 Task: Plan a trip to San Isidro, Costa Rica from 6th December, 2023 to 10th December, 2023 for 6 adults, 2 children.6 bedrooms having 6 beds and 6 bathrooms. Property type can be house. Amenities needed are: wifi, TV, free parkinig on premises, gym, breakfast. Look for 3 properties as per requirement.
Action: Mouse moved to (443, 143)
Screenshot: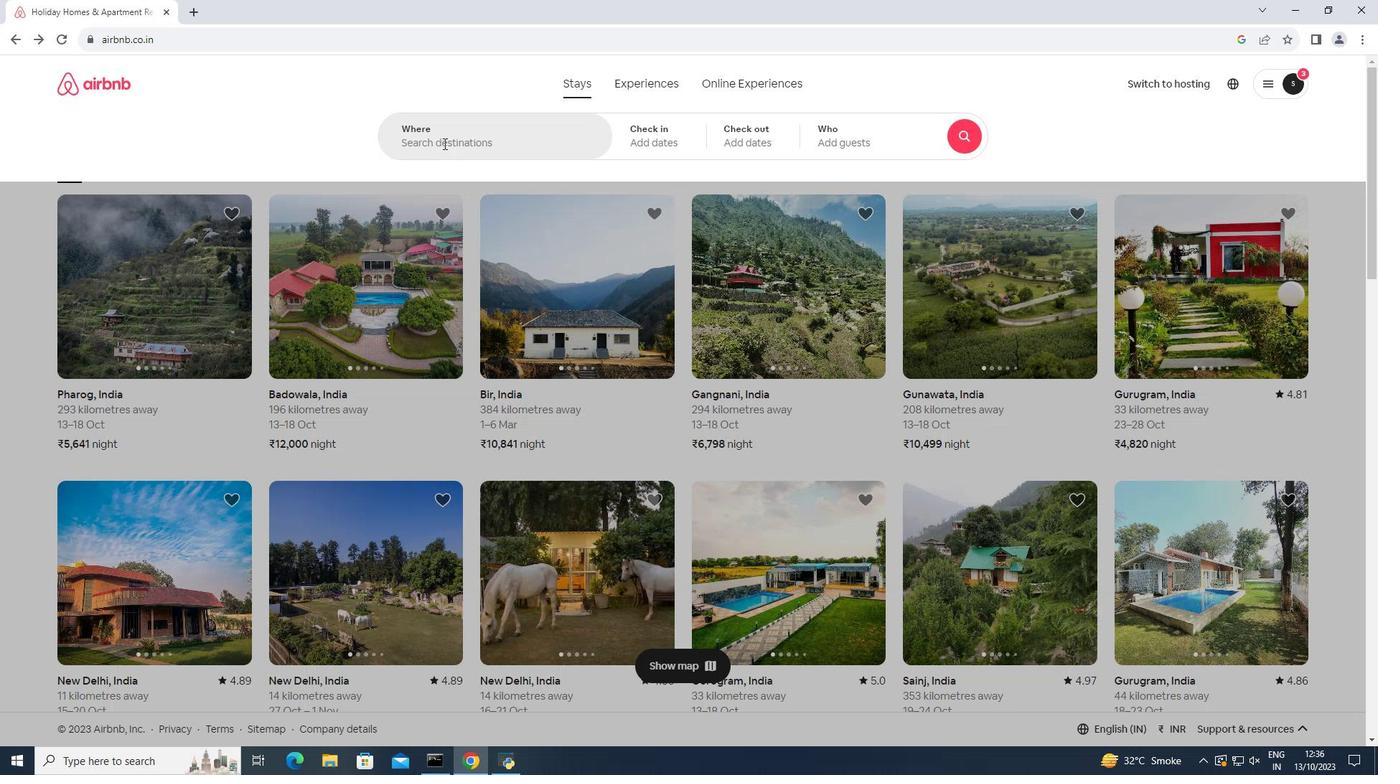 
Action: Mouse pressed left at (443, 143)
Screenshot: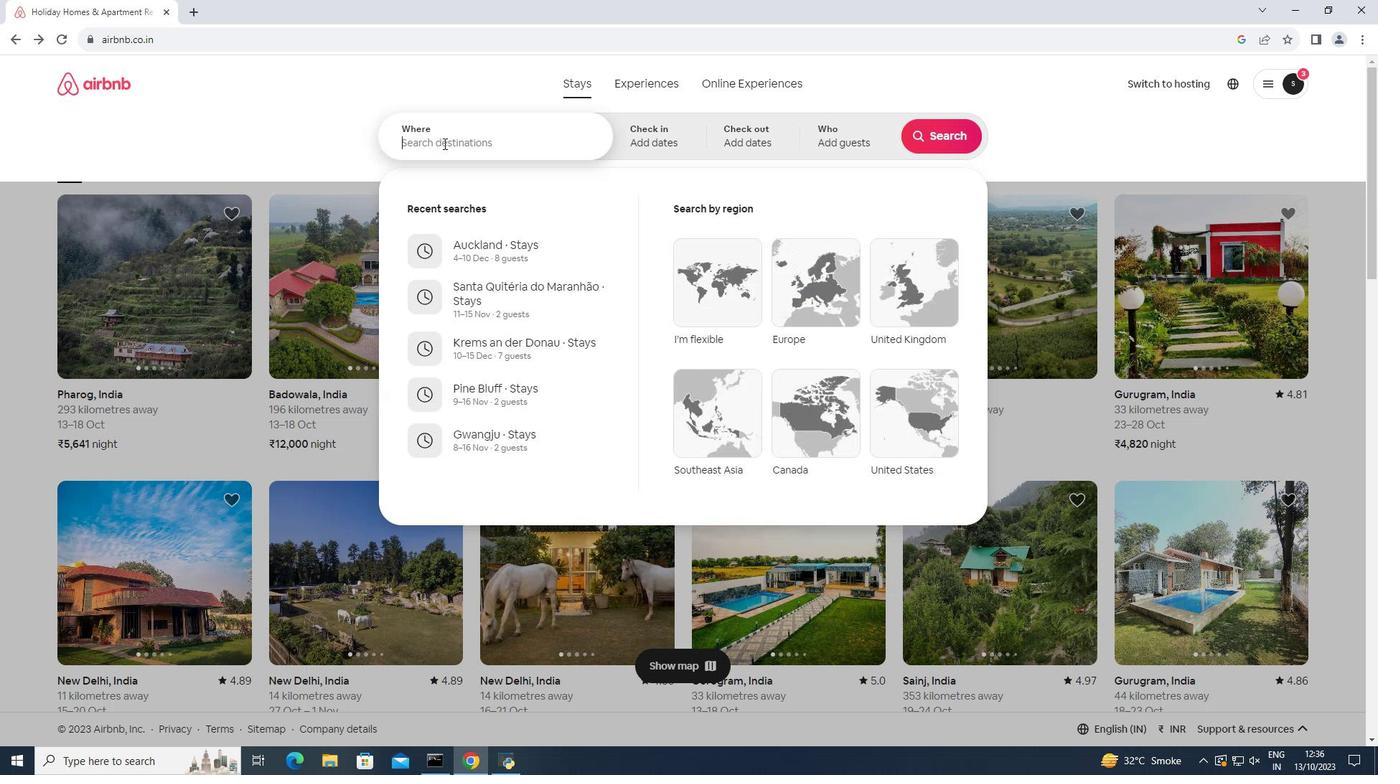 
Action: Mouse moved to (437, 135)
Screenshot: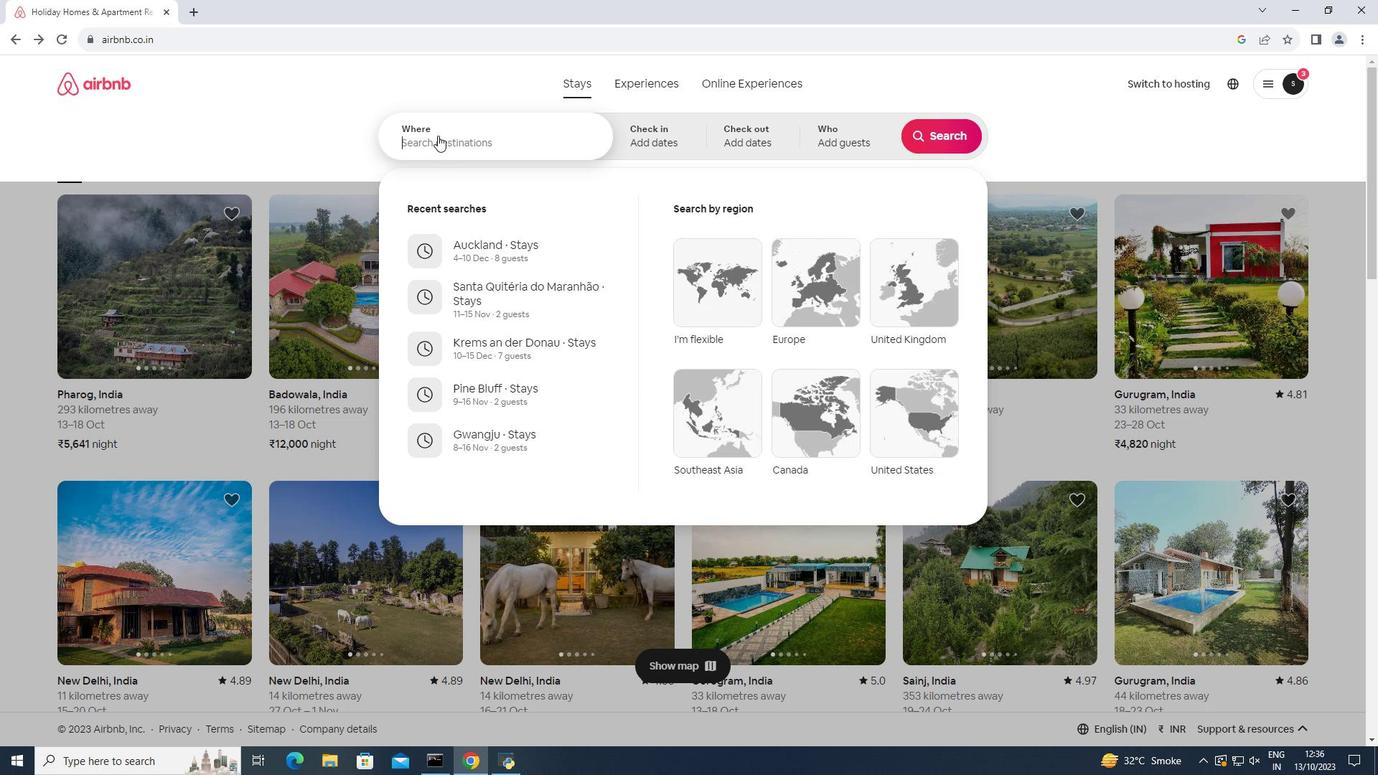 
Action: Key pressed <Key.shift>San<Key.space><Key.shift>Isidra<Key.backspace>o,<Key.space><Key.shift>Costa<Key.space><Key.shift>Rica
Screenshot: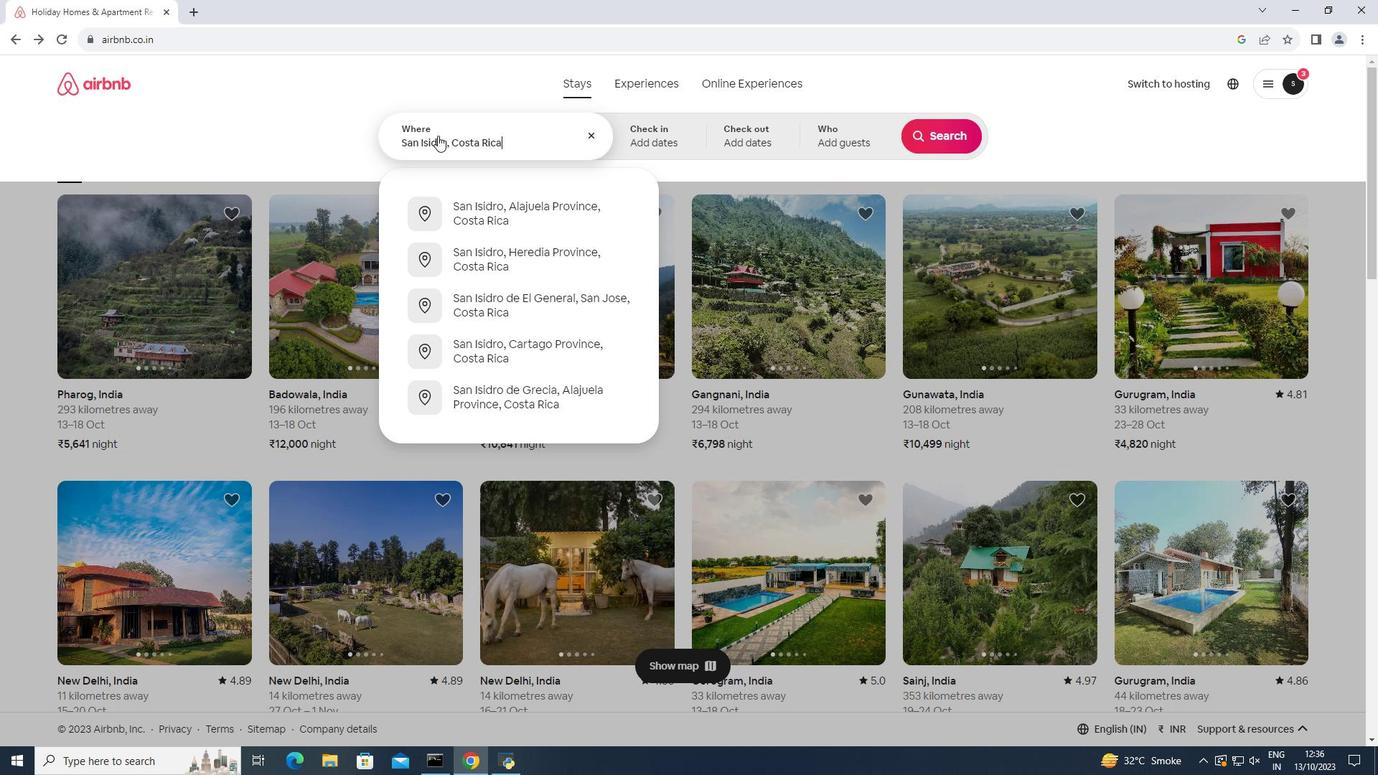 
Action: Mouse moved to (464, 204)
Screenshot: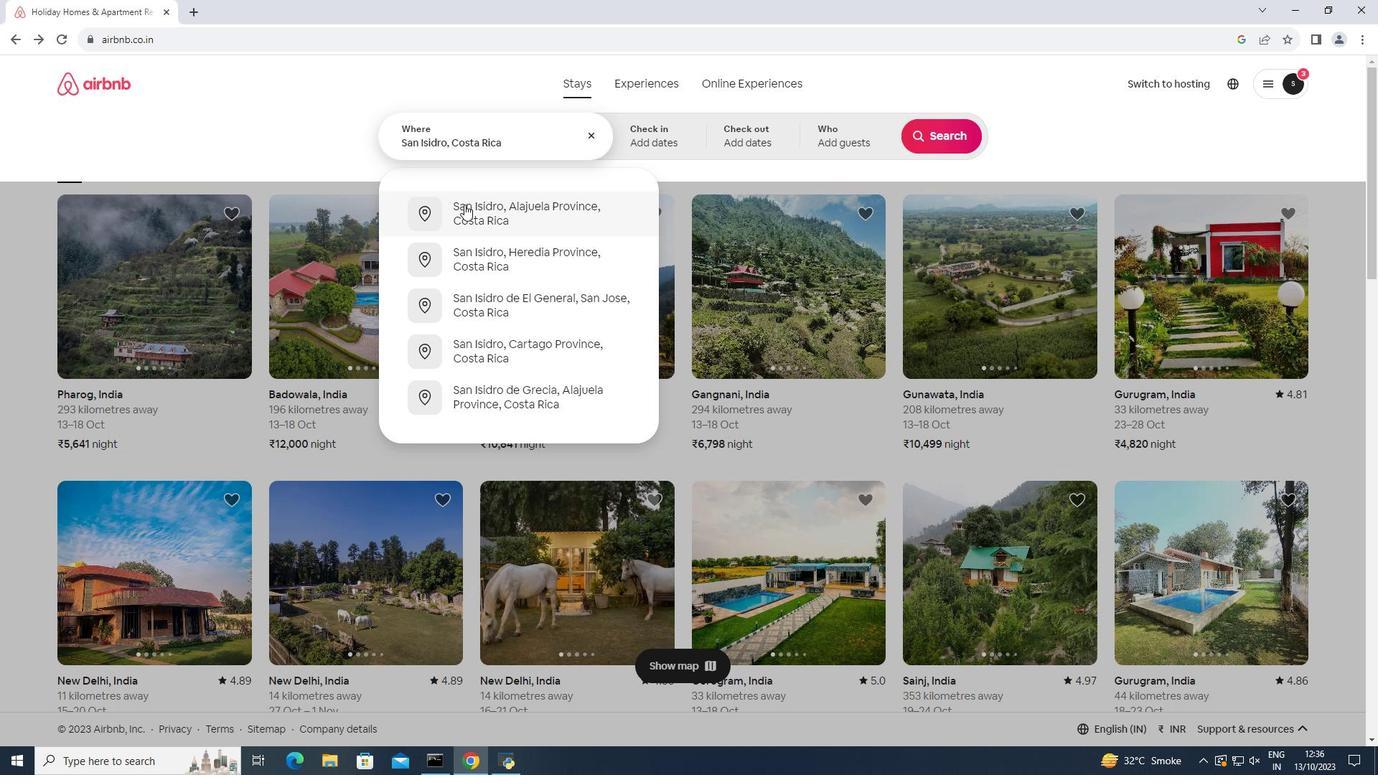 
Action: Mouse pressed left at (464, 204)
Screenshot: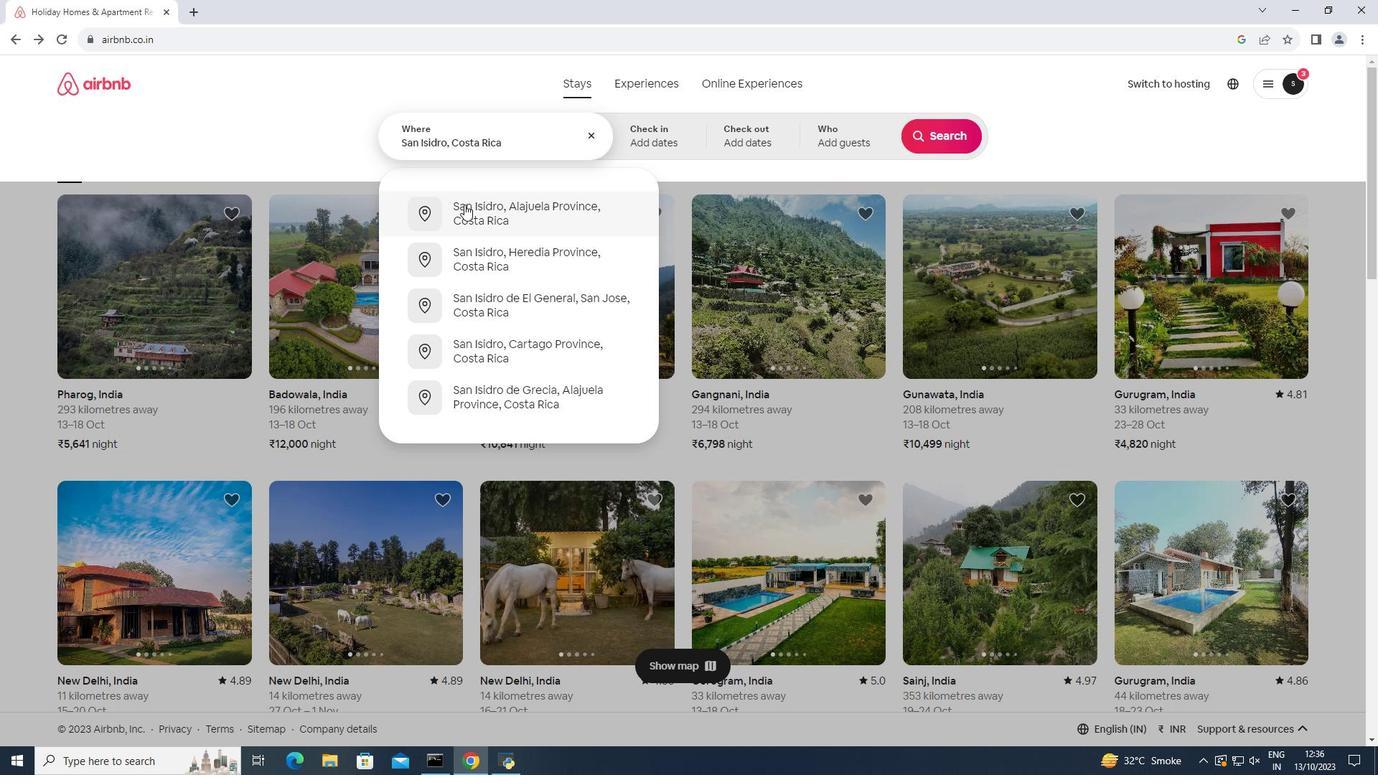 
Action: Mouse moved to (939, 251)
Screenshot: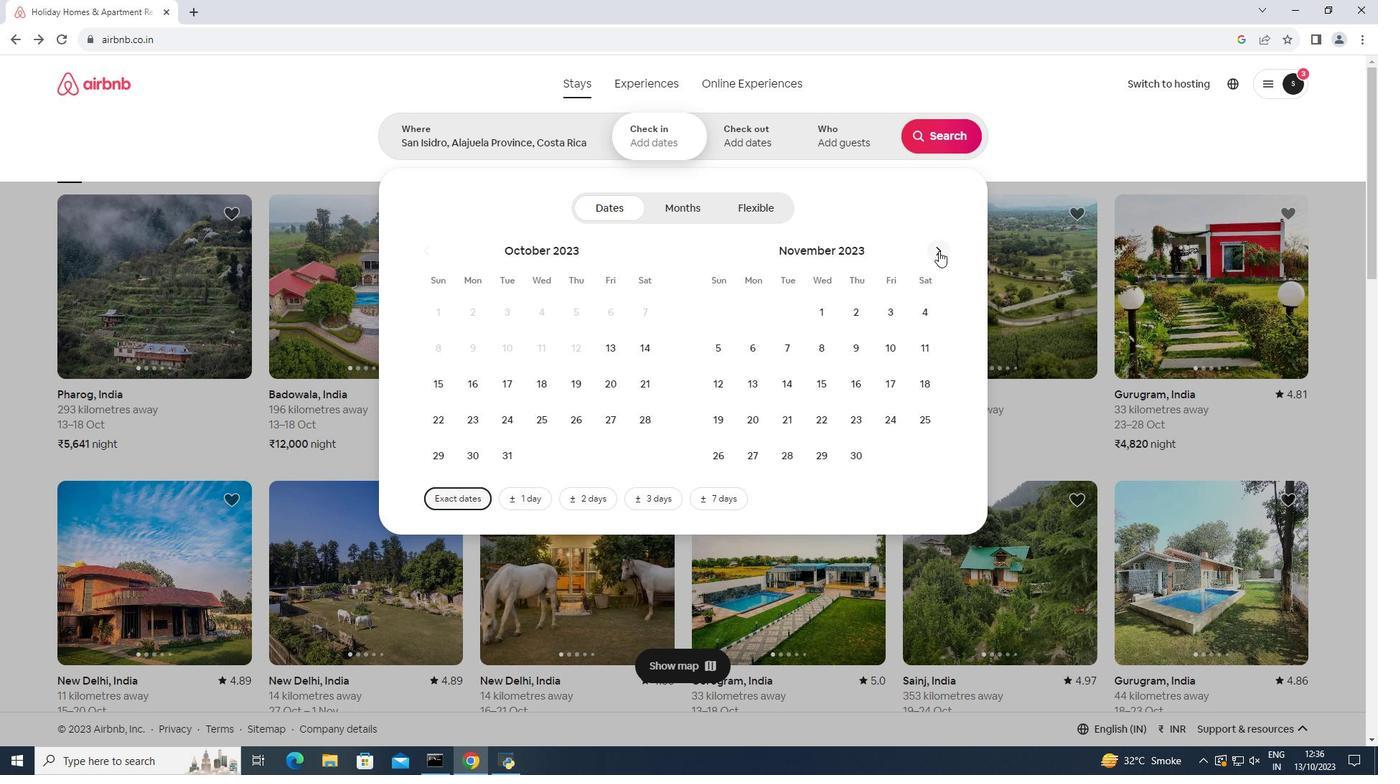 
Action: Mouse pressed left at (939, 251)
Screenshot: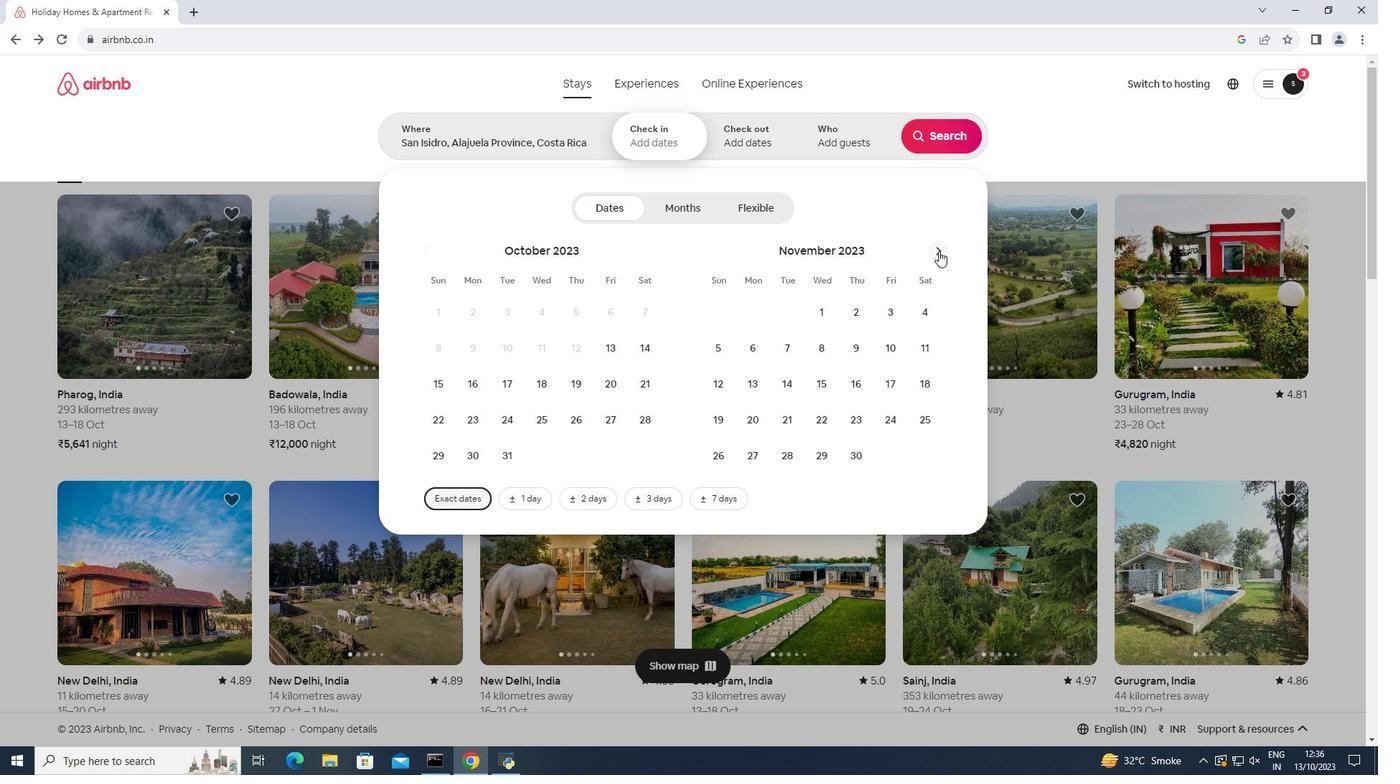 
Action: Mouse moved to (829, 348)
Screenshot: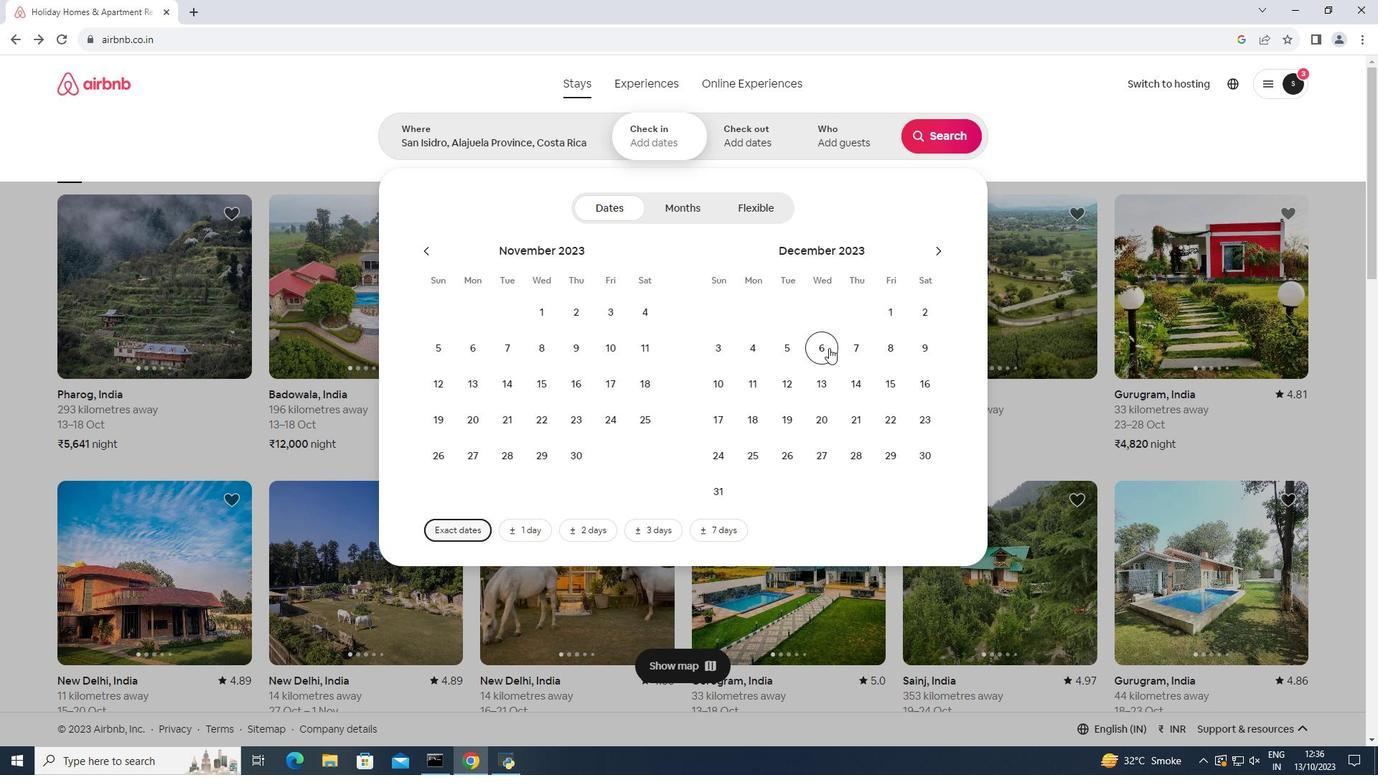 
Action: Mouse pressed left at (829, 348)
Screenshot: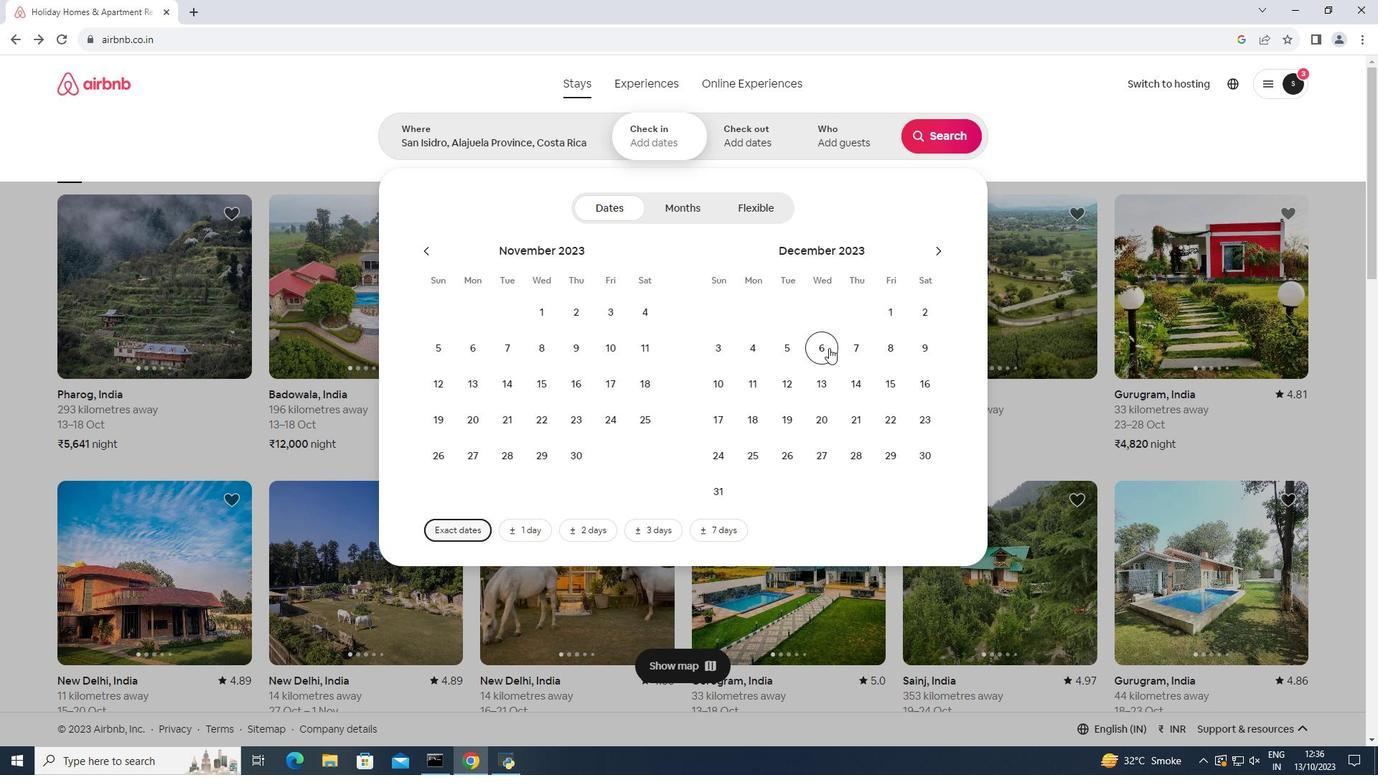 
Action: Mouse moved to (709, 383)
Screenshot: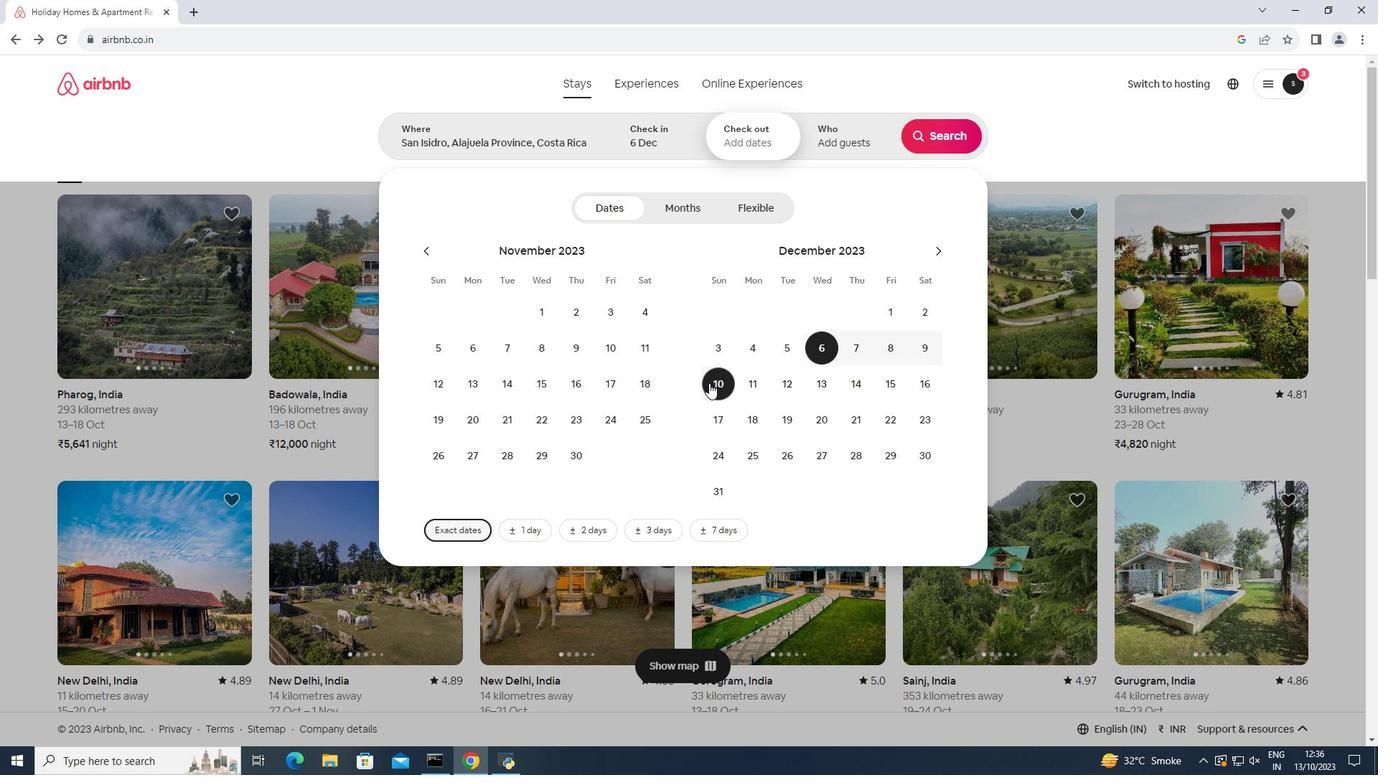 
Action: Mouse pressed left at (709, 383)
Screenshot: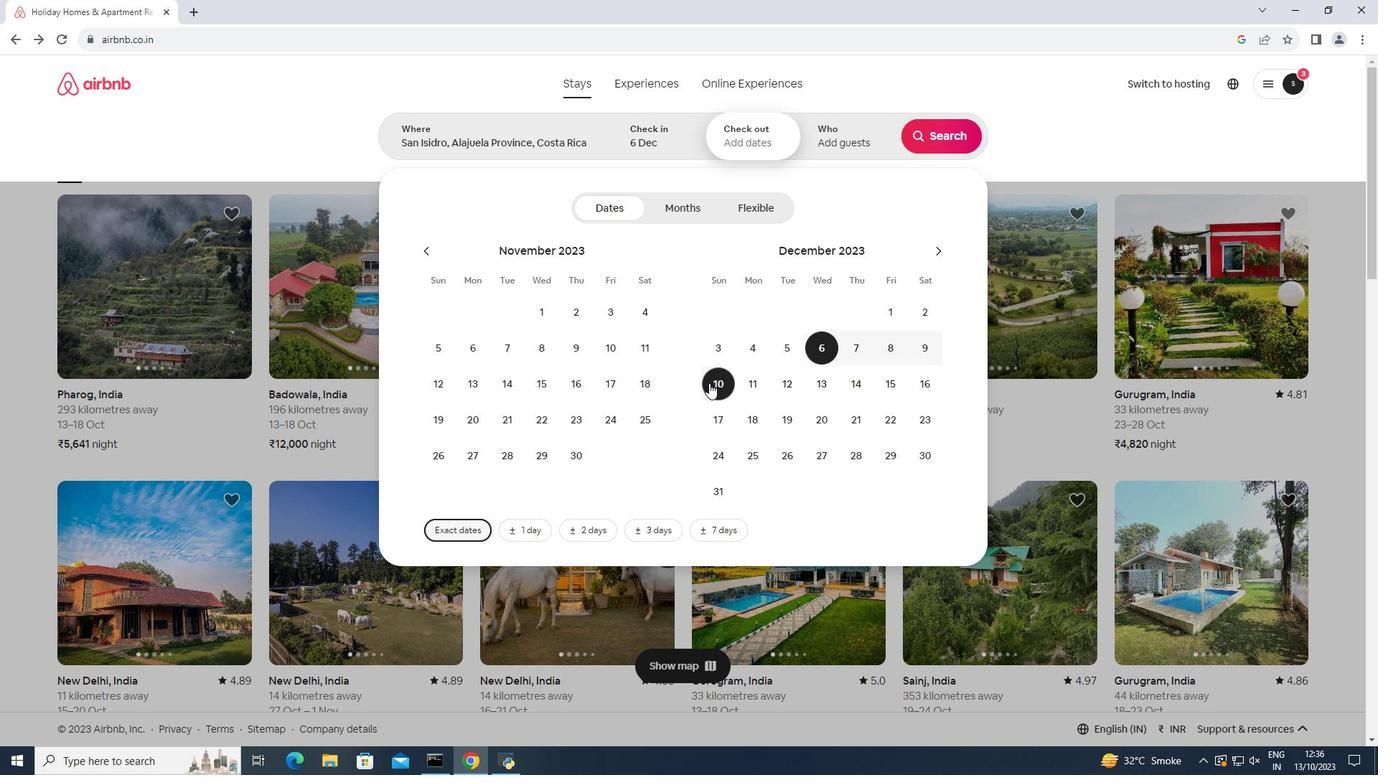 
Action: Mouse moved to (827, 145)
Screenshot: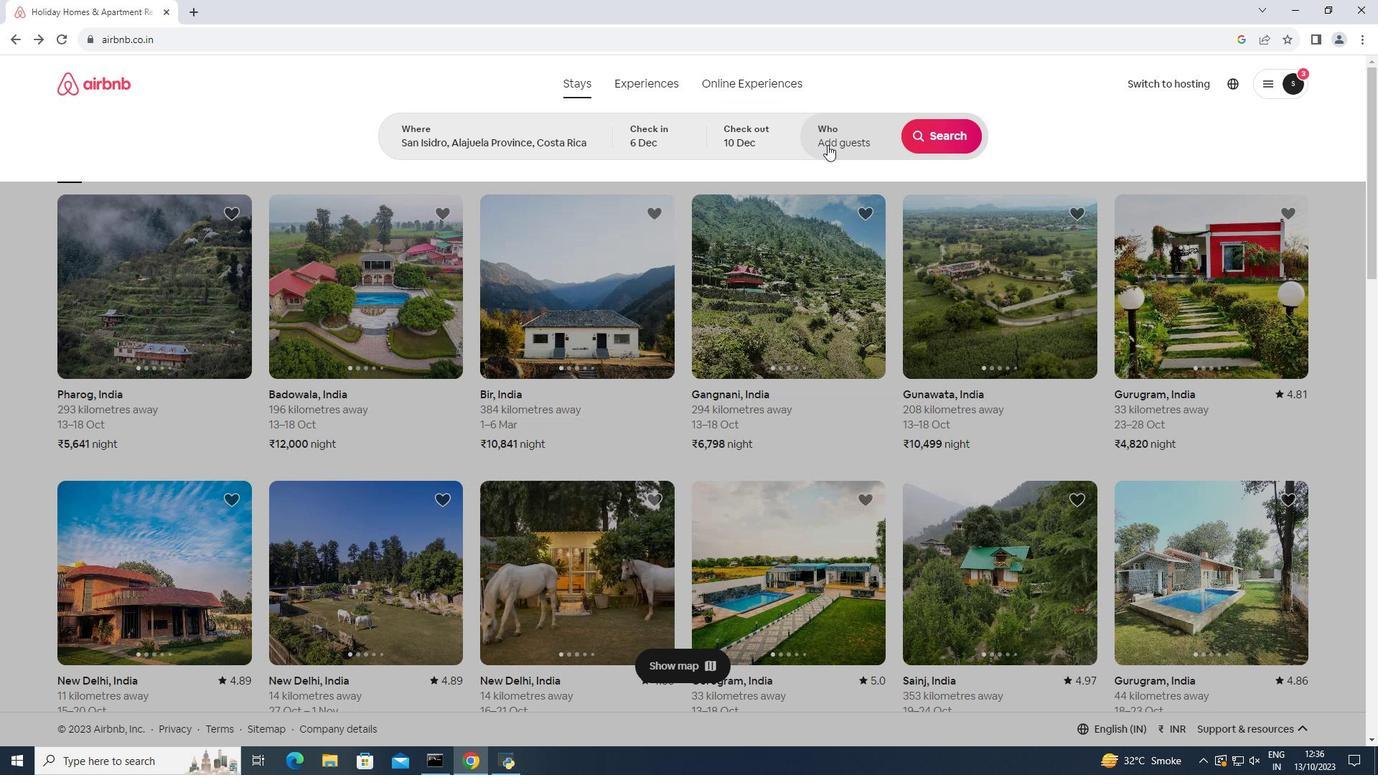
Action: Mouse pressed left at (827, 145)
Screenshot: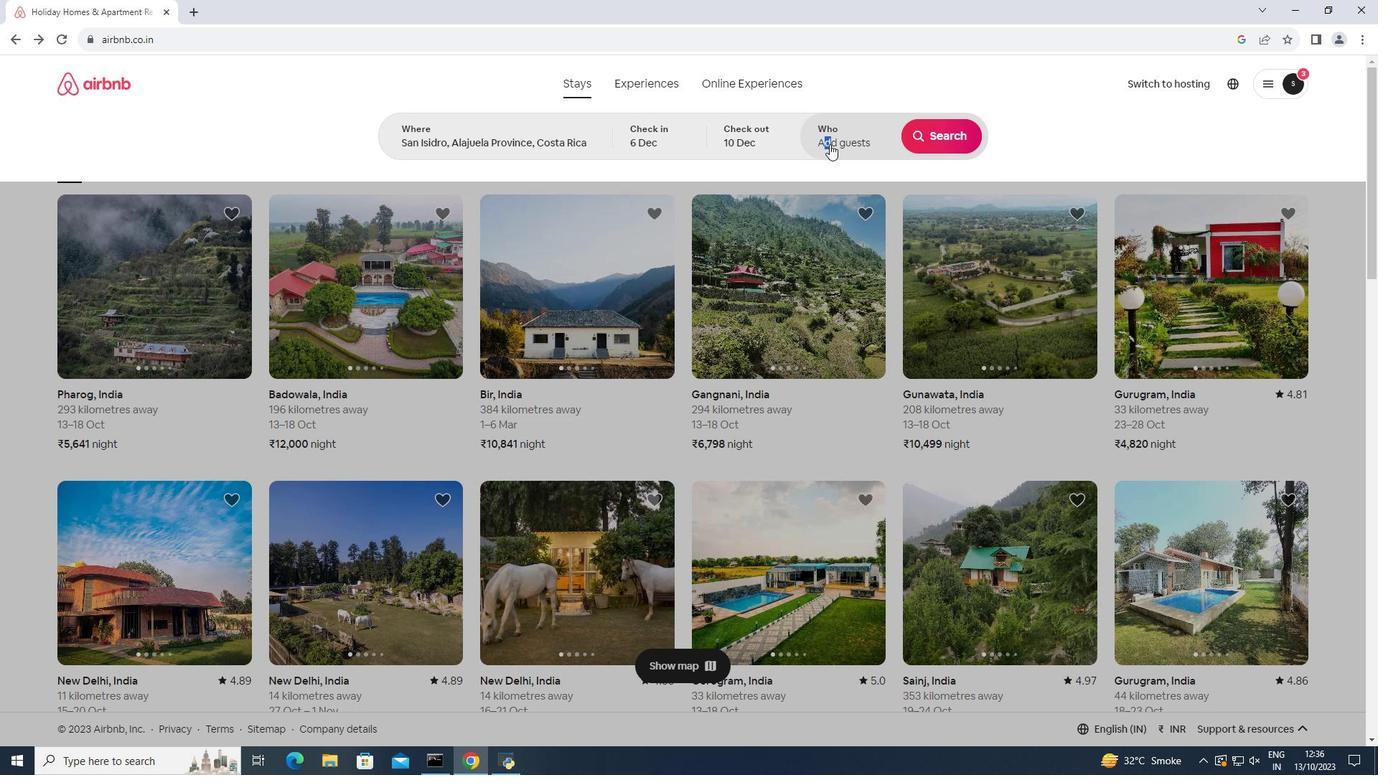 
Action: Mouse moved to (941, 205)
Screenshot: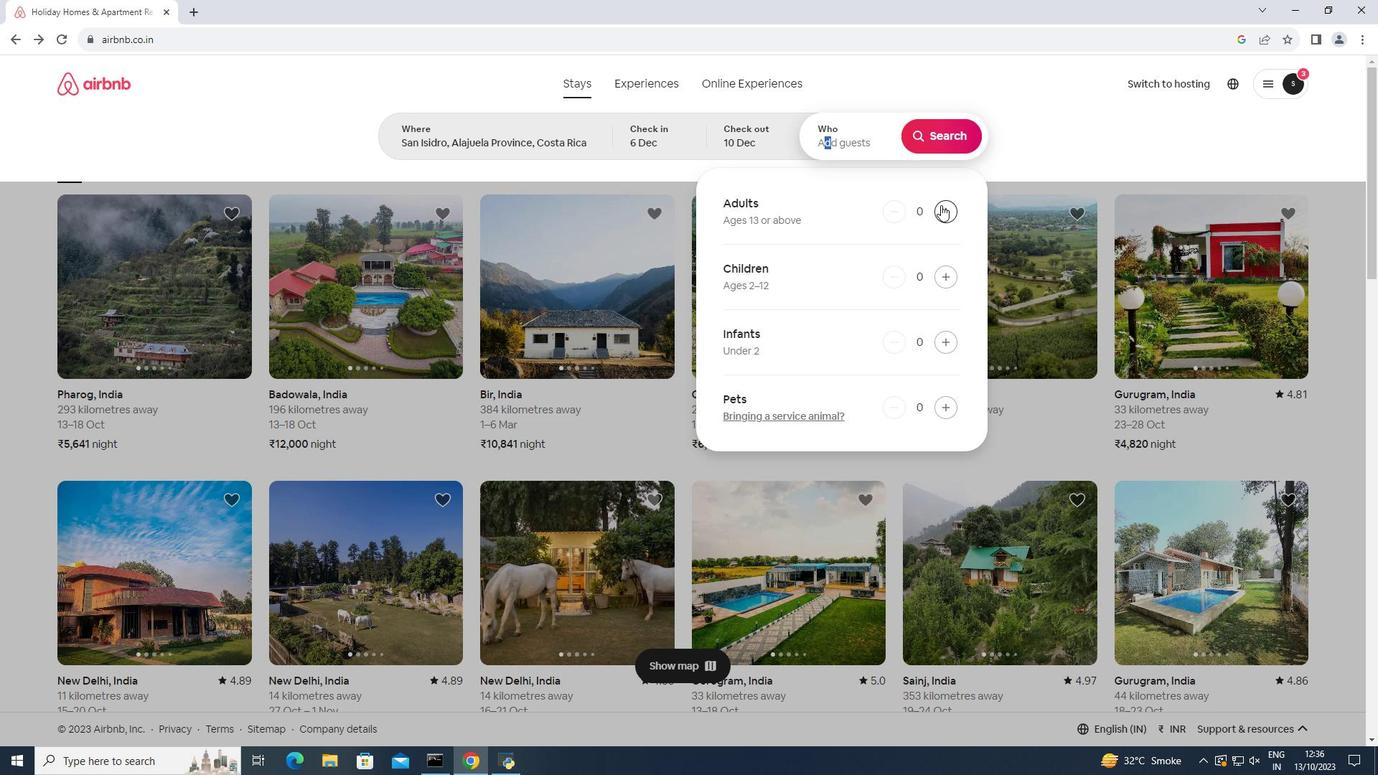 
Action: Mouse pressed left at (941, 205)
Screenshot: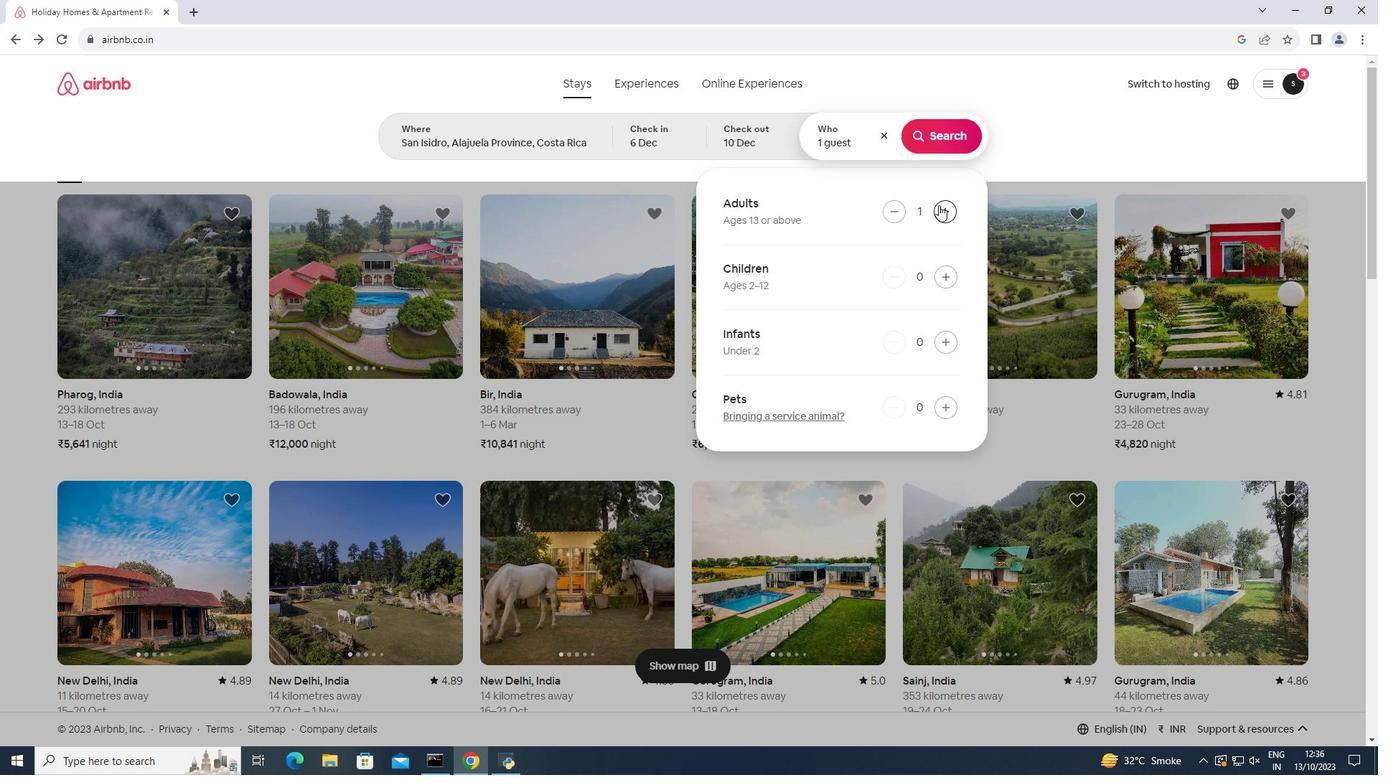
Action: Mouse moved to (937, 205)
Screenshot: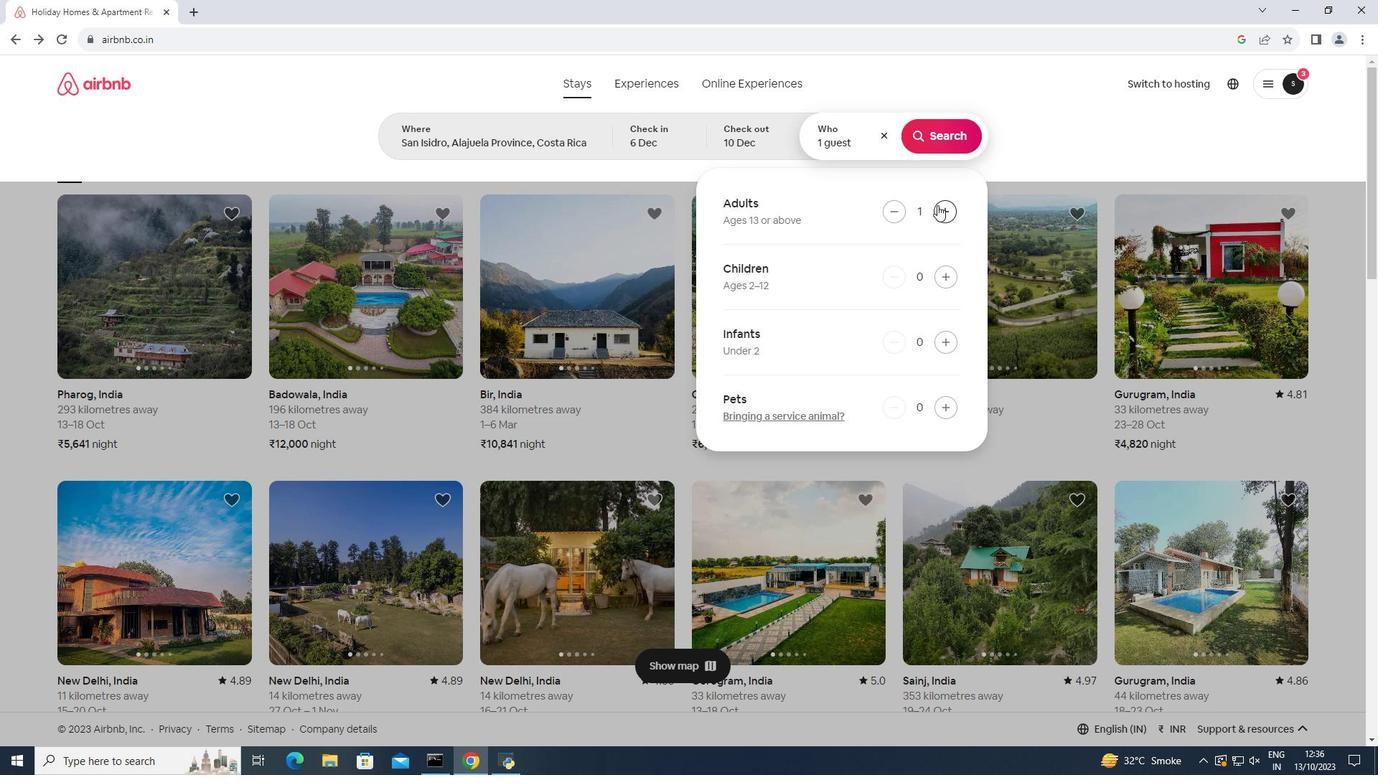 
Action: Mouse pressed left at (937, 205)
Screenshot: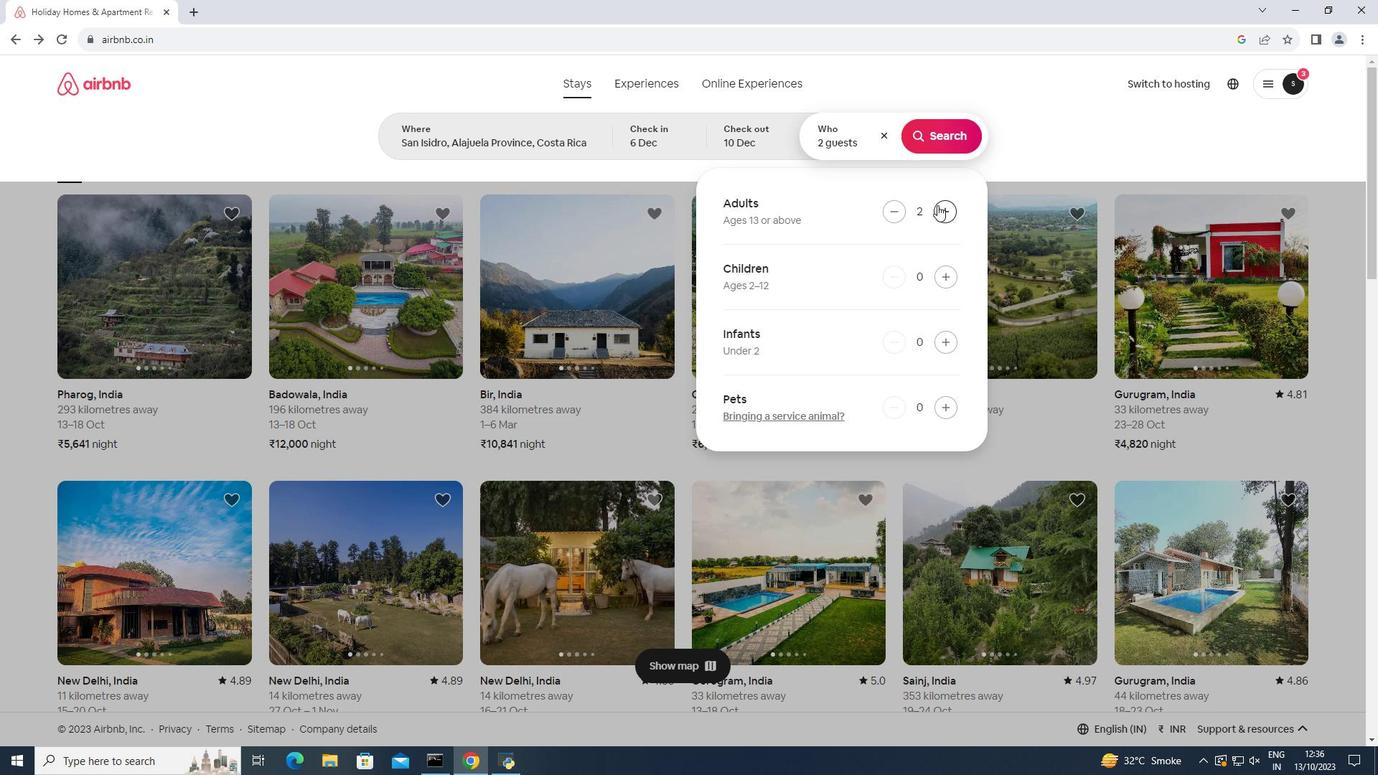 
Action: Mouse moved to (937, 205)
Screenshot: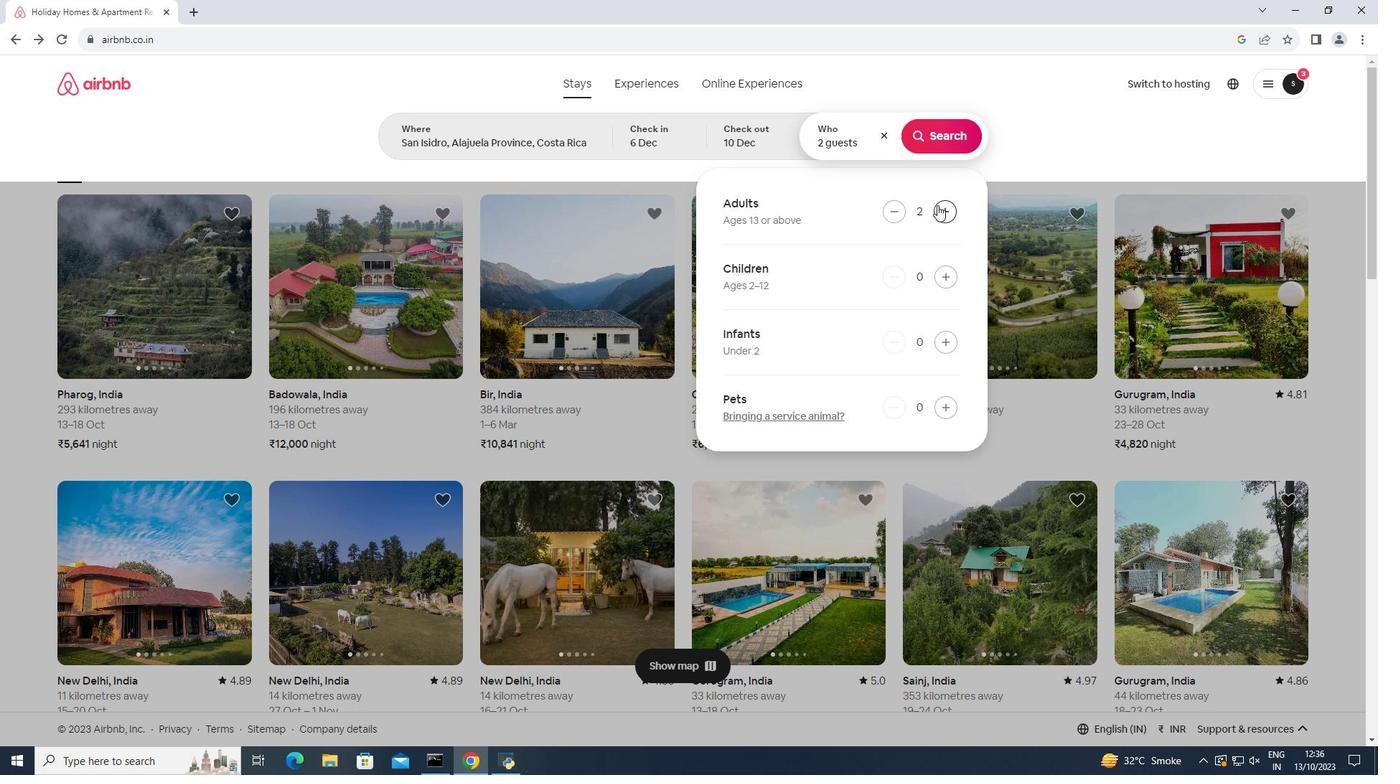 
Action: Mouse pressed left at (937, 205)
Screenshot: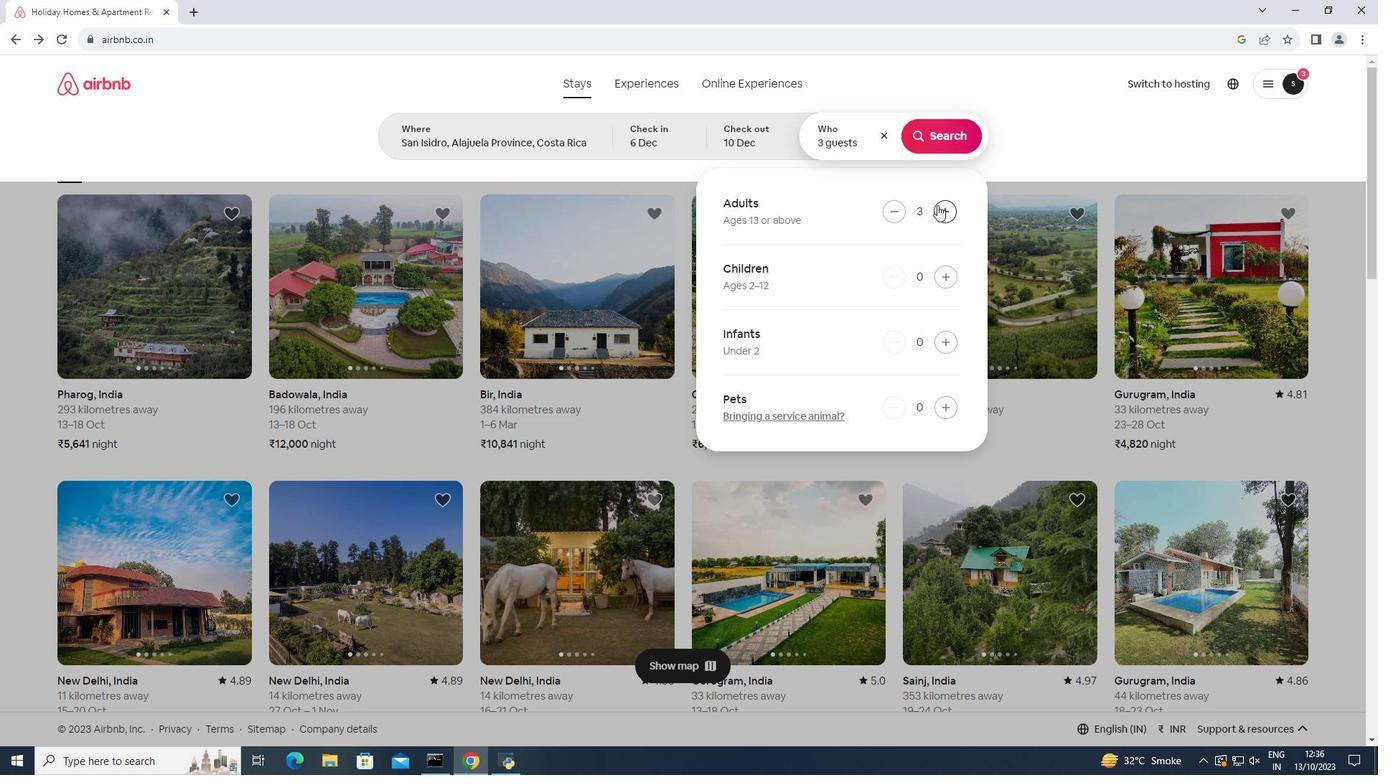 
Action: Mouse pressed left at (937, 205)
Screenshot: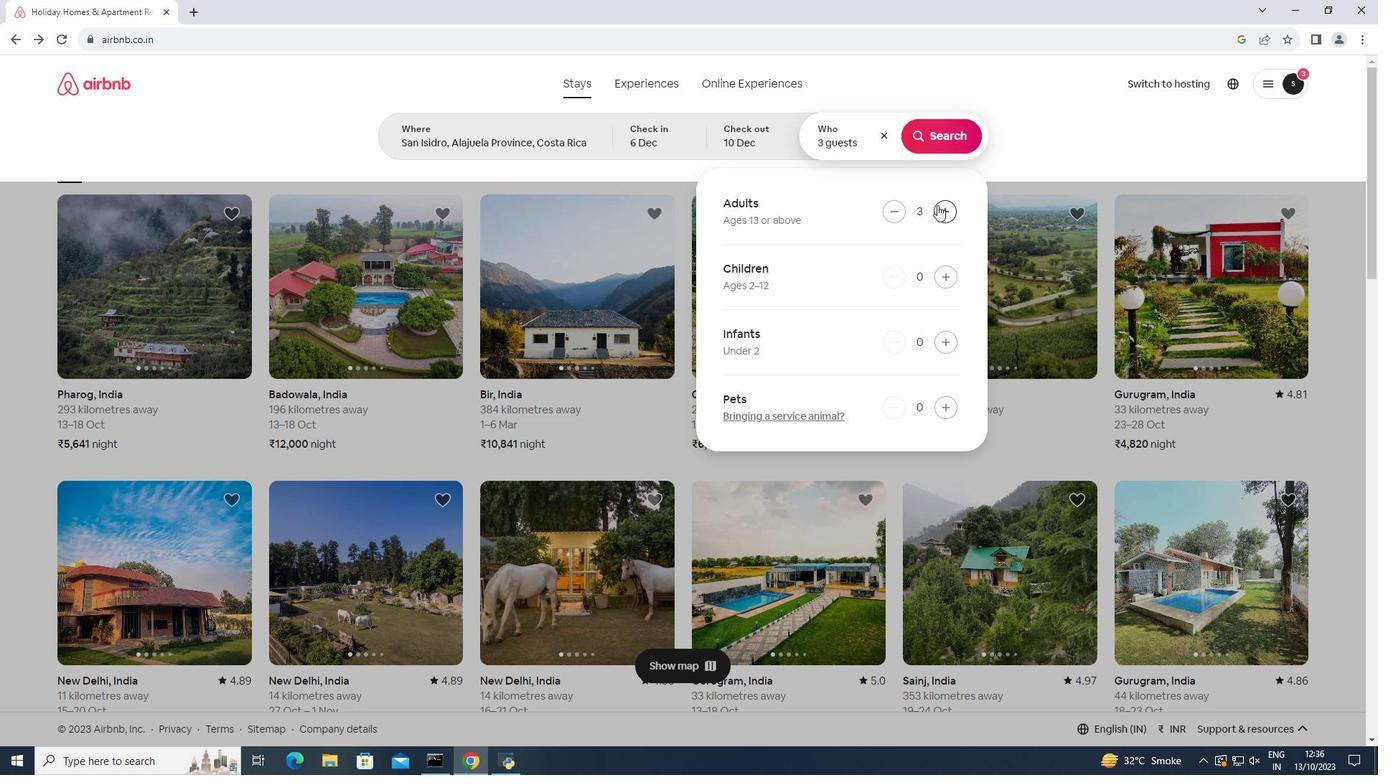 
Action: Mouse moved to (938, 205)
Screenshot: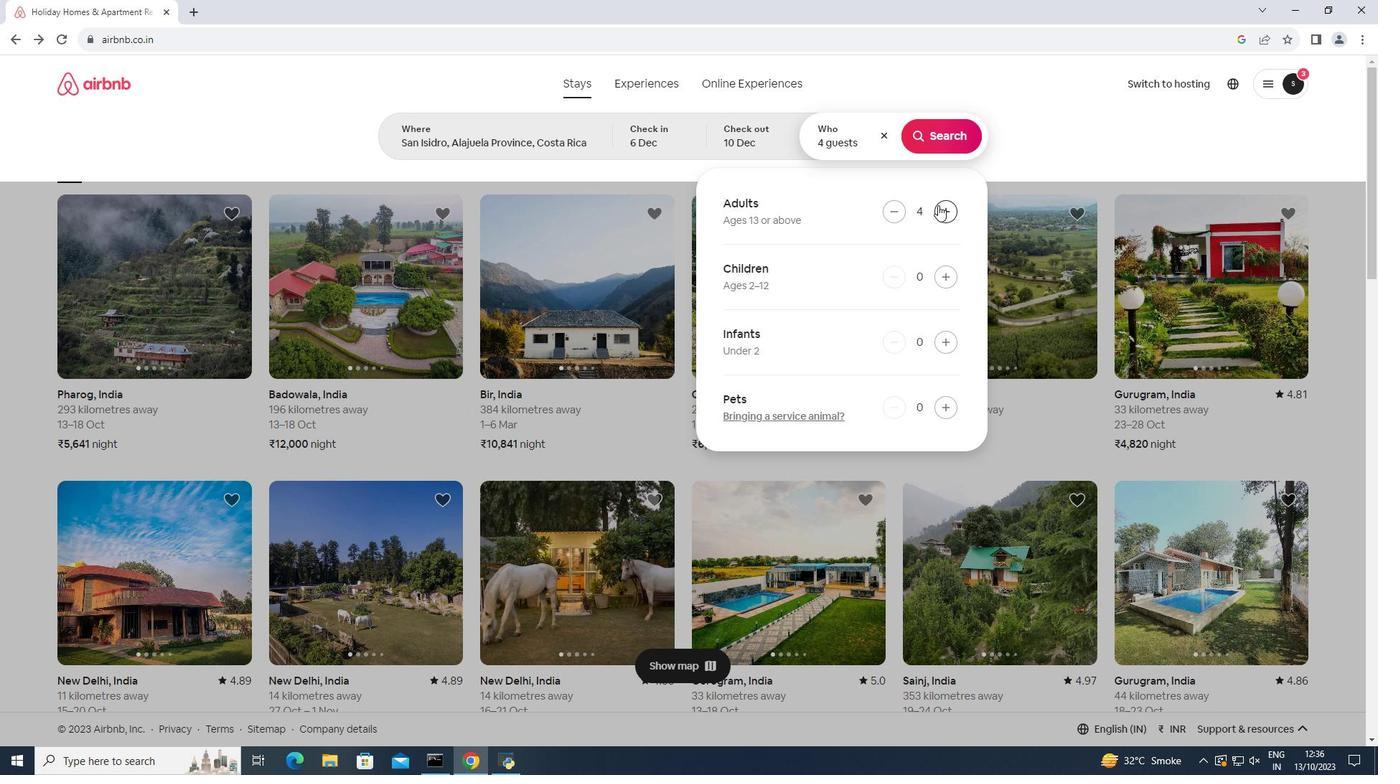 
Action: Mouse pressed left at (938, 205)
Screenshot: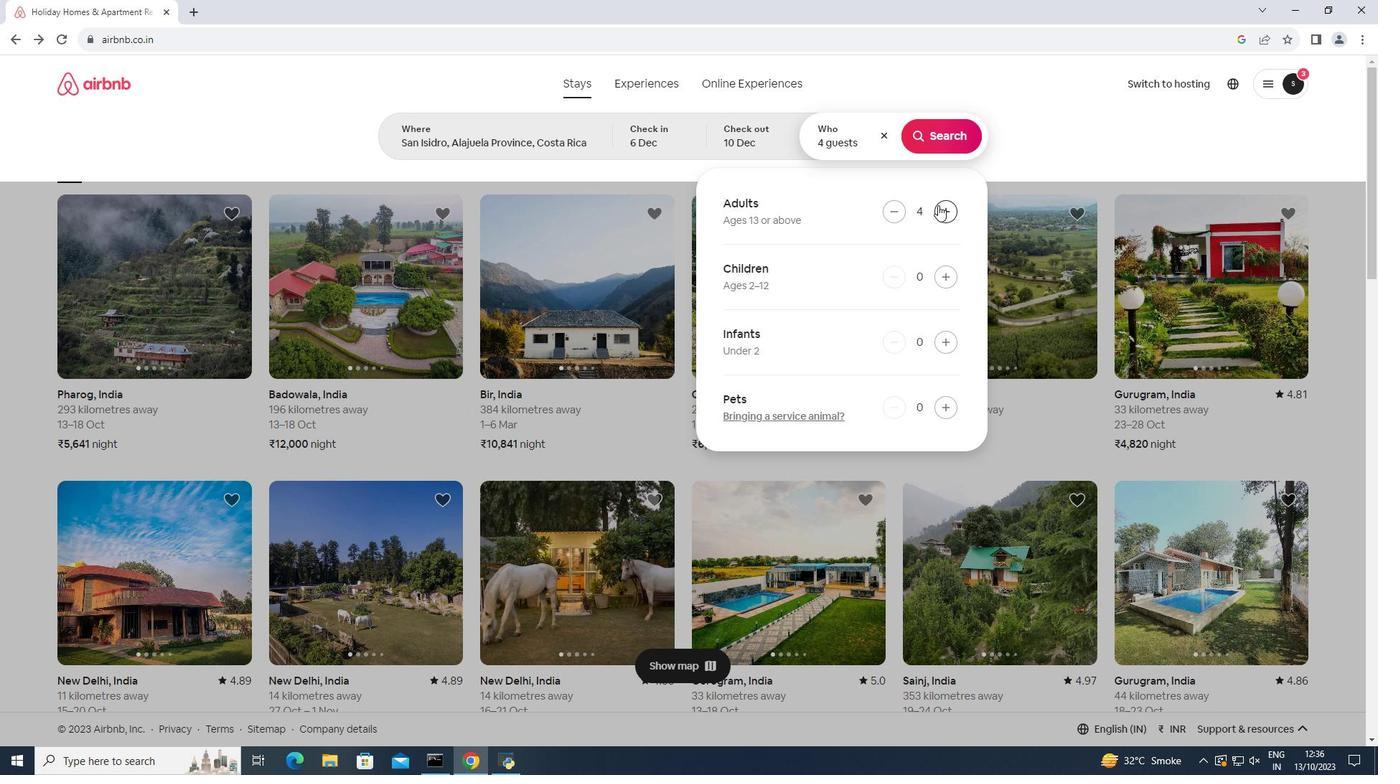 
Action: Mouse moved to (939, 205)
Screenshot: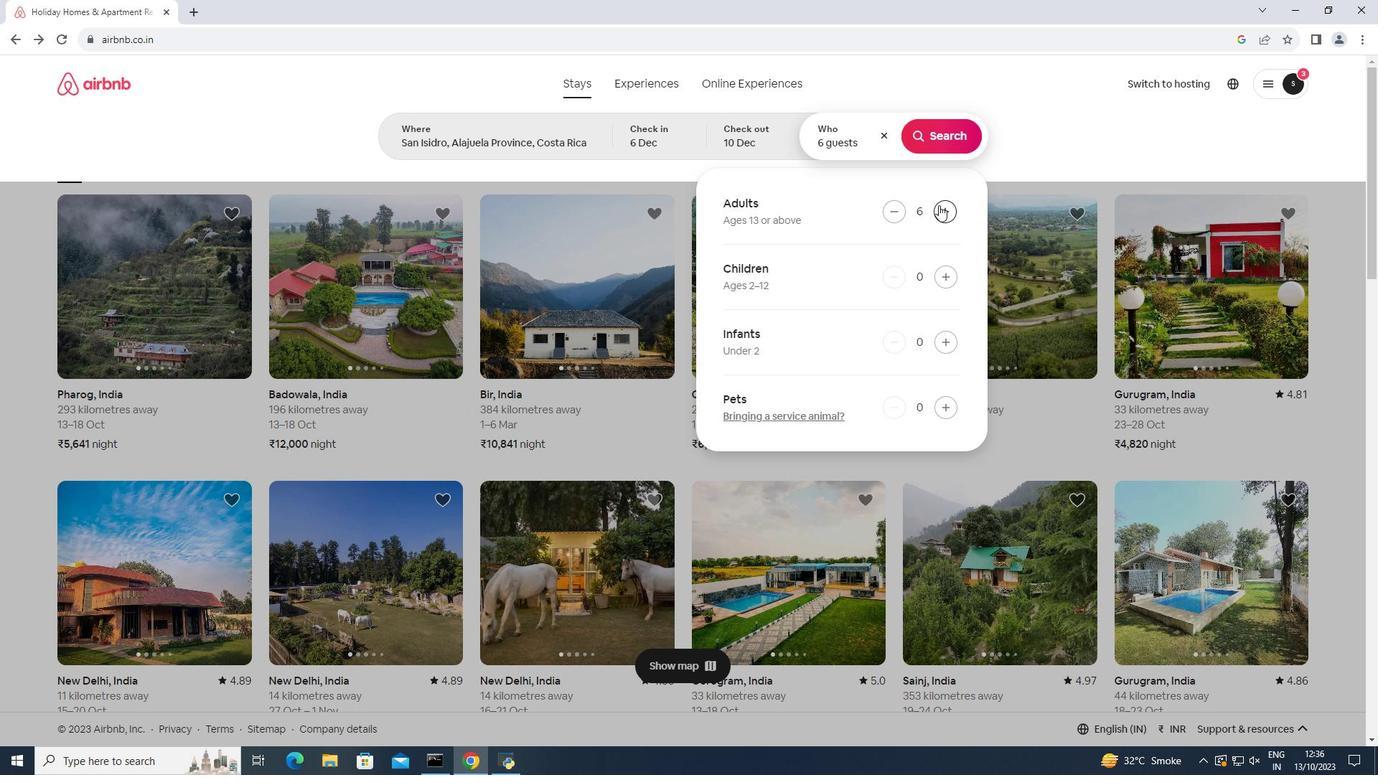 
Action: Mouse pressed left at (939, 205)
Screenshot: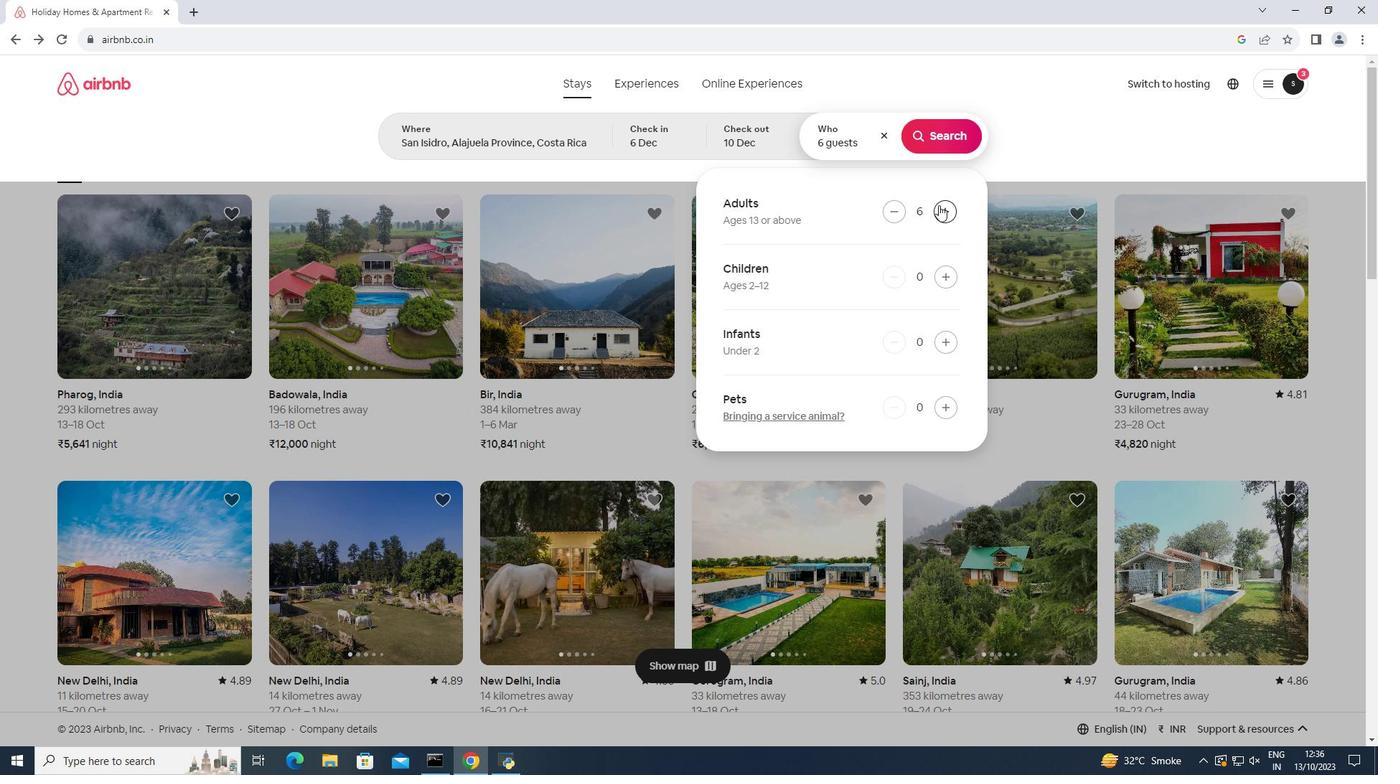 
Action: Mouse moved to (936, 136)
Screenshot: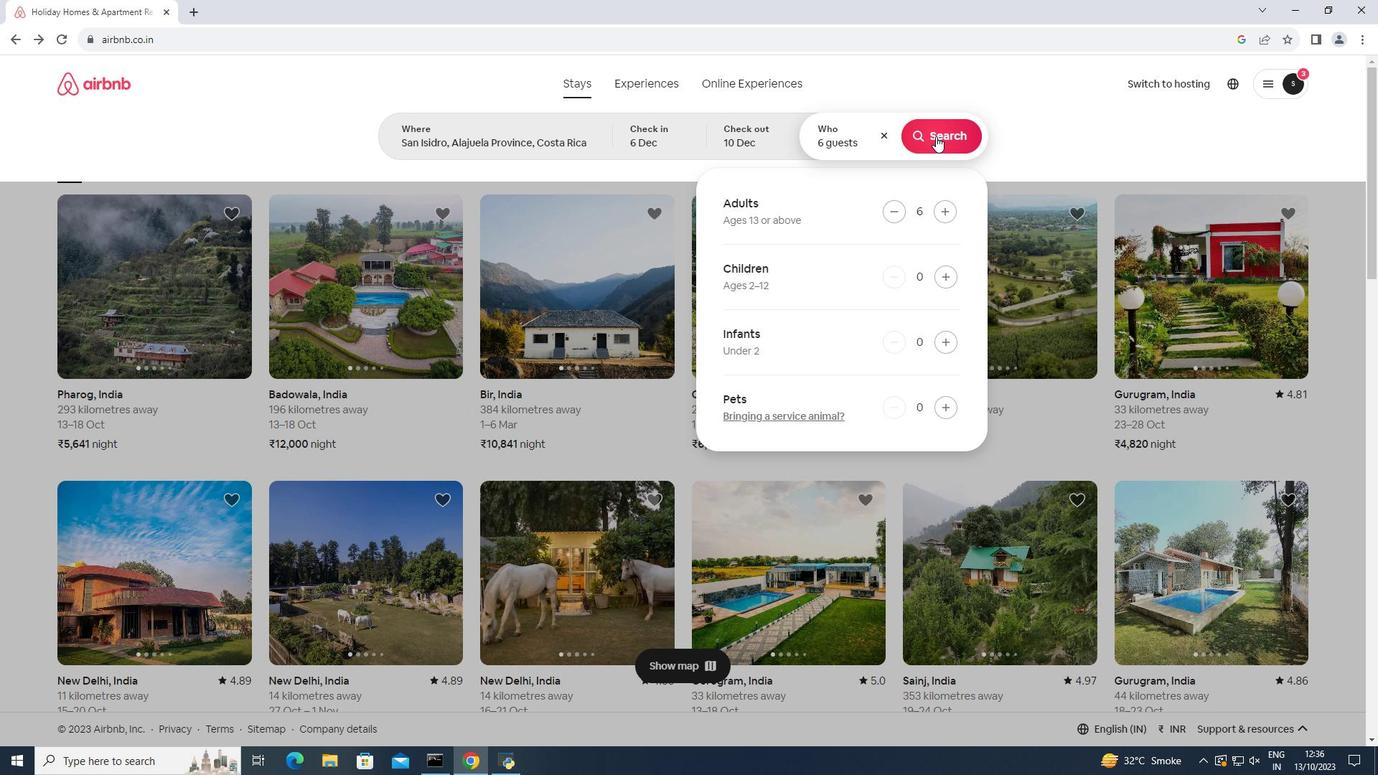 
Action: Mouse pressed left at (936, 136)
Screenshot: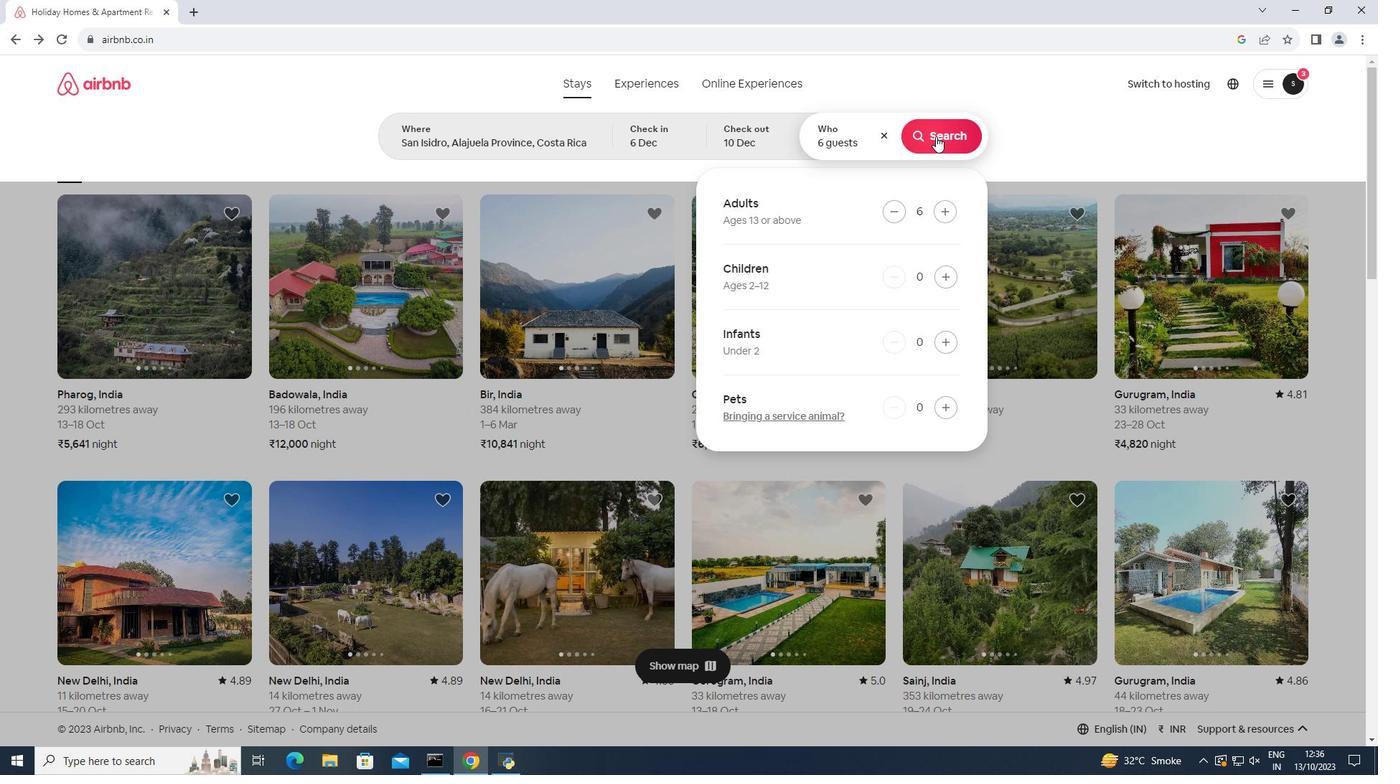 
Action: Mouse moved to (1135, 138)
Screenshot: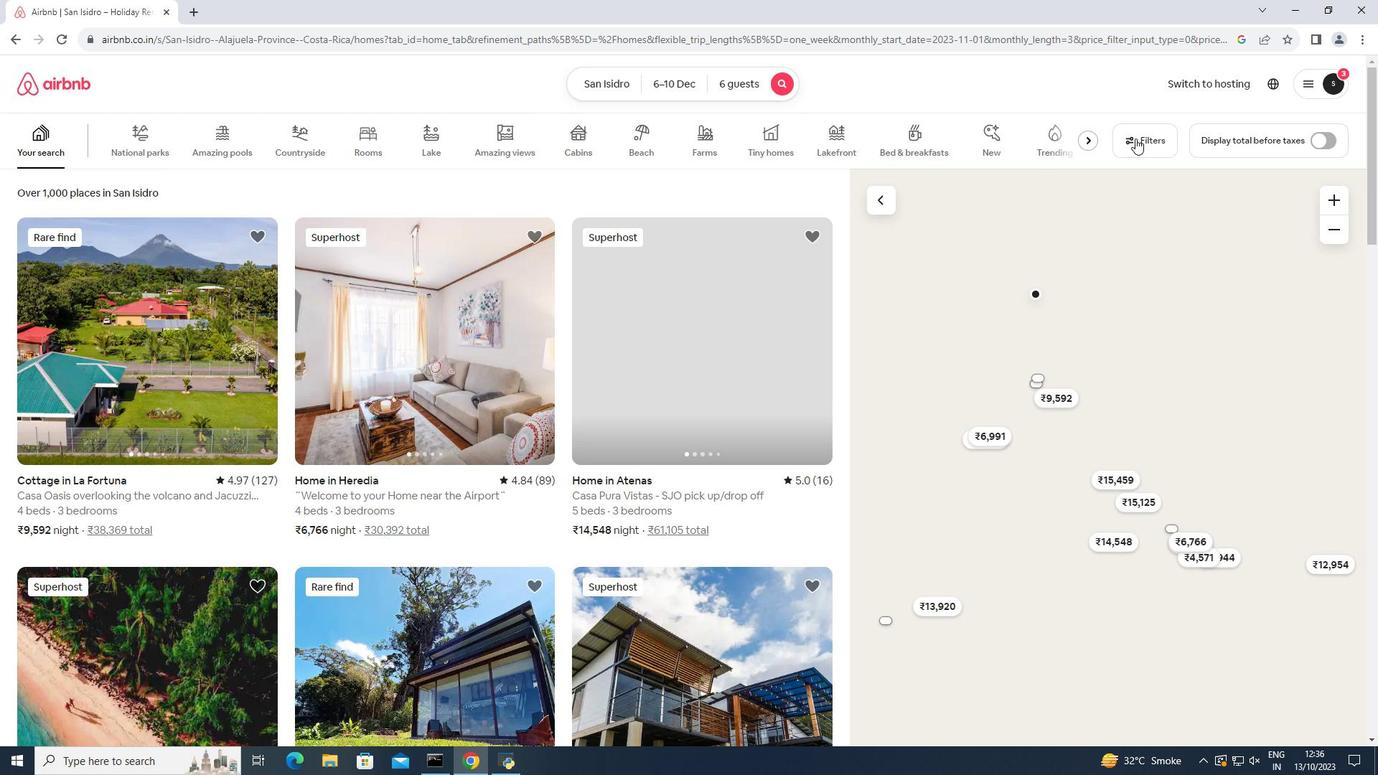 
Action: Mouse pressed left at (1135, 138)
Screenshot: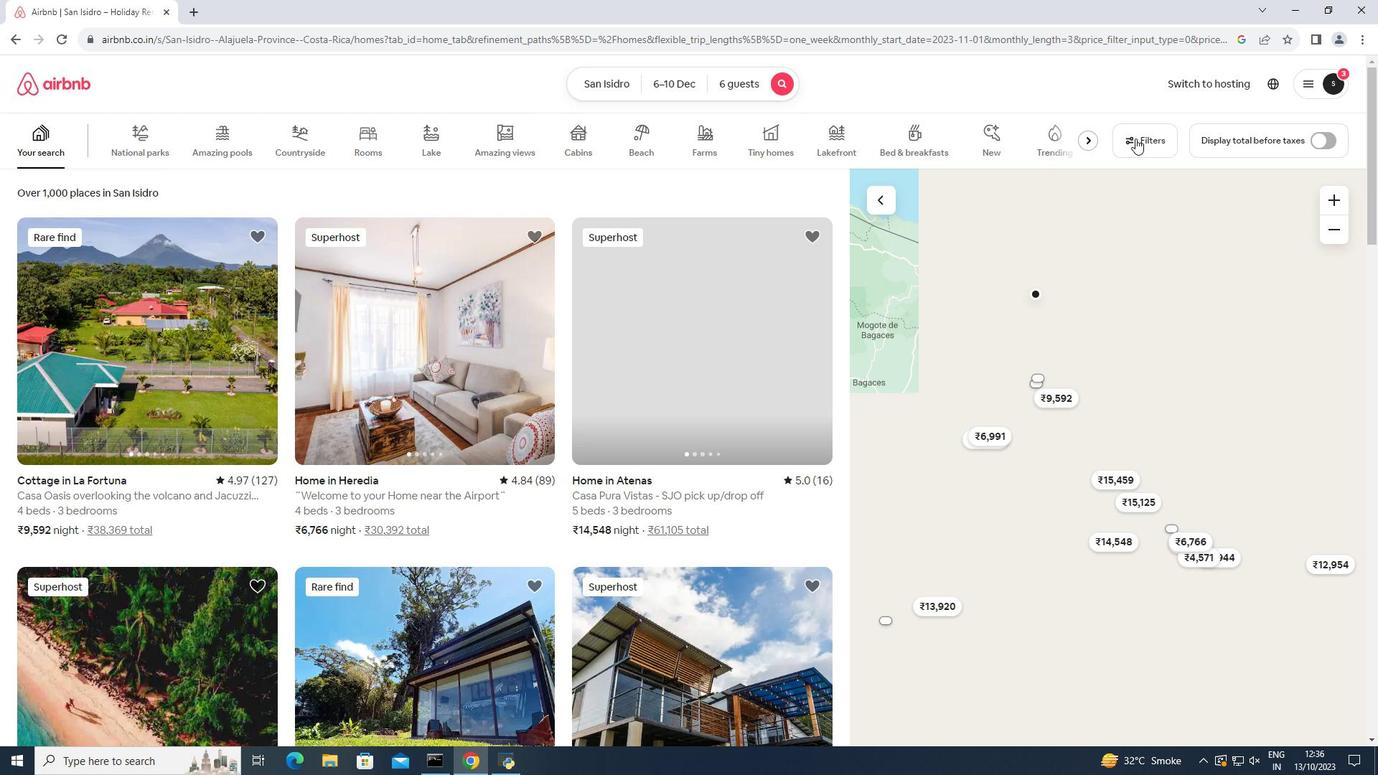 
Action: Mouse moved to (606, 300)
Screenshot: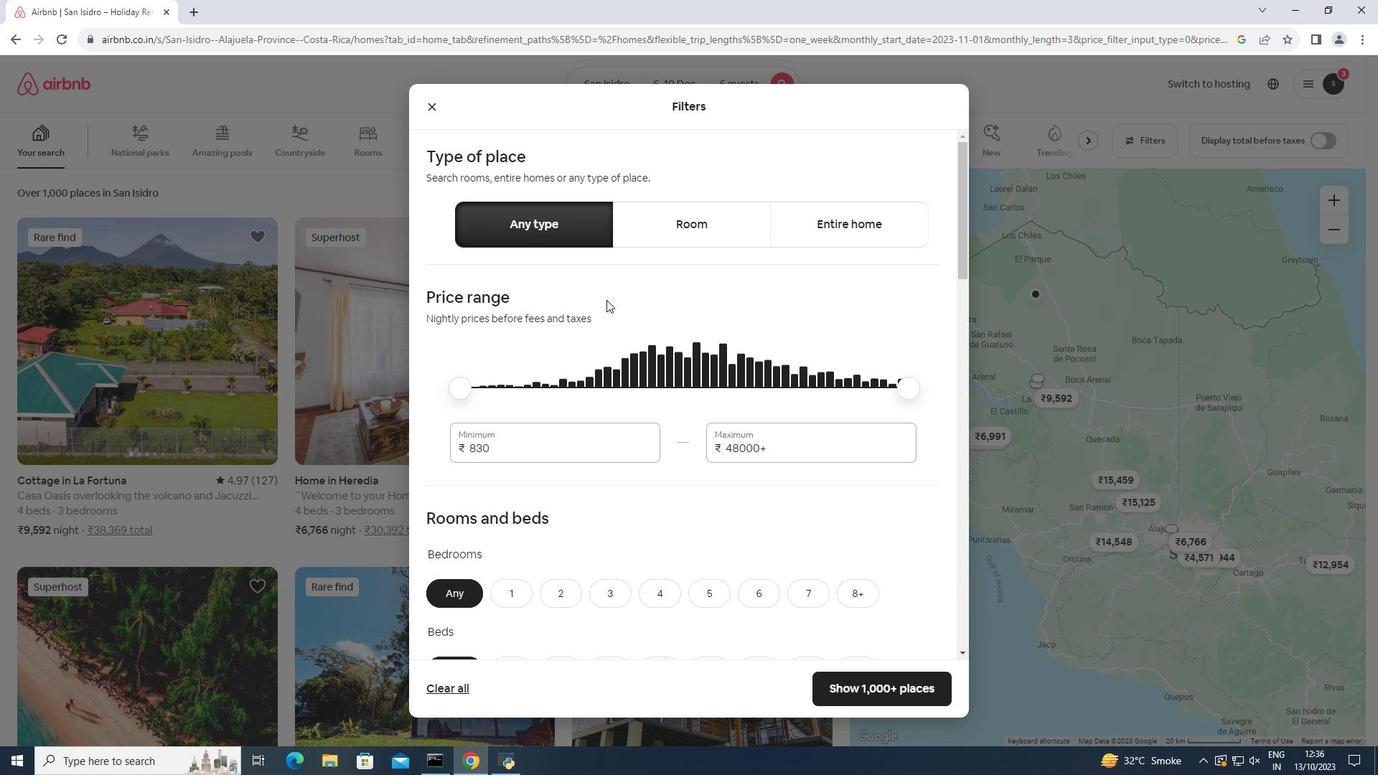
Action: Mouse scrolled (606, 299) with delta (0, 0)
Screenshot: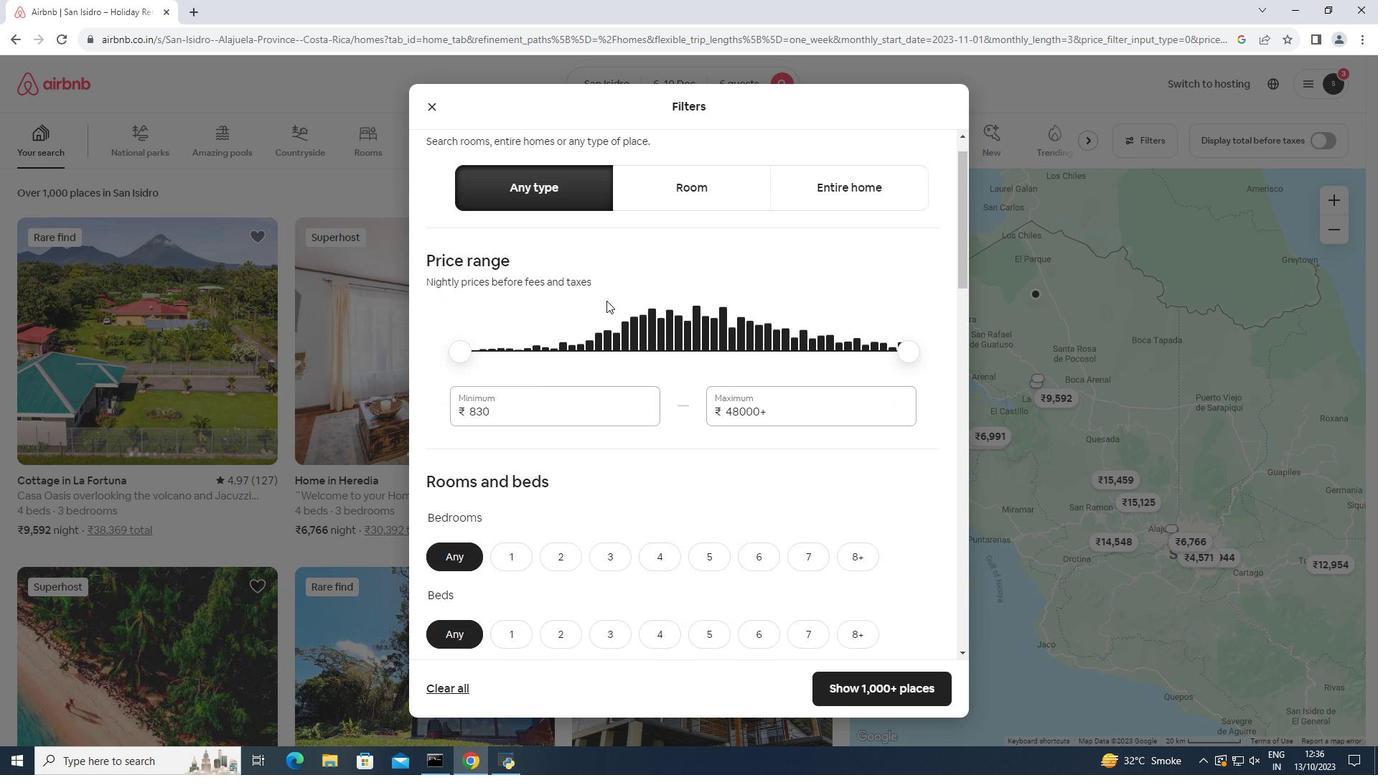 
Action: Mouse moved to (606, 300)
Screenshot: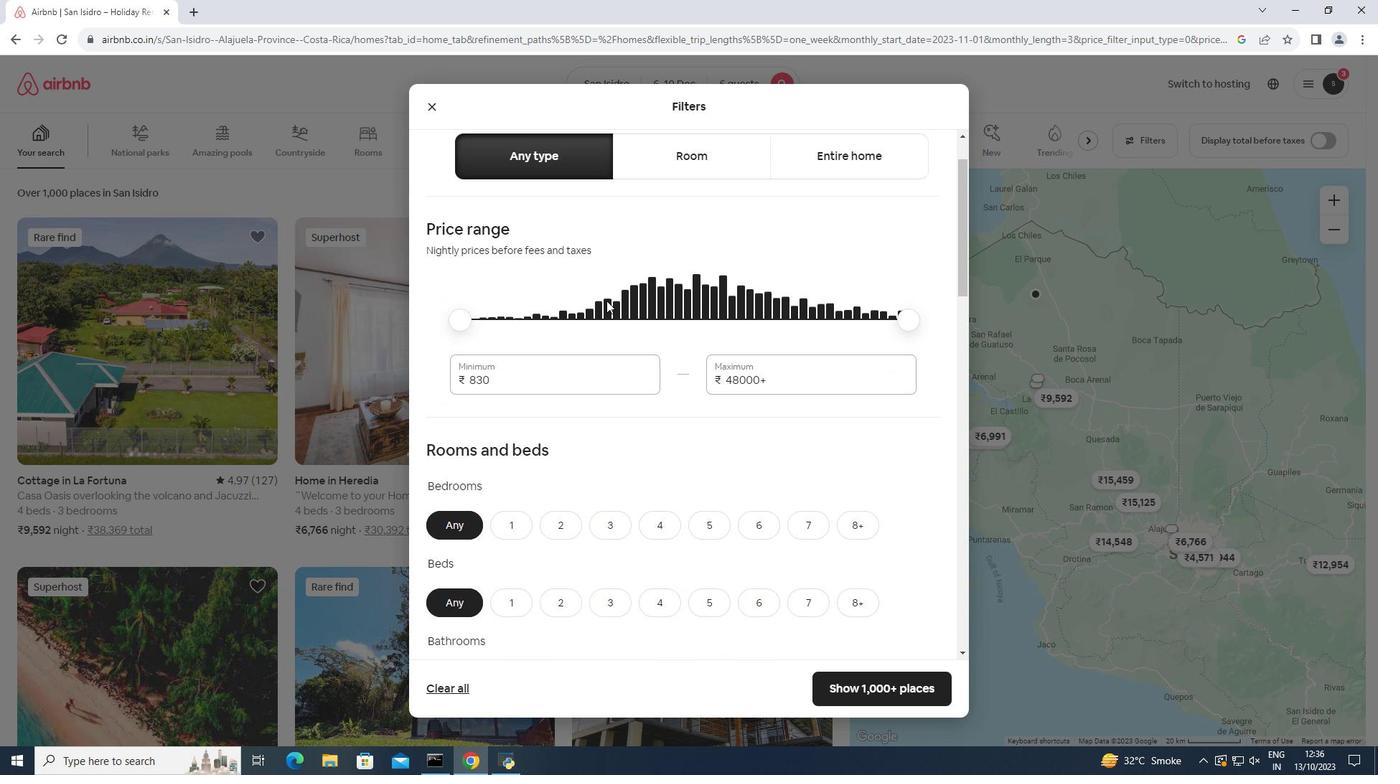 
Action: Mouse scrolled (606, 300) with delta (0, 0)
Screenshot: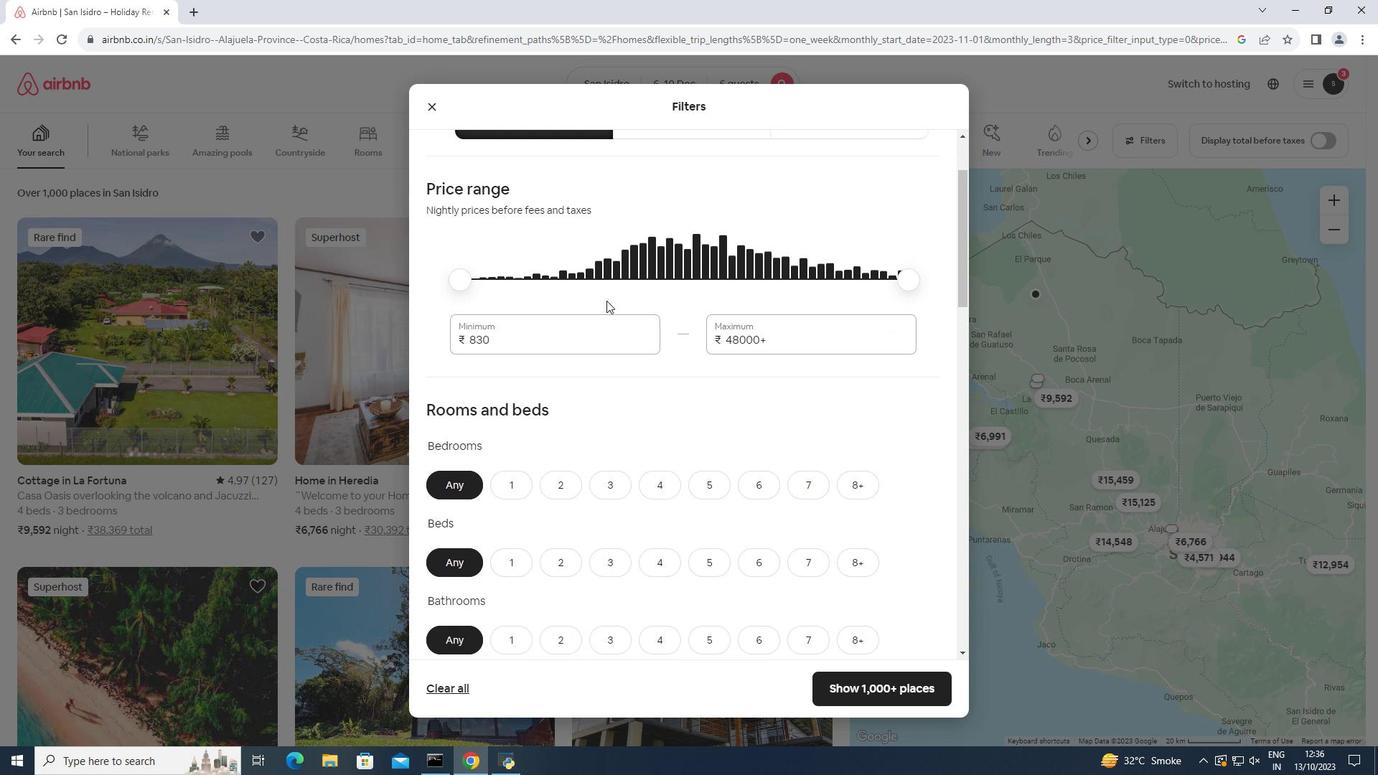 
Action: Mouse moved to (752, 449)
Screenshot: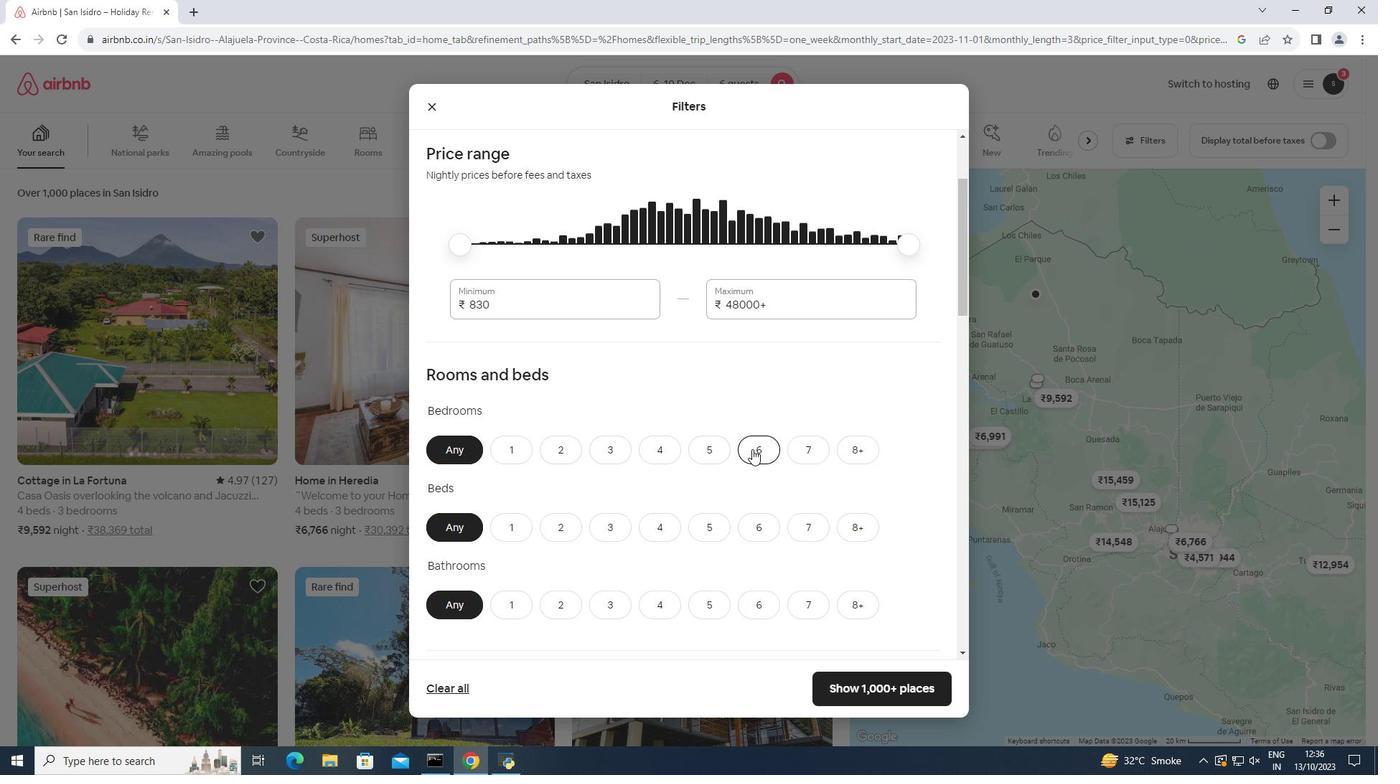 
Action: Mouse pressed left at (752, 449)
Screenshot: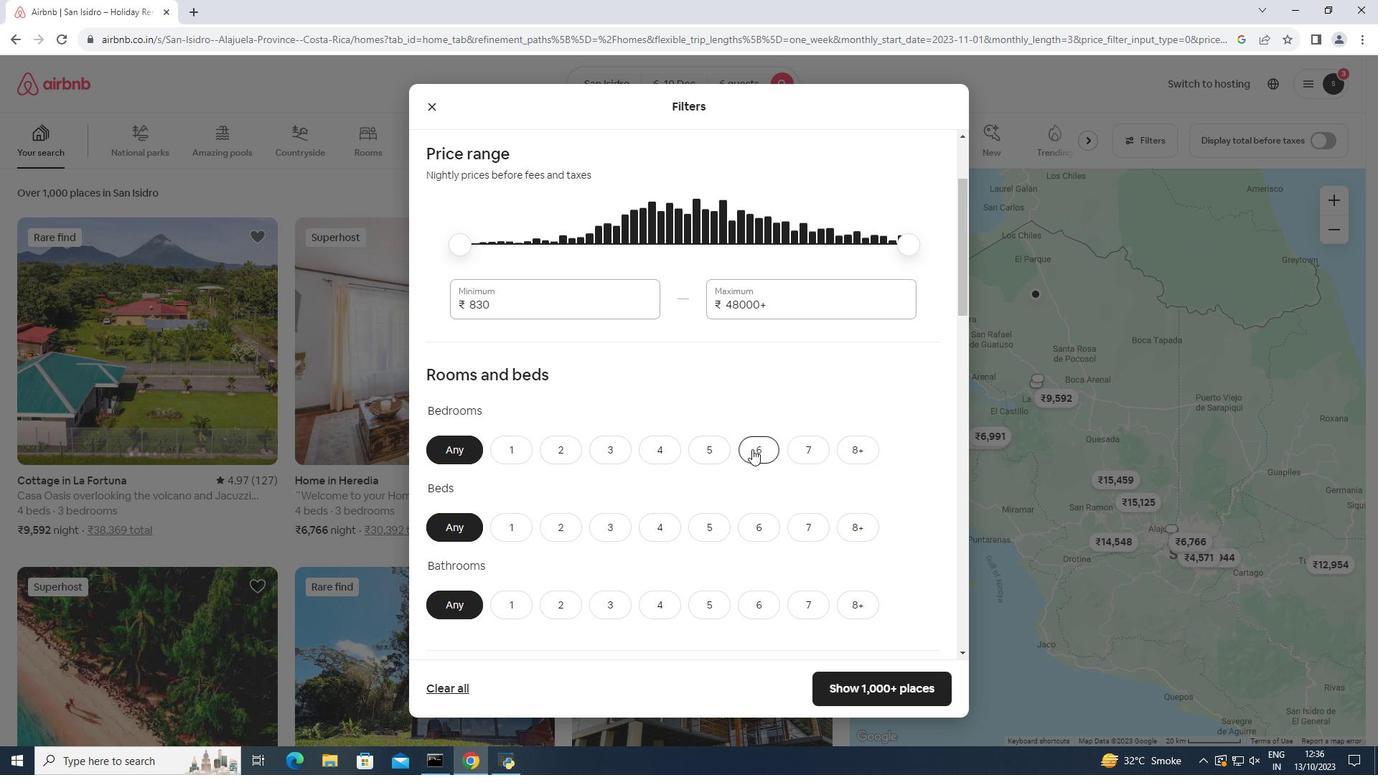 
Action: Mouse moved to (751, 521)
Screenshot: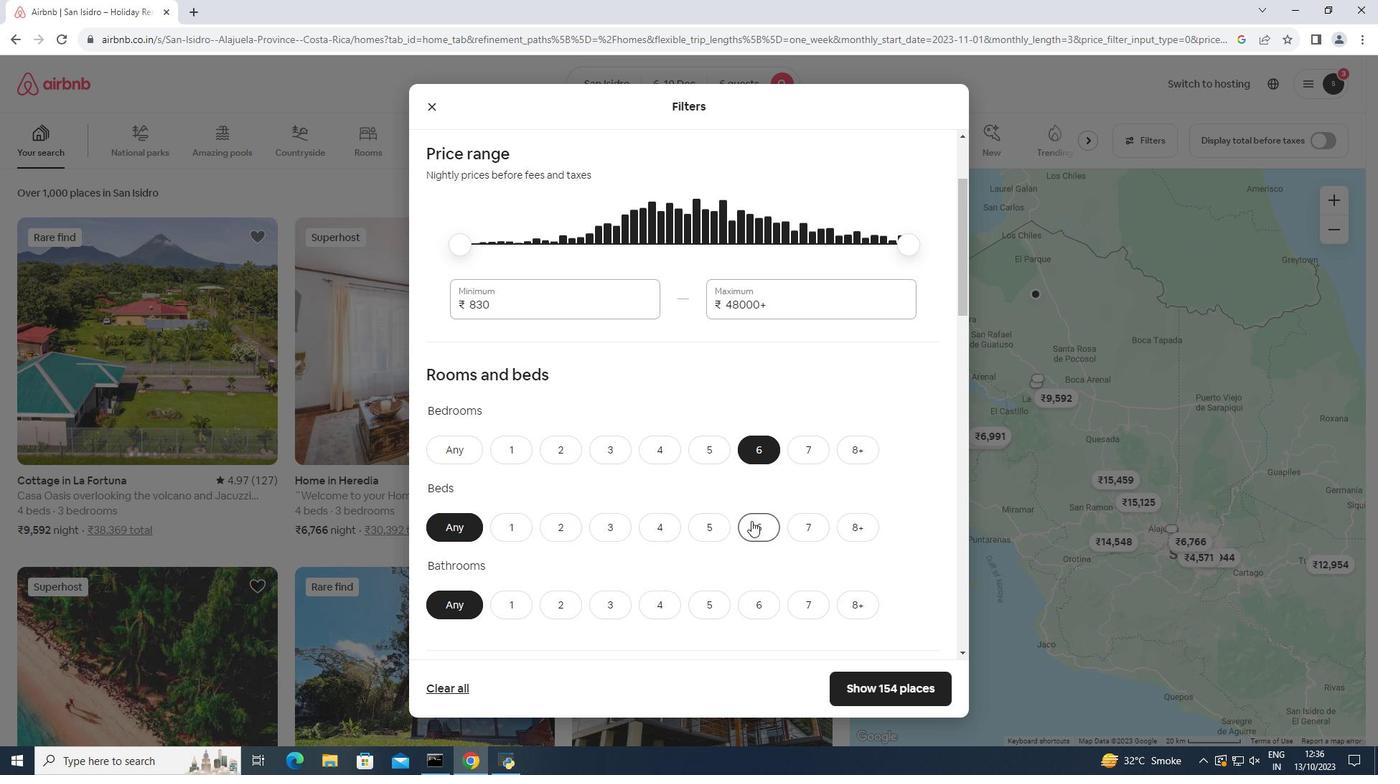 
Action: Mouse pressed left at (751, 521)
Screenshot: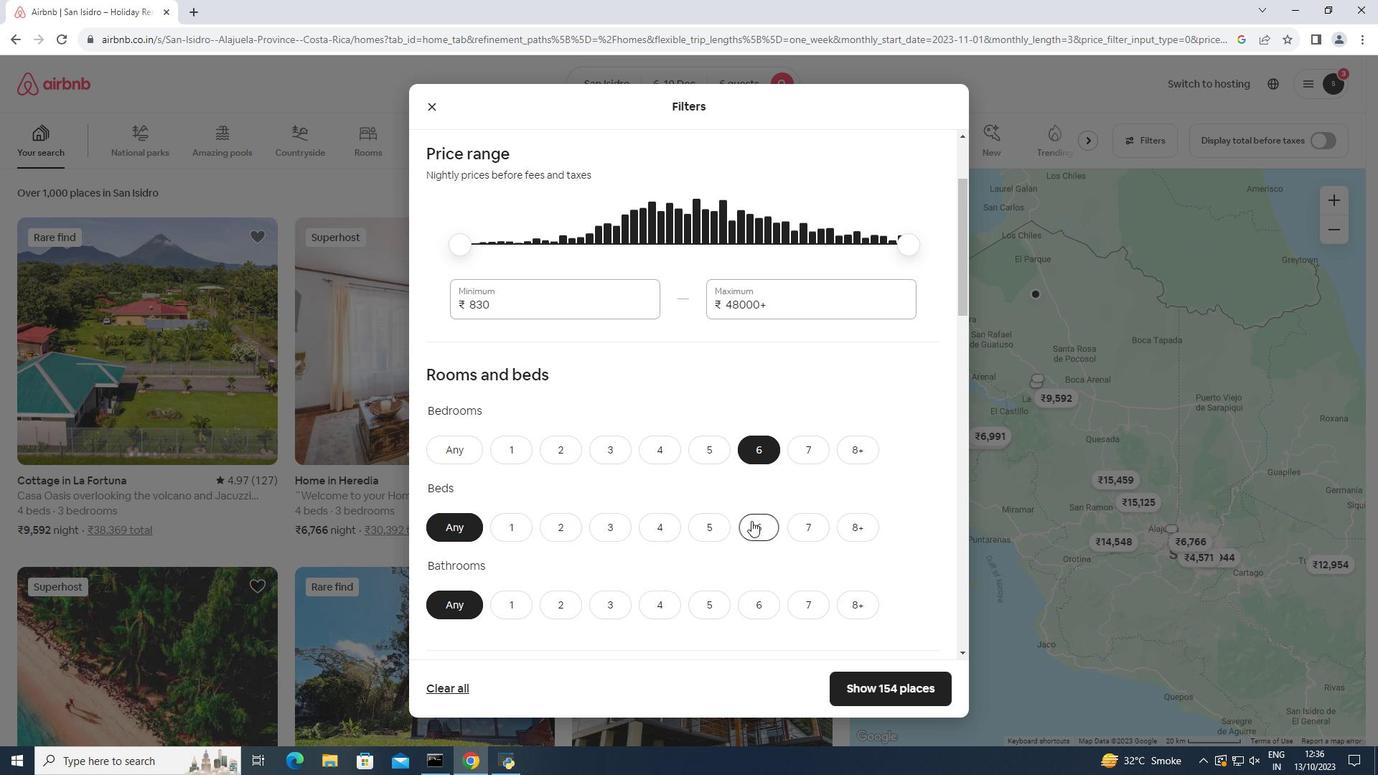 
Action: Mouse moved to (754, 600)
Screenshot: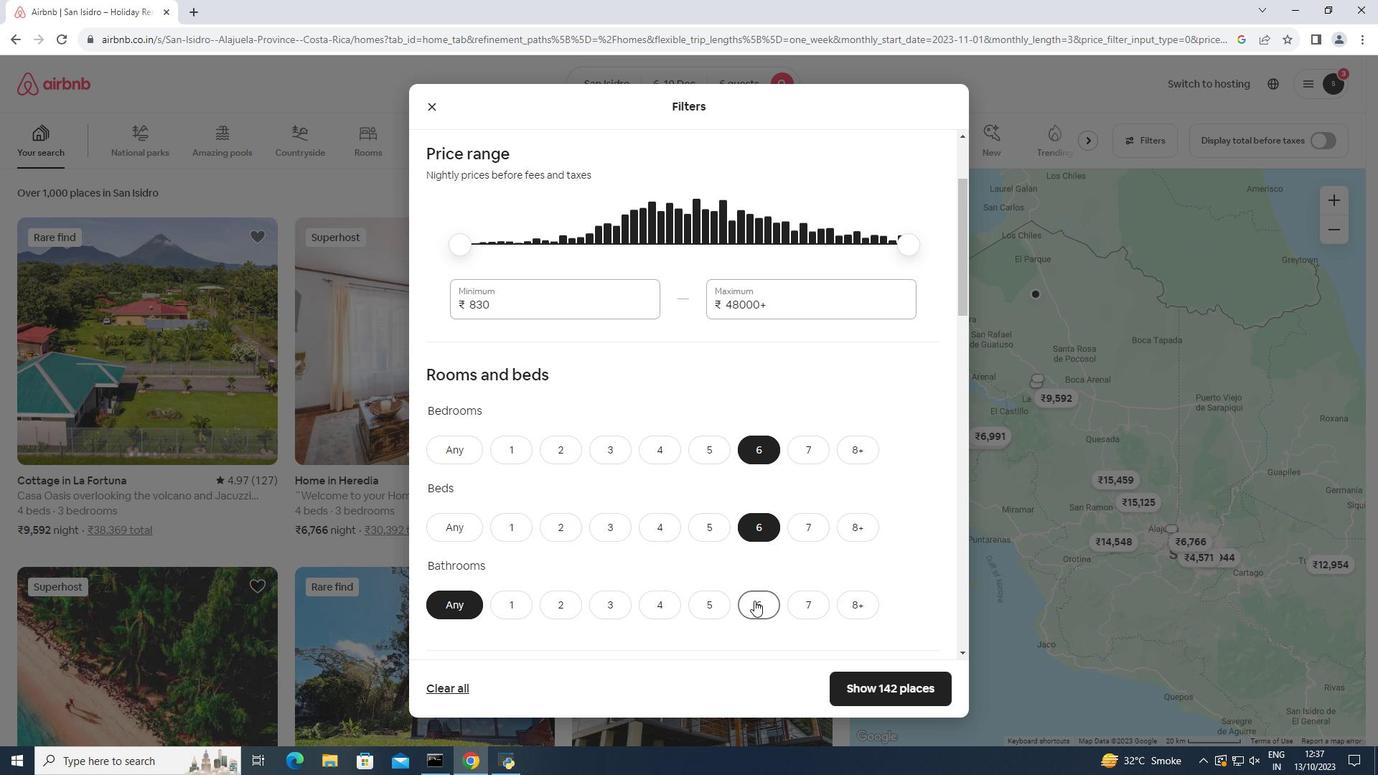 
Action: Mouse pressed left at (754, 600)
Screenshot: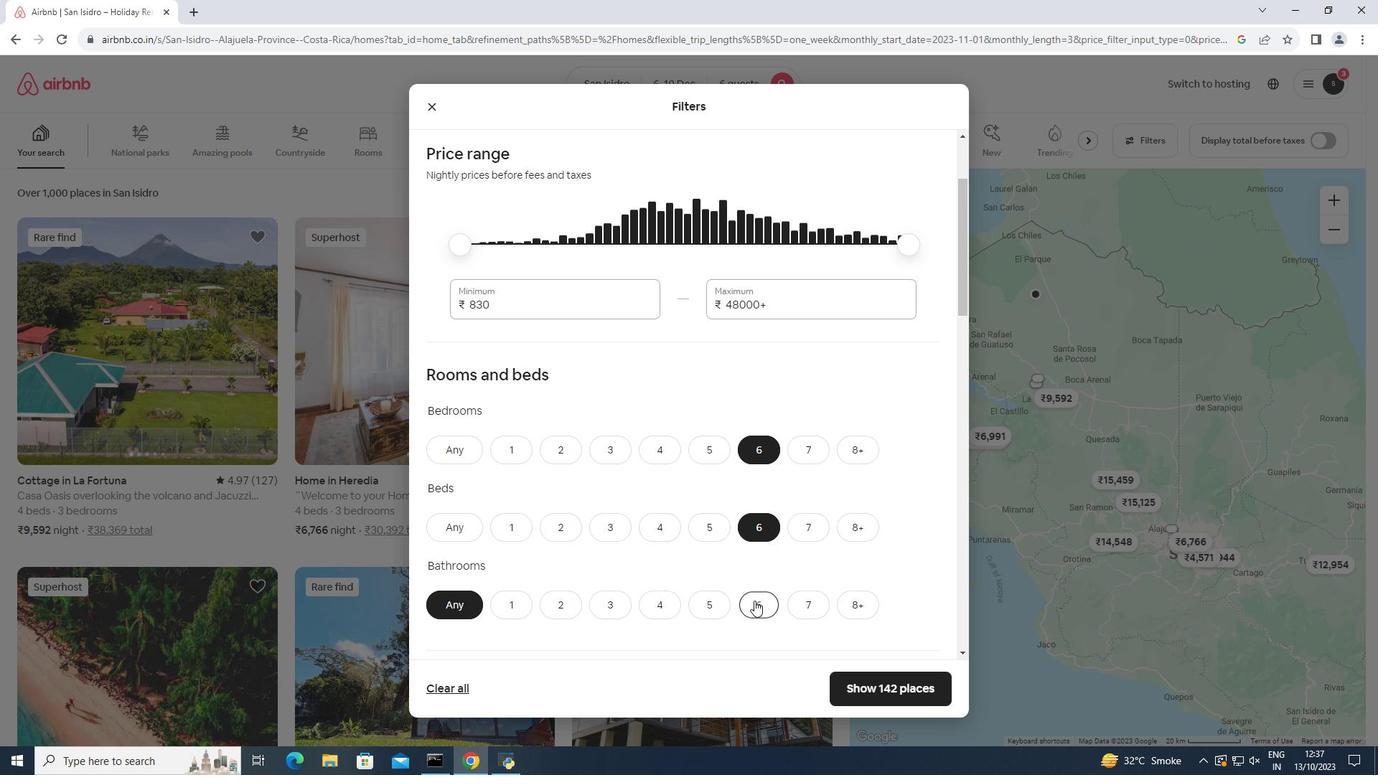 
Action: Mouse moved to (698, 552)
Screenshot: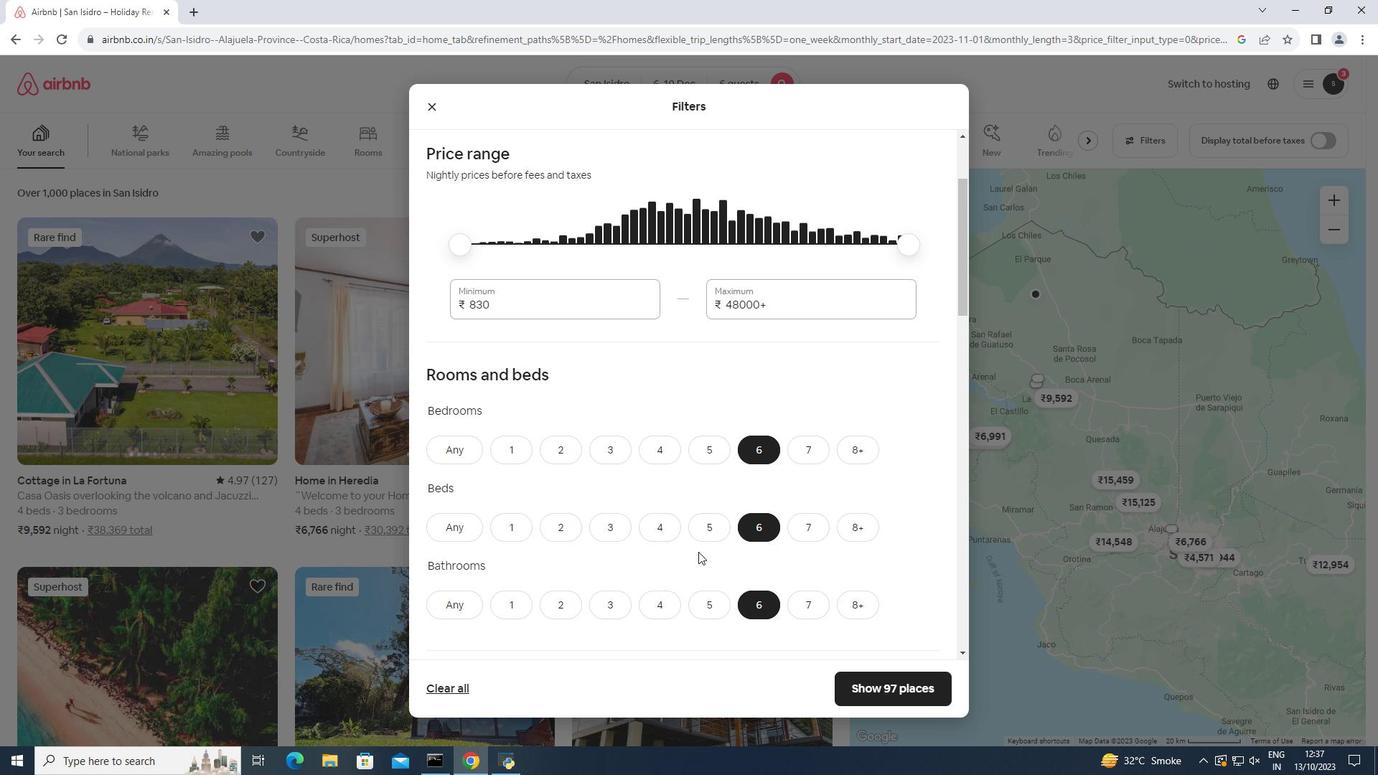 
Action: Mouse scrolled (698, 551) with delta (0, 0)
Screenshot: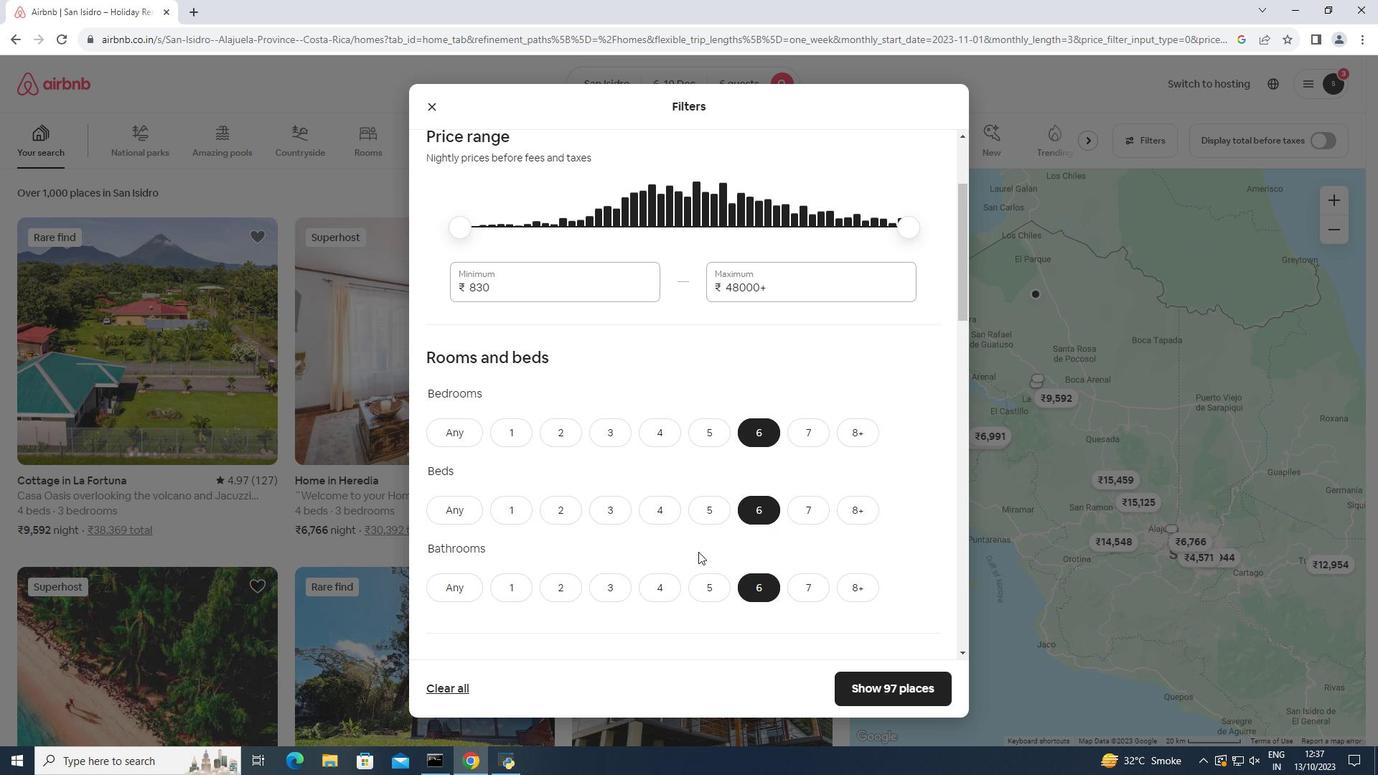 
Action: Mouse scrolled (698, 551) with delta (0, 0)
Screenshot: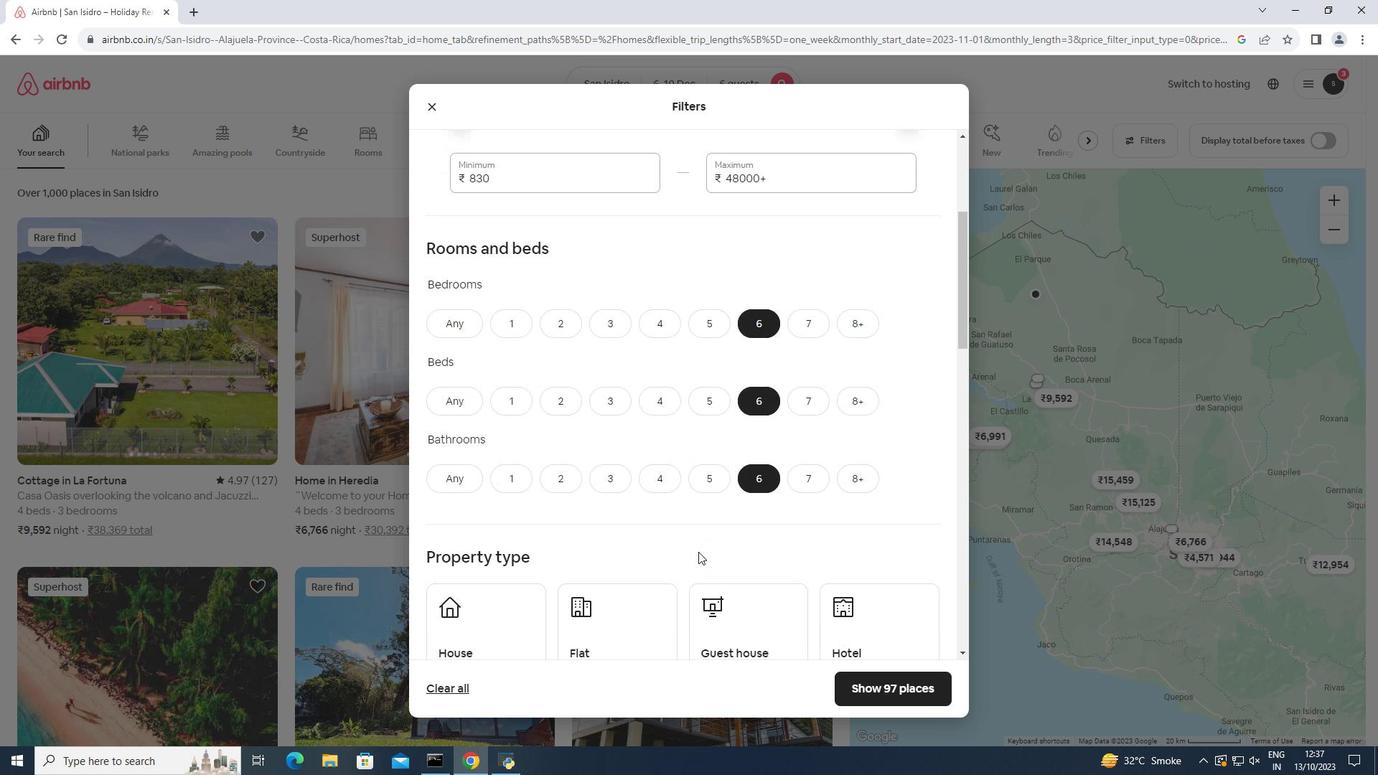 
Action: Mouse moved to (698, 552)
Screenshot: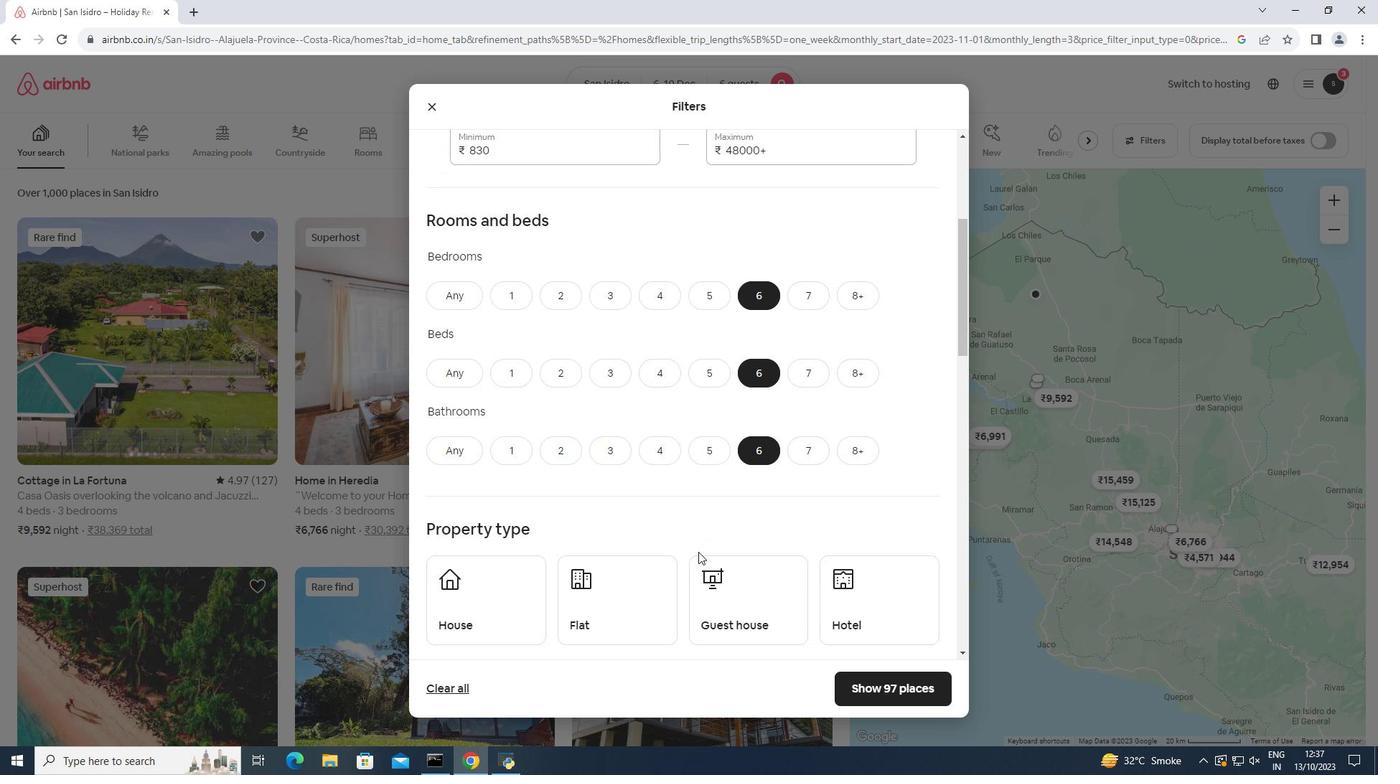 
Action: Mouse scrolled (698, 551) with delta (0, 0)
Screenshot: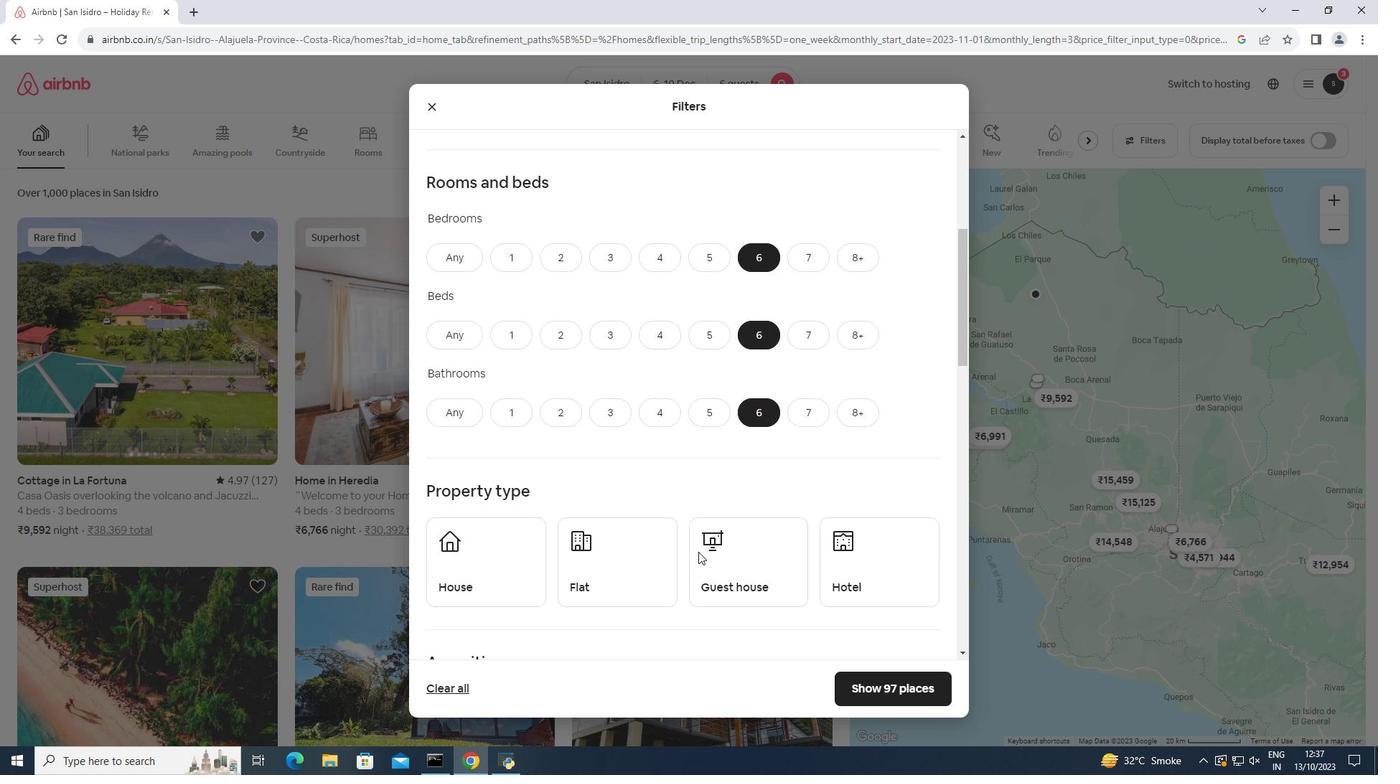 
Action: Mouse moved to (466, 551)
Screenshot: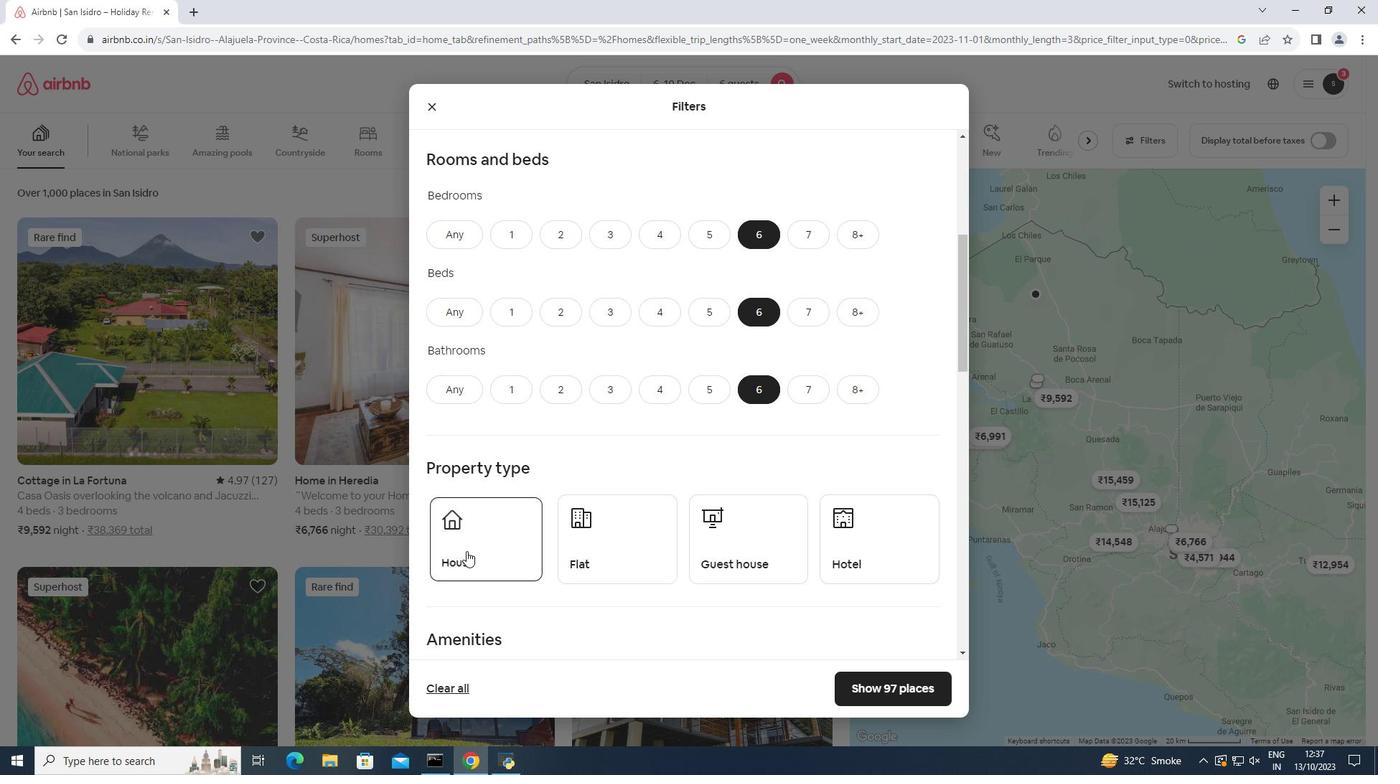 
Action: Mouse pressed left at (466, 551)
Screenshot: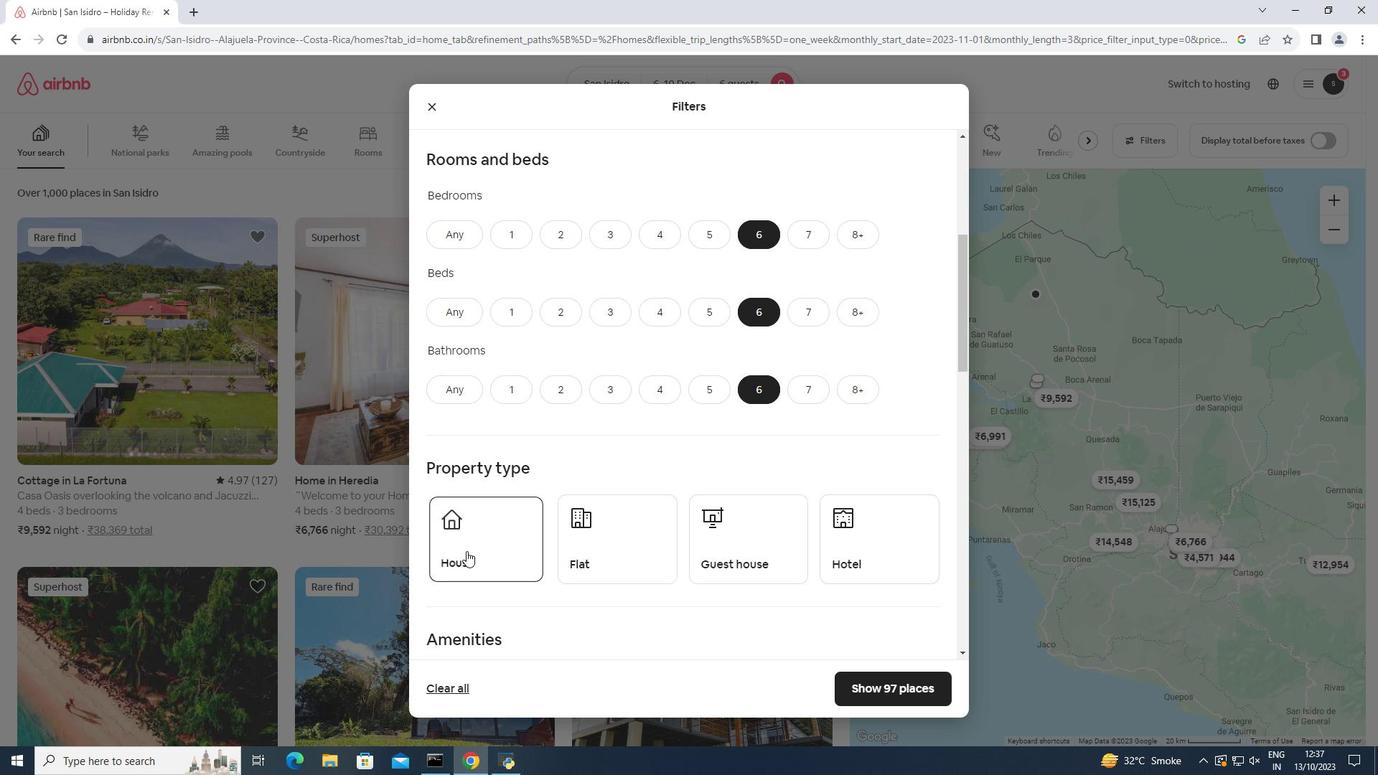 
Action: Mouse moved to (613, 529)
Screenshot: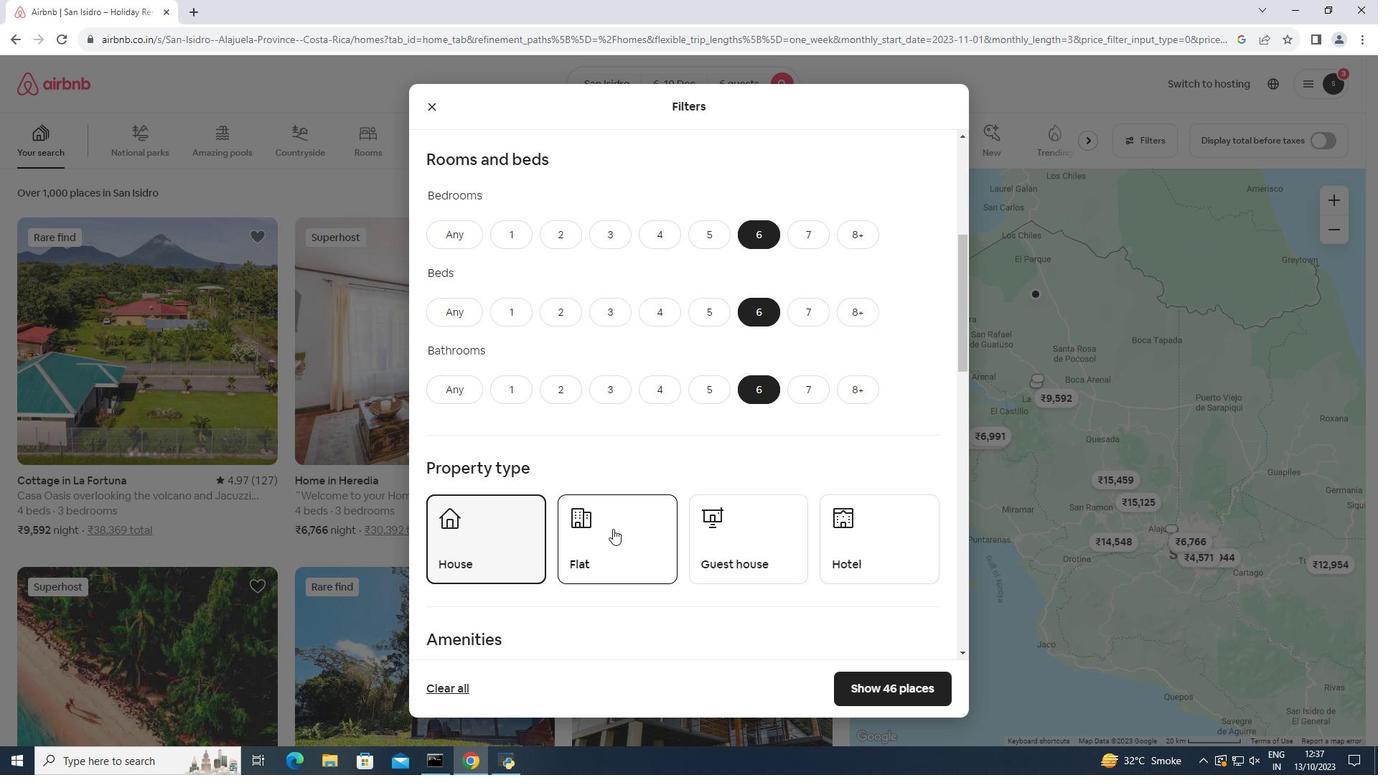 
Action: Mouse scrolled (613, 528) with delta (0, 0)
Screenshot: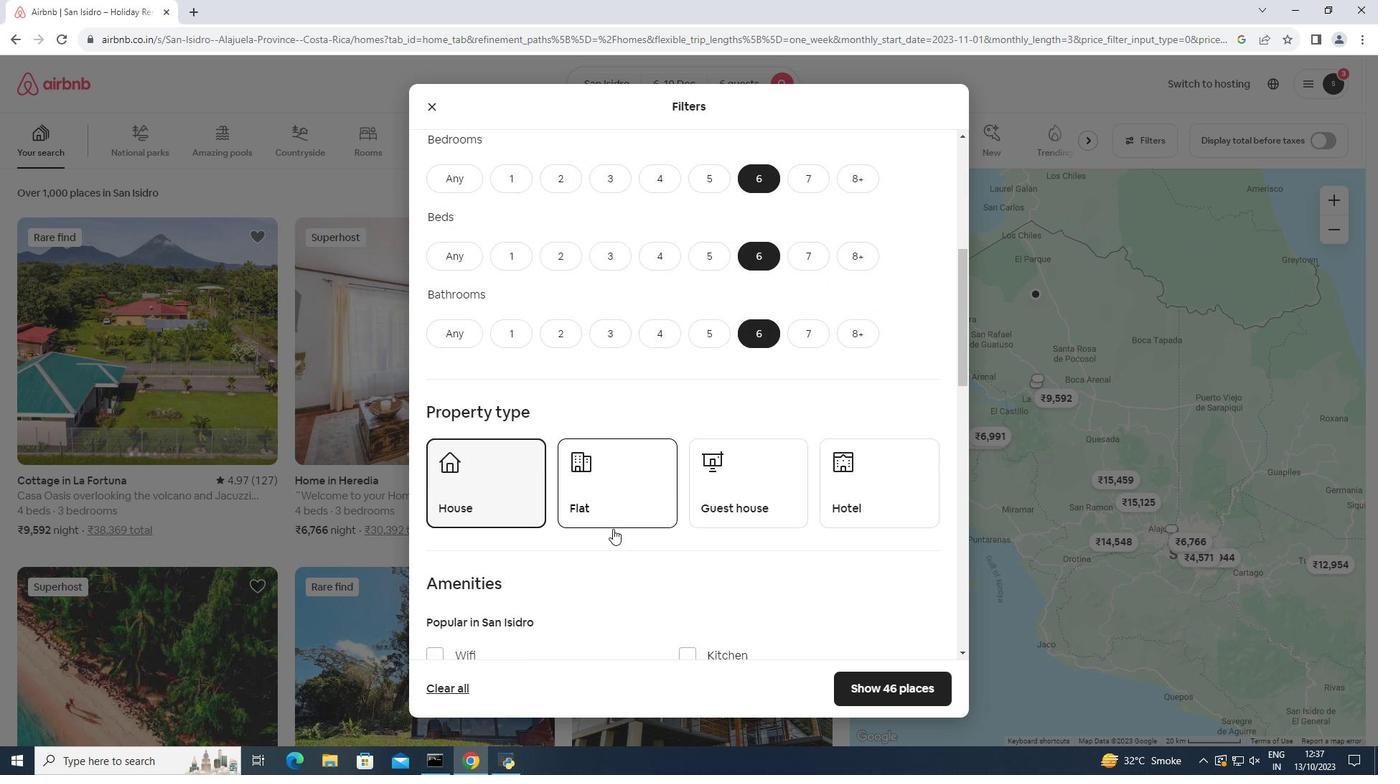 
Action: Mouse scrolled (613, 528) with delta (0, 0)
Screenshot: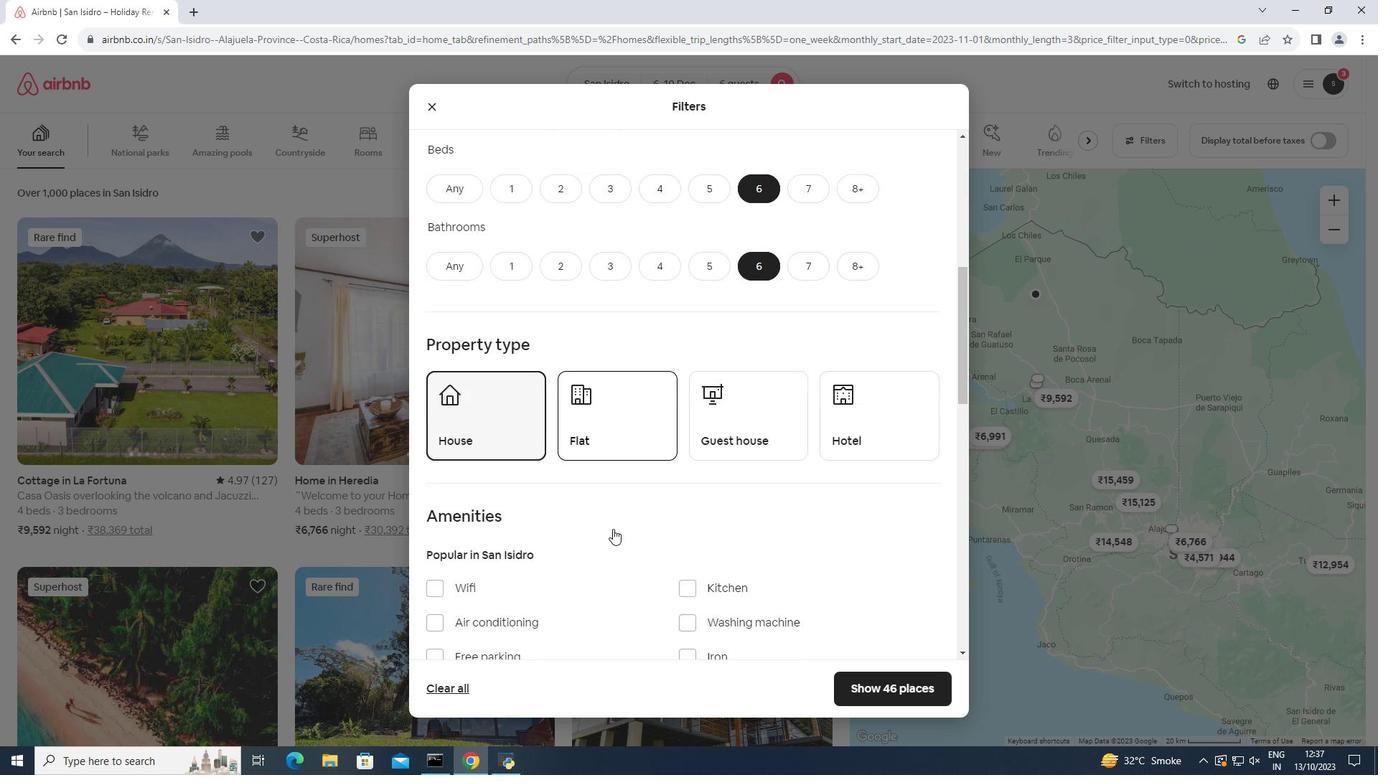 
Action: Mouse moved to (613, 529)
Screenshot: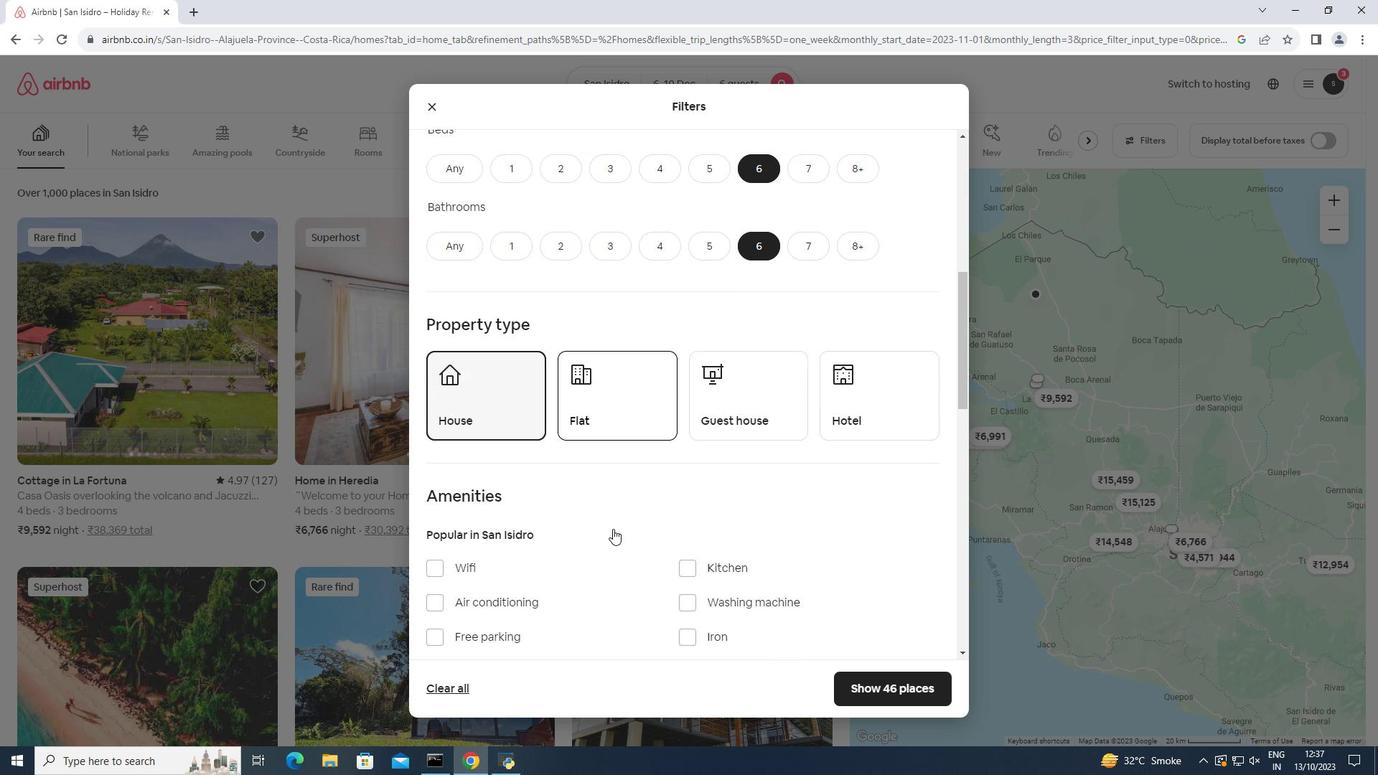 
Action: Mouse scrolled (613, 528) with delta (0, 0)
Screenshot: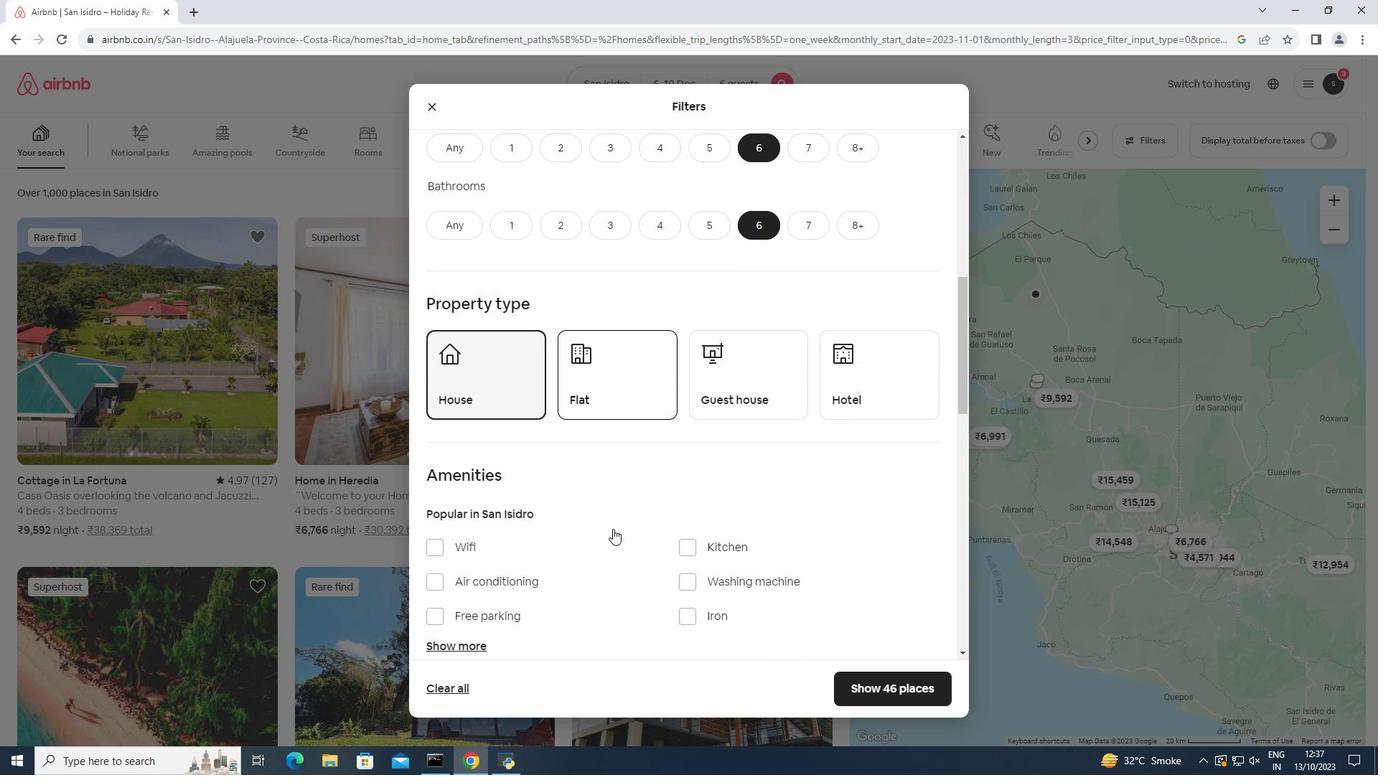 
Action: Mouse scrolled (613, 528) with delta (0, 0)
Screenshot: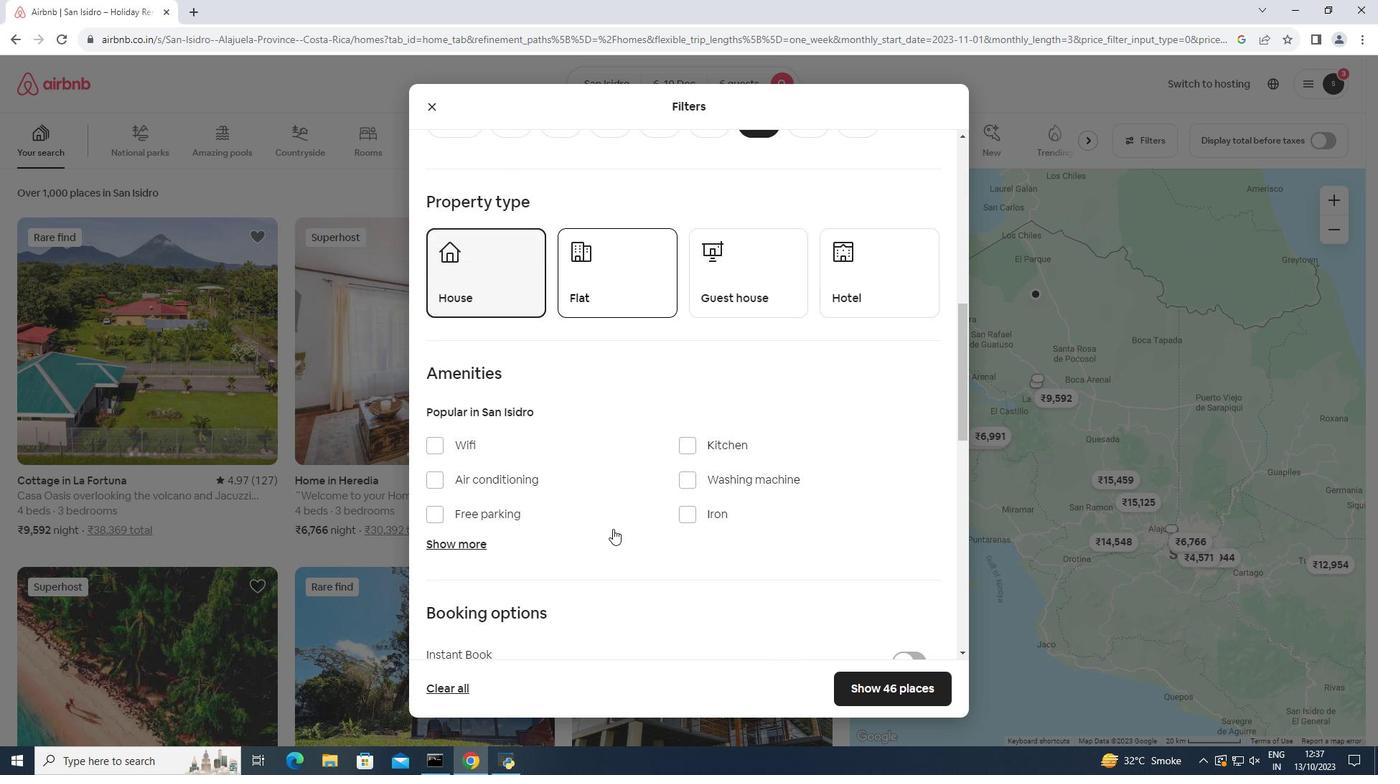 
Action: Mouse moved to (465, 520)
Screenshot: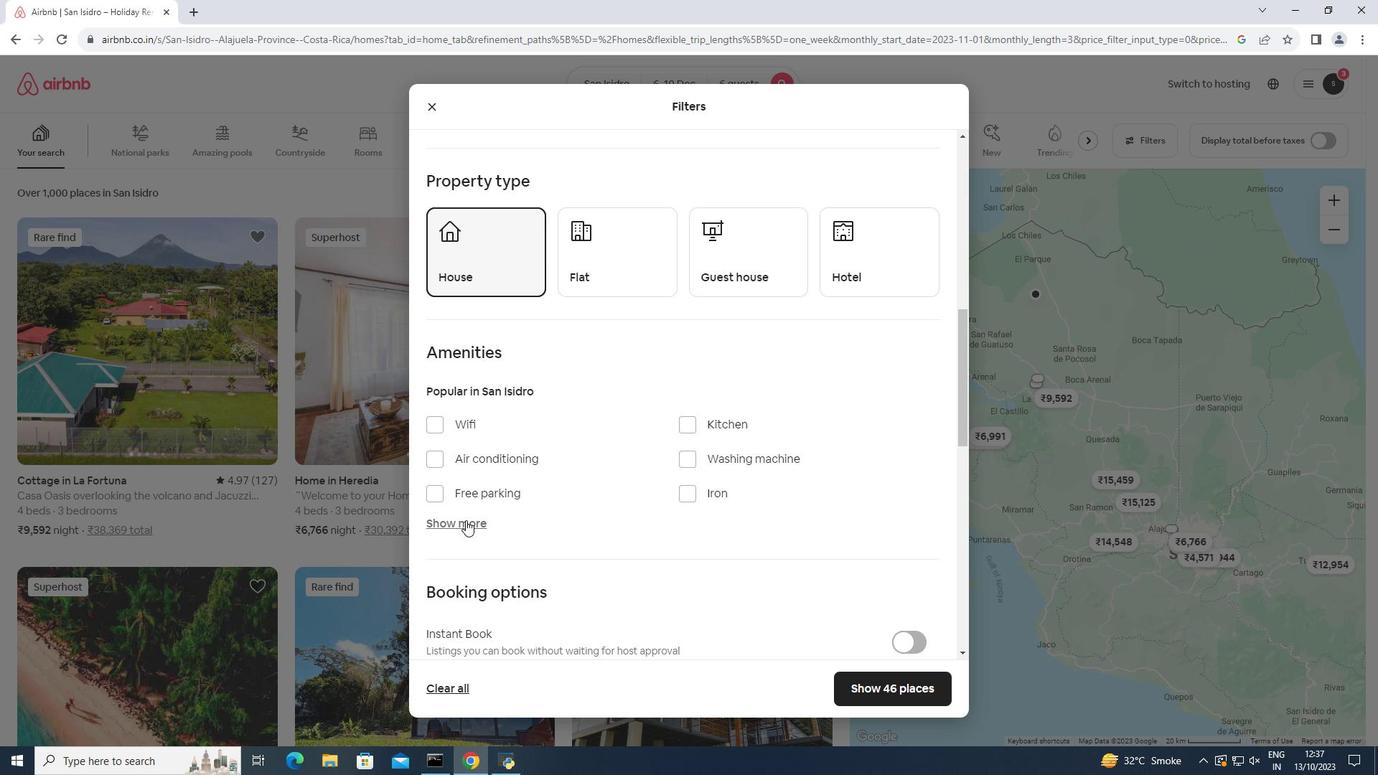 
Action: Mouse pressed left at (465, 520)
Screenshot: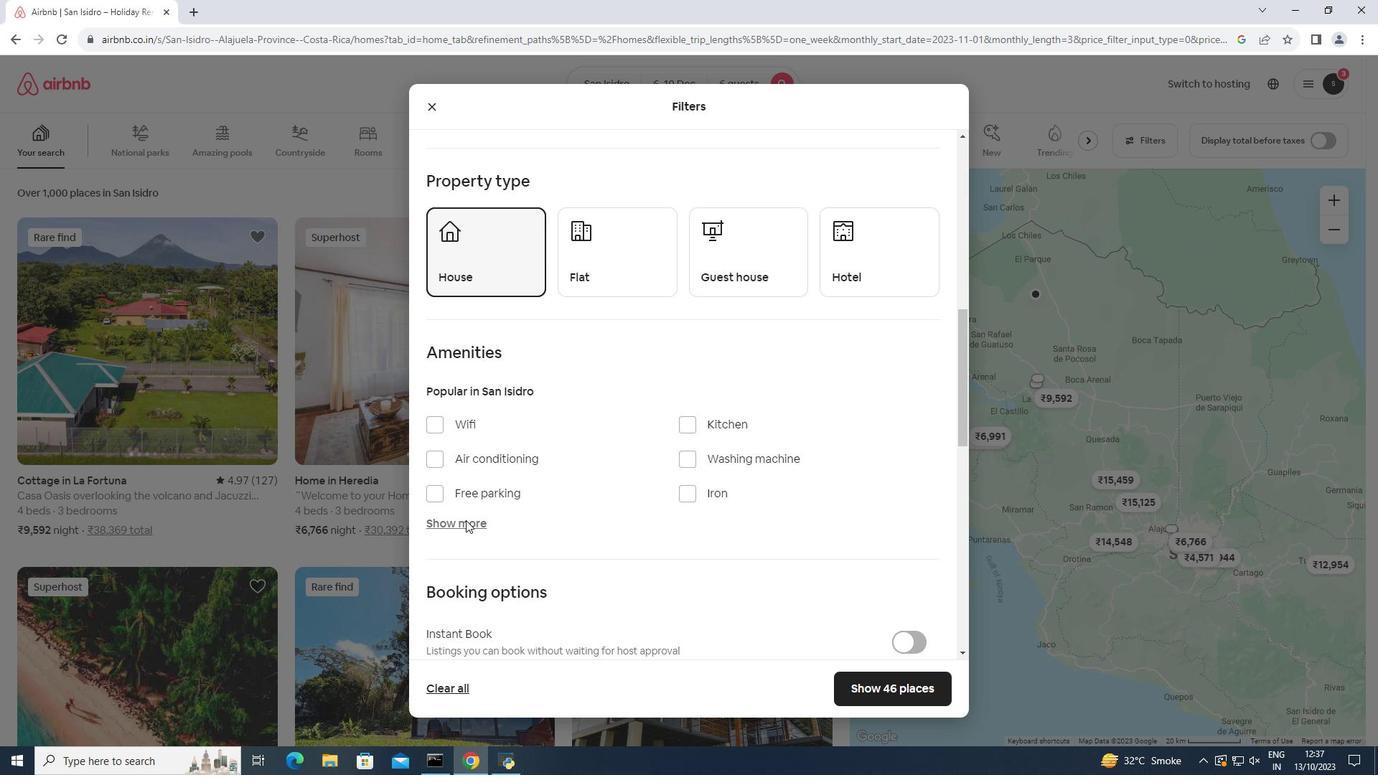 
Action: Mouse moved to (435, 424)
Screenshot: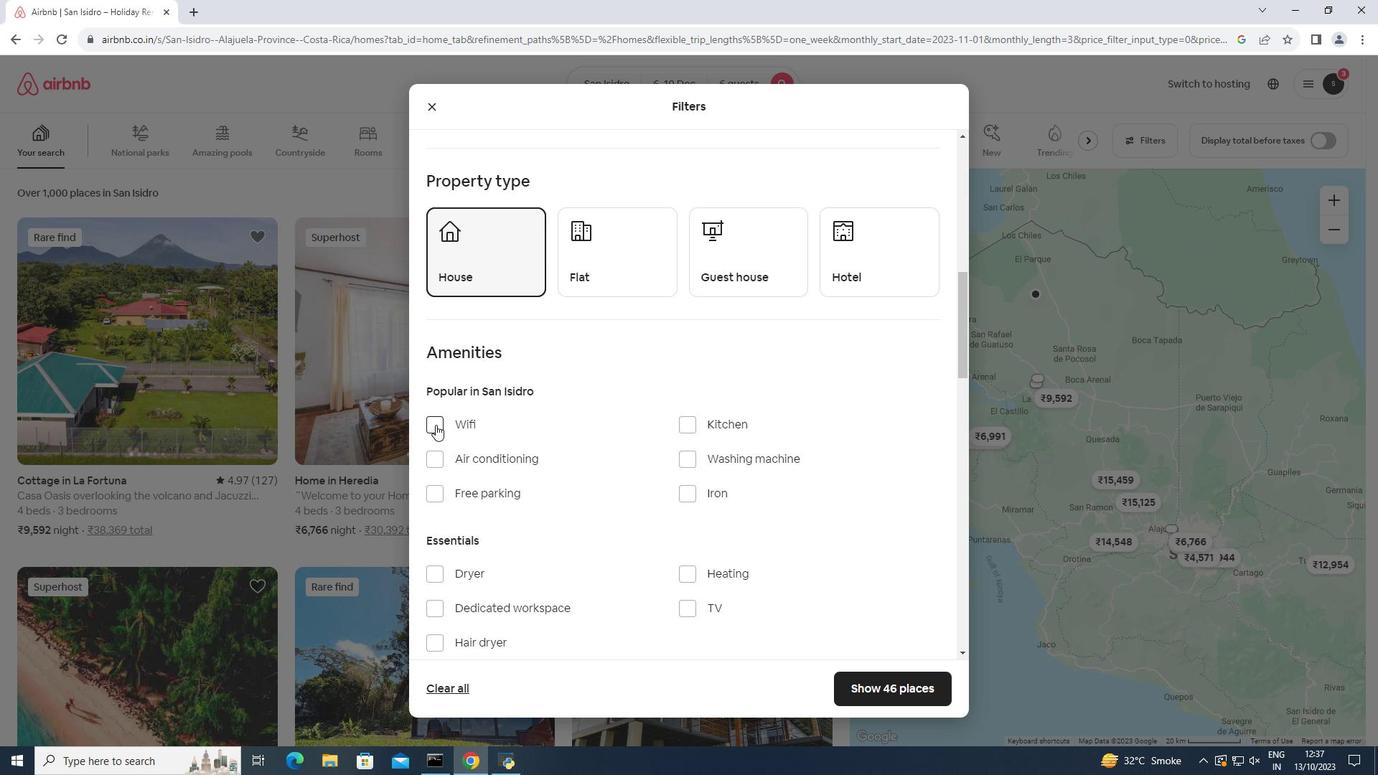 
Action: Mouse pressed left at (435, 424)
Screenshot: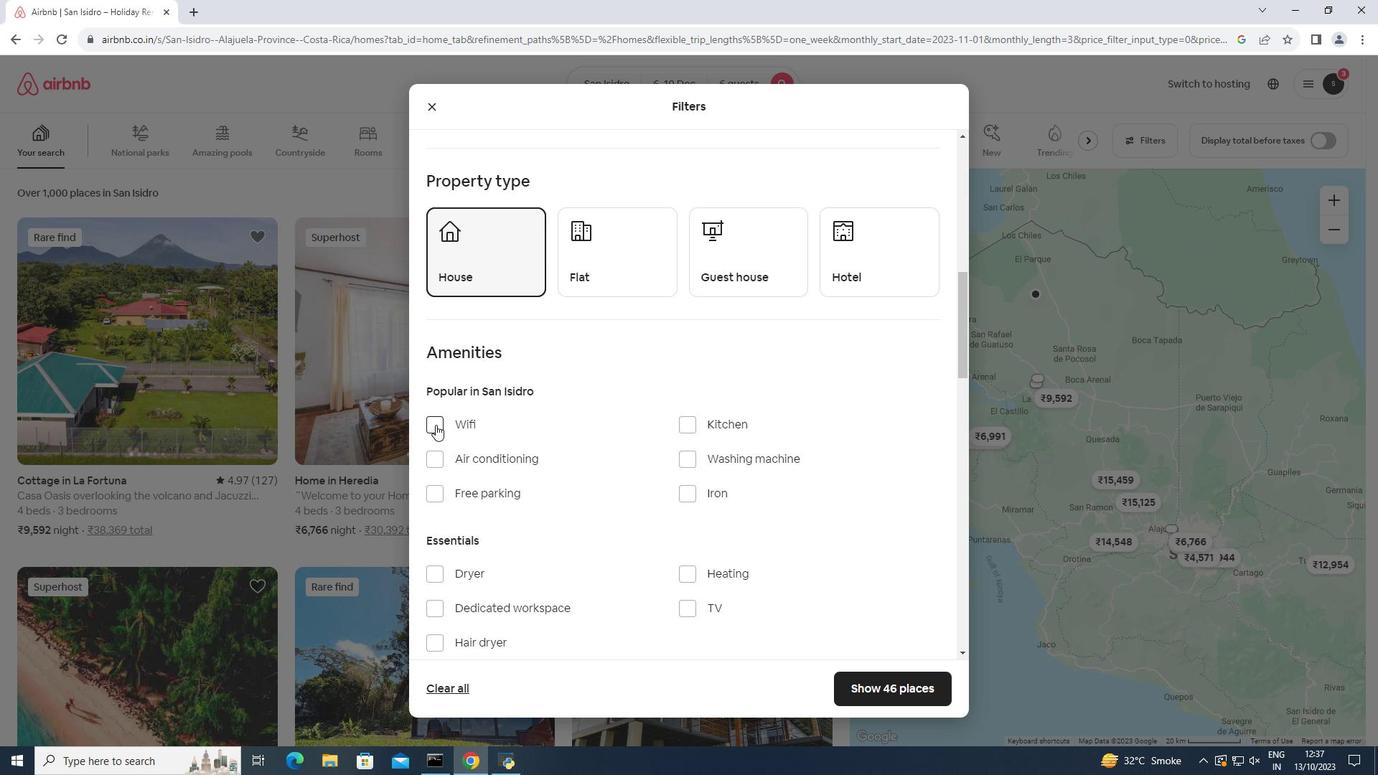 
Action: Mouse moved to (686, 611)
Screenshot: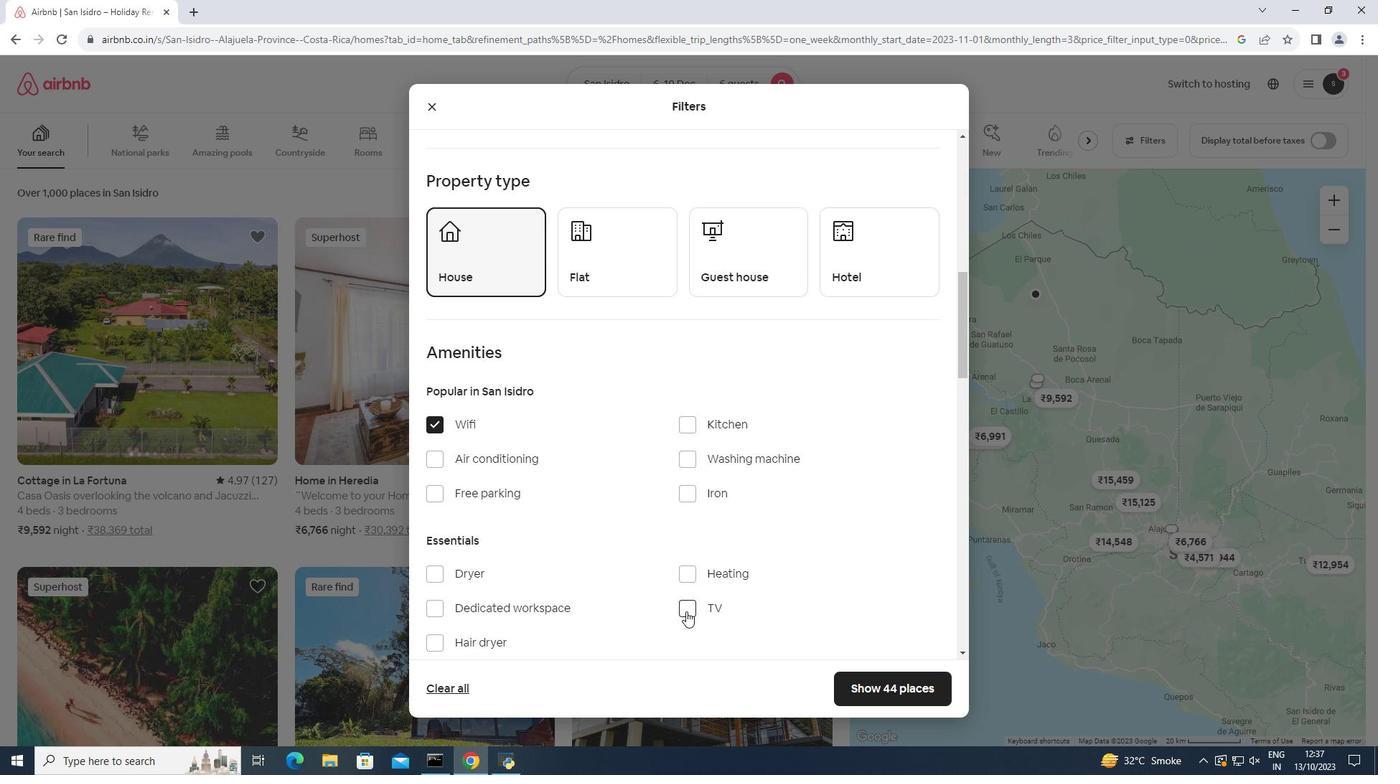 
Action: Mouse pressed left at (686, 611)
Screenshot: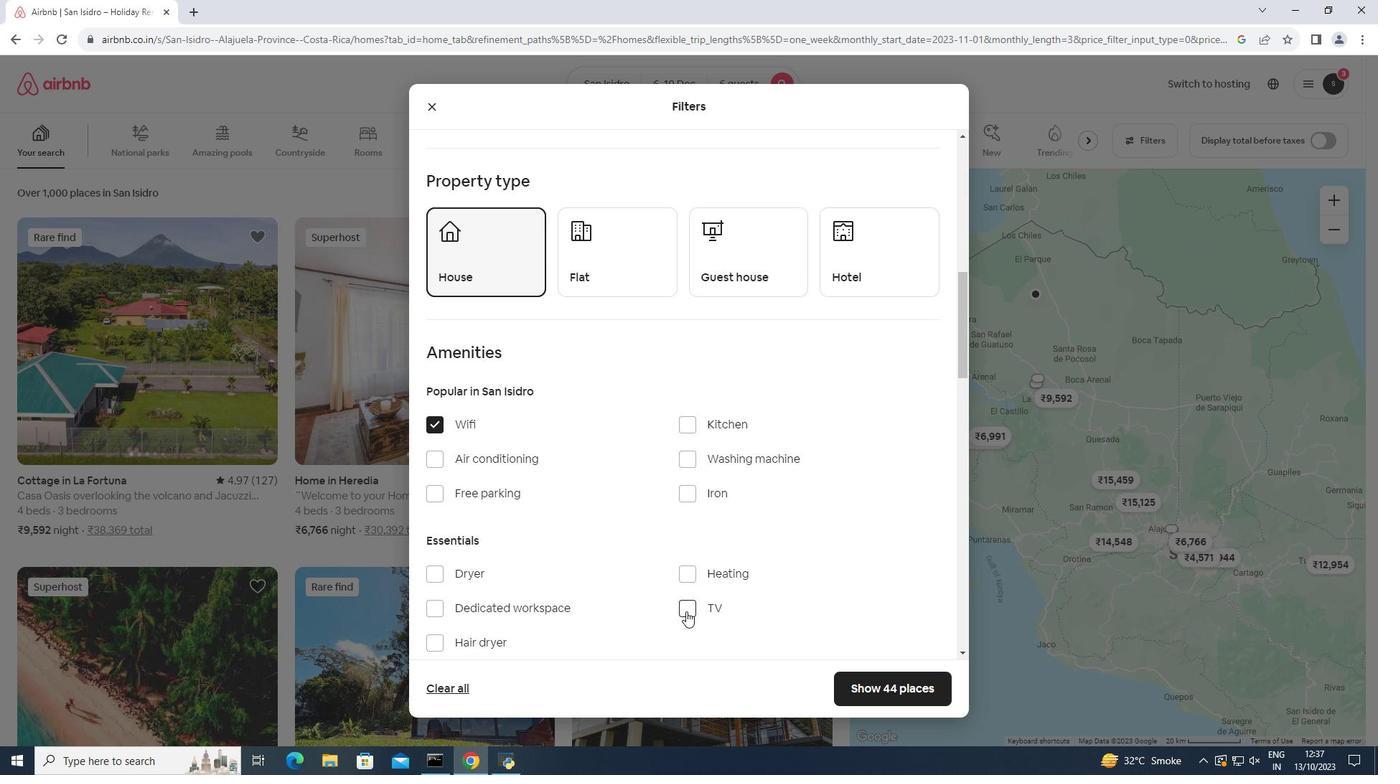 
Action: Mouse moved to (619, 502)
Screenshot: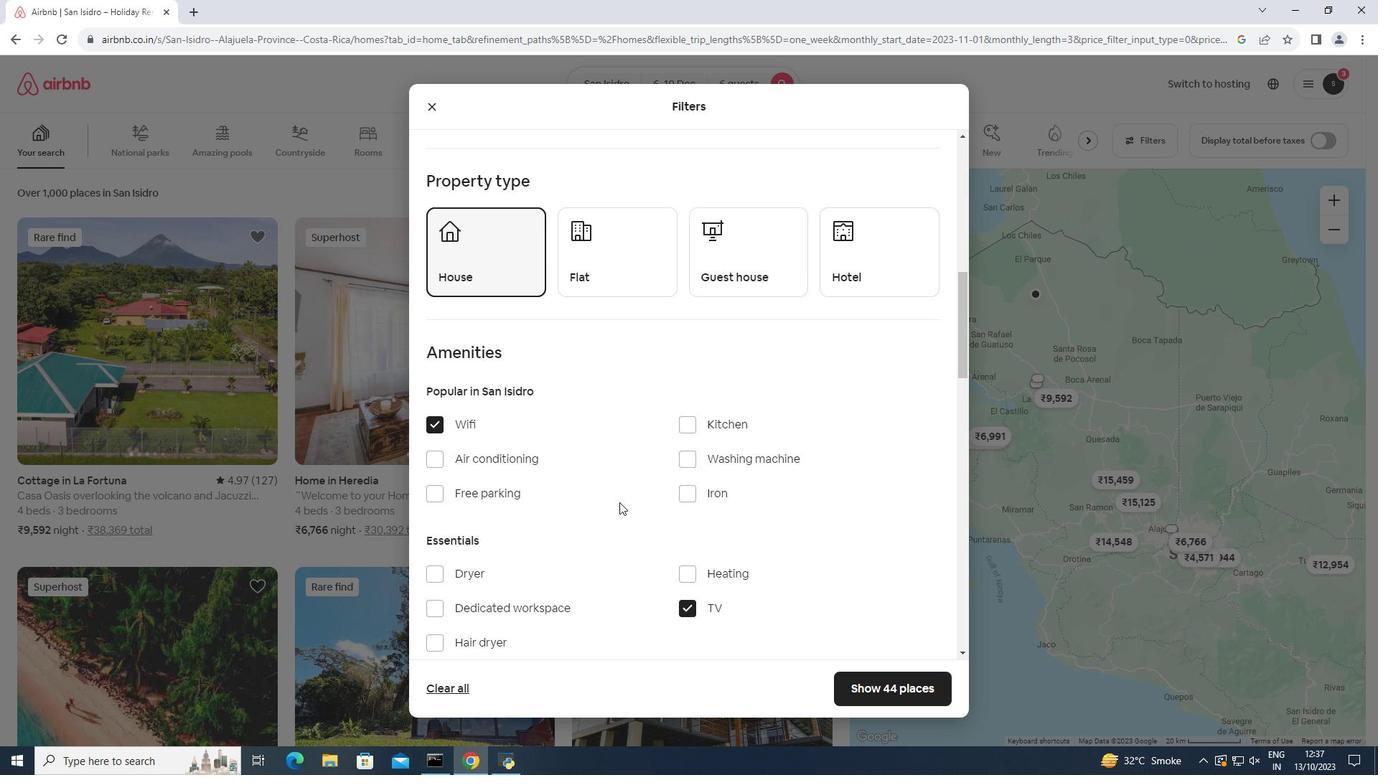 
Action: Mouse scrolled (619, 501) with delta (0, 0)
Screenshot: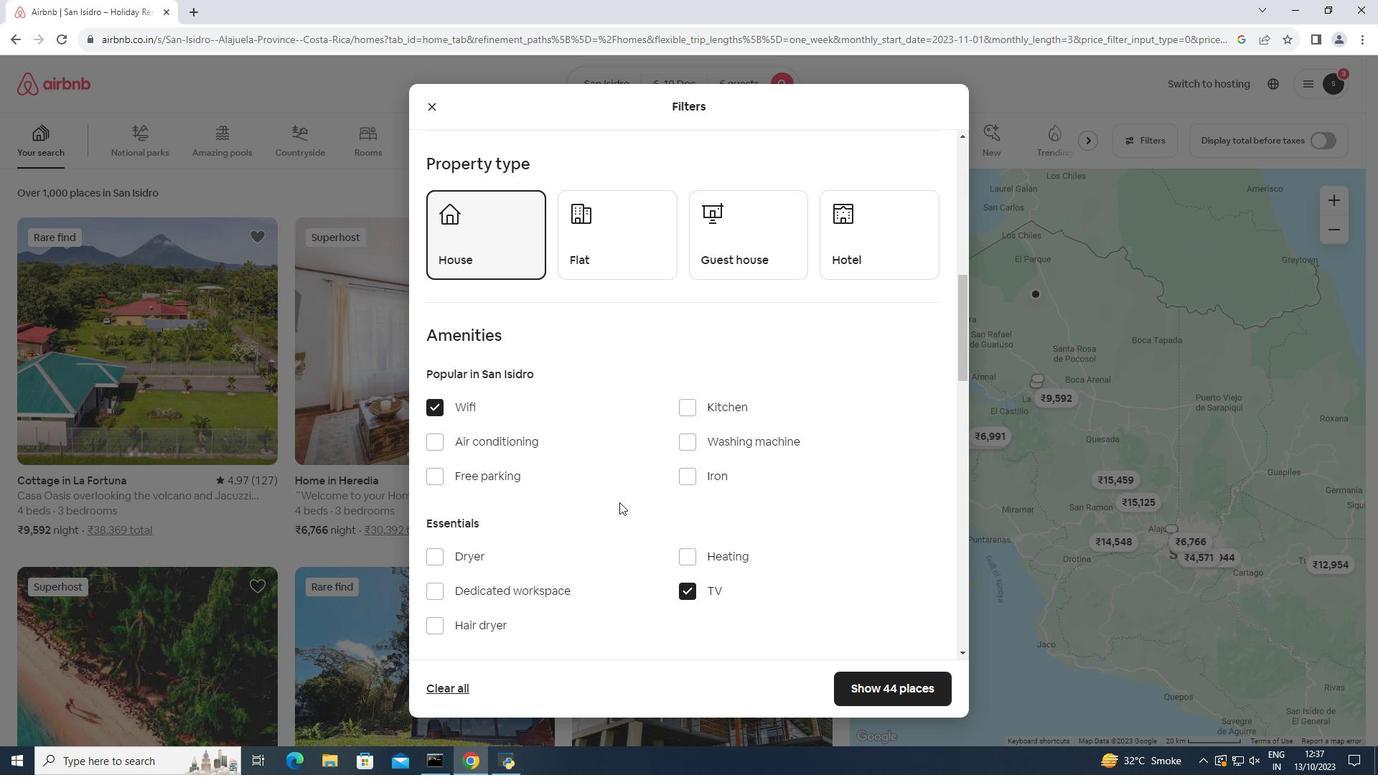 
Action: Mouse scrolled (619, 501) with delta (0, 0)
Screenshot: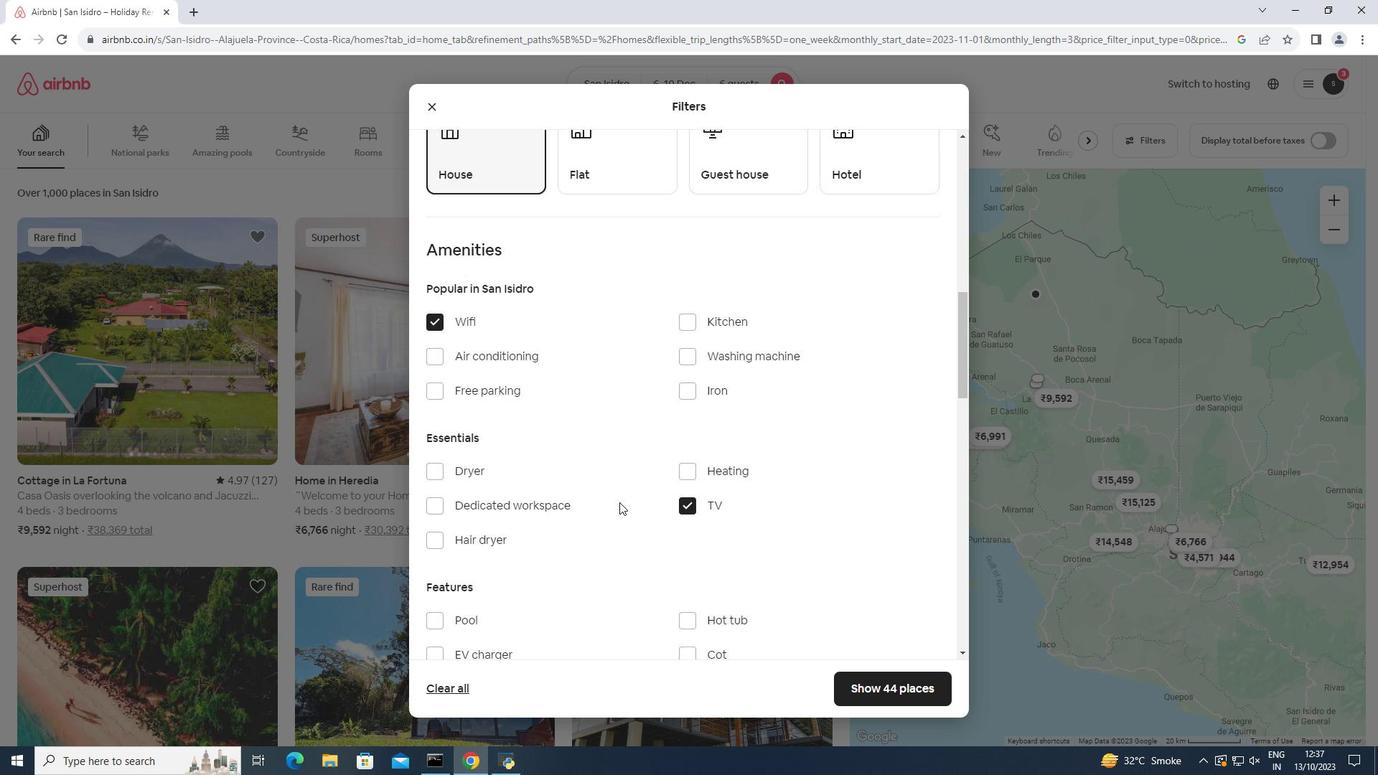 
Action: Mouse scrolled (619, 501) with delta (0, 0)
Screenshot: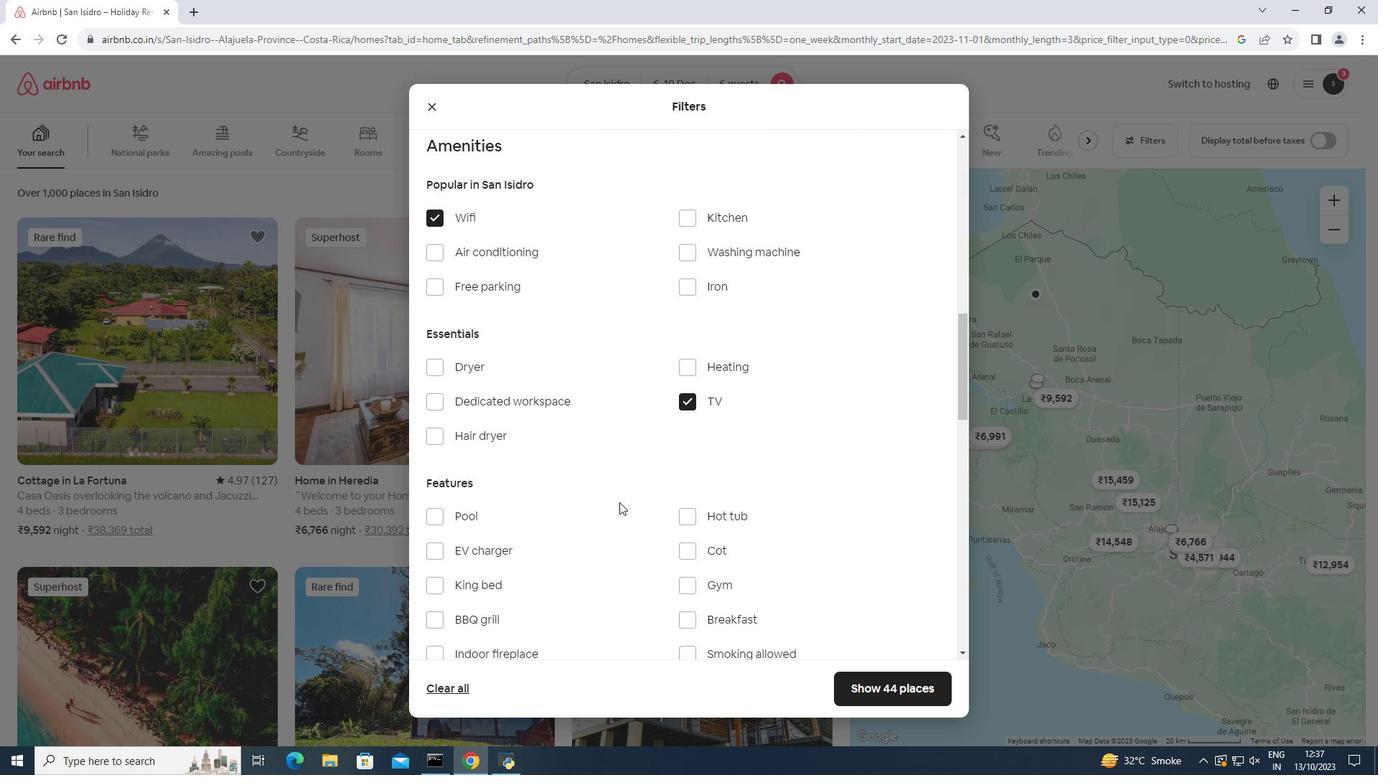 
Action: Mouse scrolled (619, 501) with delta (0, 0)
Screenshot: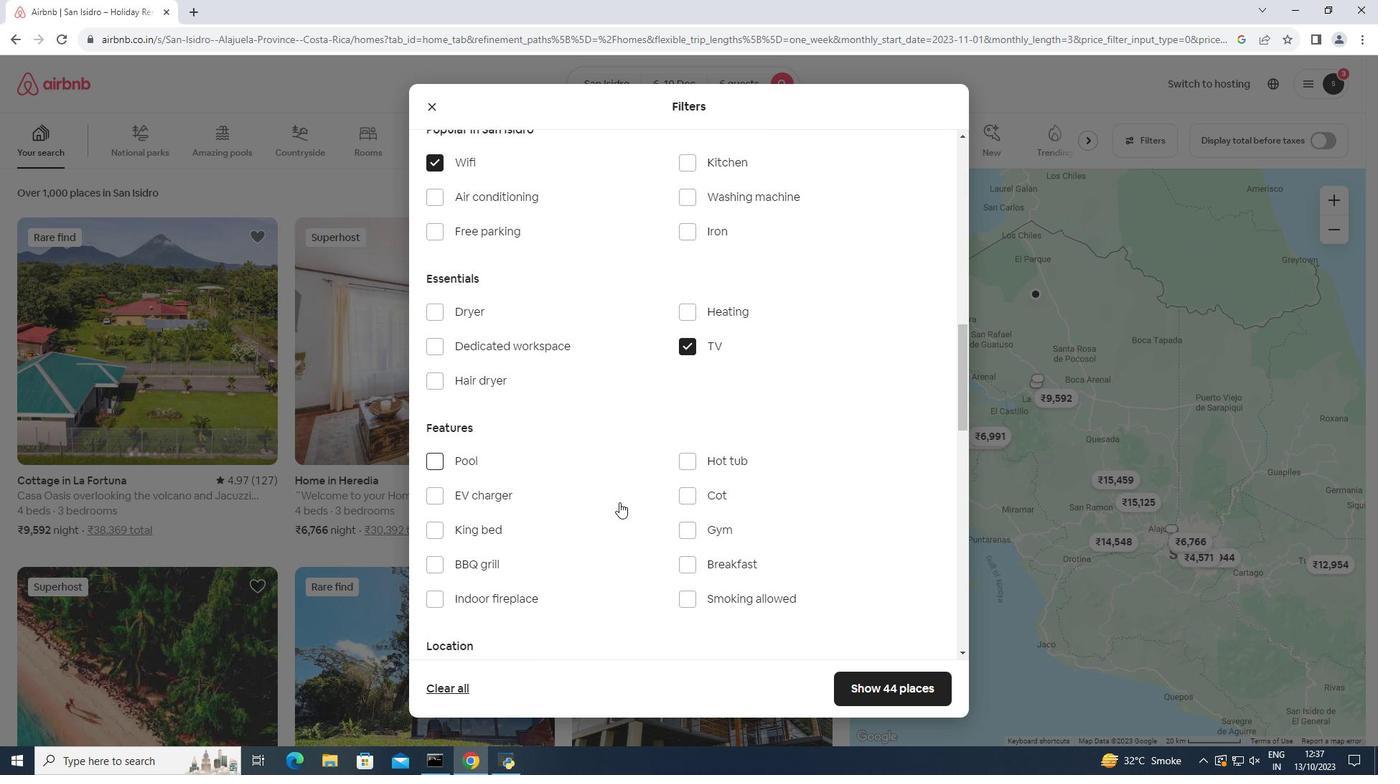 
Action: Mouse moved to (442, 209)
Screenshot: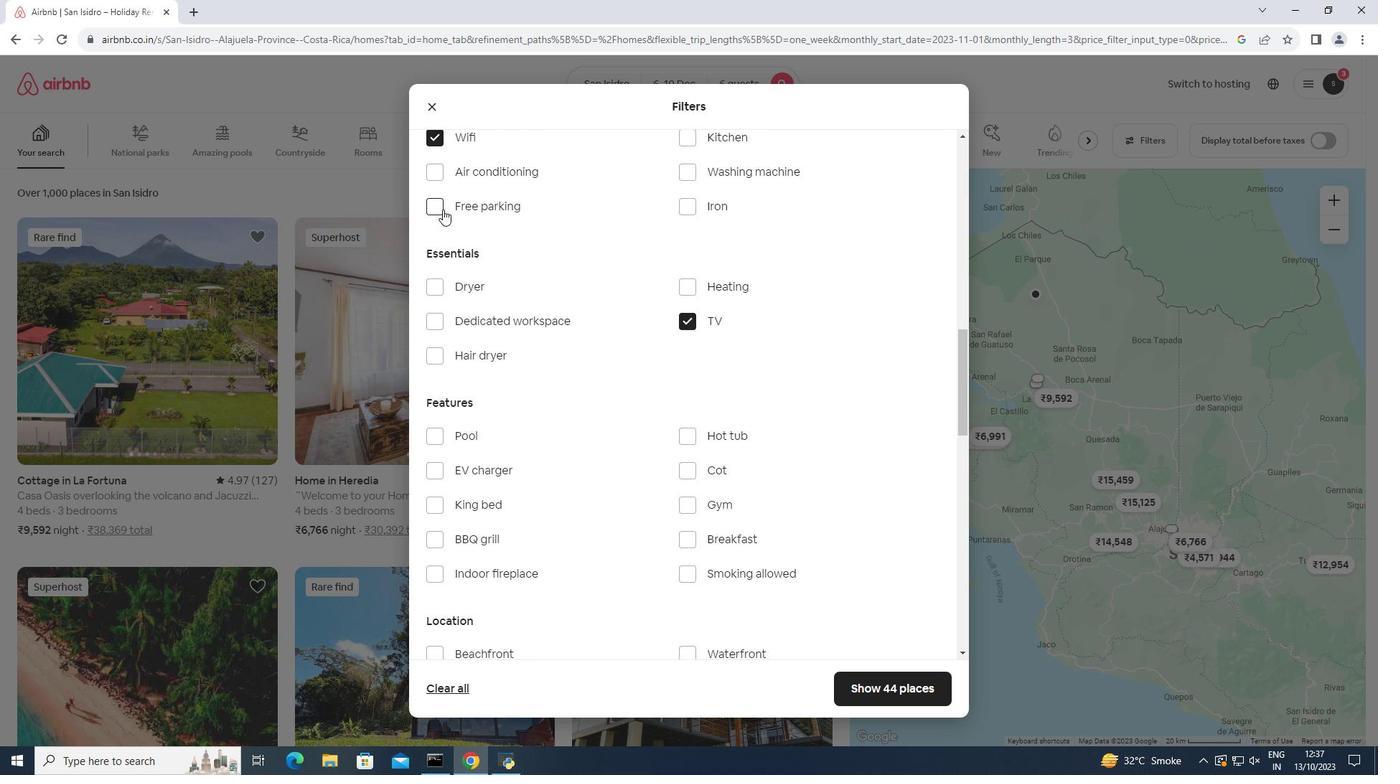 
Action: Mouse pressed left at (442, 209)
Screenshot: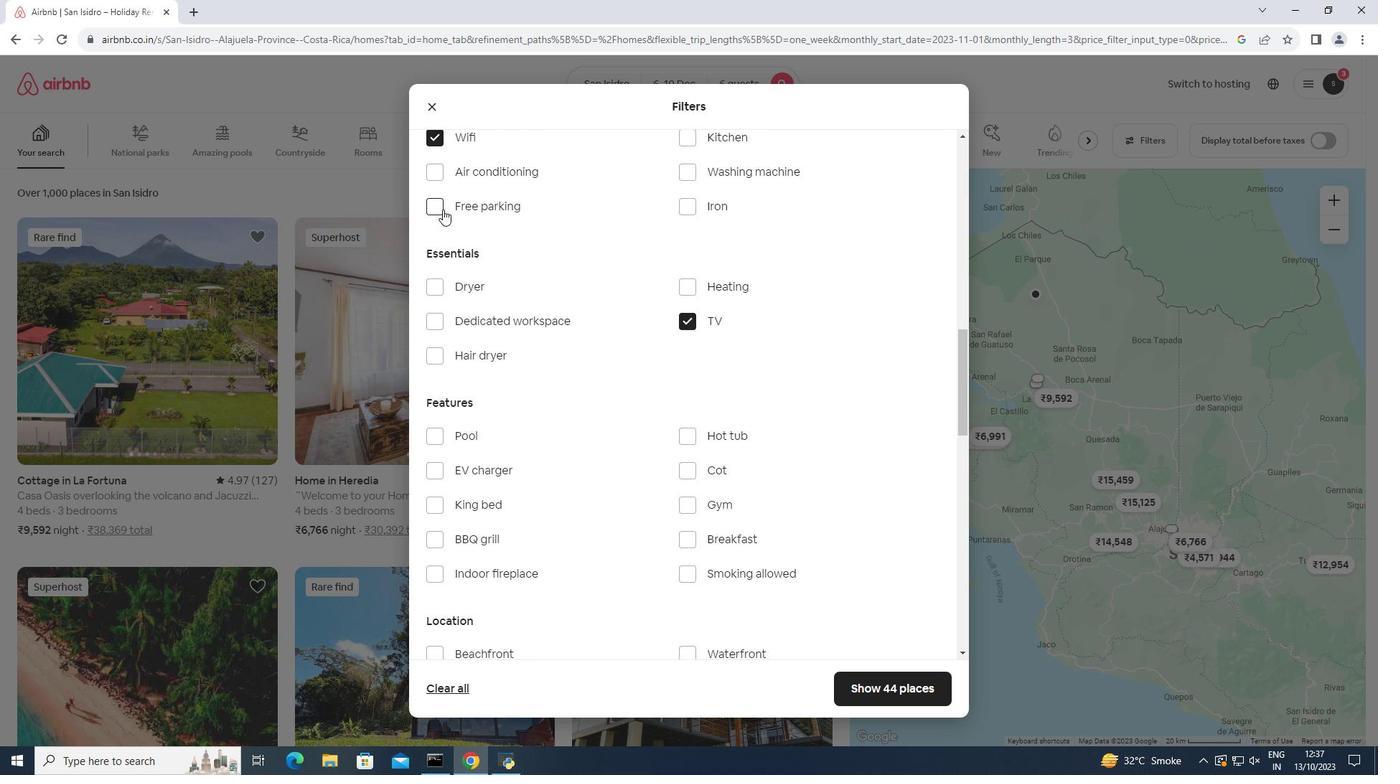 
Action: Mouse moved to (681, 496)
Screenshot: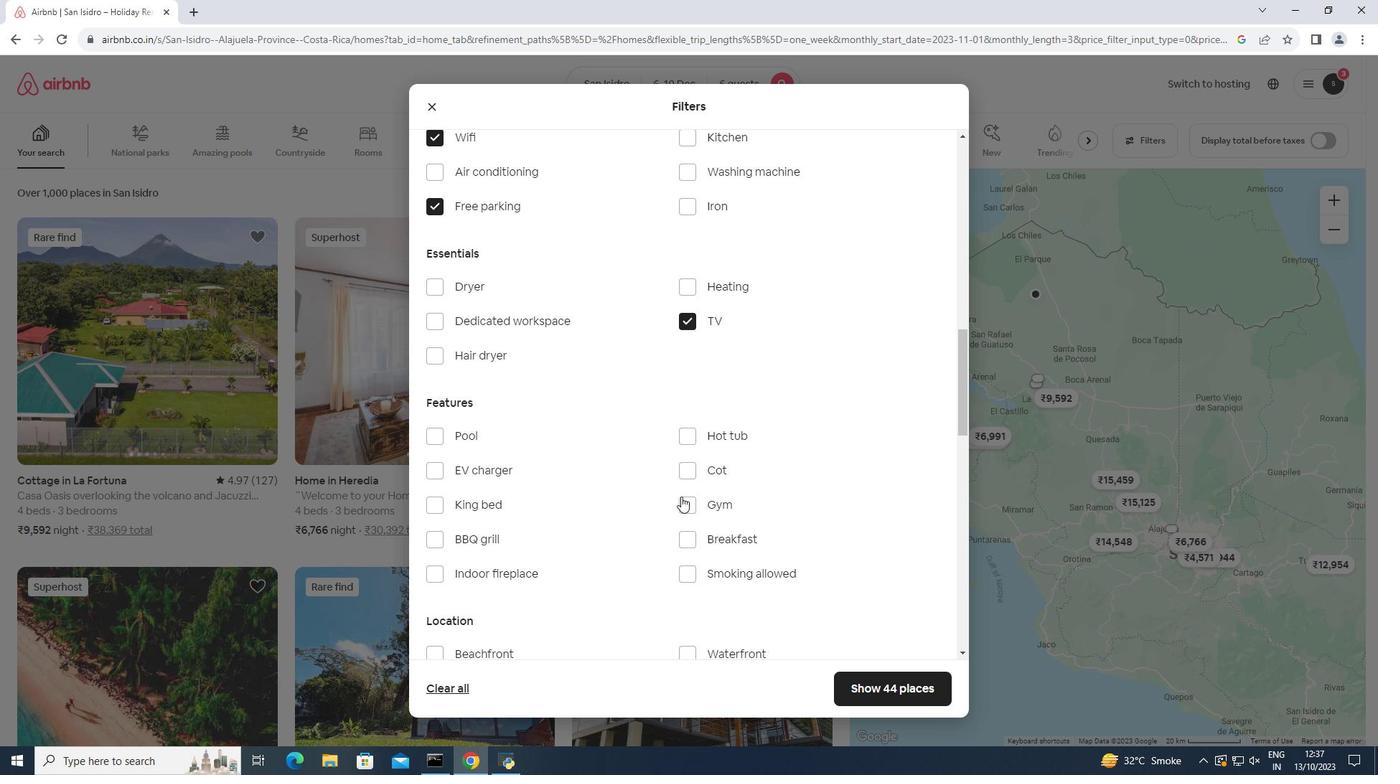
Action: Mouse pressed left at (681, 496)
Screenshot: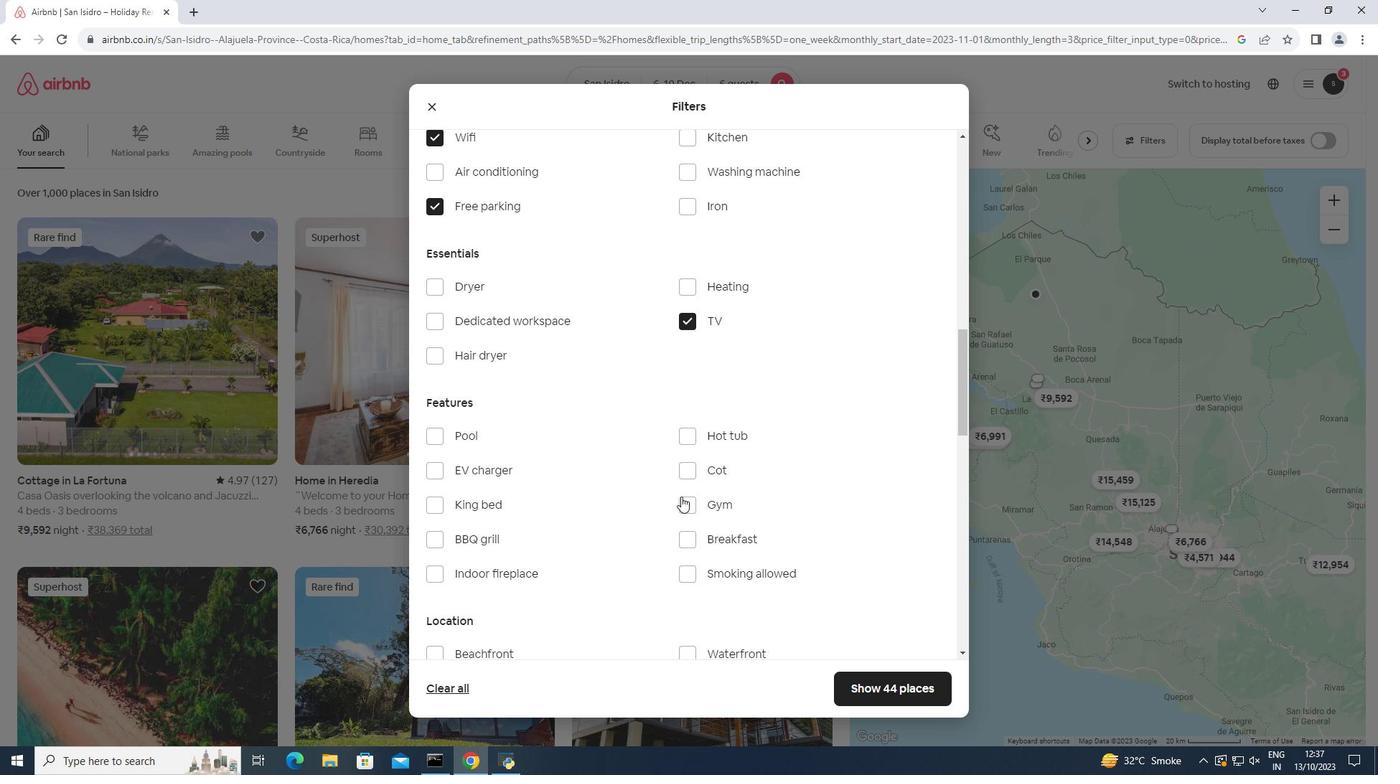 
Action: Mouse moved to (689, 541)
Screenshot: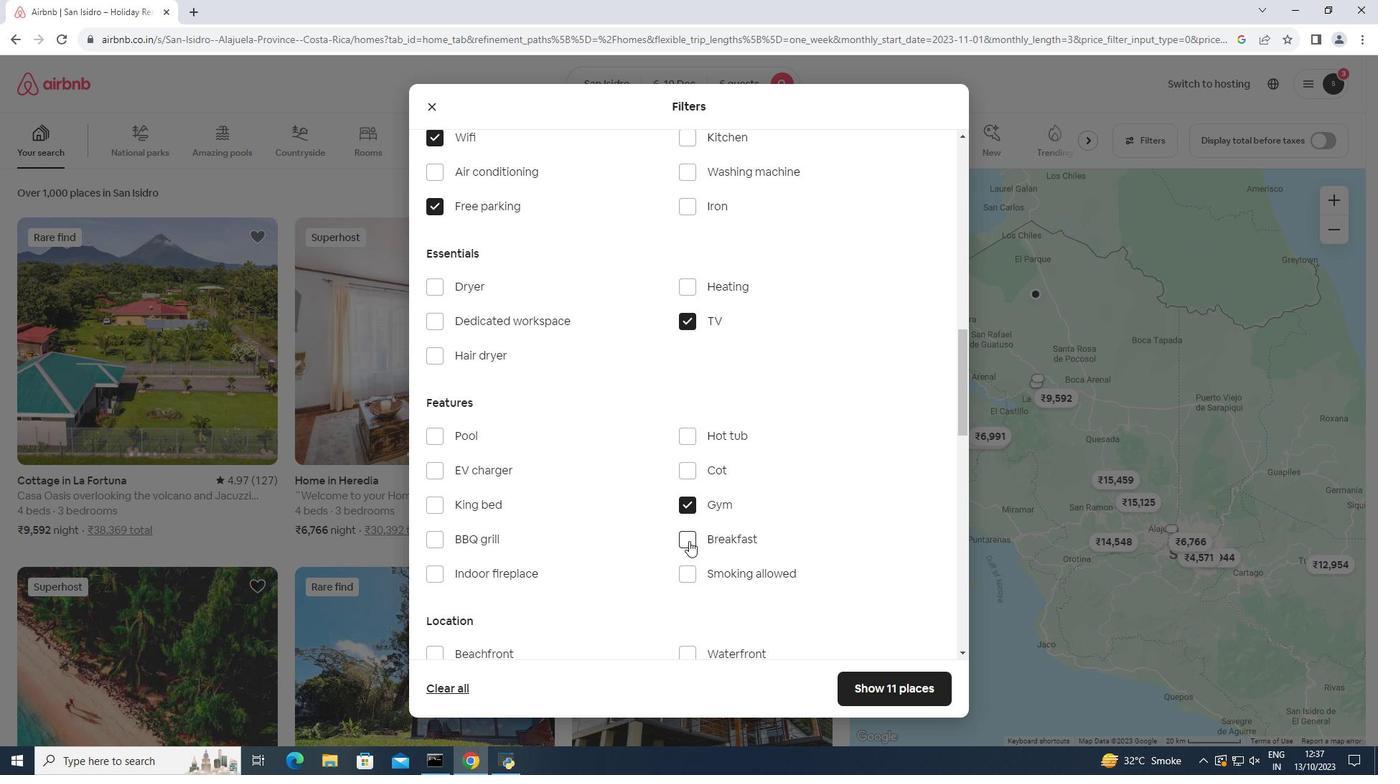 
Action: Mouse pressed left at (689, 541)
Screenshot: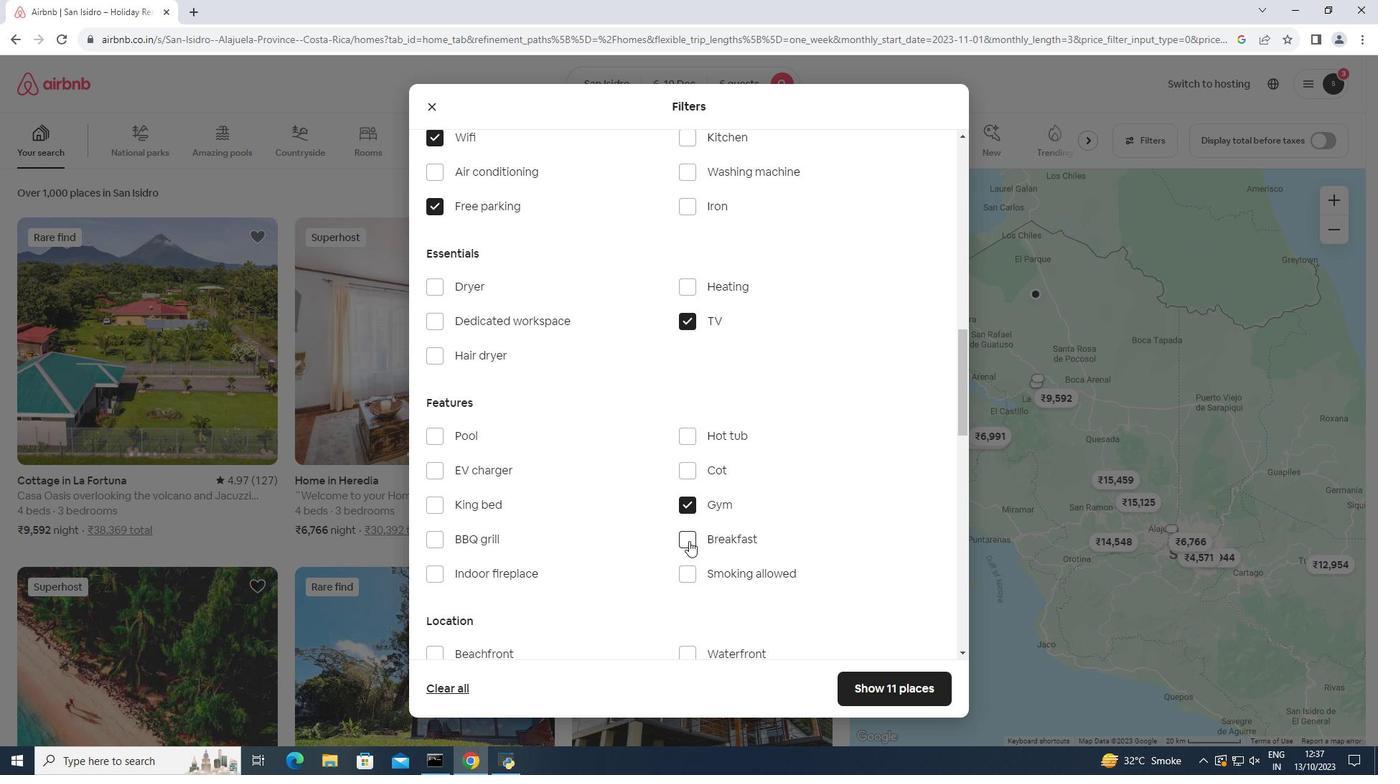 
Action: Mouse moved to (564, 460)
Screenshot: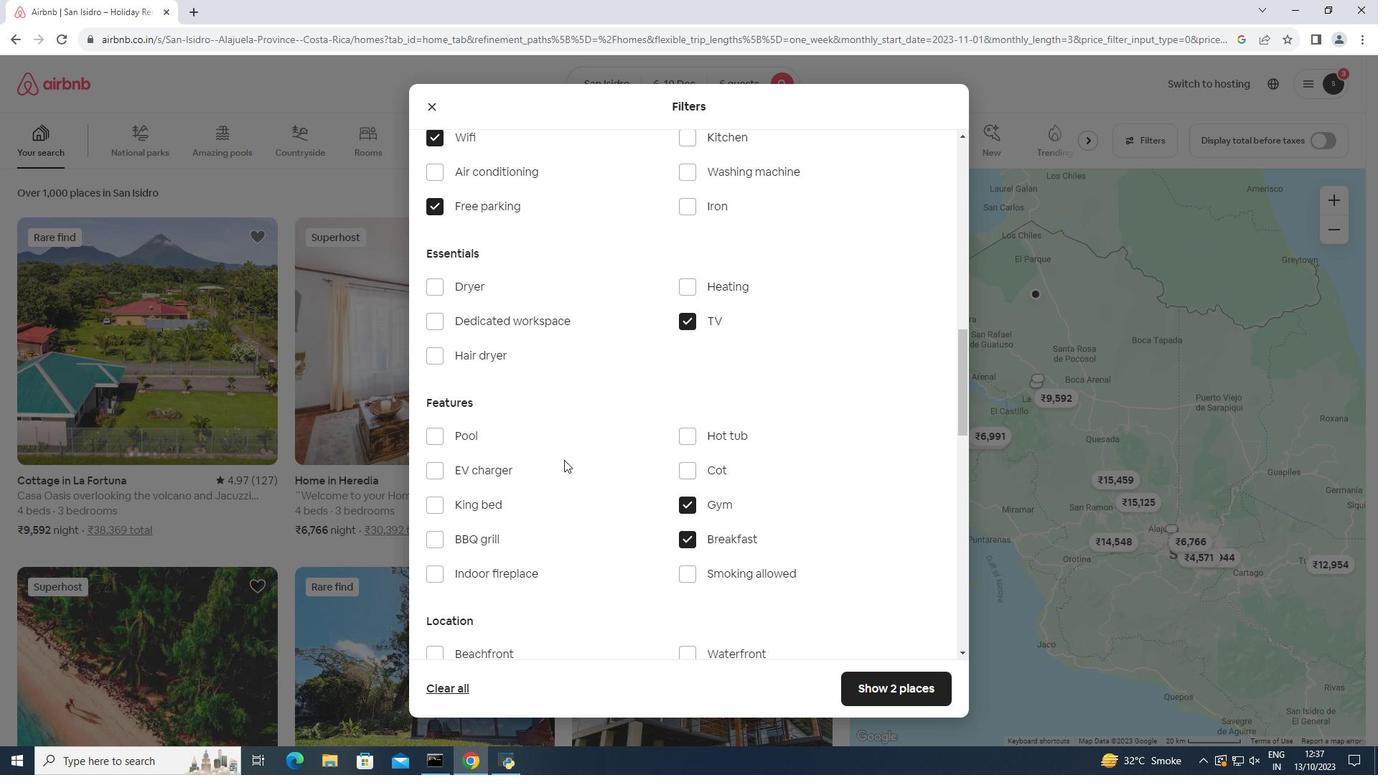 
Action: Mouse scrolled (564, 459) with delta (0, 0)
Screenshot: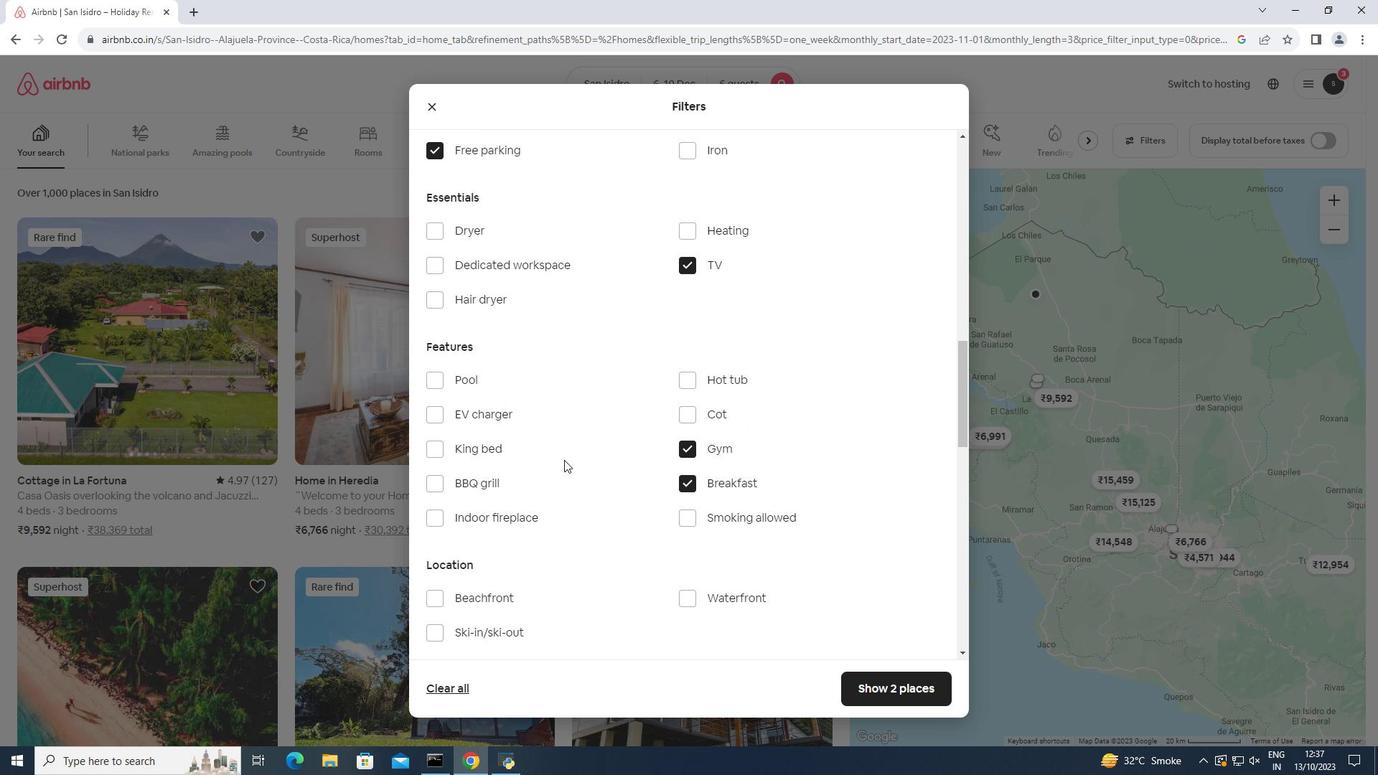 
Action: Mouse scrolled (564, 459) with delta (0, 0)
Screenshot: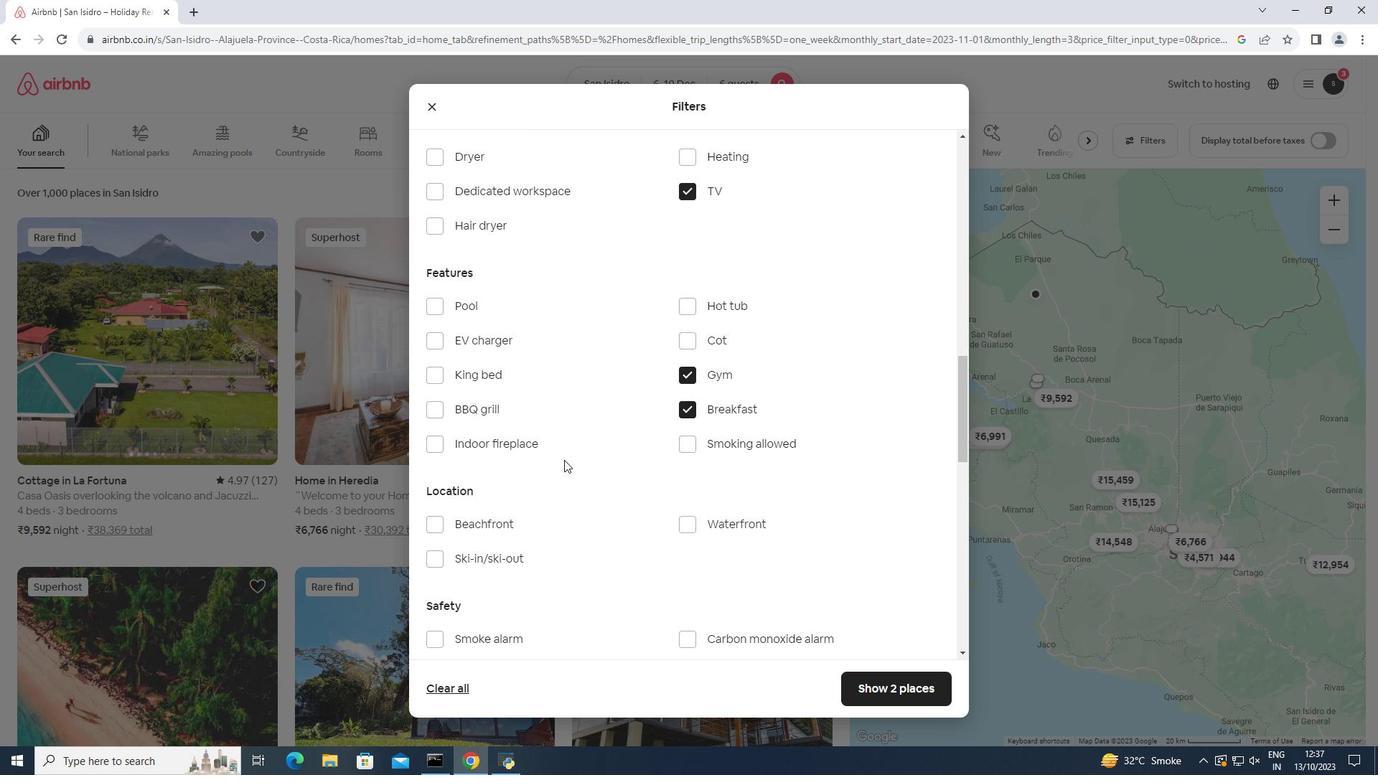 
Action: Mouse moved to (868, 685)
Screenshot: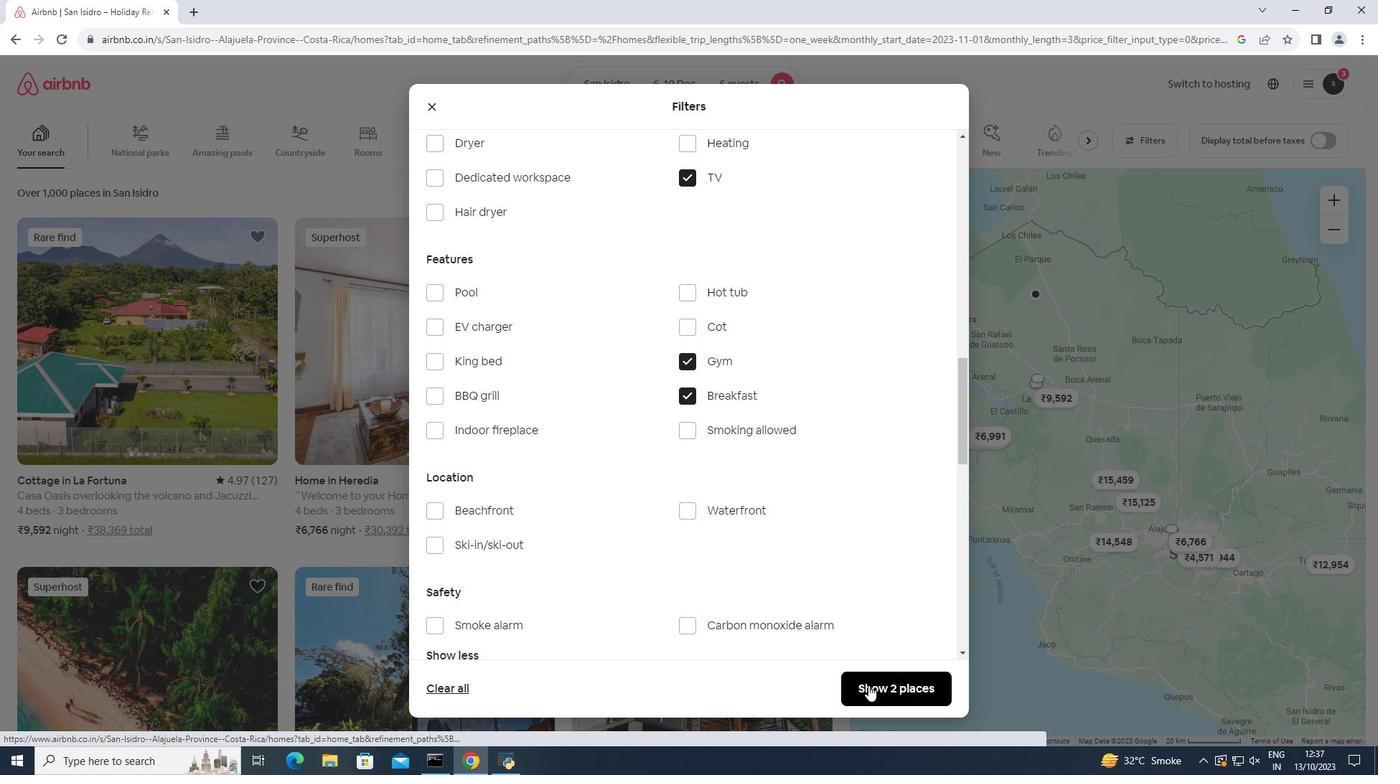 
Action: Mouse pressed left at (868, 685)
Screenshot: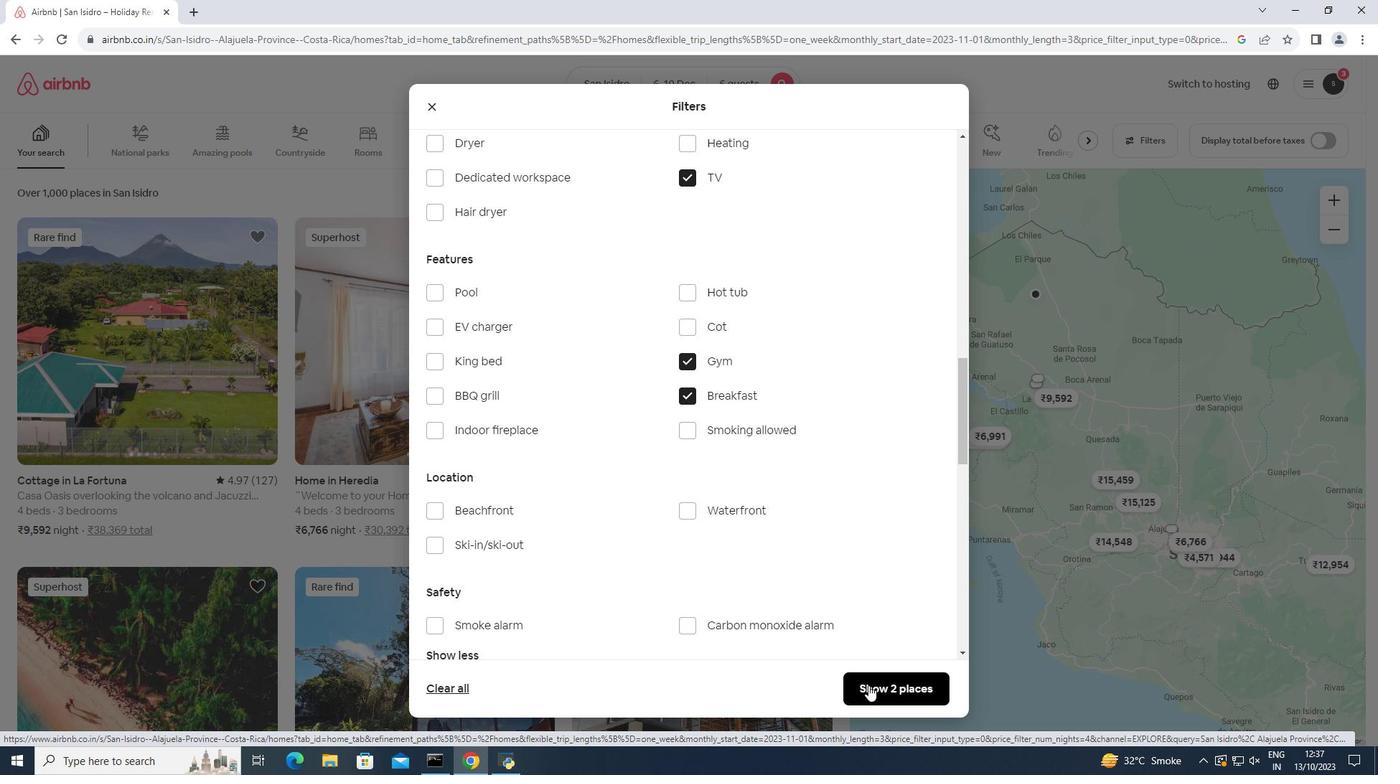 
Action: Mouse moved to (725, 85)
Screenshot: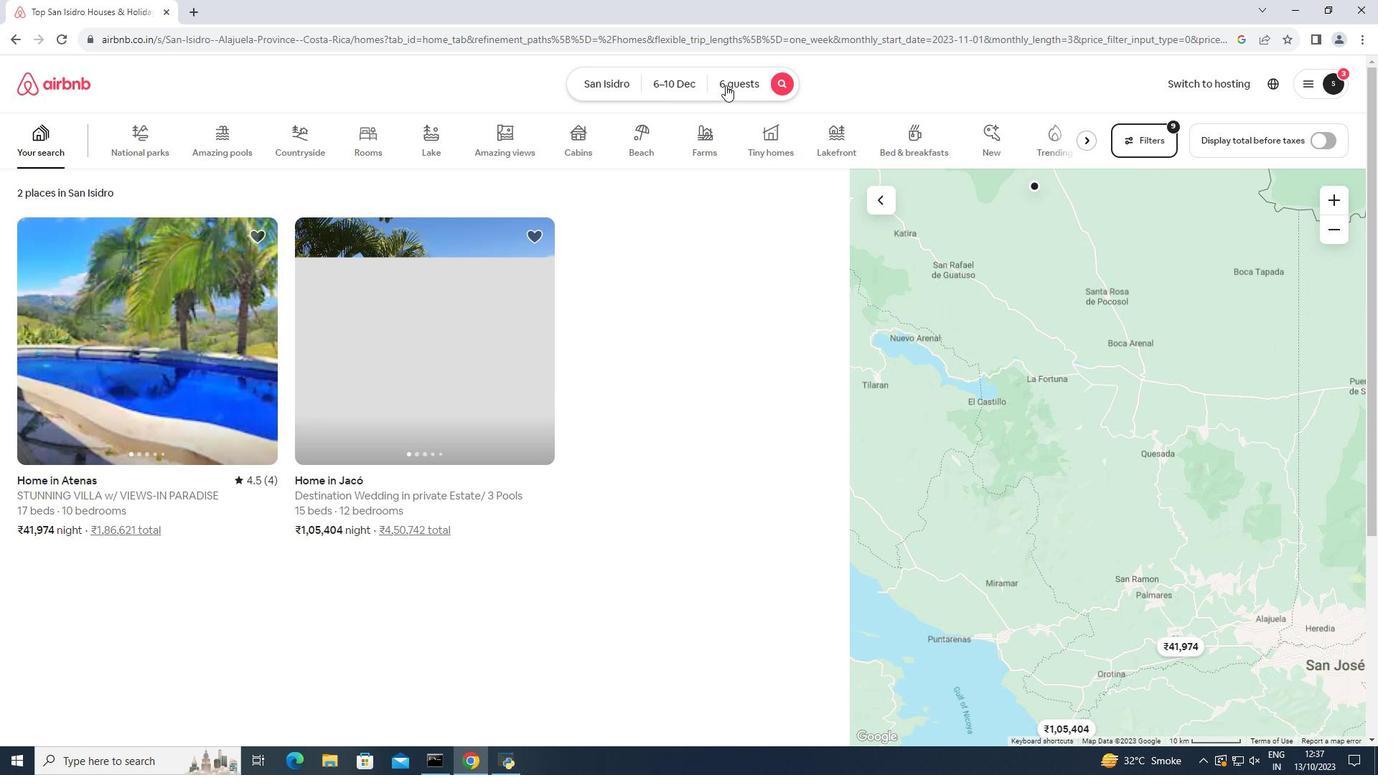 
Action: Mouse pressed left at (725, 85)
Screenshot: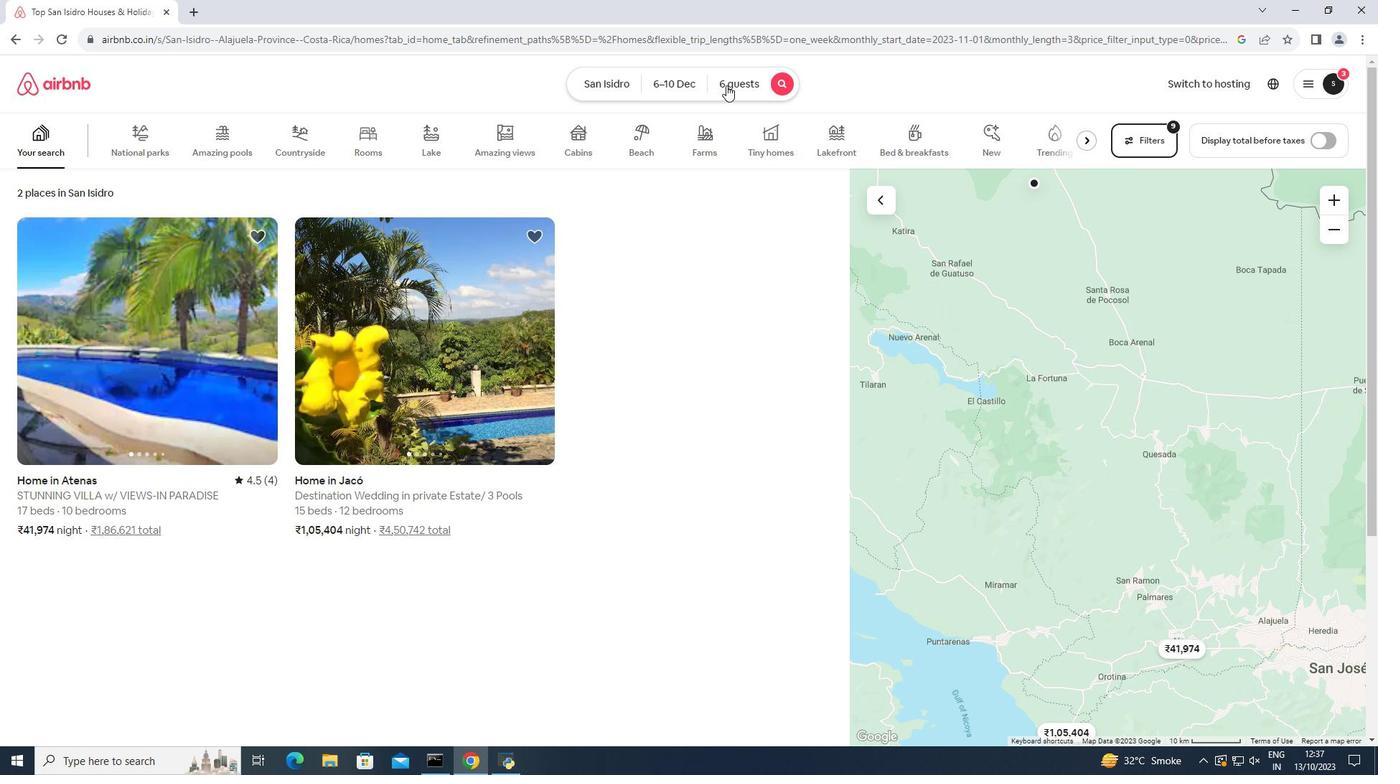 
Action: Mouse moved to (943, 275)
Screenshot: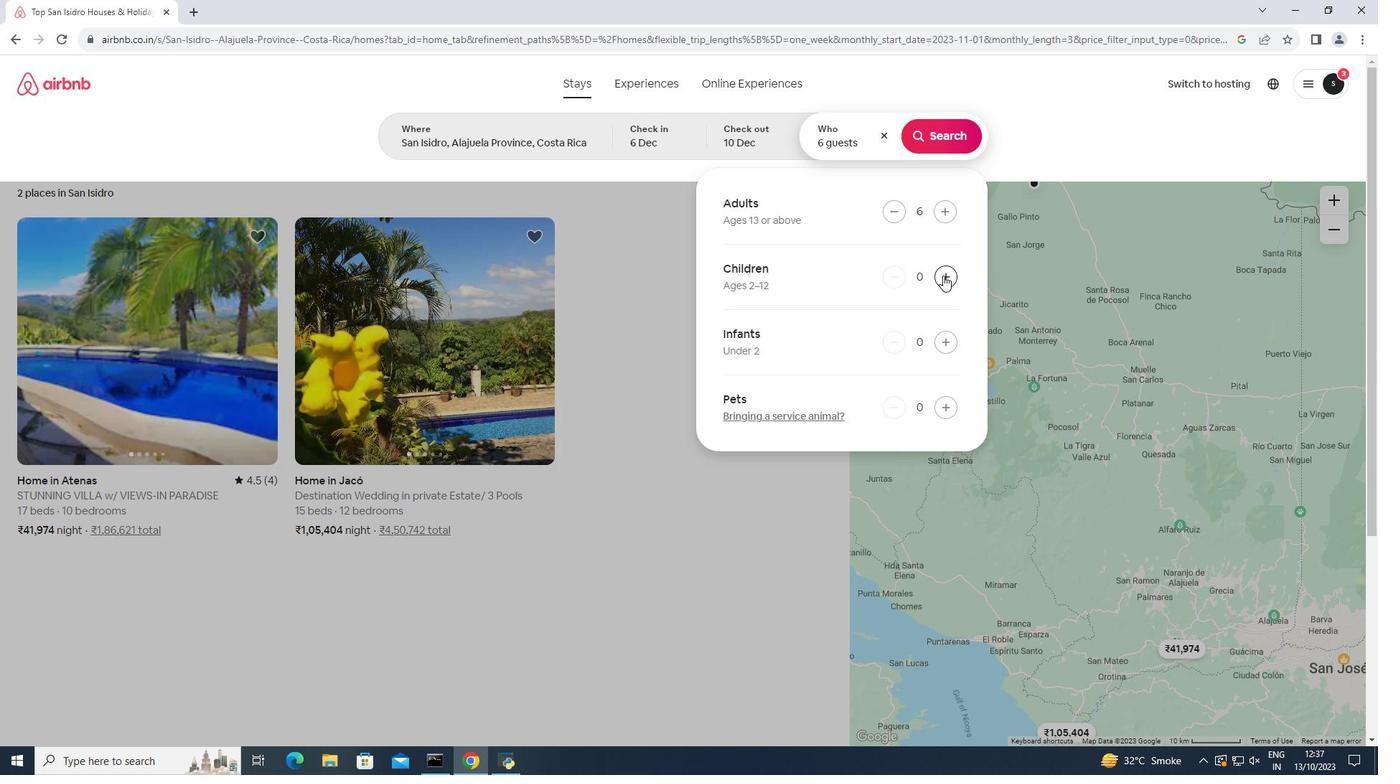
Action: Mouse pressed left at (943, 275)
Screenshot: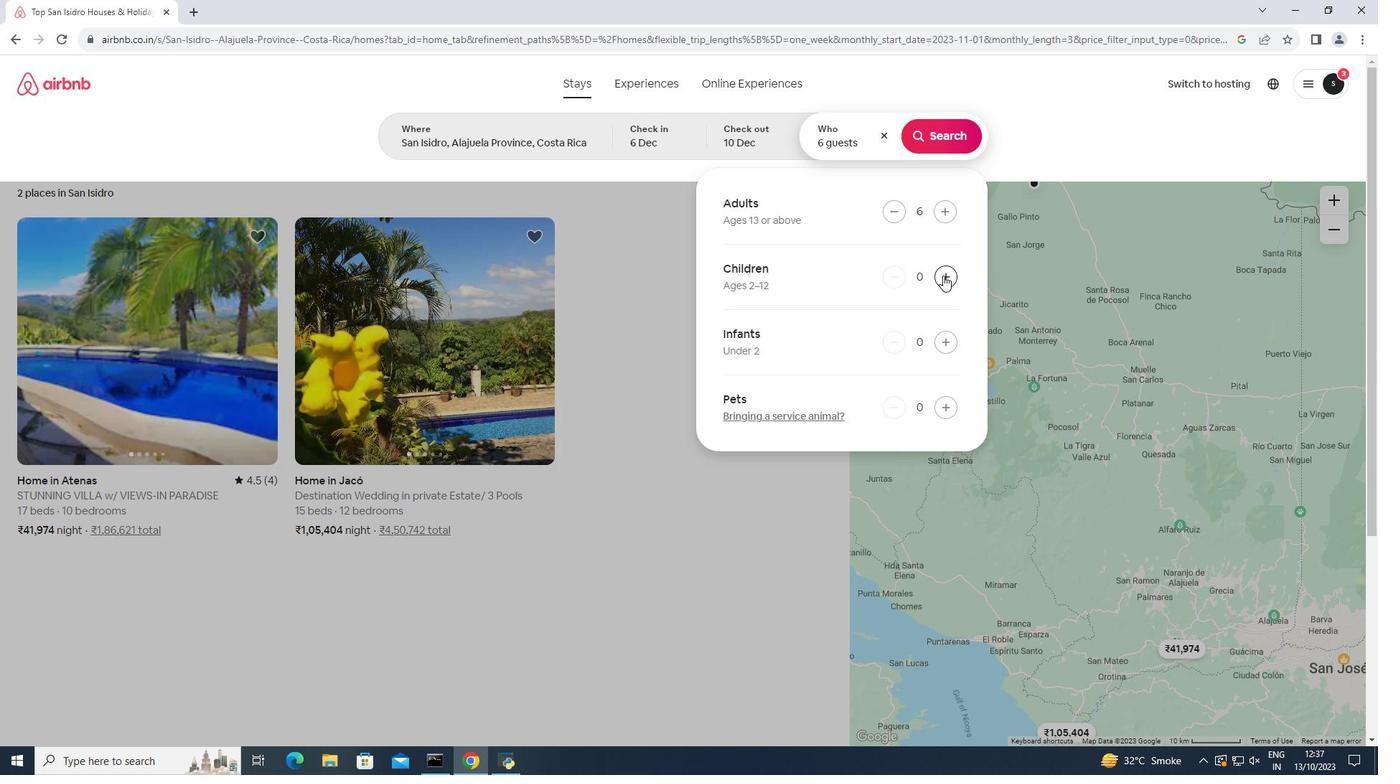 
Action: Mouse pressed left at (943, 275)
Screenshot: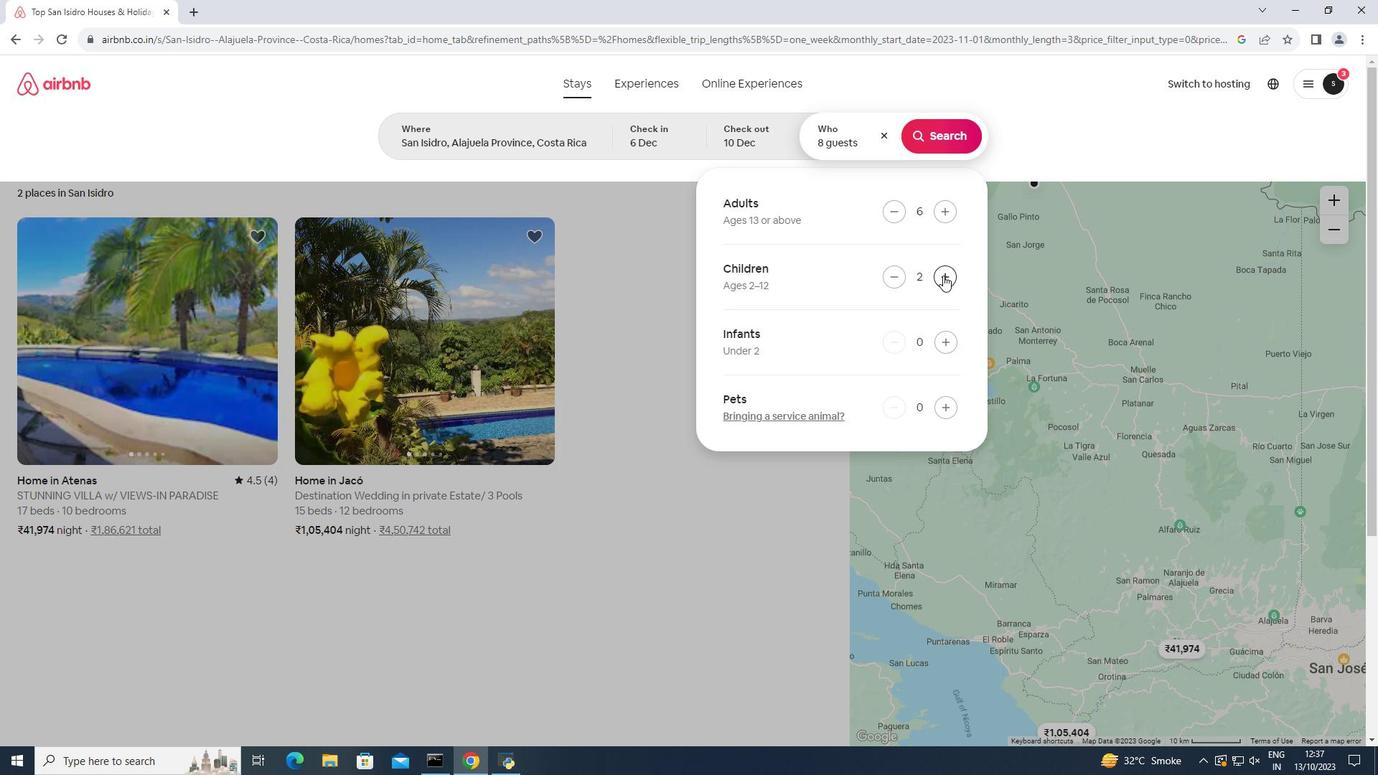 
Action: Mouse moved to (926, 138)
Screenshot: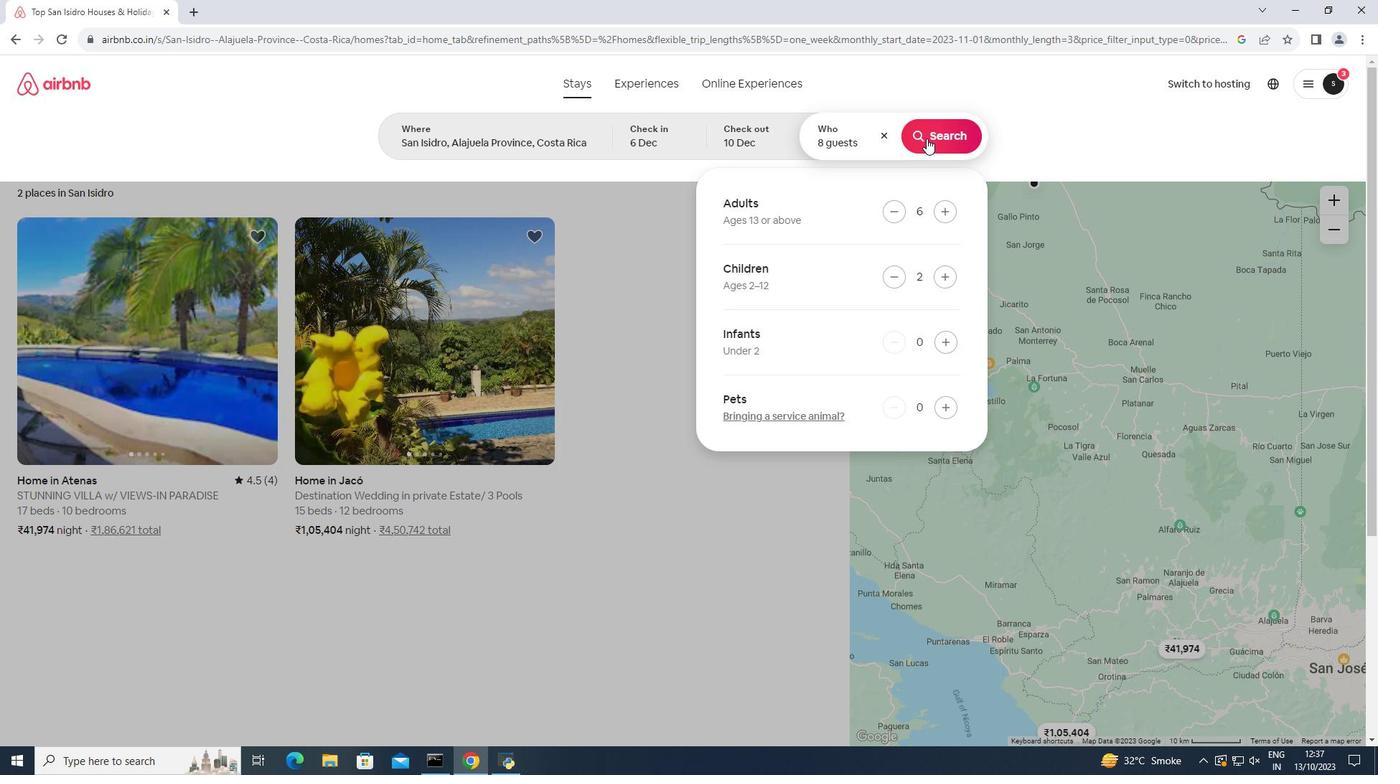 
Action: Mouse pressed left at (926, 138)
Screenshot: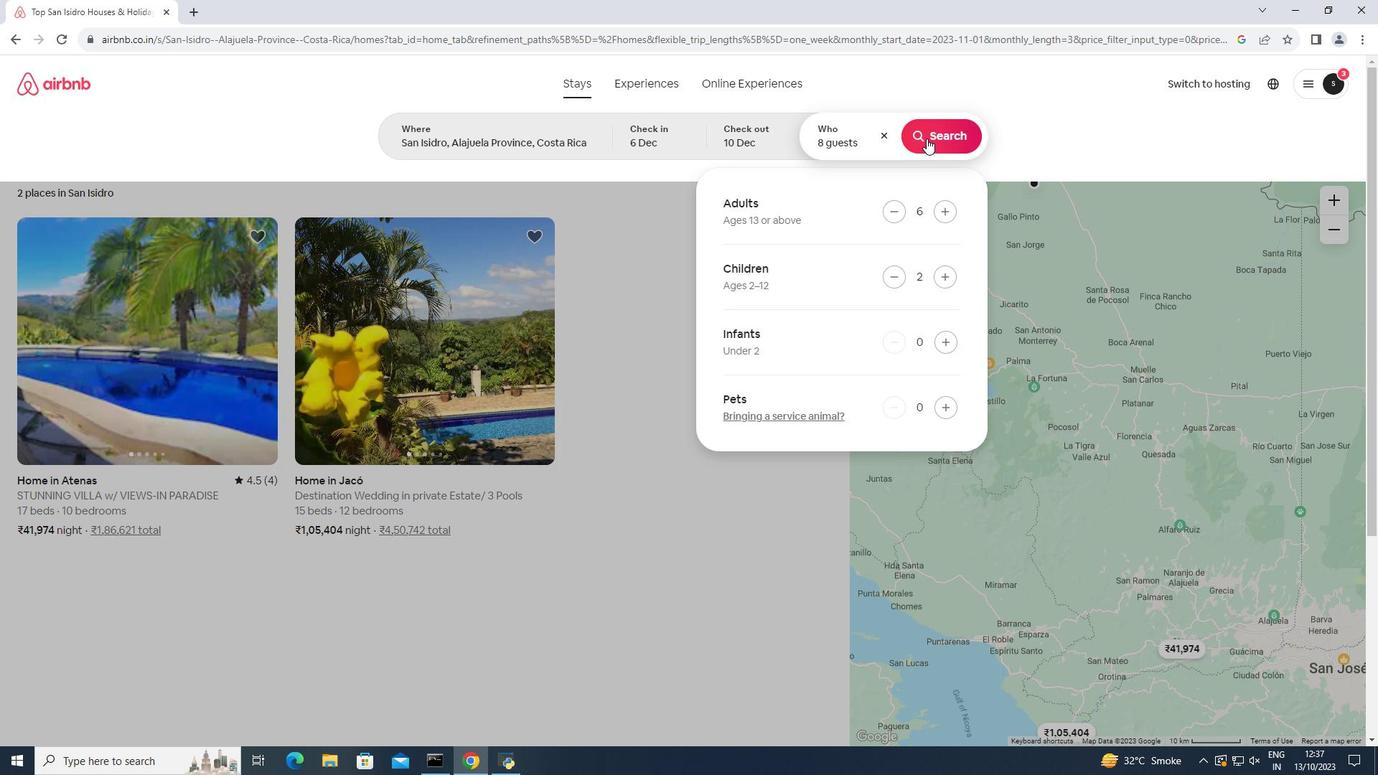 
Action: Mouse moved to (155, 331)
Screenshot: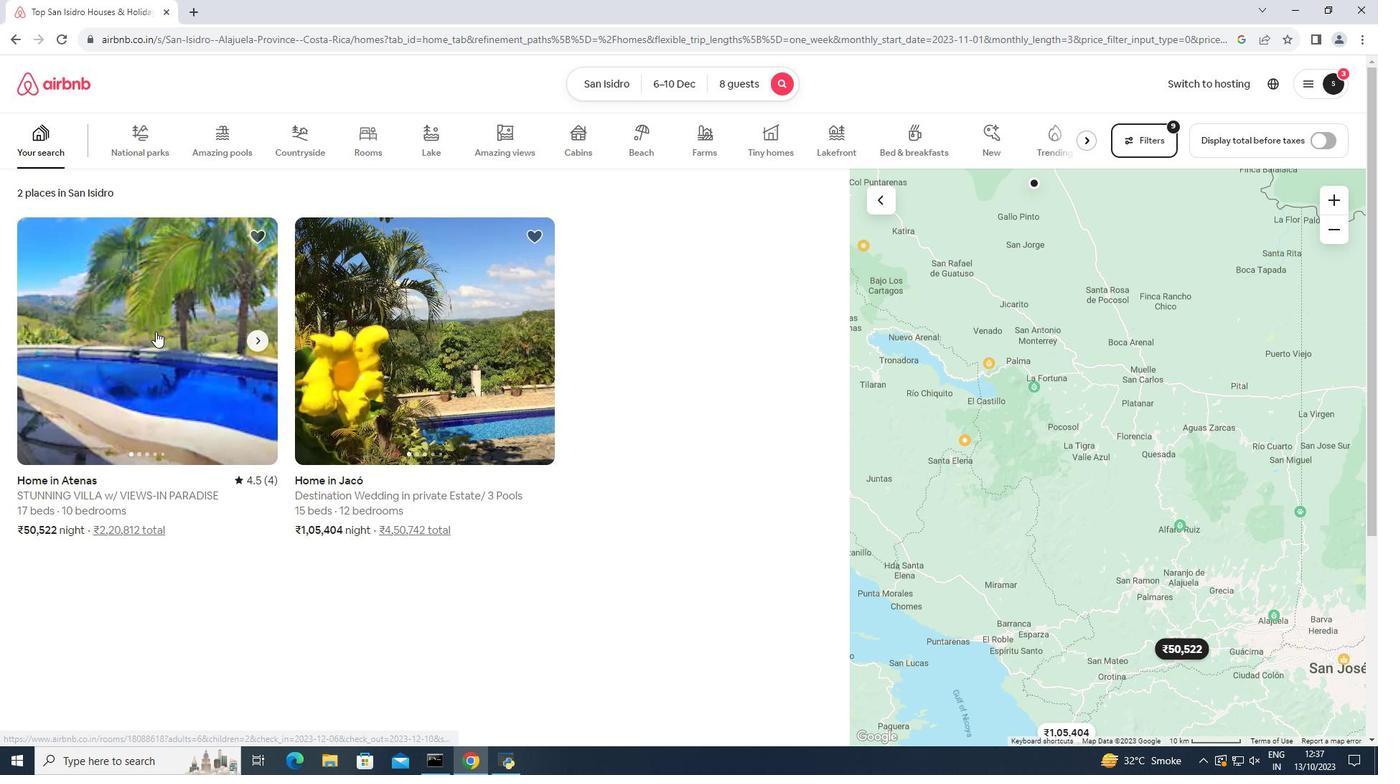 
Action: Mouse pressed left at (155, 331)
Screenshot: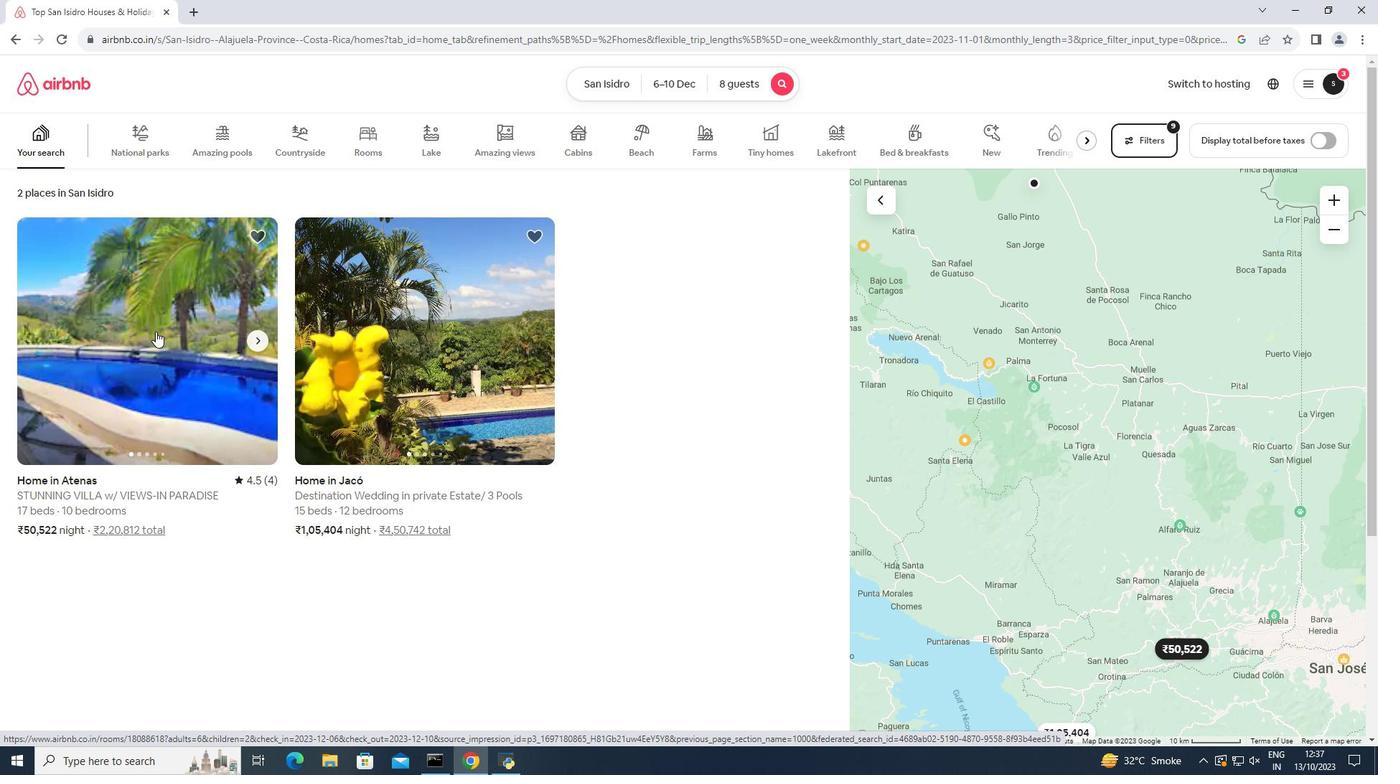 
Action: Mouse moved to (396, 351)
Screenshot: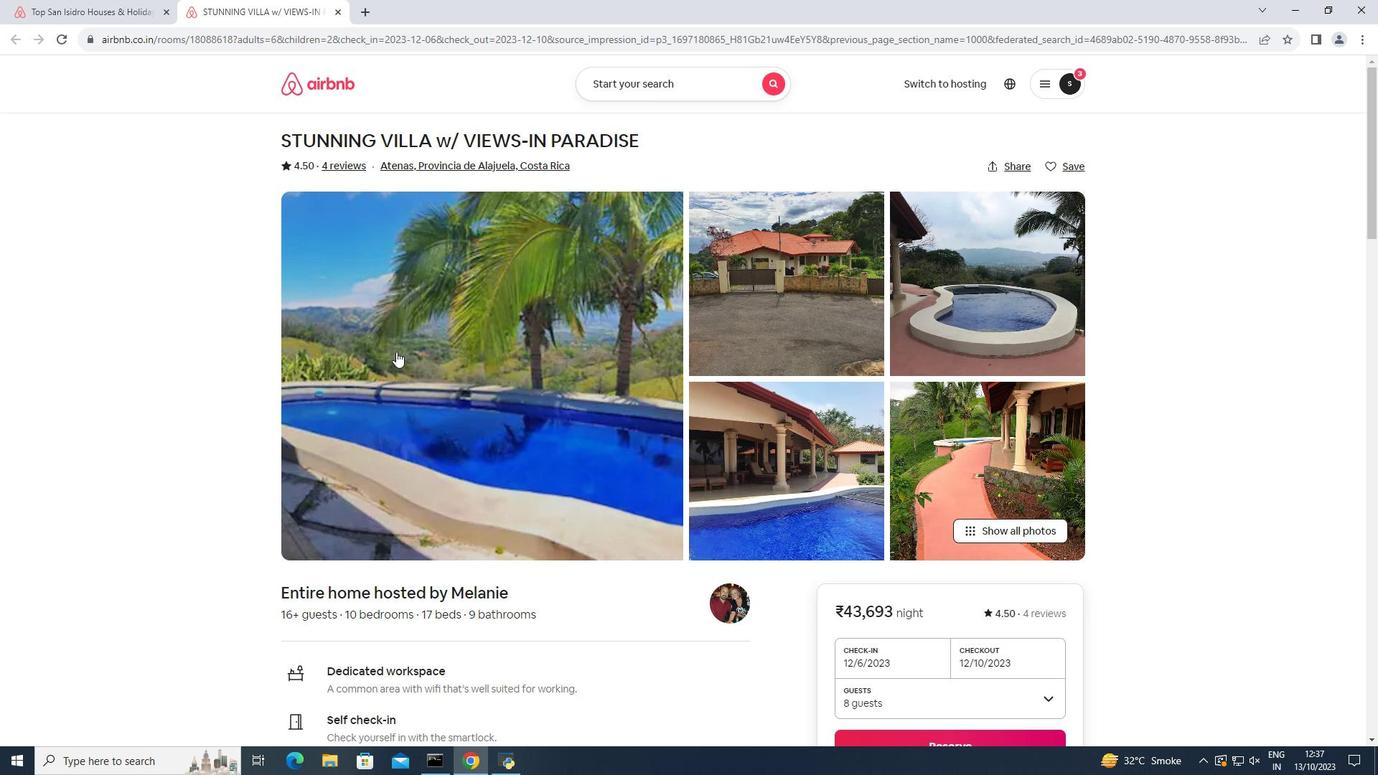 
Action: Mouse pressed left at (396, 351)
Screenshot: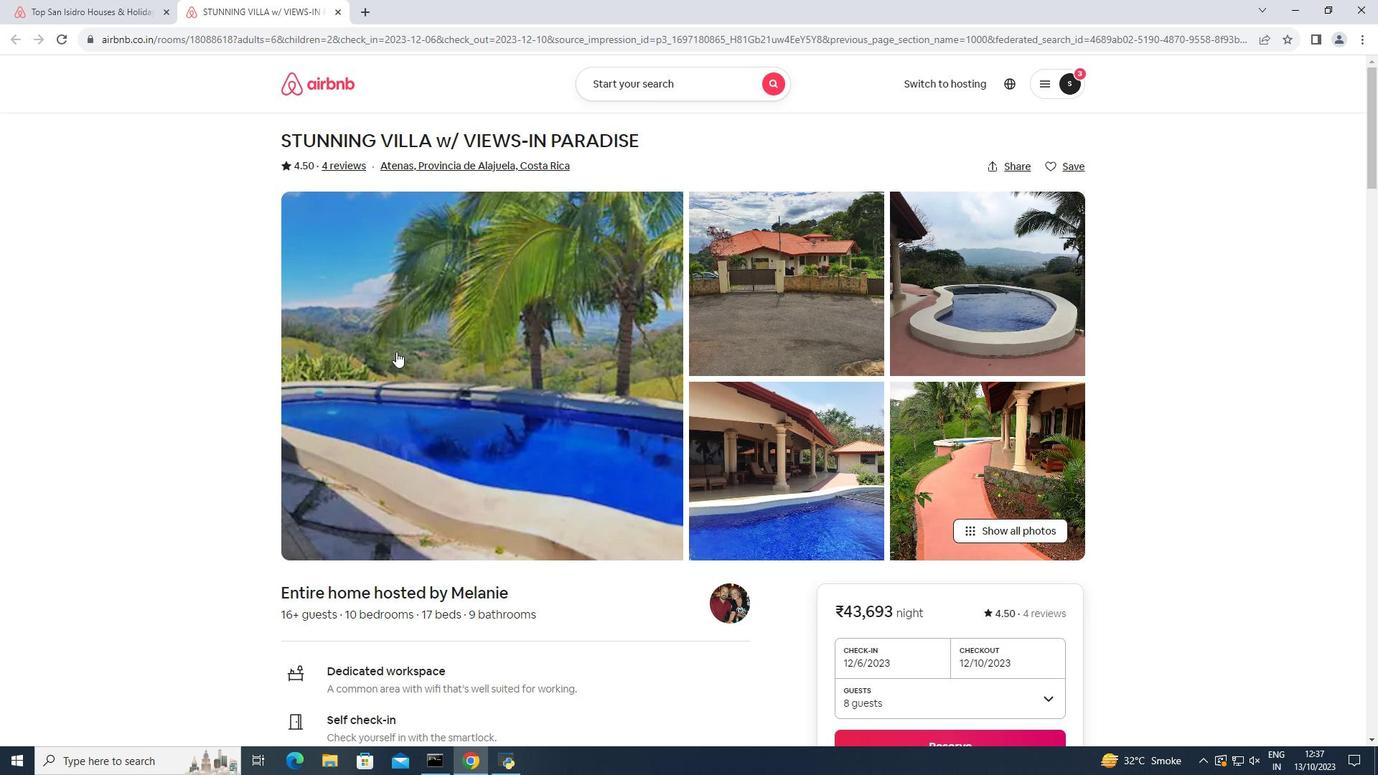 
Action: Mouse moved to (466, 350)
Screenshot: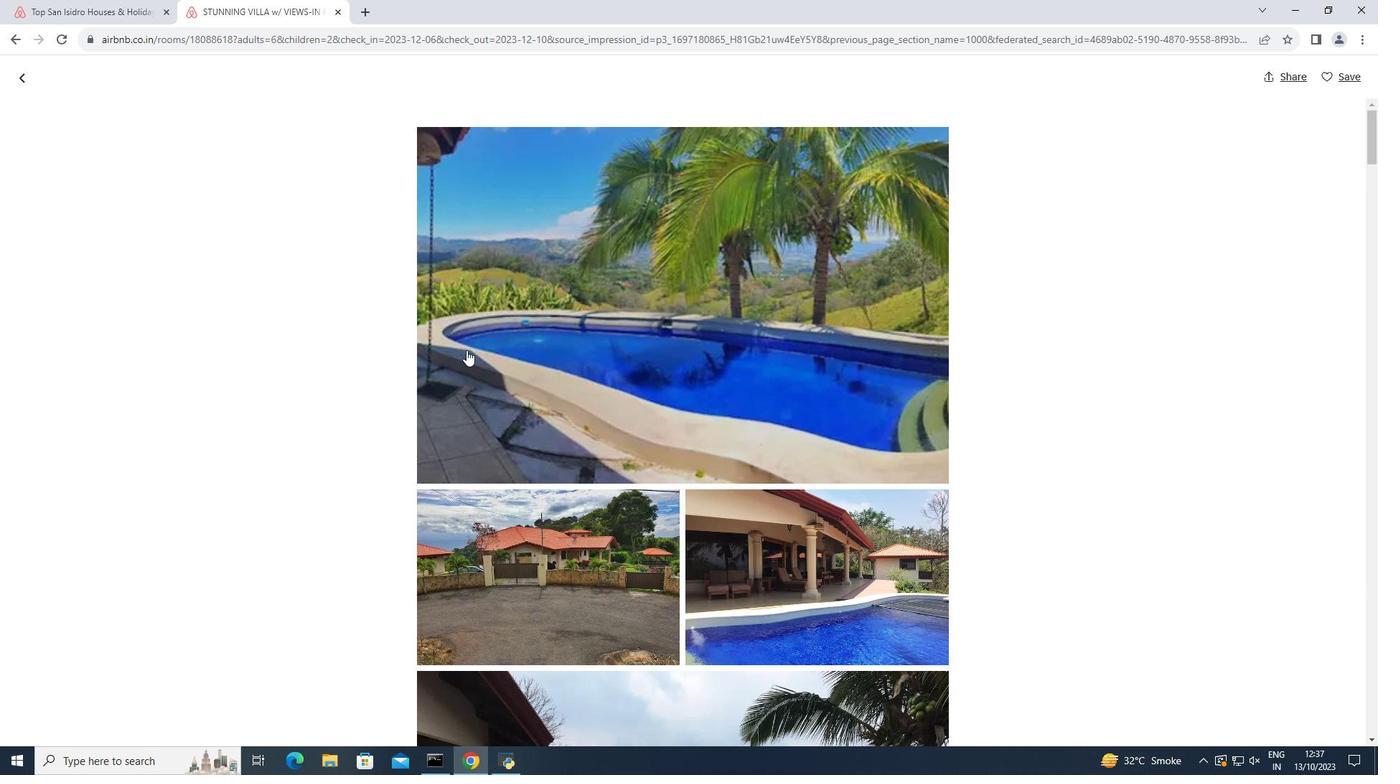 
Action: Mouse scrolled (466, 349) with delta (0, 0)
Screenshot: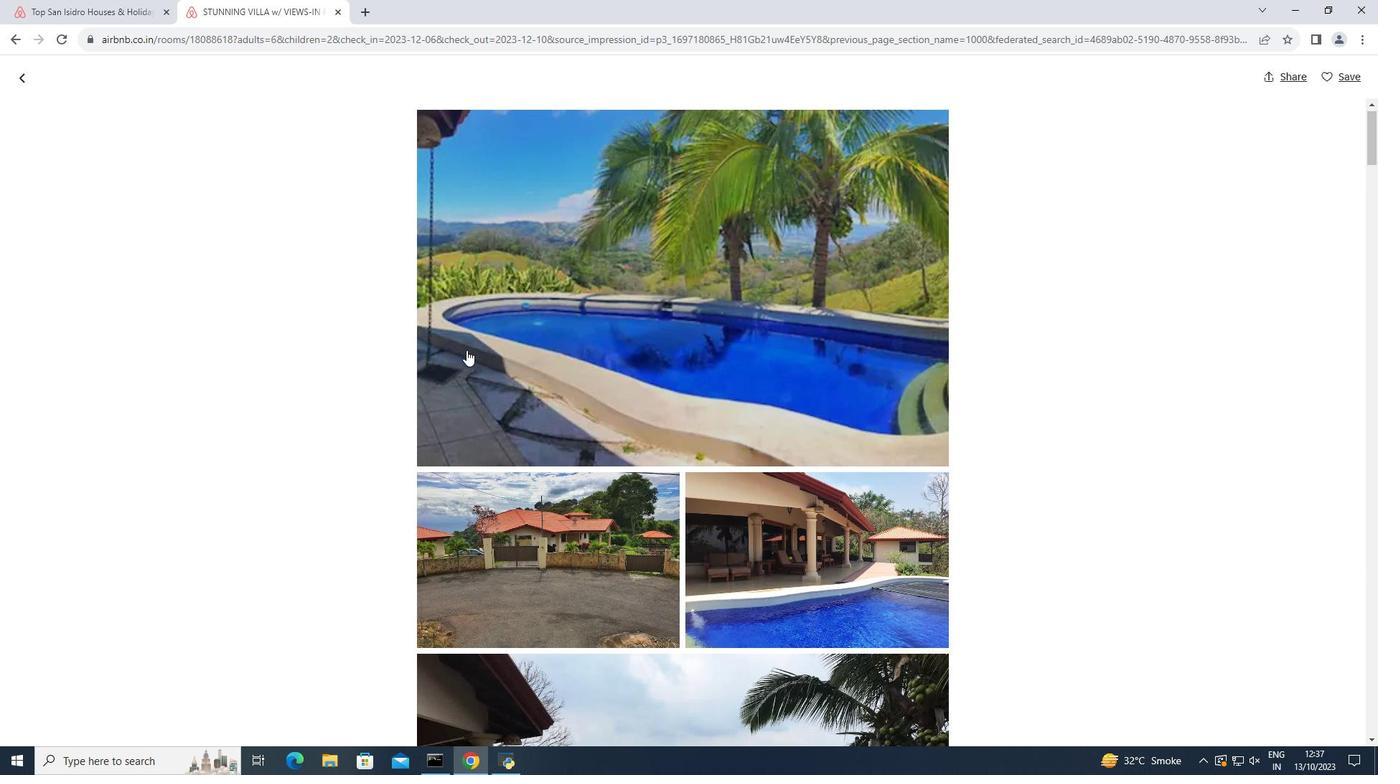 
Action: Mouse scrolled (466, 349) with delta (0, 0)
Screenshot: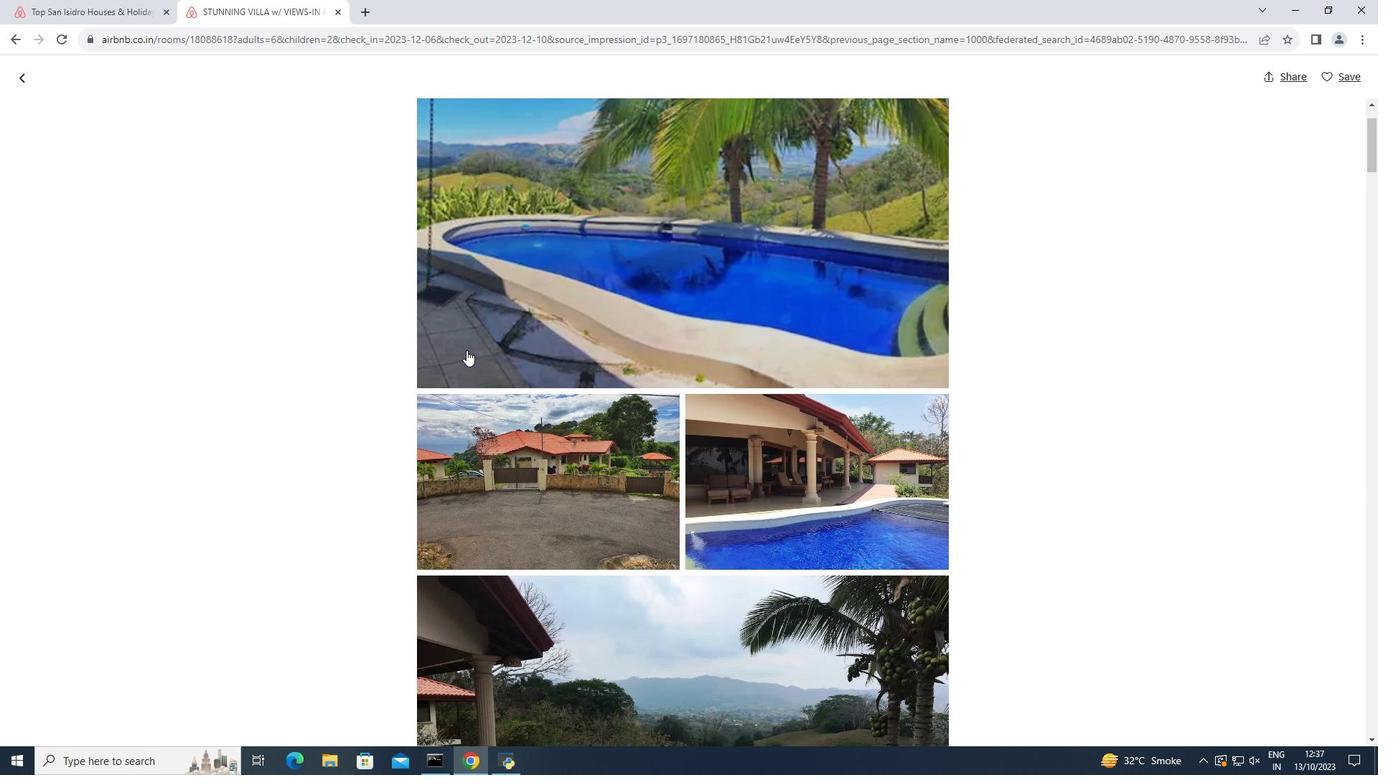 
Action: Mouse scrolled (466, 349) with delta (0, 0)
Screenshot: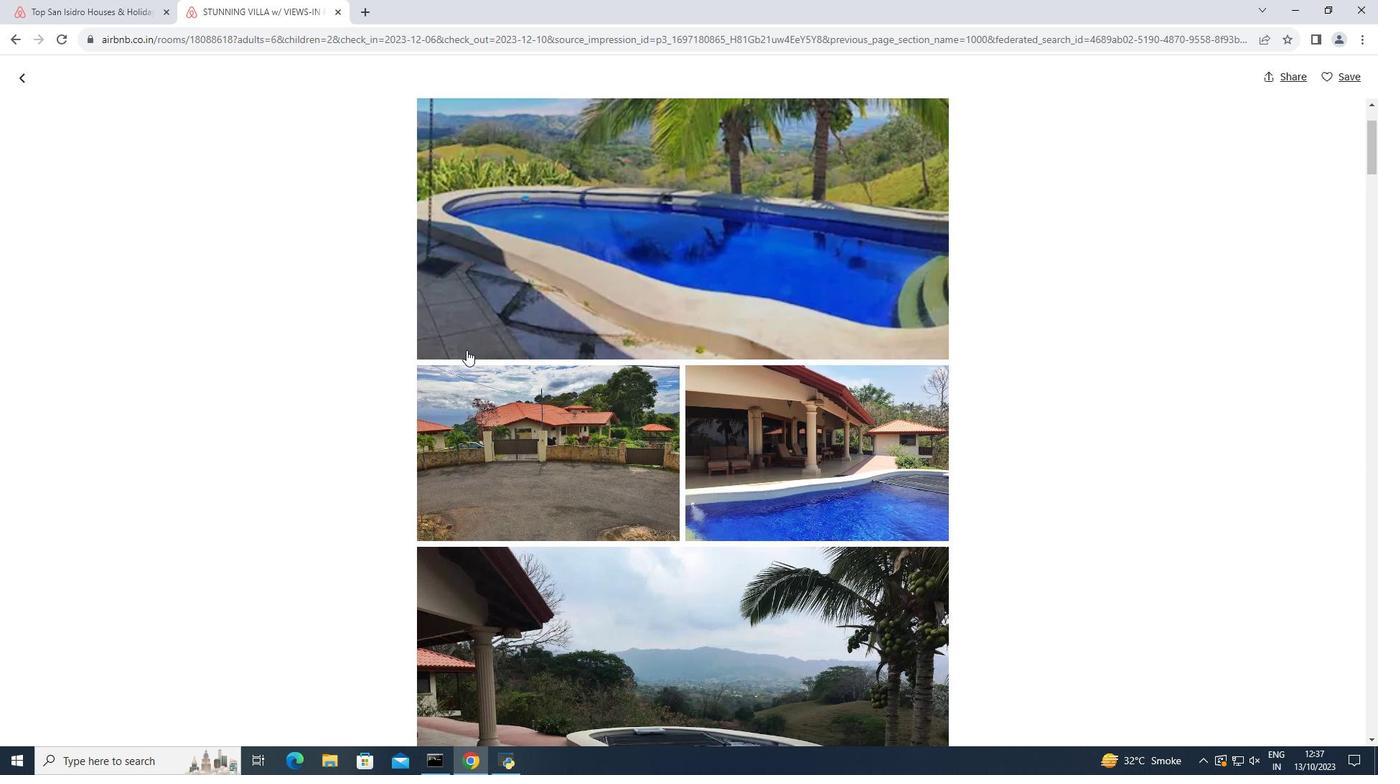 
Action: Mouse scrolled (466, 349) with delta (0, 0)
Screenshot: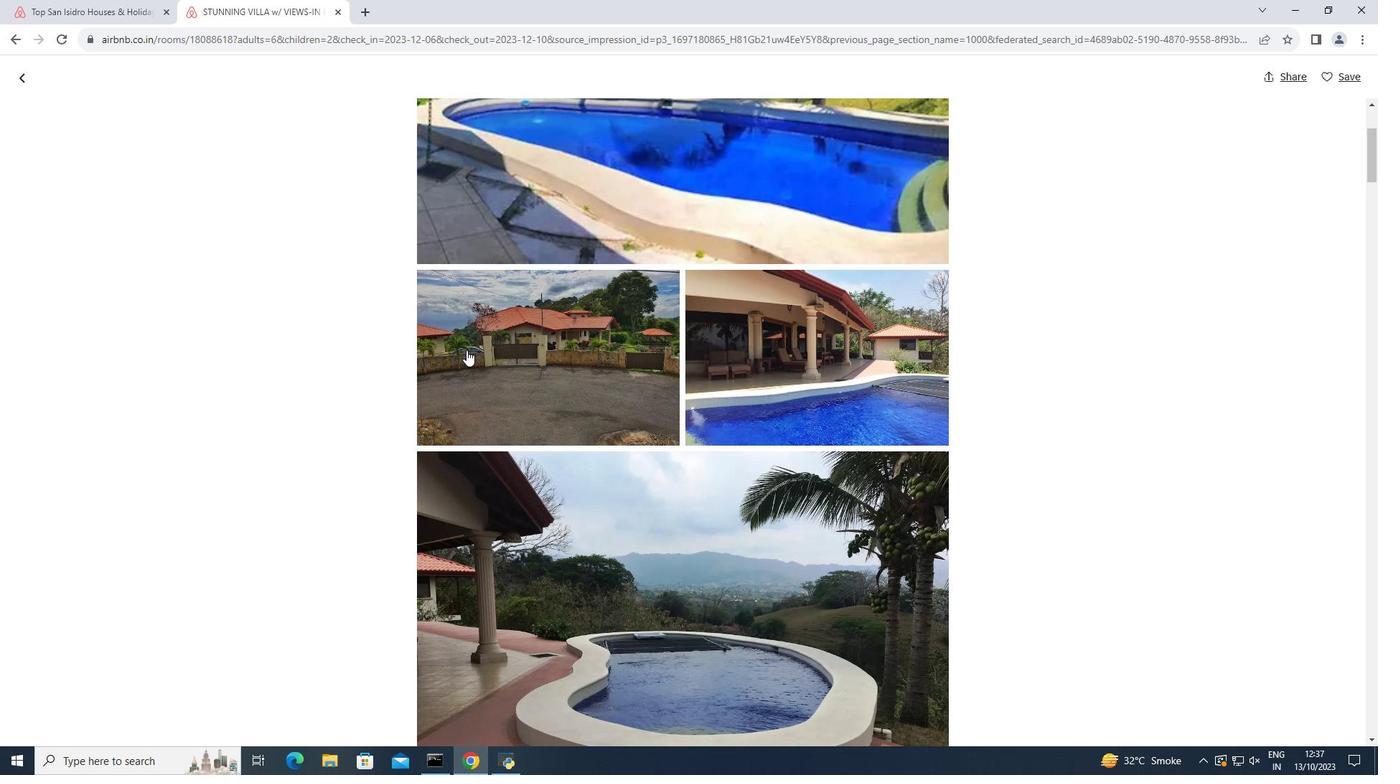 
Action: Mouse scrolled (466, 349) with delta (0, 0)
Screenshot: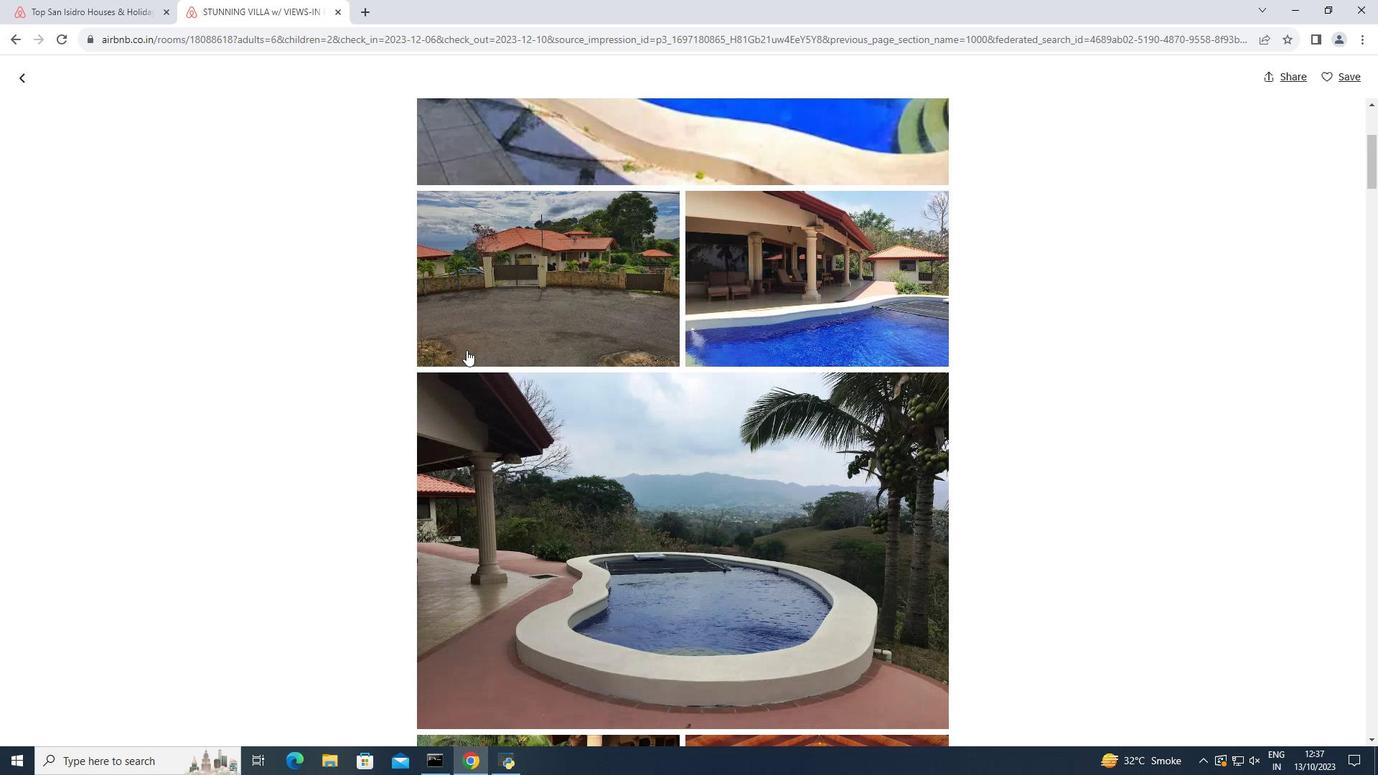 
Action: Mouse scrolled (466, 349) with delta (0, 0)
Screenshot: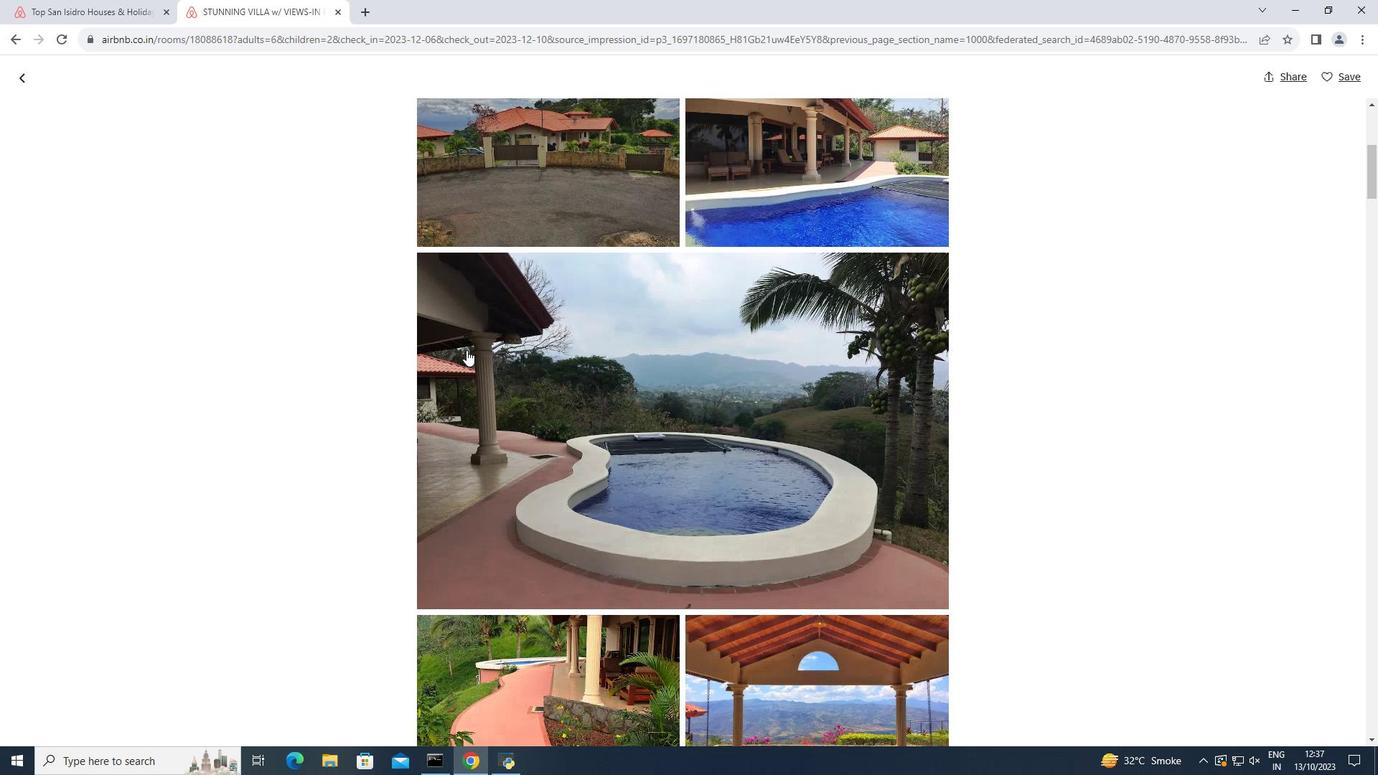 
Action: Mouse scrolled (466, 349) with delta (0, 0)
Screenshot: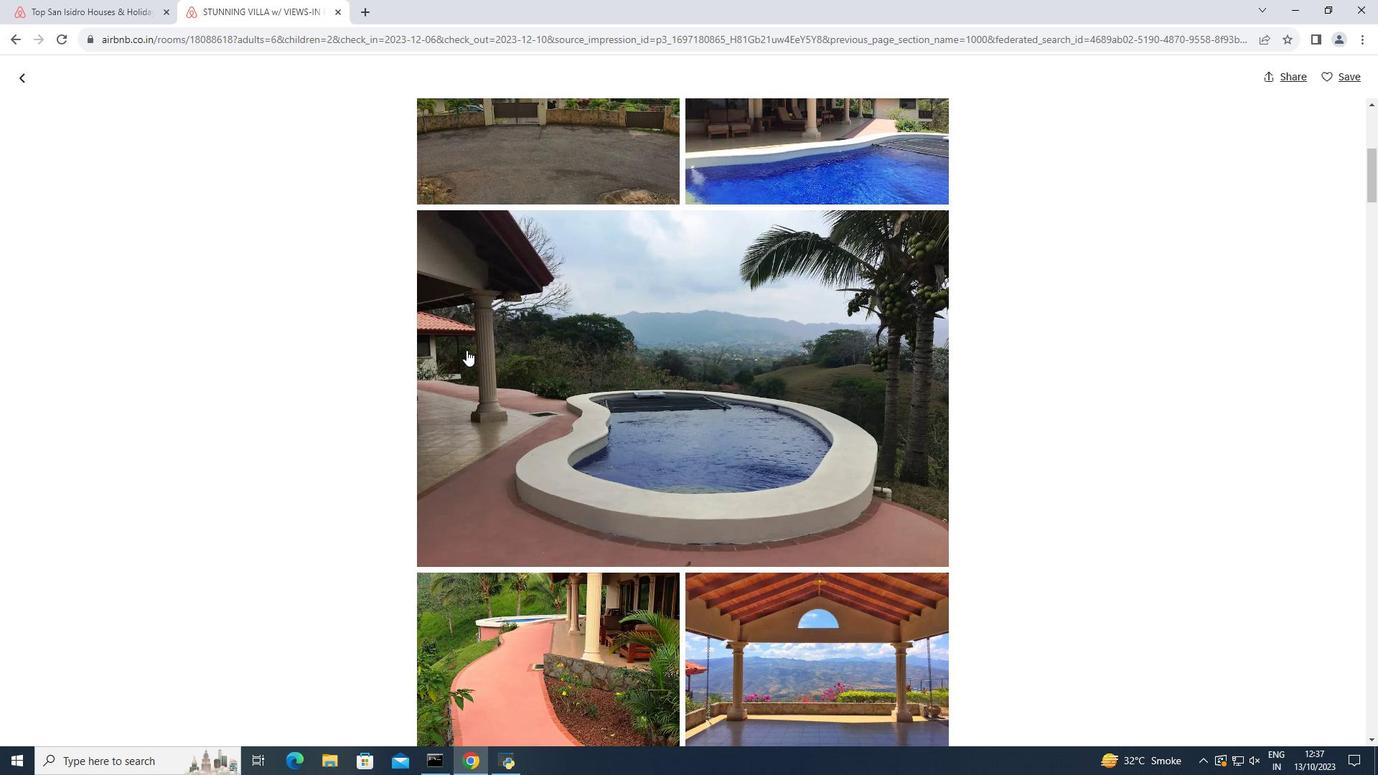 
Action: Mouse scrolled (466, 349) with delta (0, 0)
Screenshot: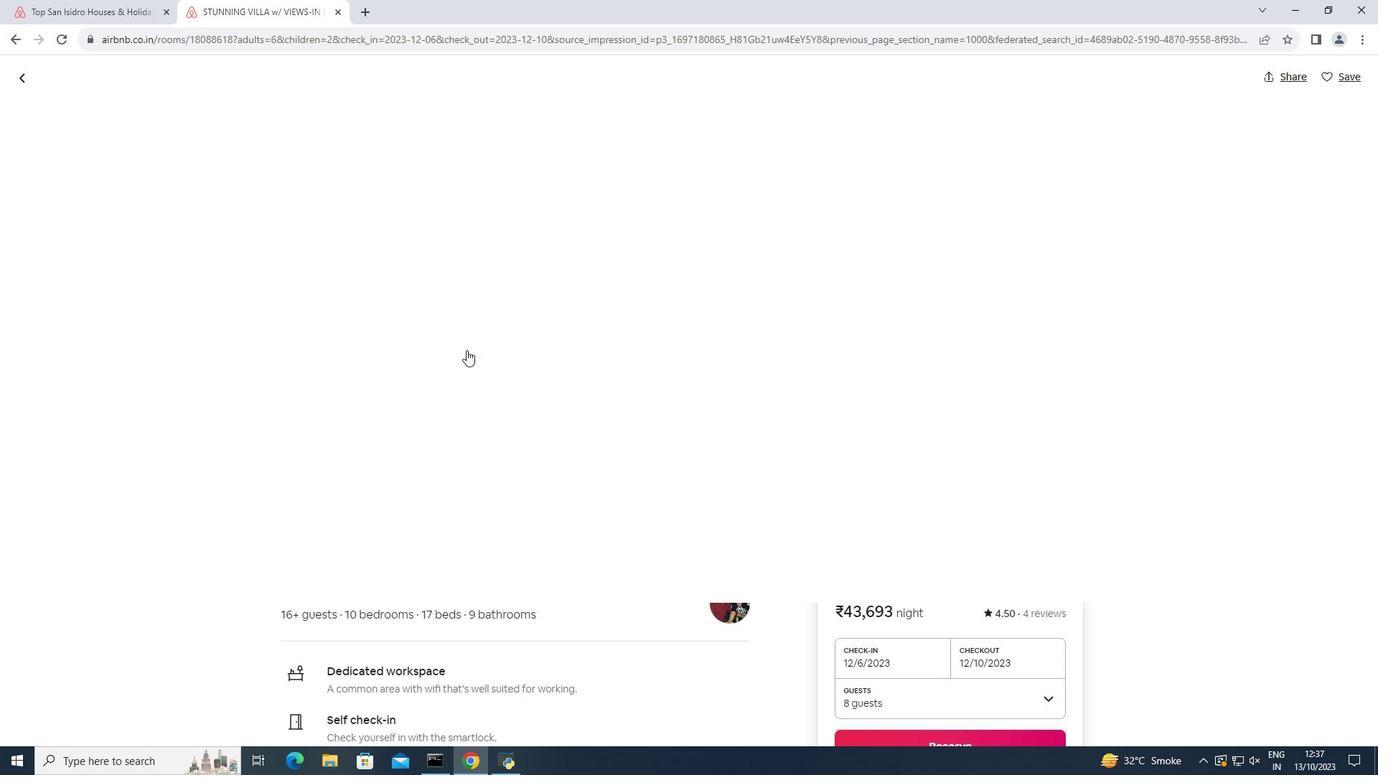 
Action: Mouse scrolled (466, 349) with delta (0, 0)
Screenshot: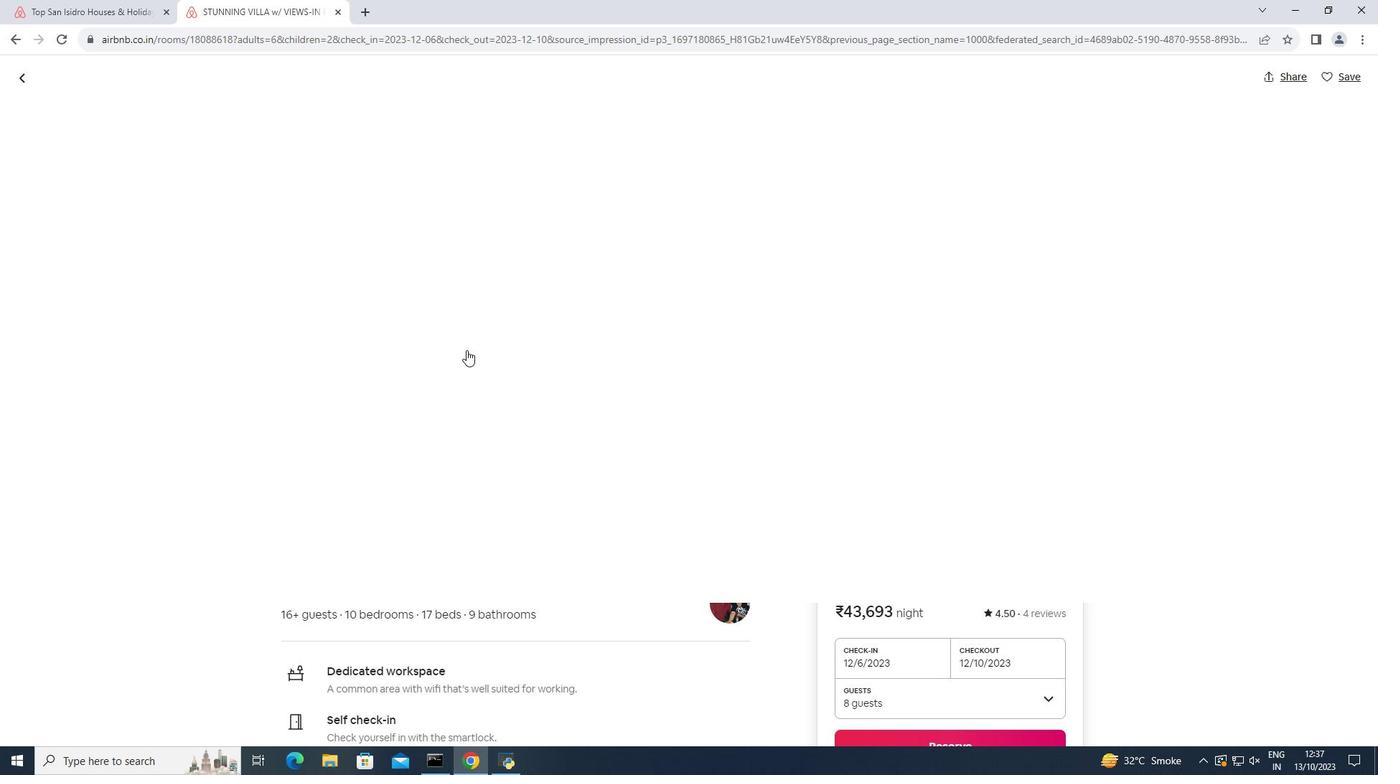 
Action: Mouse scrolled (466, 349) with delta (0, 0)
Screenshot: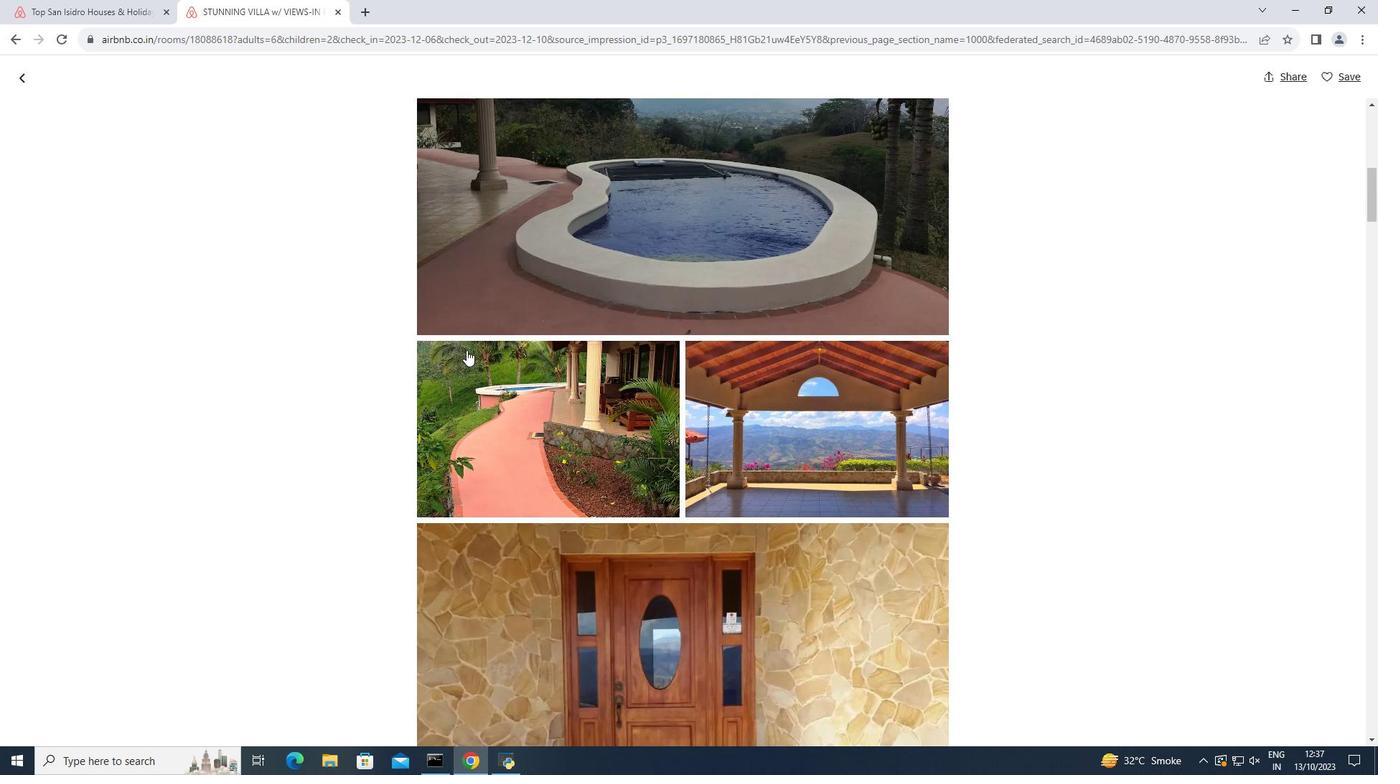 
Action: Mouse scrolled (466, 349) with delta (0, 0)
Screenshot: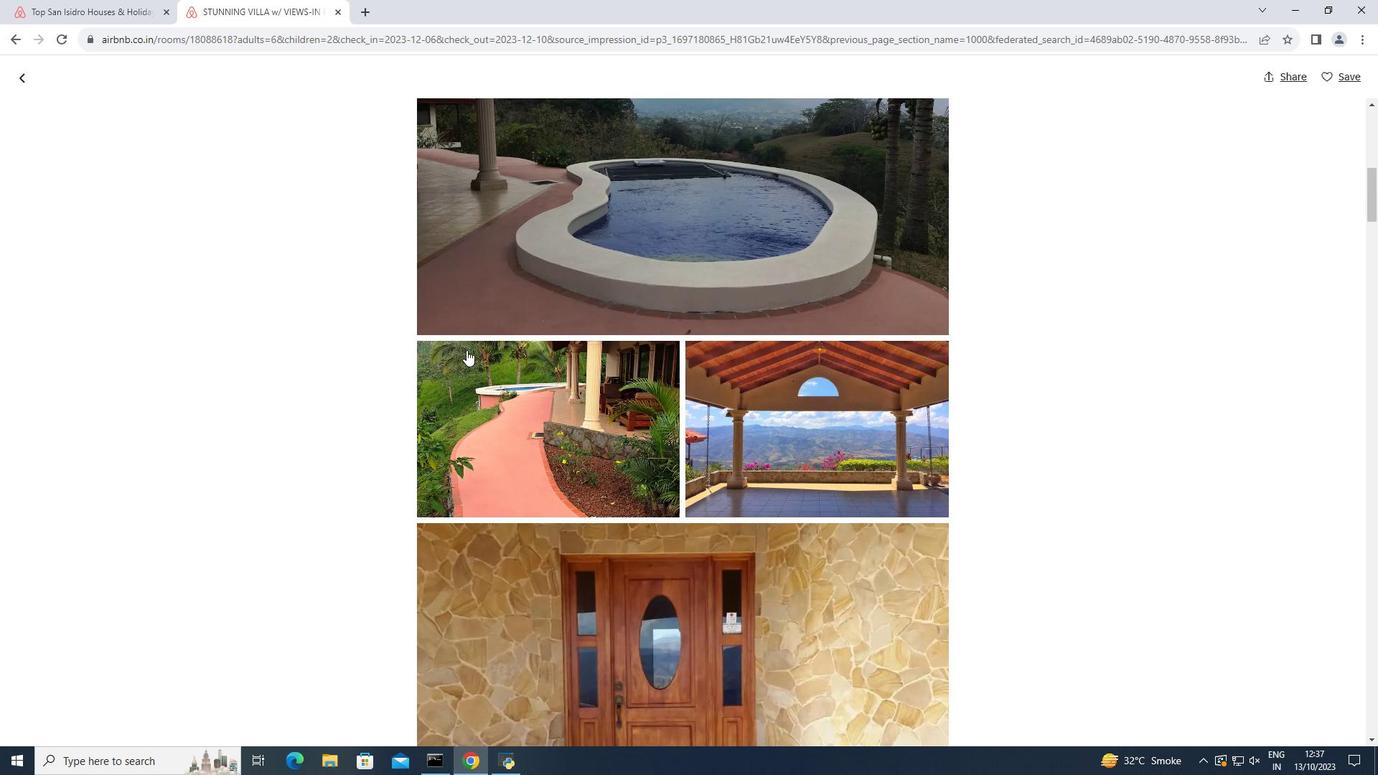 
Action: Mouse scrolled (466, 349) with delta (0, 0)
Screenshot: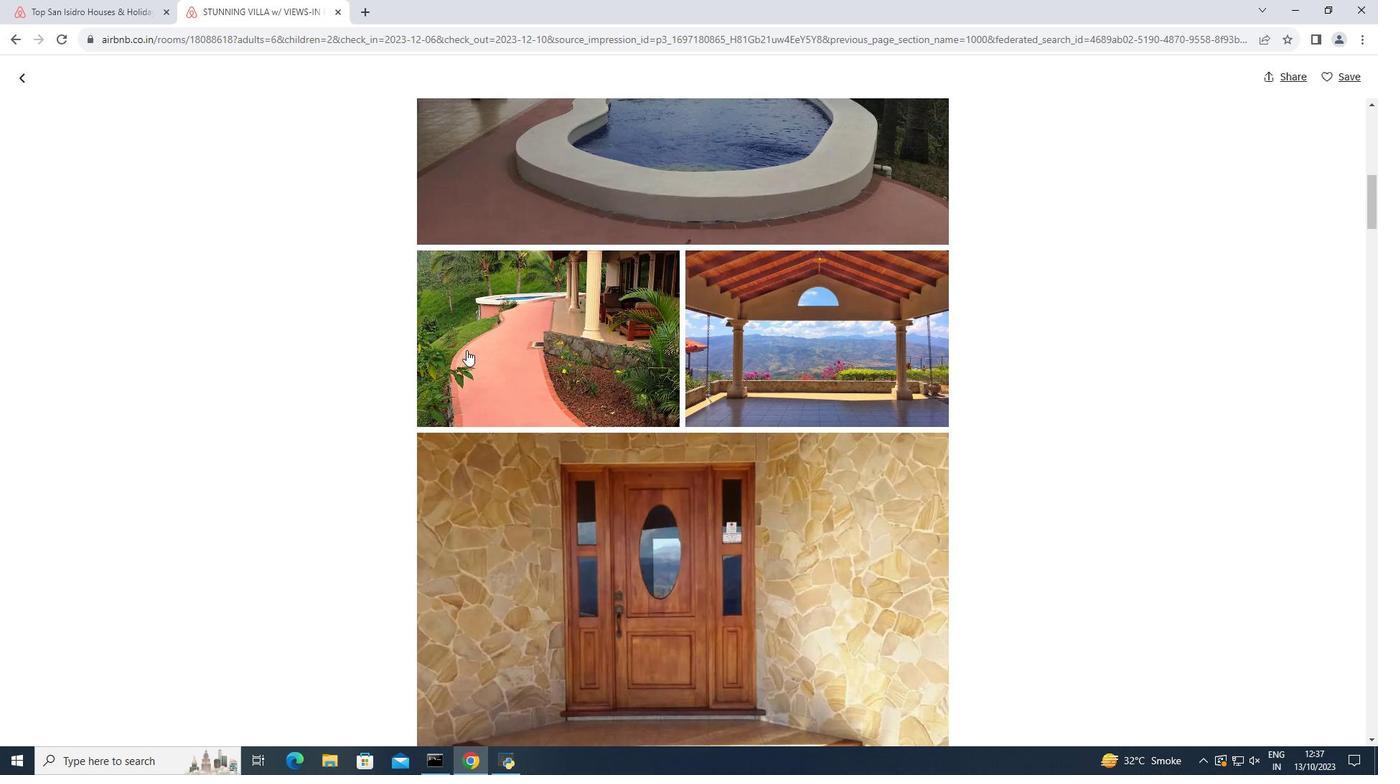 
Action: Mouse scrolled (466, 349) with delta (0, 0)
Screenshot: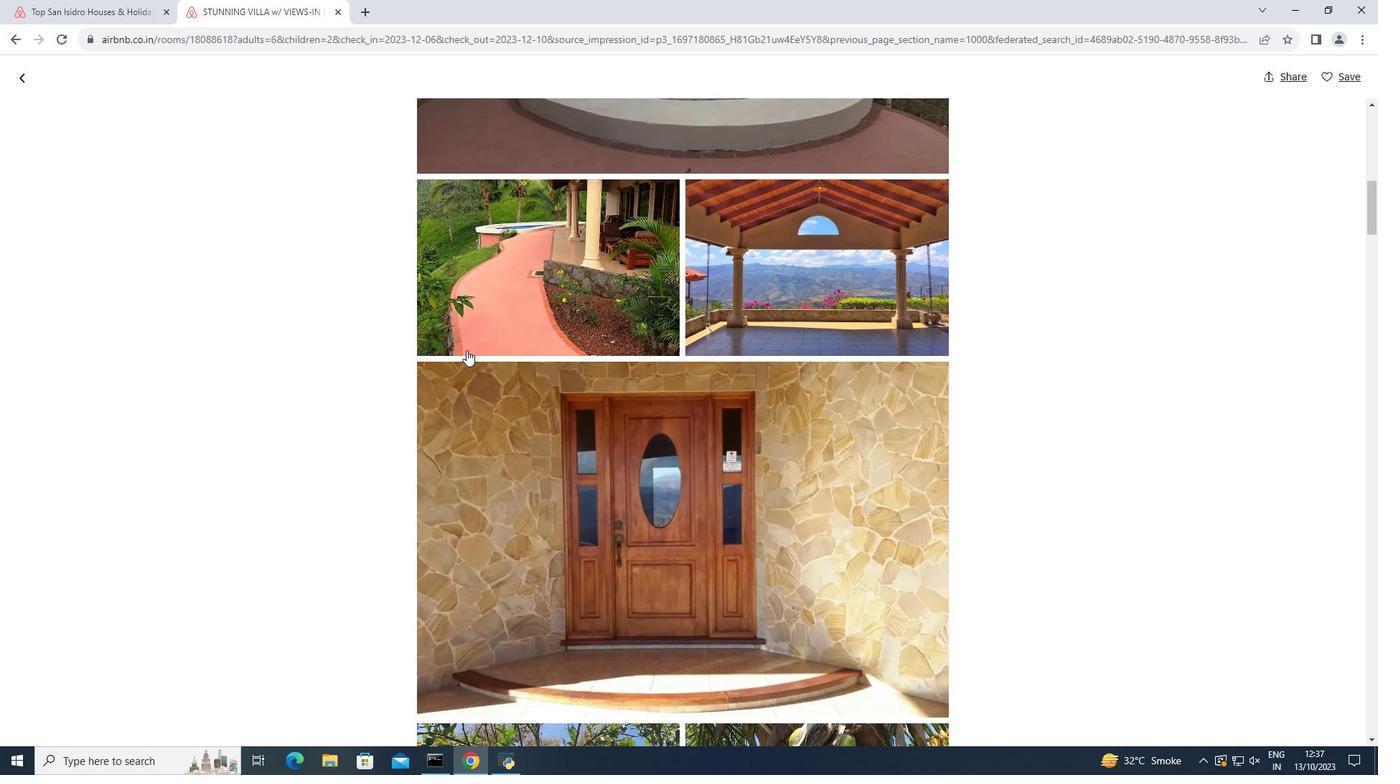 
Action: Mouse scrolled (466, 349) with delta (0, 0)
Screenshot: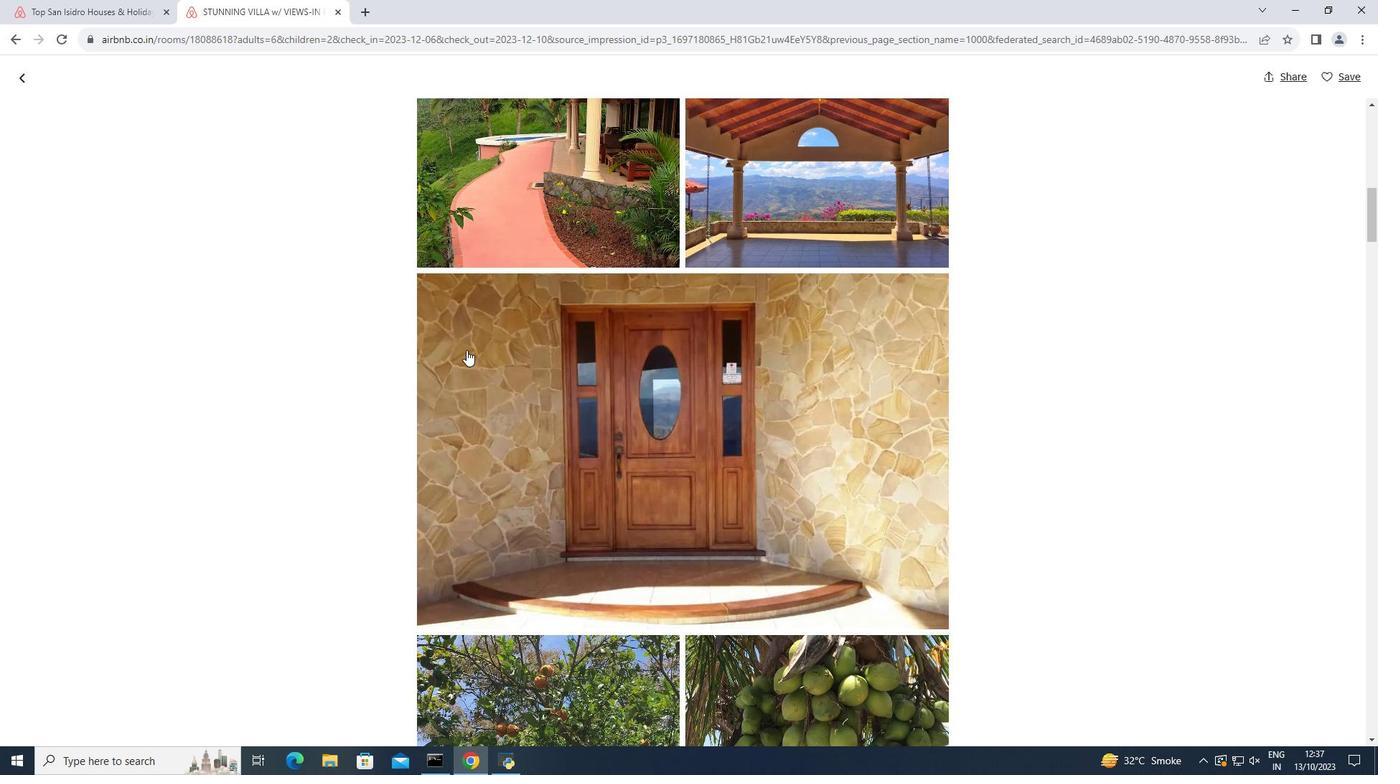 
Action: Mouse scrolled (466, 349) with delta (0, 0)
Screenshot: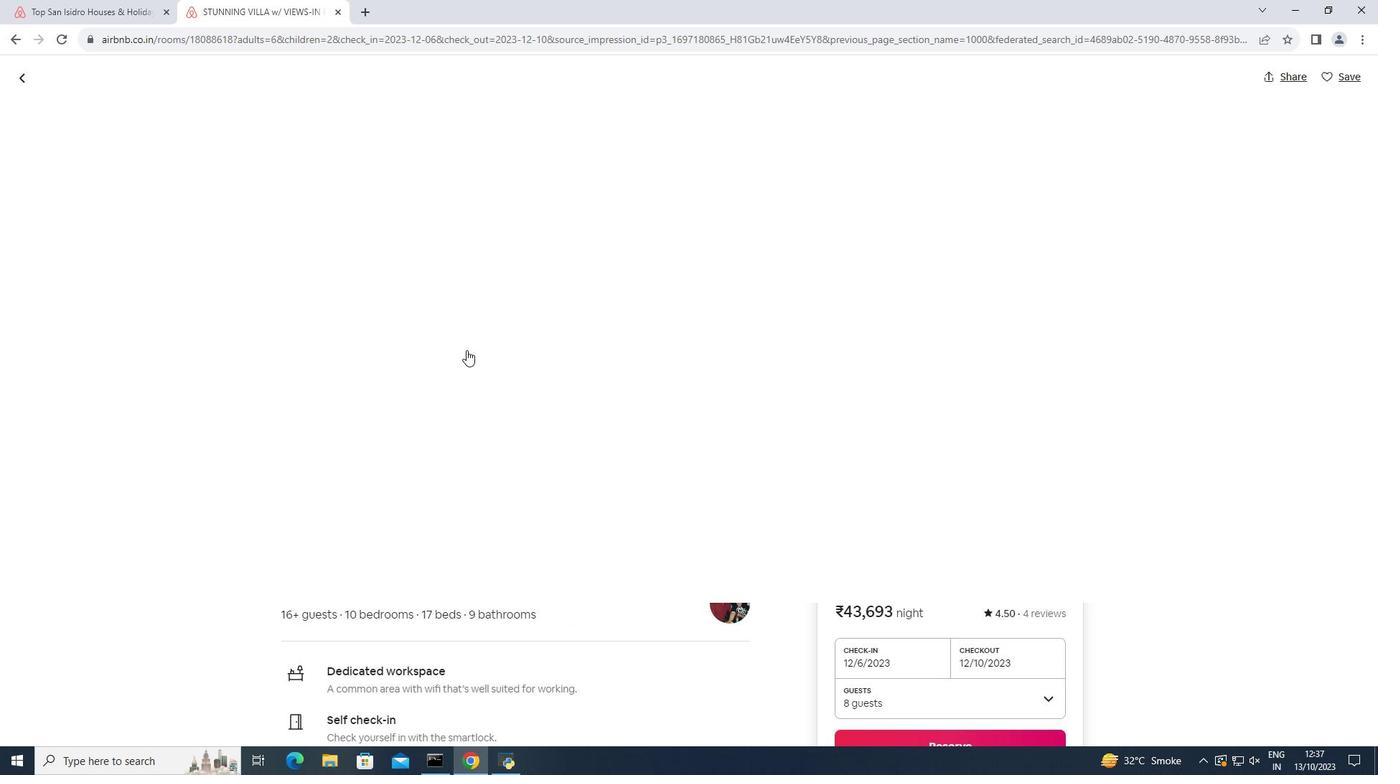 
Action: Mouse scrolled (466, 349) with delta (0, 0)
Screenshot: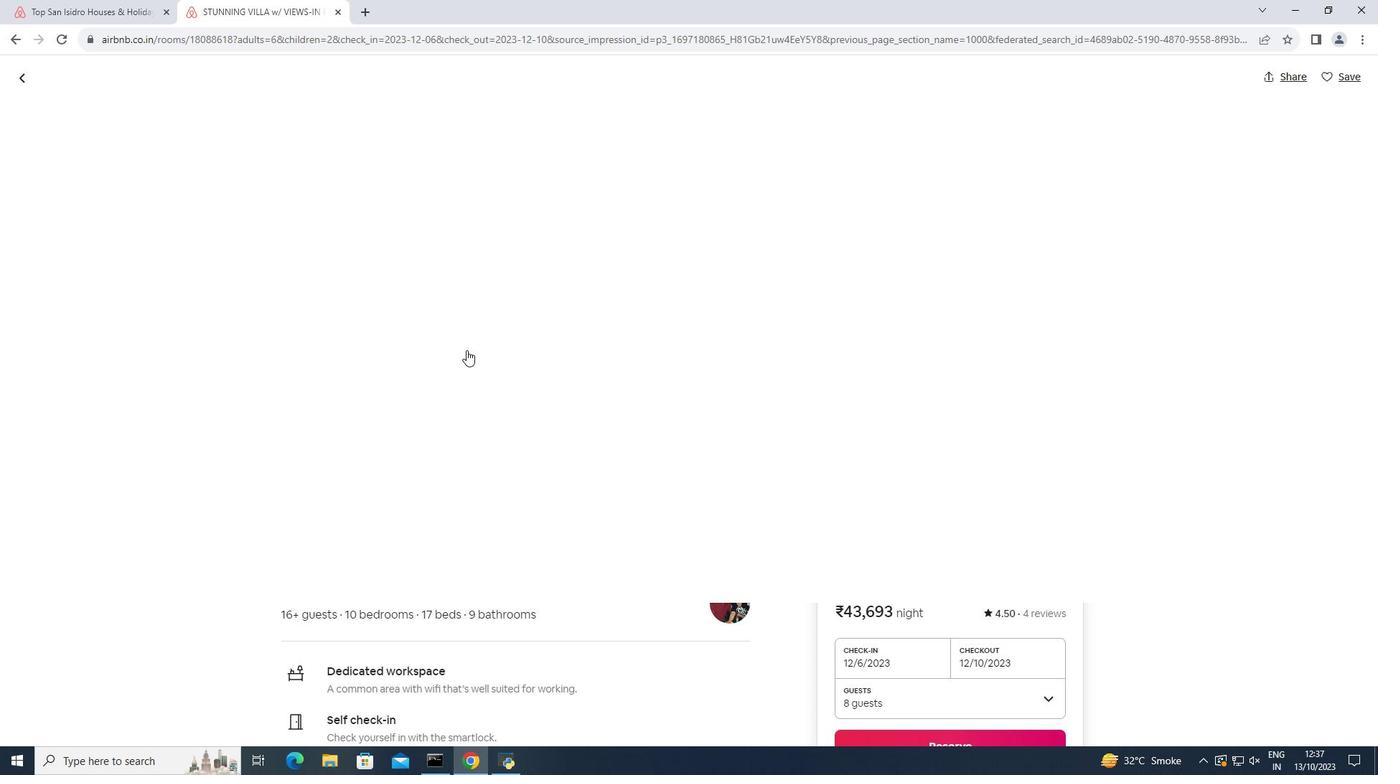
Action: Mouse scrolled (466, 349) with delta (0, 0)
Screenshot: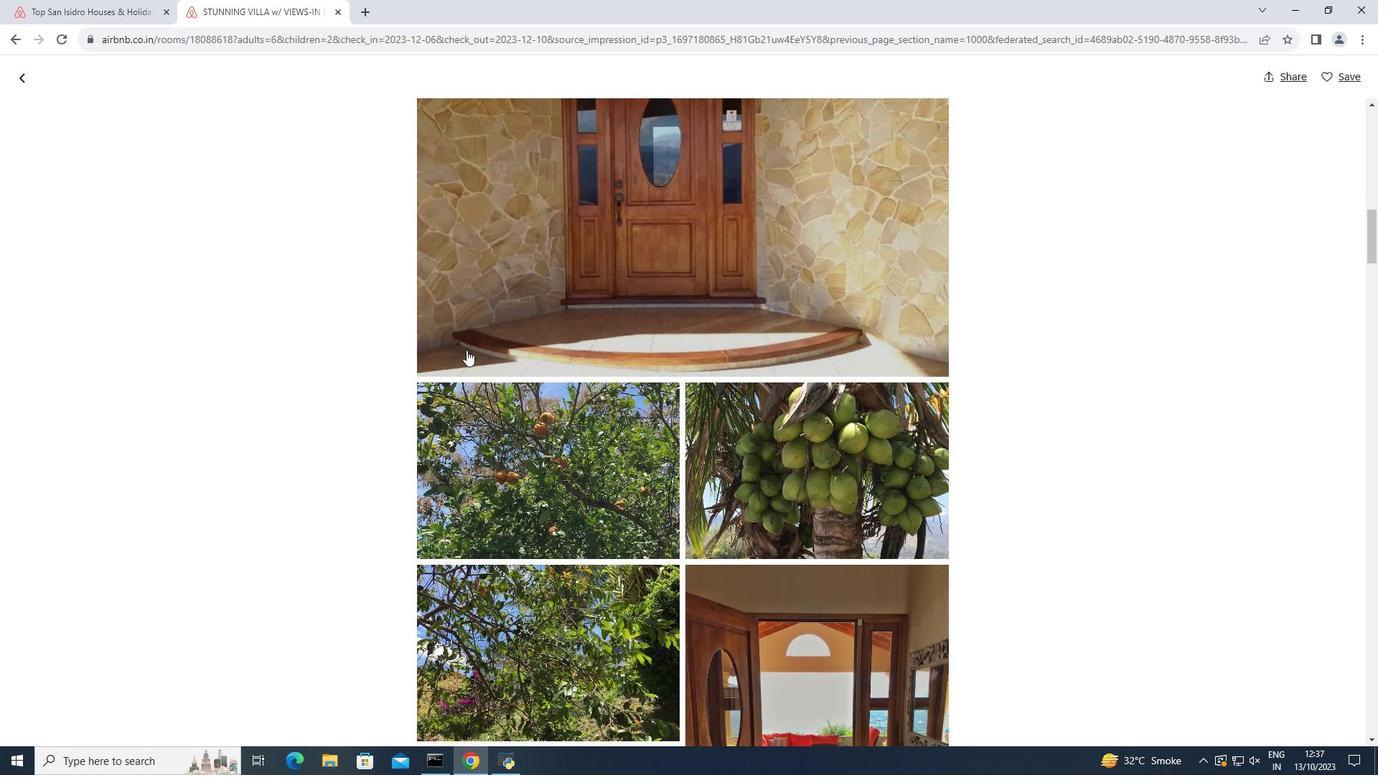 
Action: Mouse scrolled (466, 349) with delta (0, 0)
Screenshot: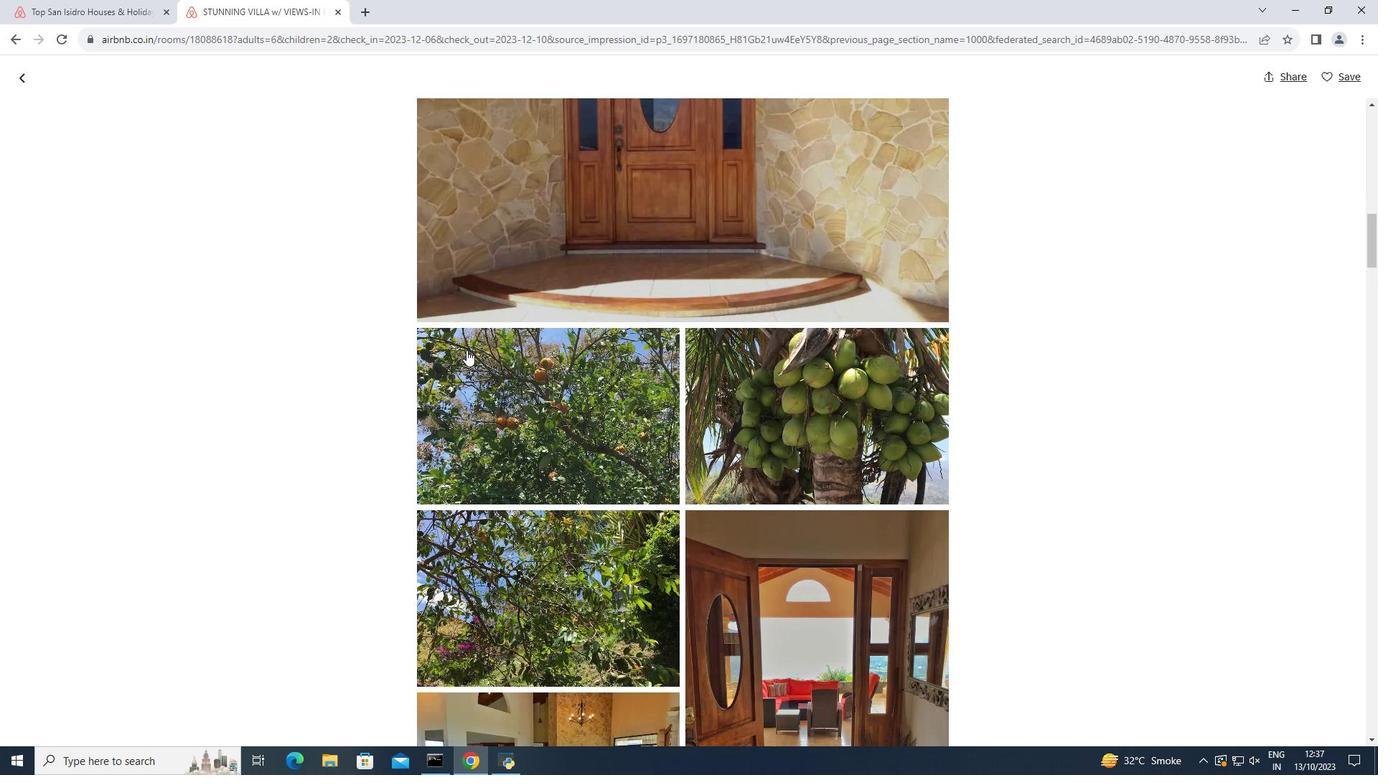 
Action: Mouse scrolled (466, 349) with delta (0, 0)
Screenshot: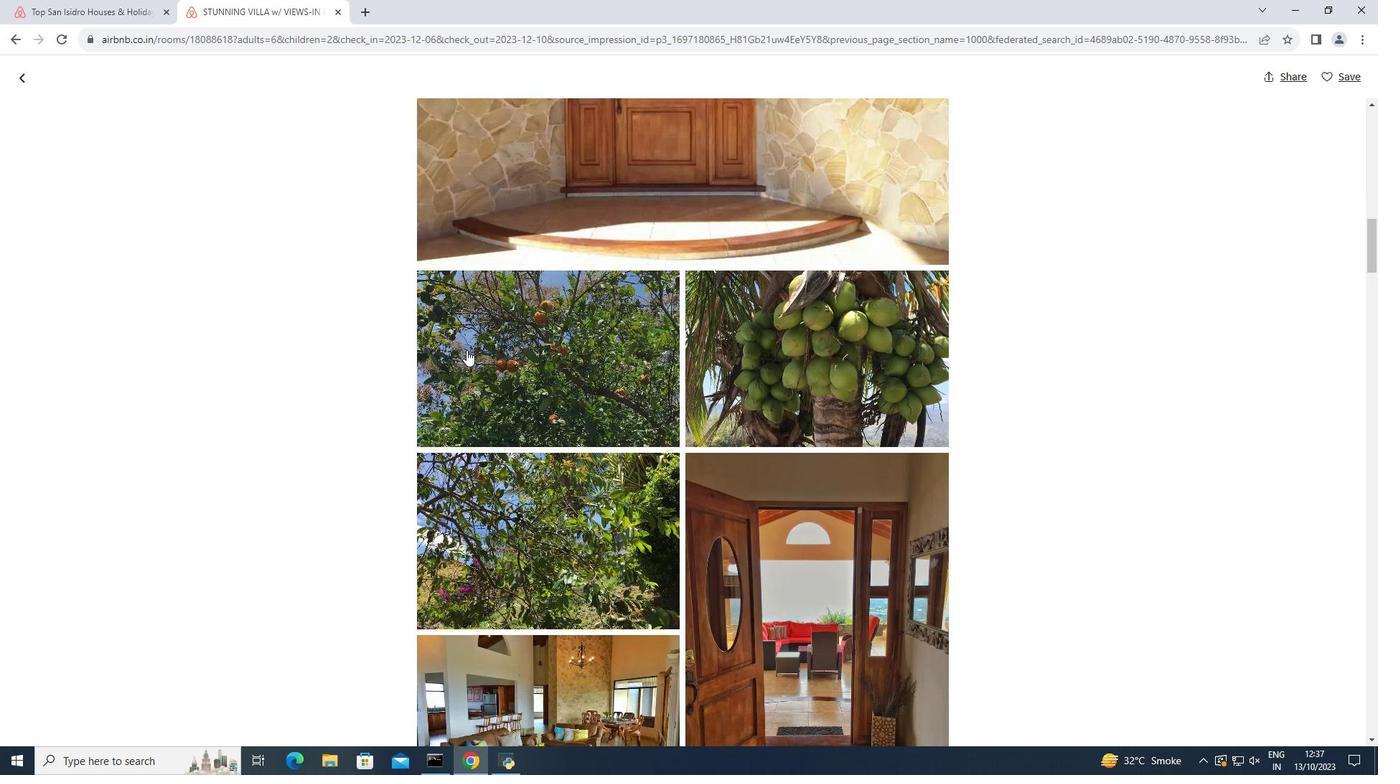 
Action: Mouse scrolled (466, 349) with delta (0, 0)
Screenshot: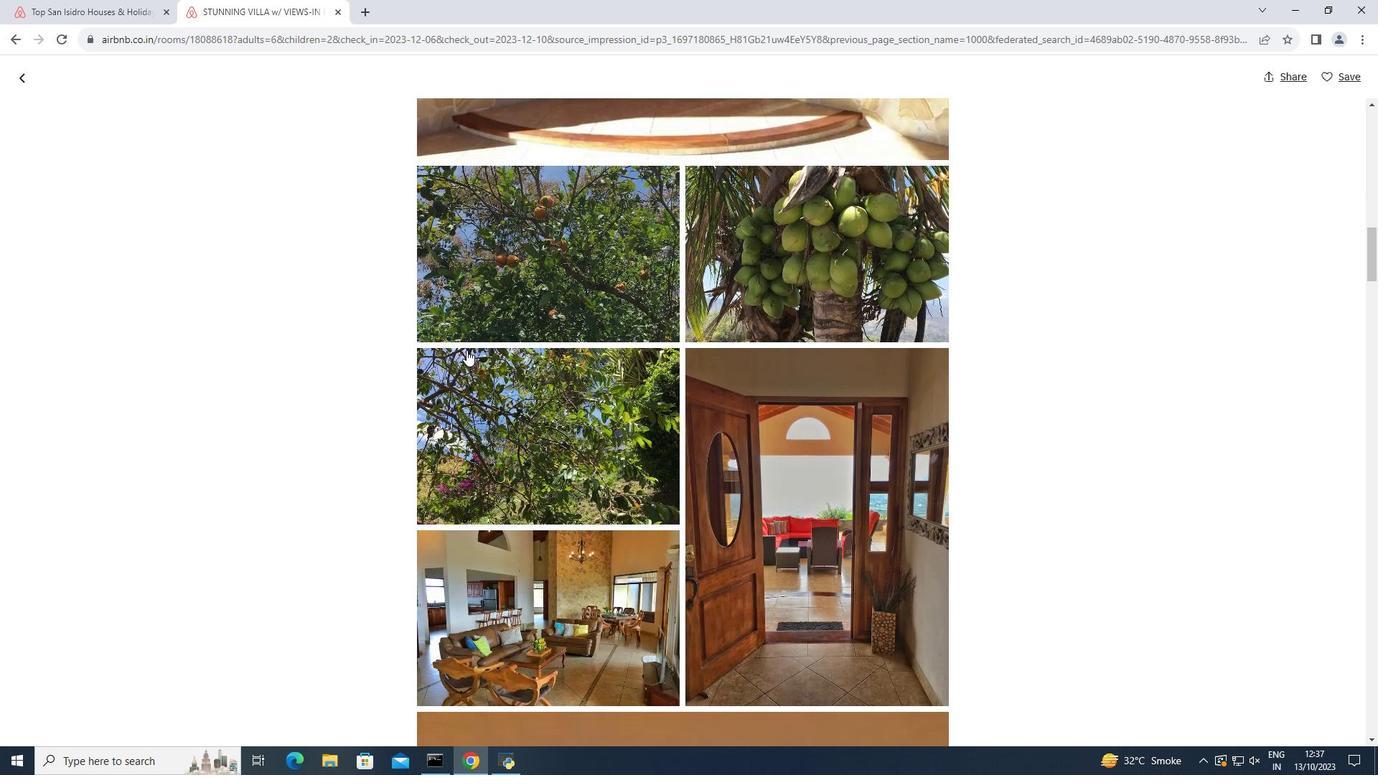 
Action: Mouse scrolled (466, 349) with delta (0, 0)
Screenshot: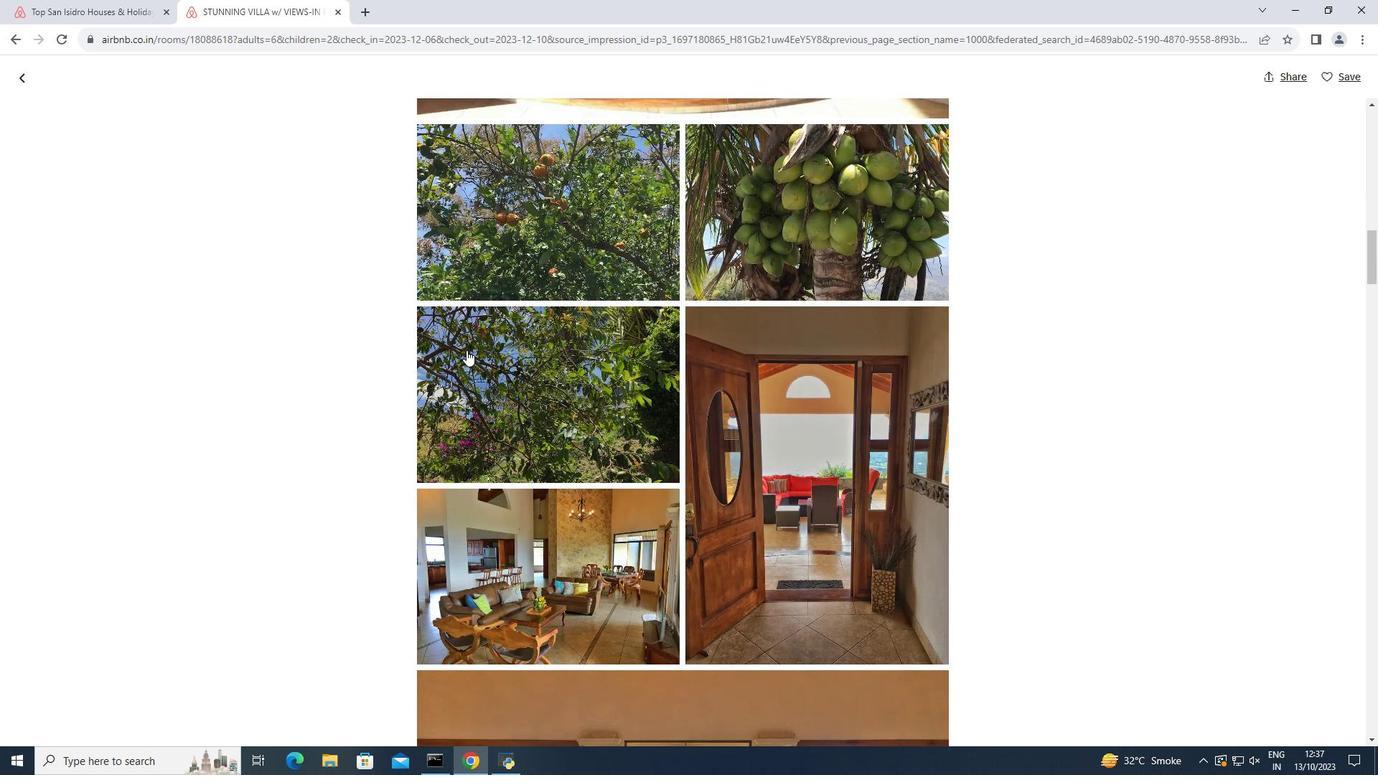 
Action: Mouse scrolled (466, 349) with delta (0, 0)
Screenshot: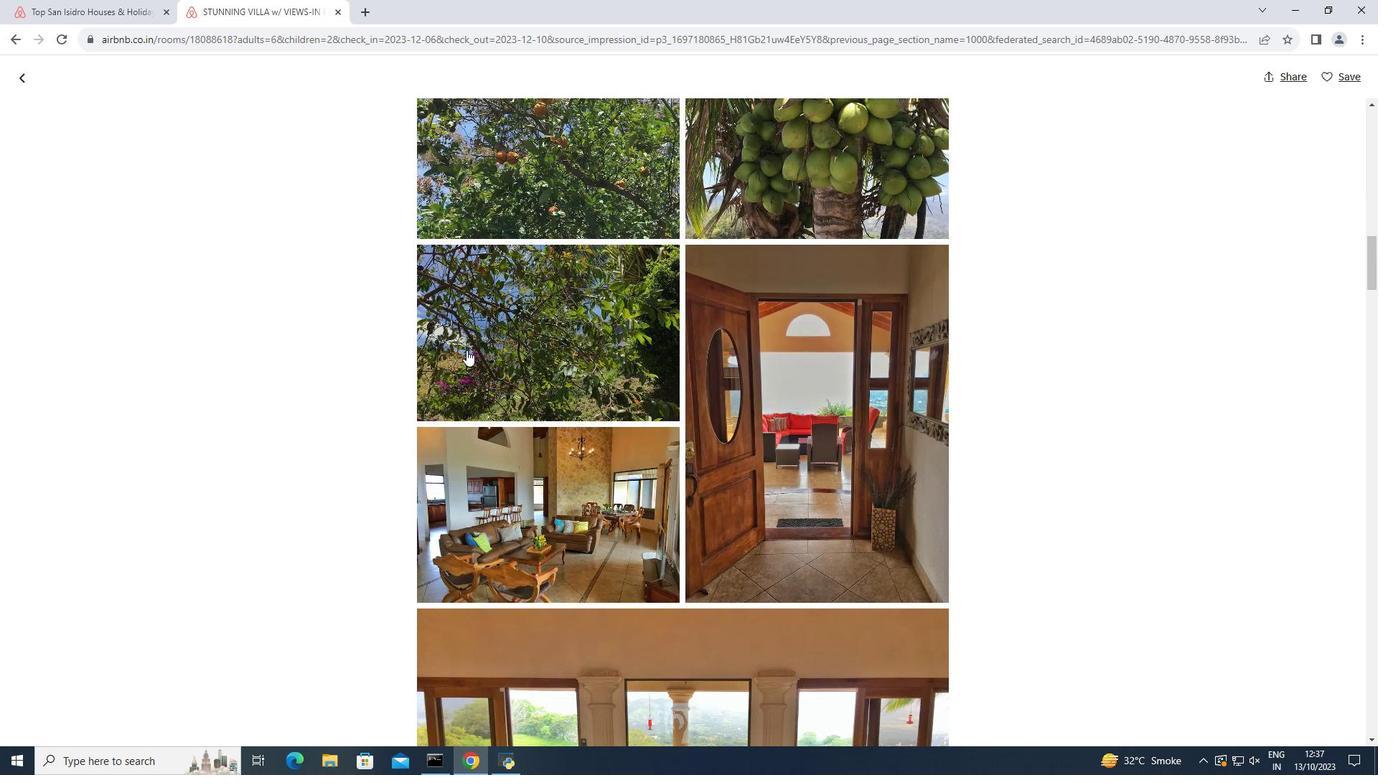 
Action: Mouse moved to (466, 350)
Screenshot: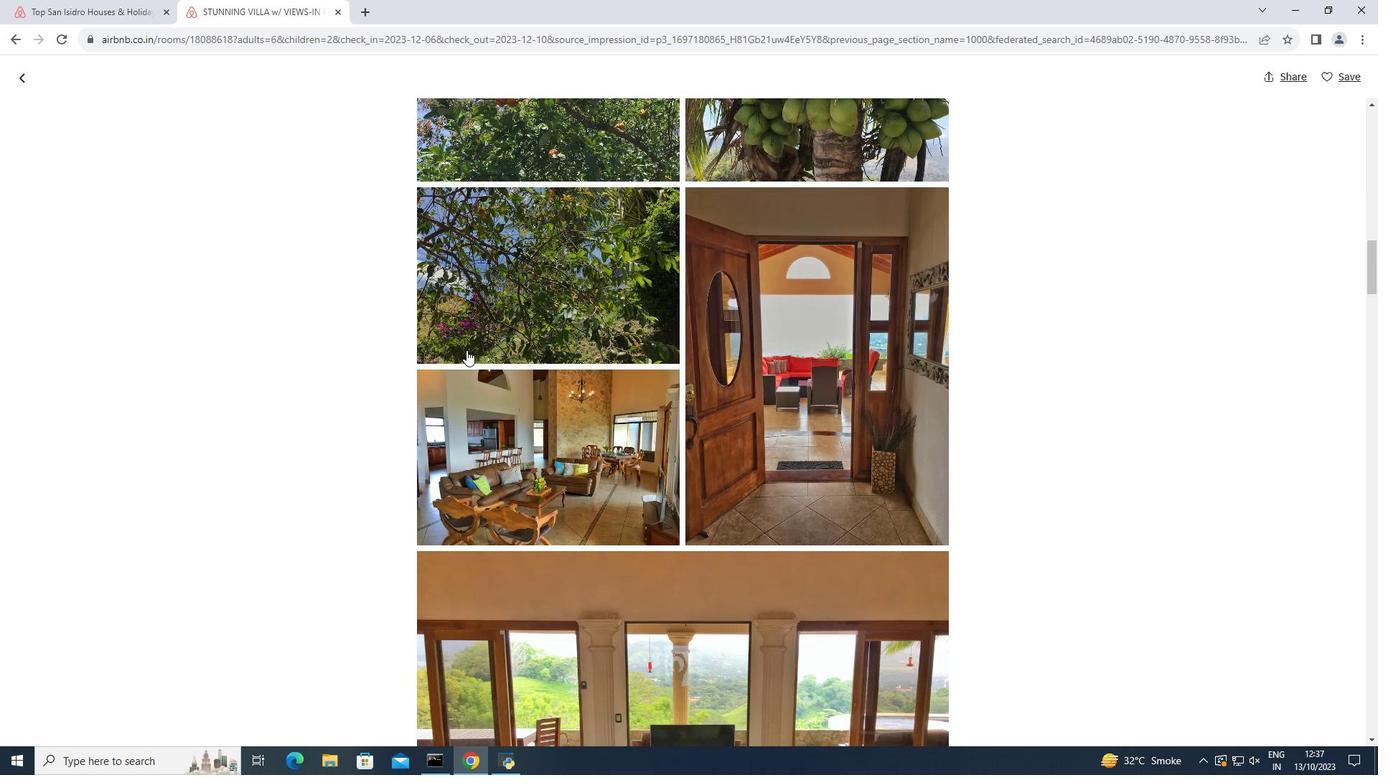 
Action: Mouse scrolled (466, 349) with delta (0, 0)
Screenshot: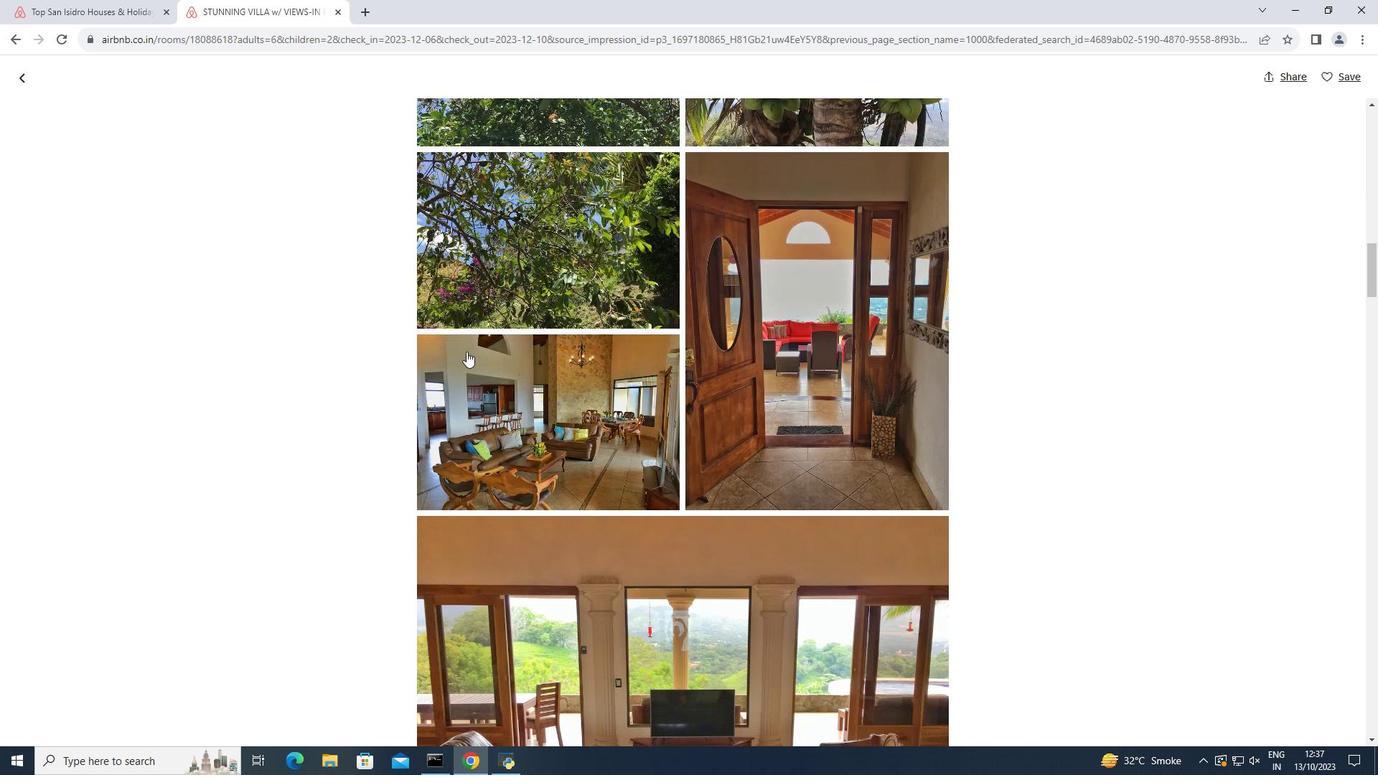 
Action: Mouse moved to (466, 351)
Screenshot: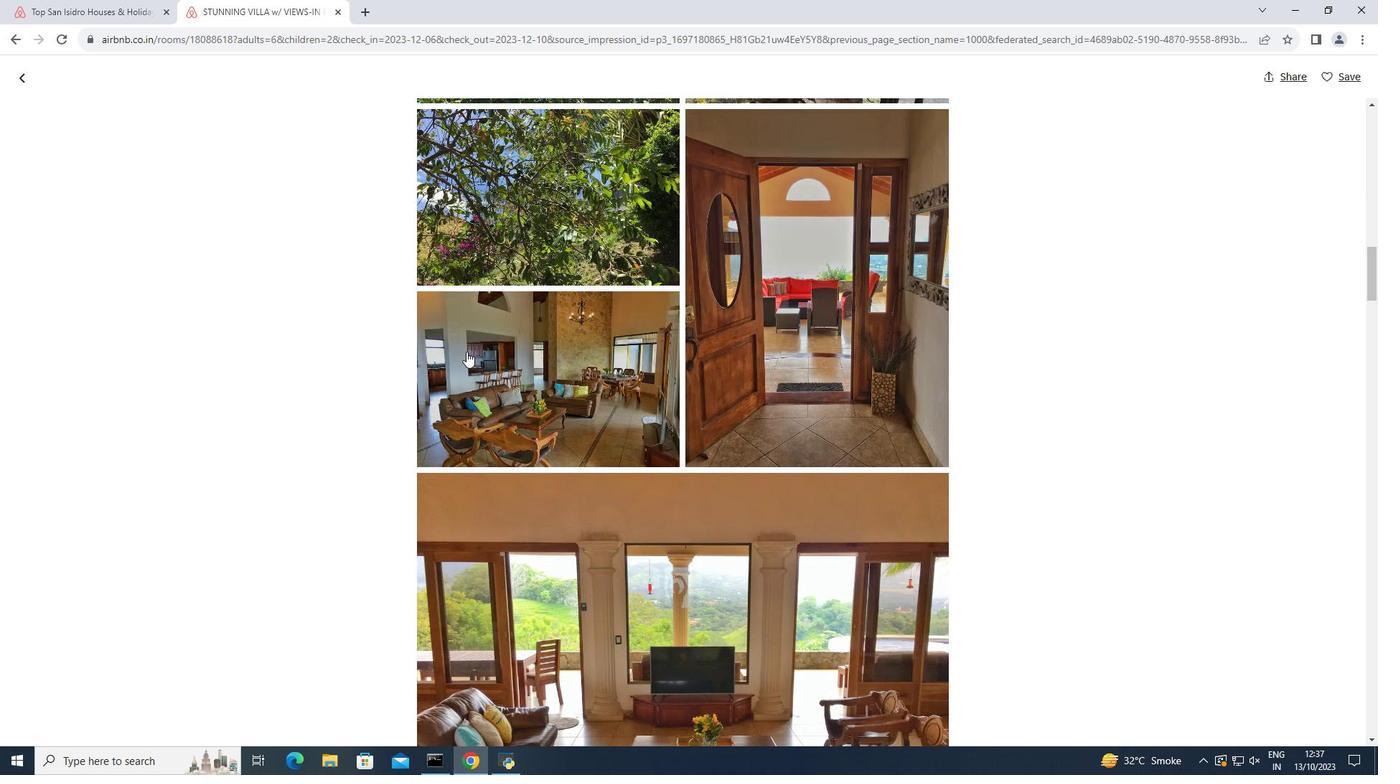 
Action: Mouse scrolled (466, 351) with delta (0, 0)
Screenshot: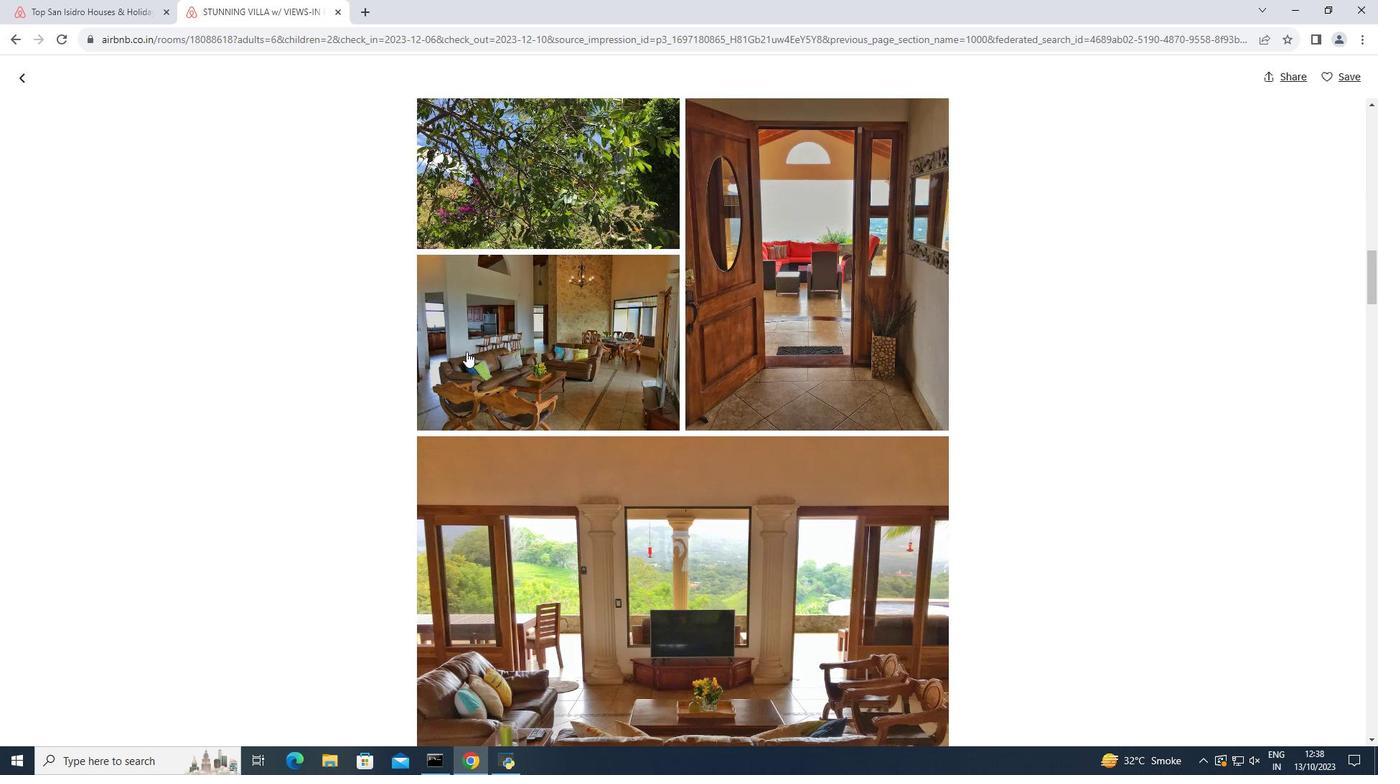 
Action: Mouse scrolled (466, 351) with delta (0, 0)
Screenshot: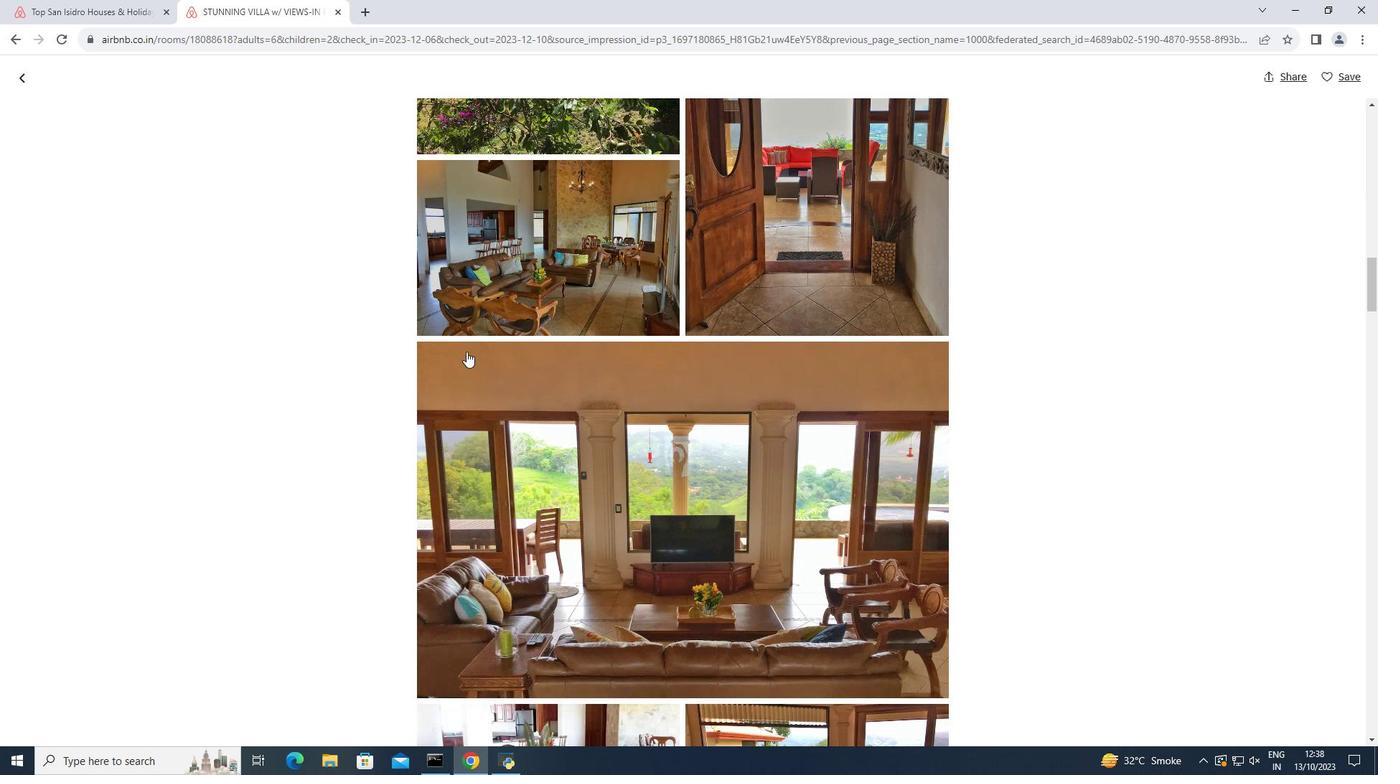 
Action: Mouse scrolled (466, 351) with delta (0, 0)
Screenshot: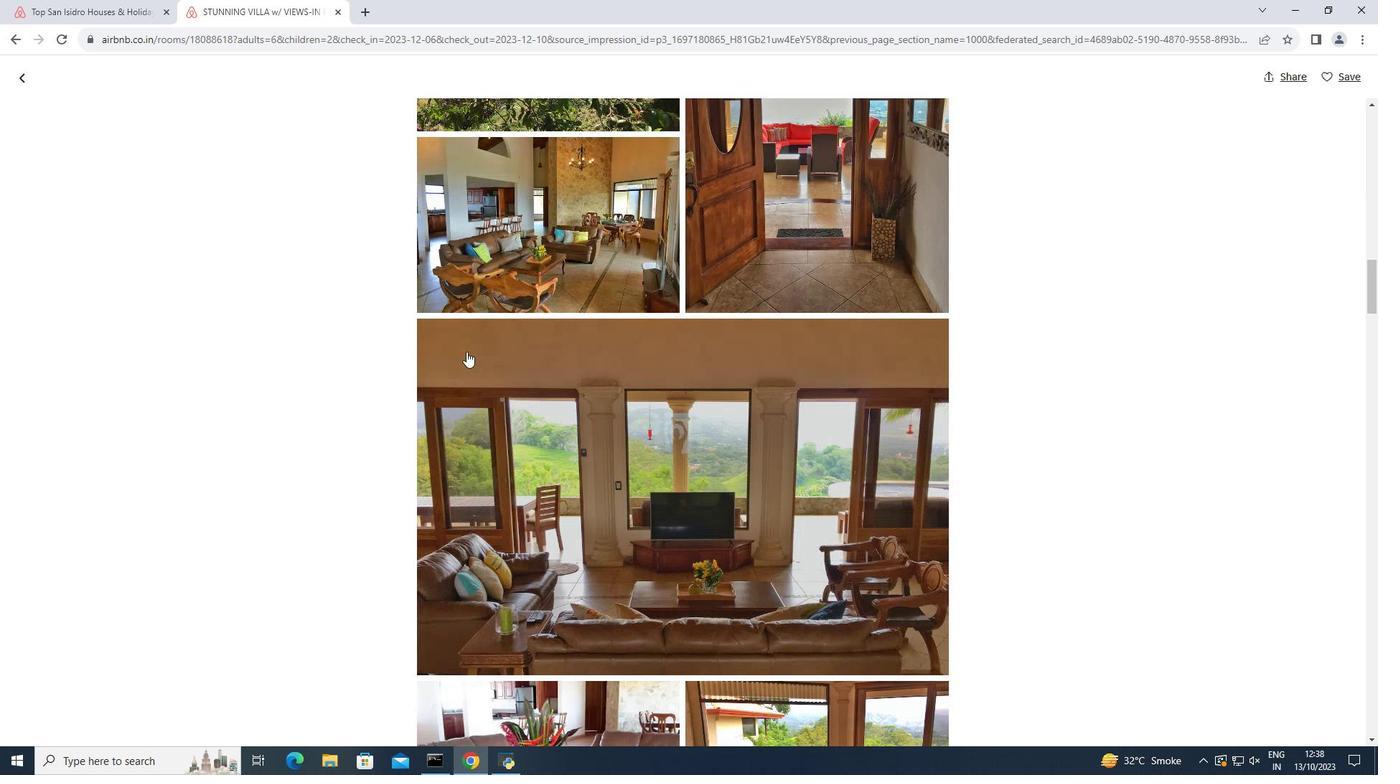 
Action: Mouse scrolled (466, 351) with delta (0, 0)
Screenshot: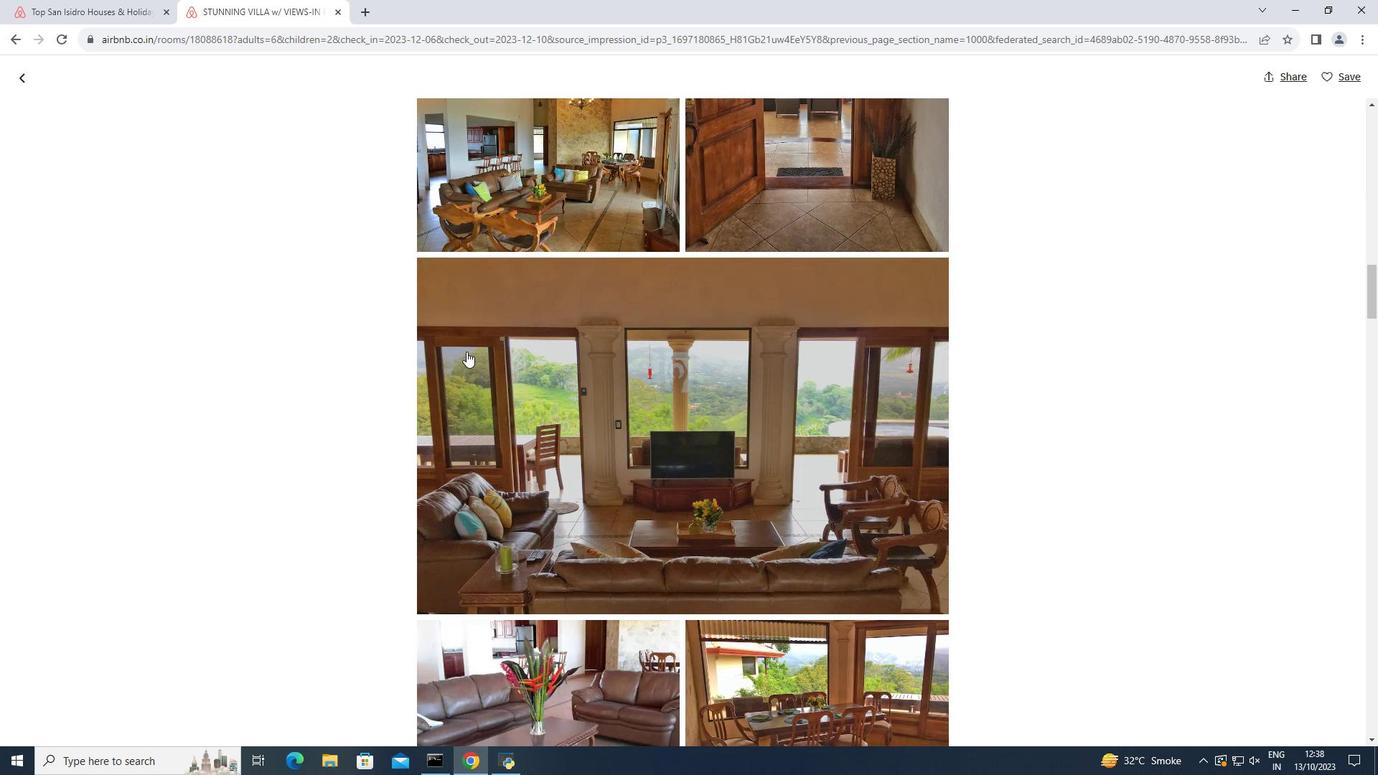 
Action: Mouse scrolled (466, 351) with delta (0, 0)
Screenshot: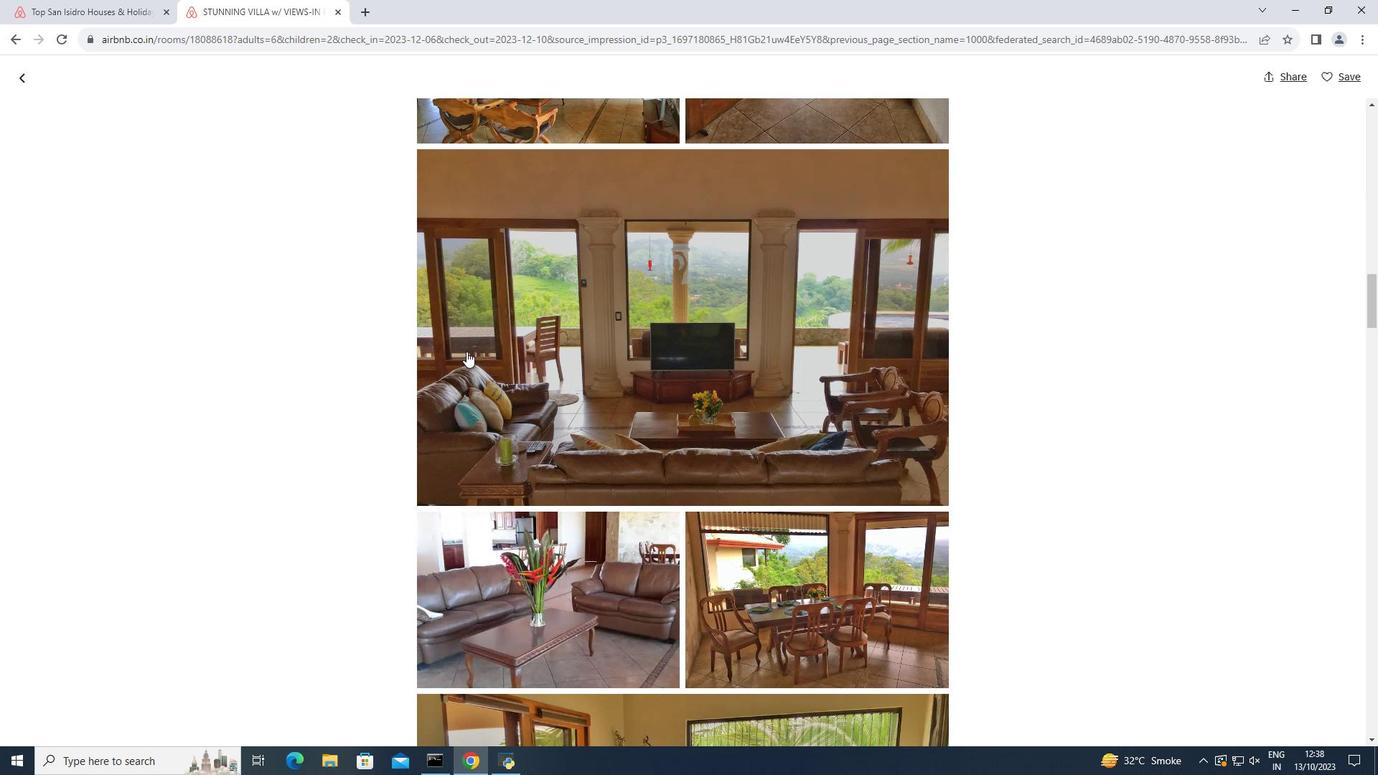
Action: Mouse scrolled (466, 351) with delta (0, 0)
Screenshot: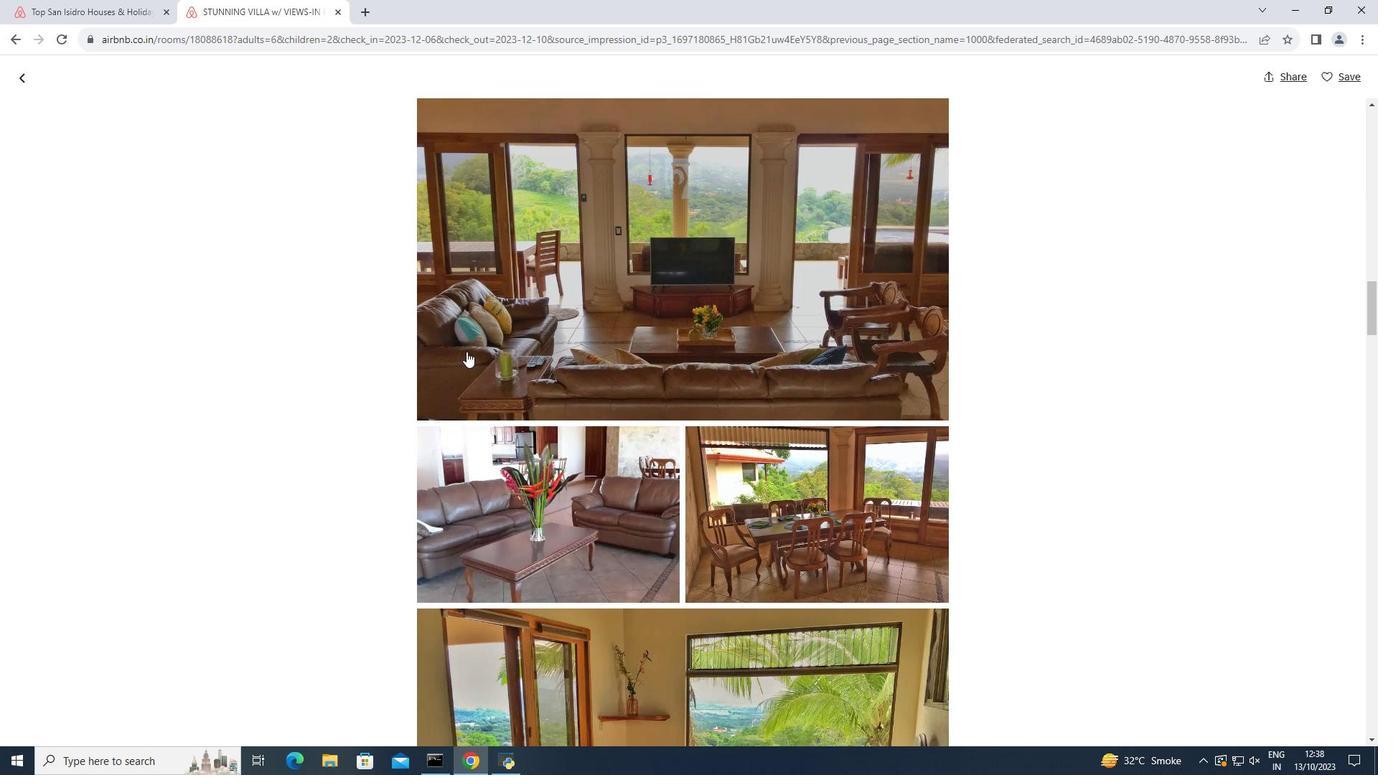 
Action: Mouse scrolled (466, 351) with delta (0, 0)
Screenshot: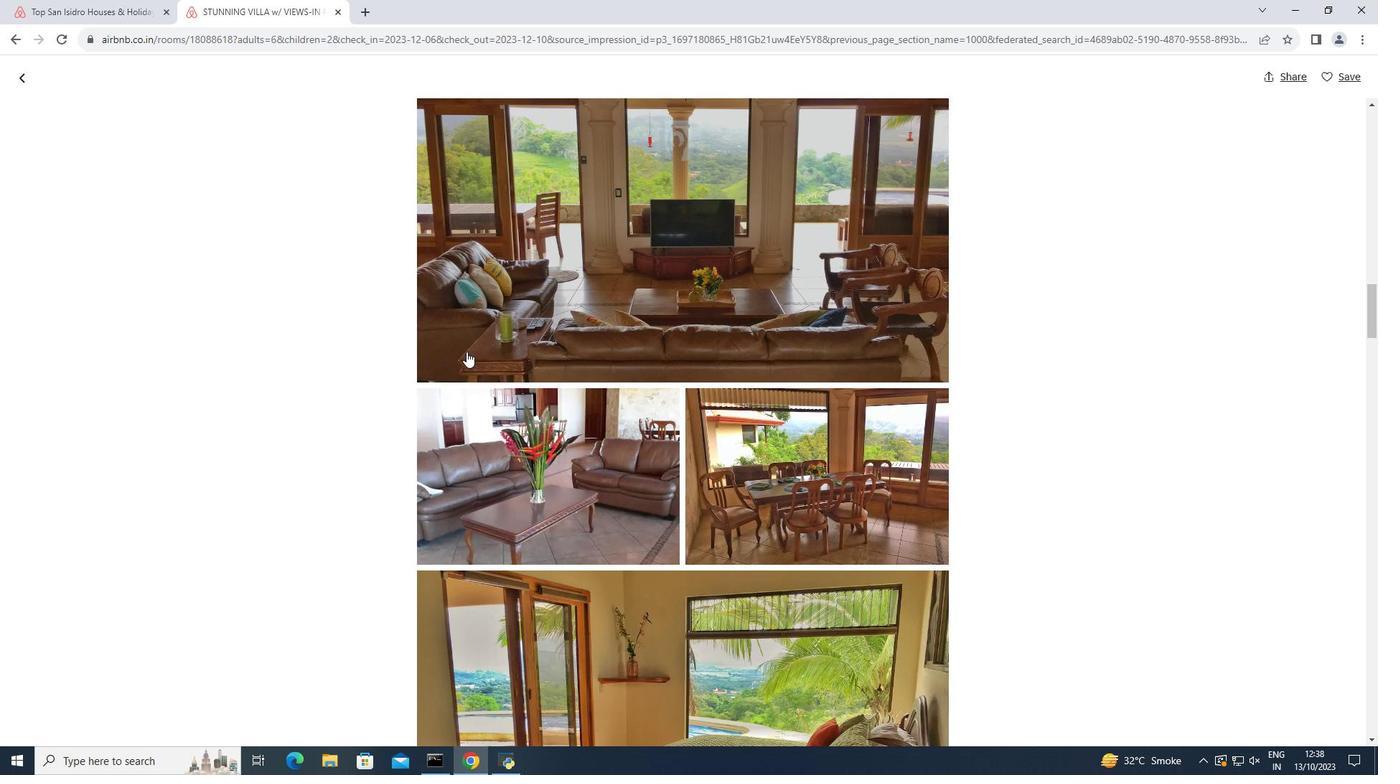 
Action: Mouse scrolled (466, 351) with delta (0, 0)
Screenshot: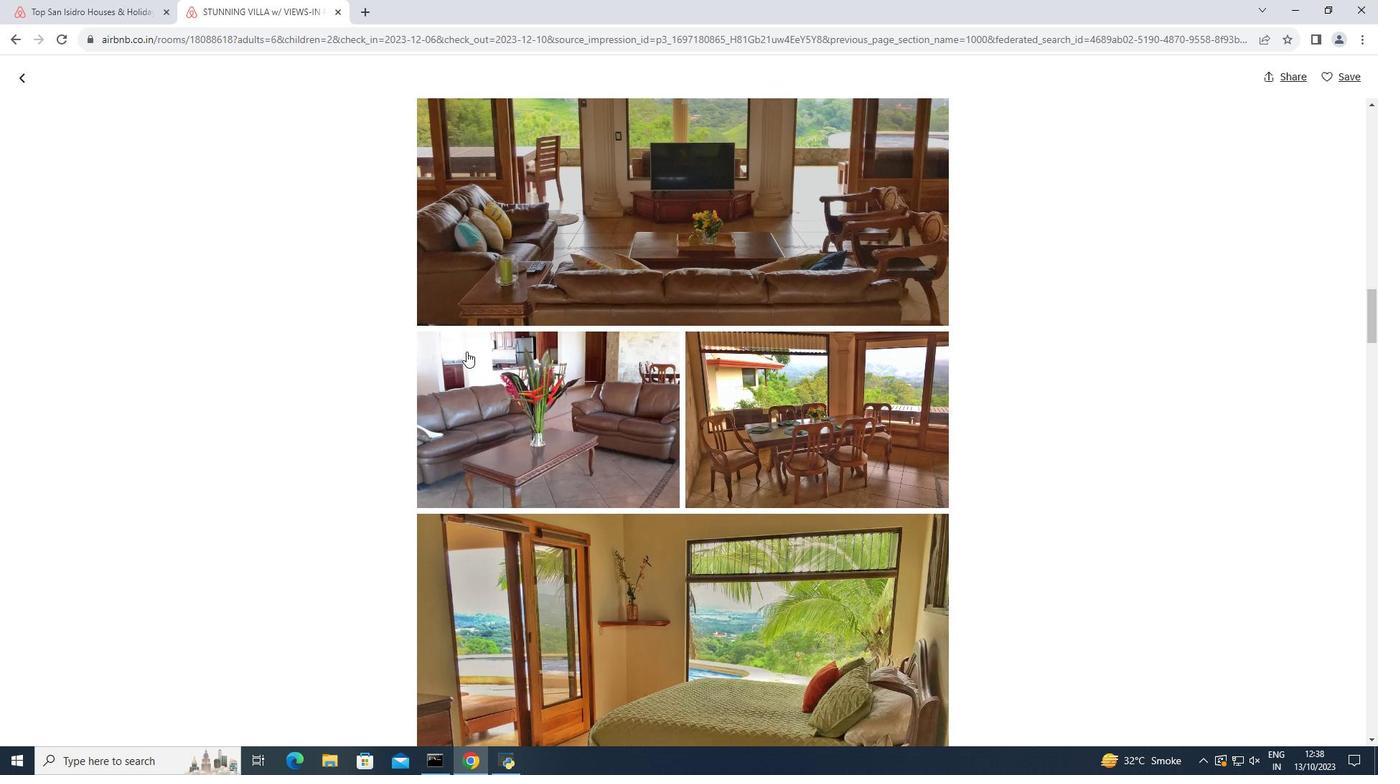 
Action: Mouse scrolled (466, 351) with delta (0, 0)
Screenshot: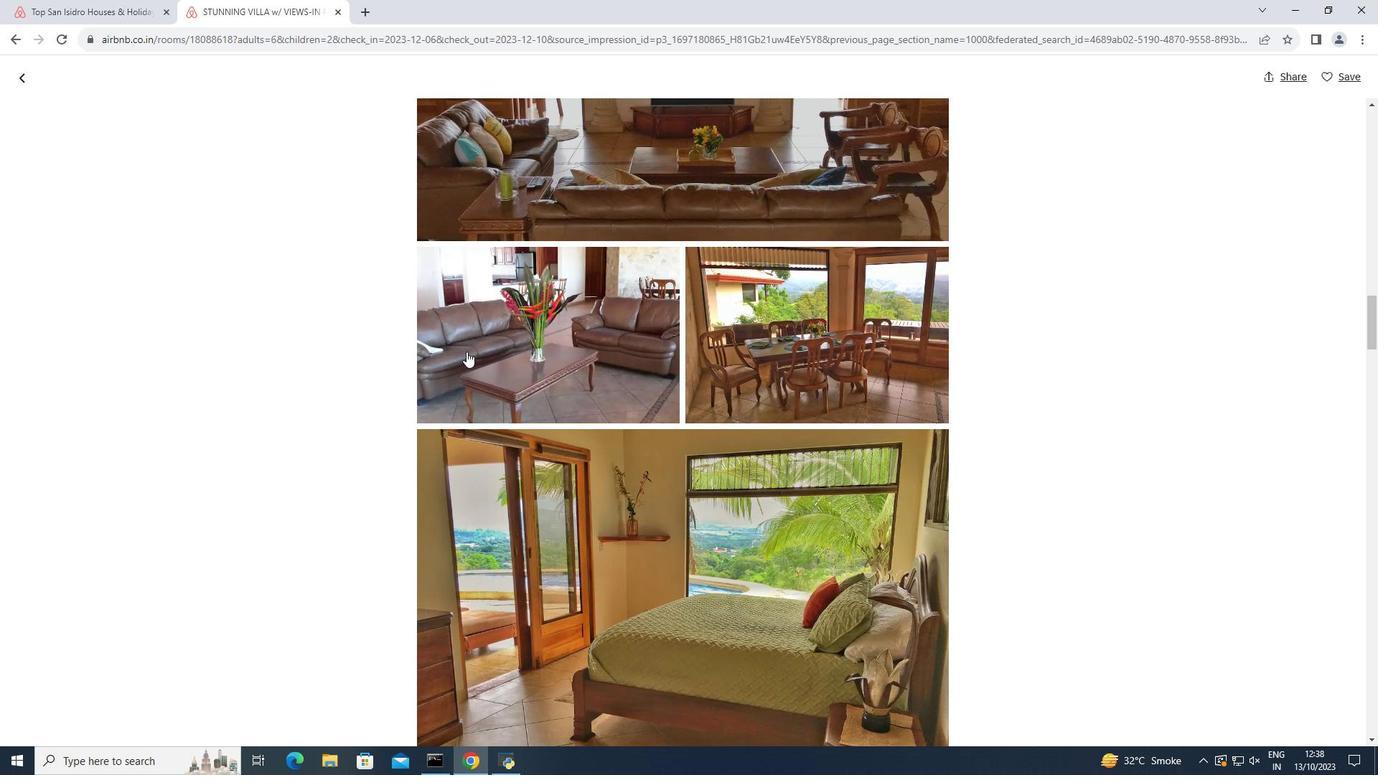 
Action: Mouse scrolled (466, 351) with delta (0, 0)
Screenshot: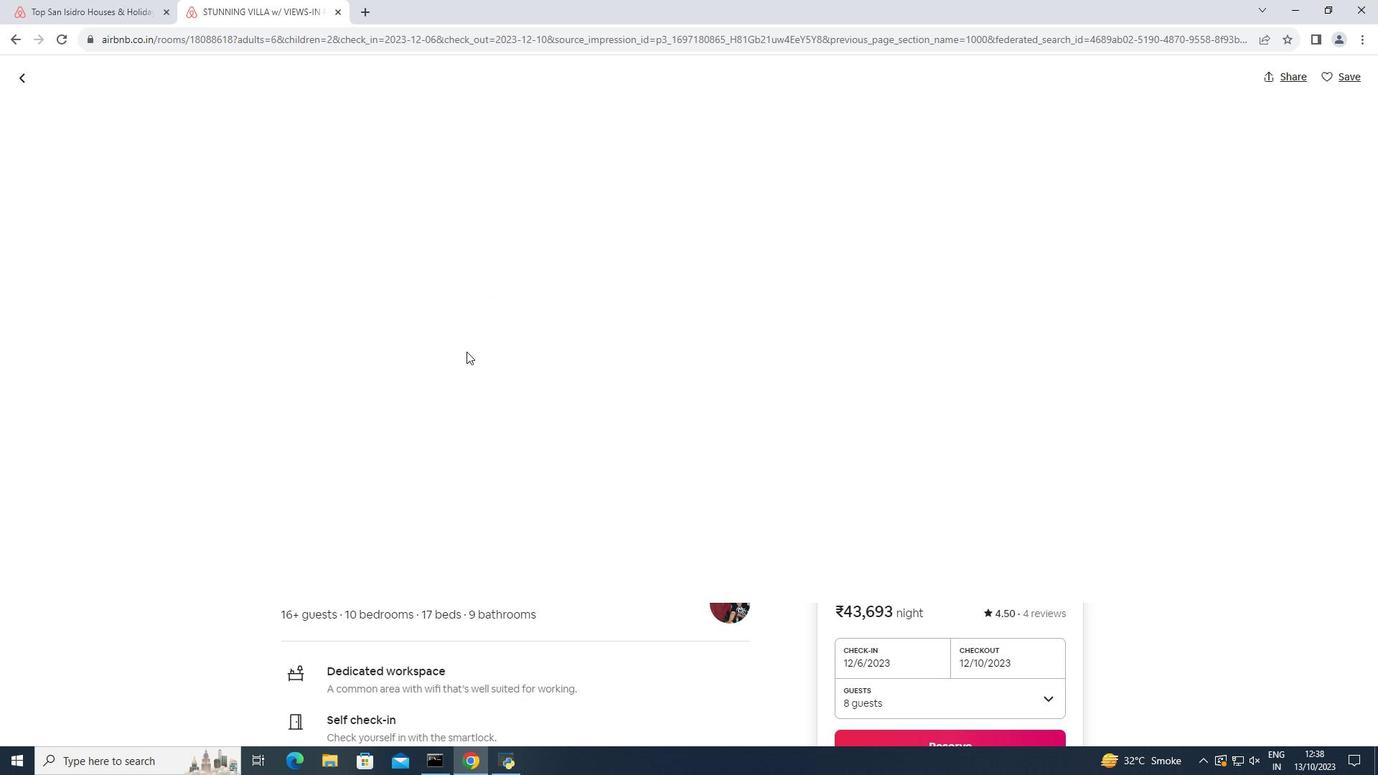 
Action: Mouse scrolled (466, 351) with delta (0, 0)
Screenshot: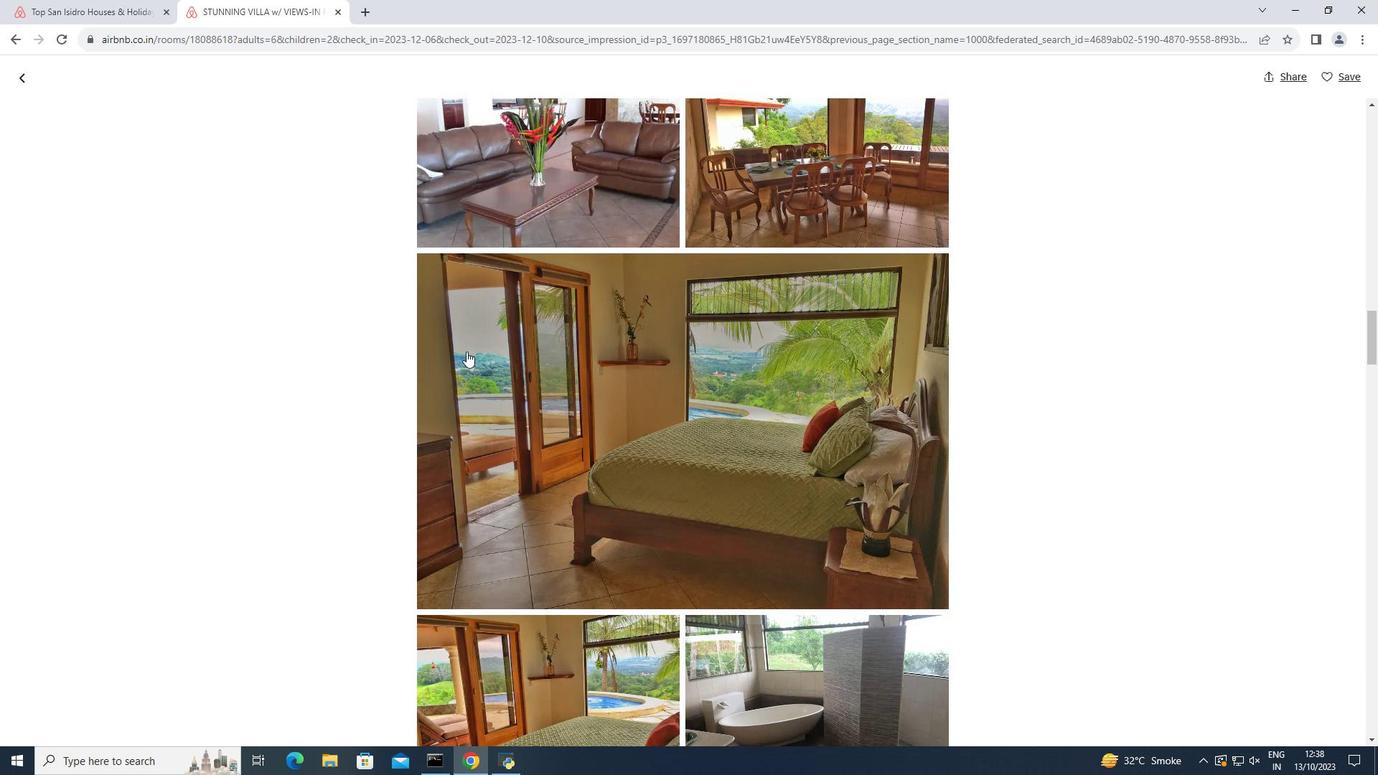 
Action: Mouse scrolled (466, 351) with delta (0, 0)
Screenshot: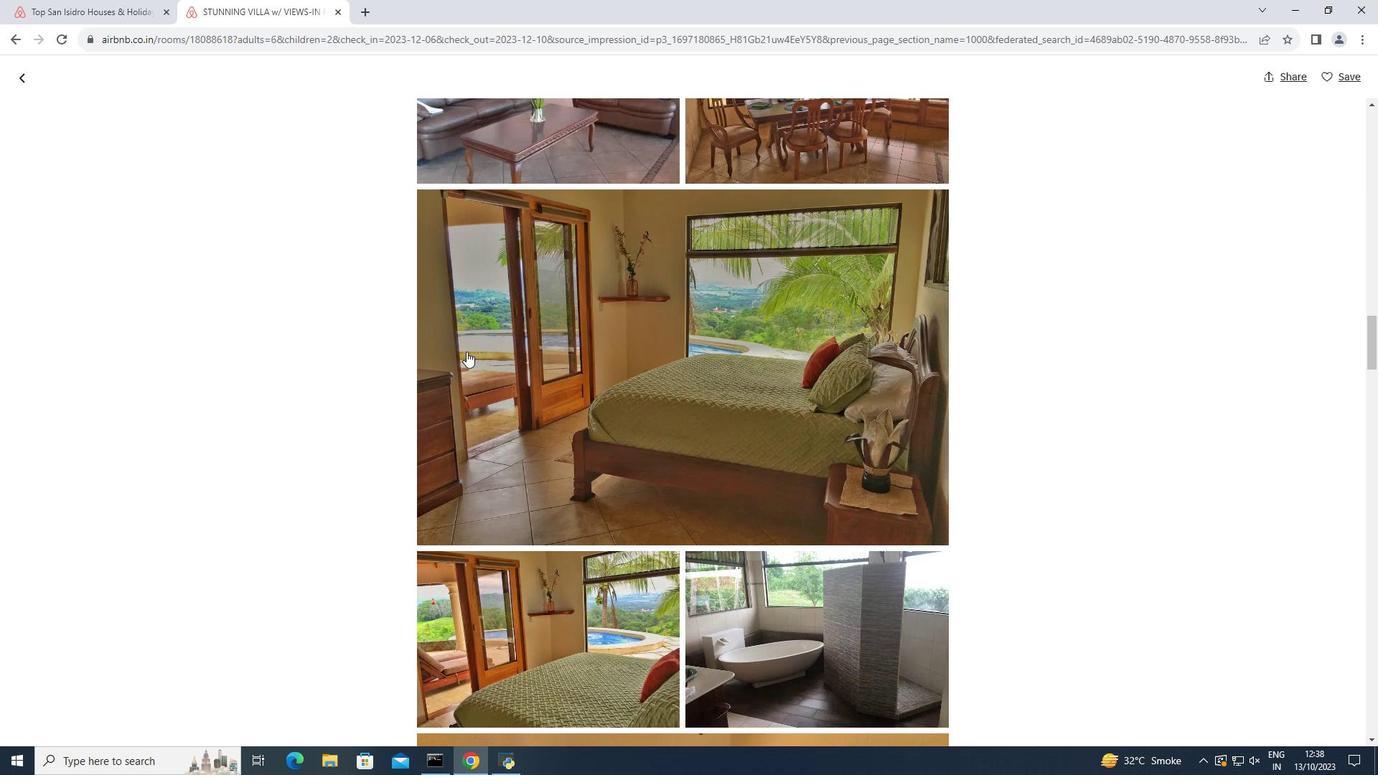 
Action: Mouse scrolled (466, 351) with delta (0, 0)
Screenshot: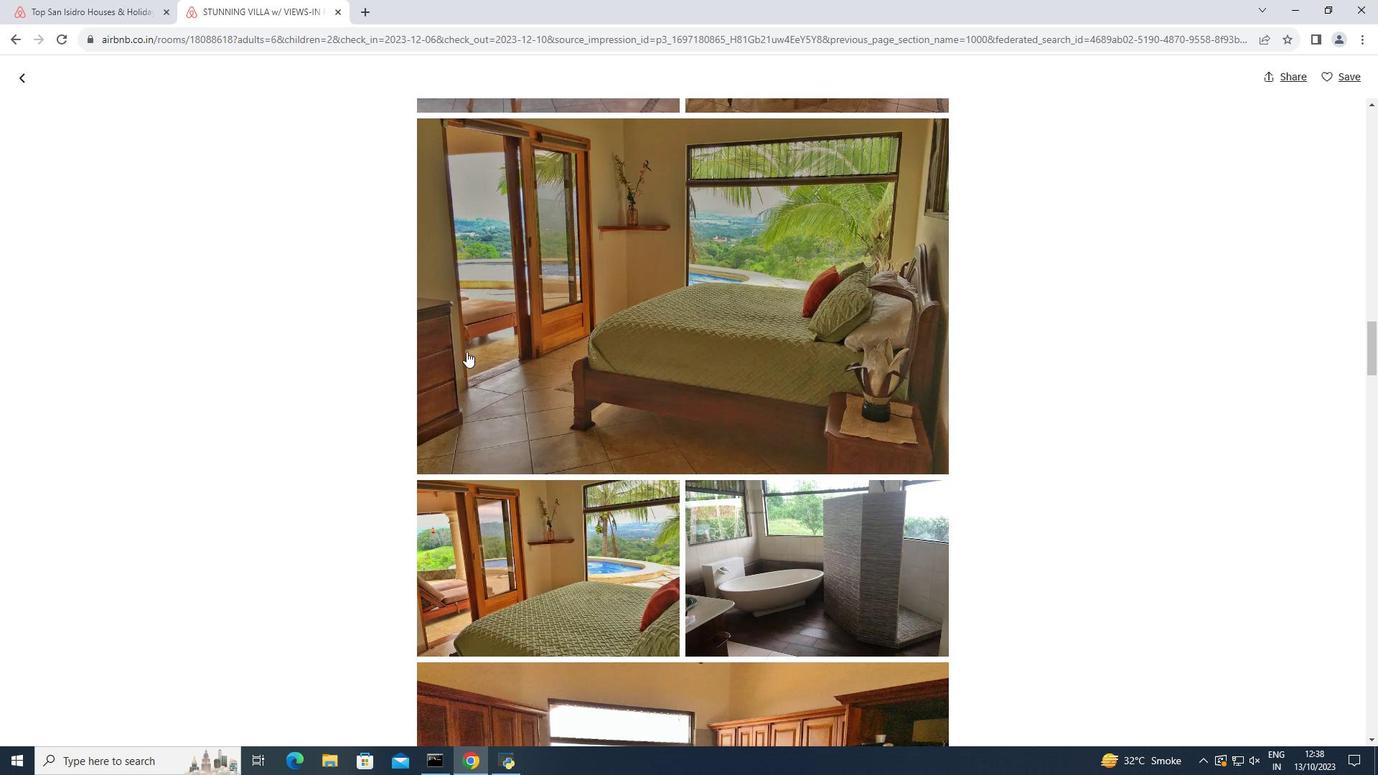 
Action: Mouse moved to (468, 351)
Screenshot: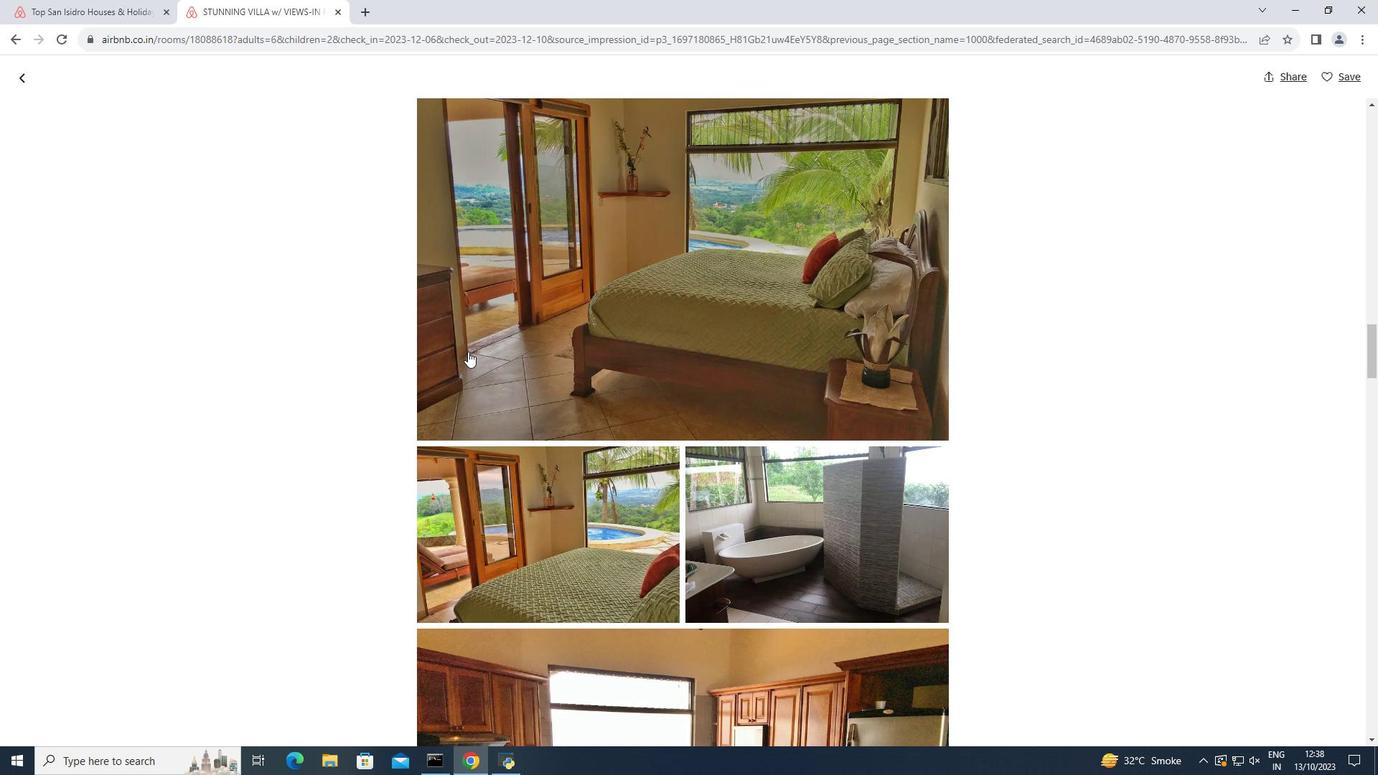 
Action: Mouse scrolled (468, 351) with delta (0, 0)
Screenshot: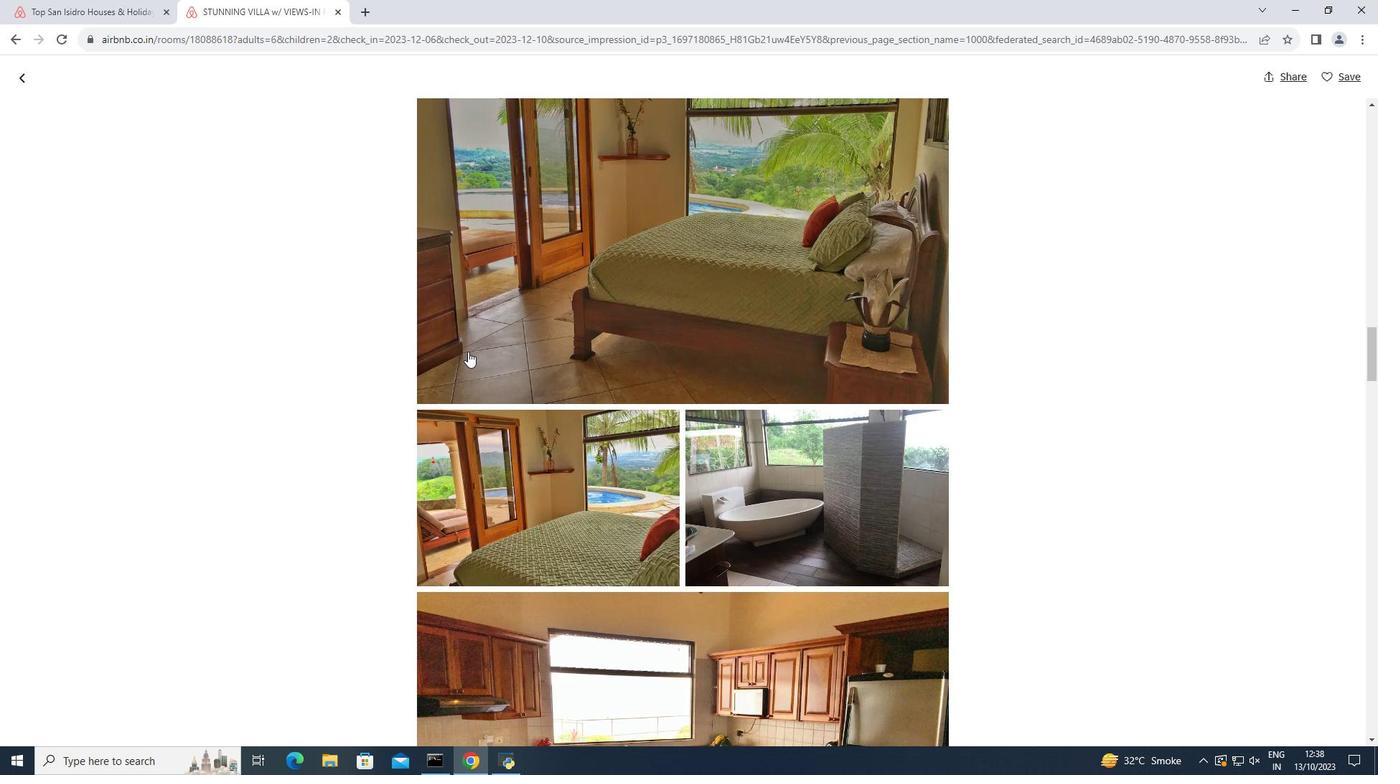 
Action: Mouse scrolled (468, 351) with delta (0, 0)
Screenshot: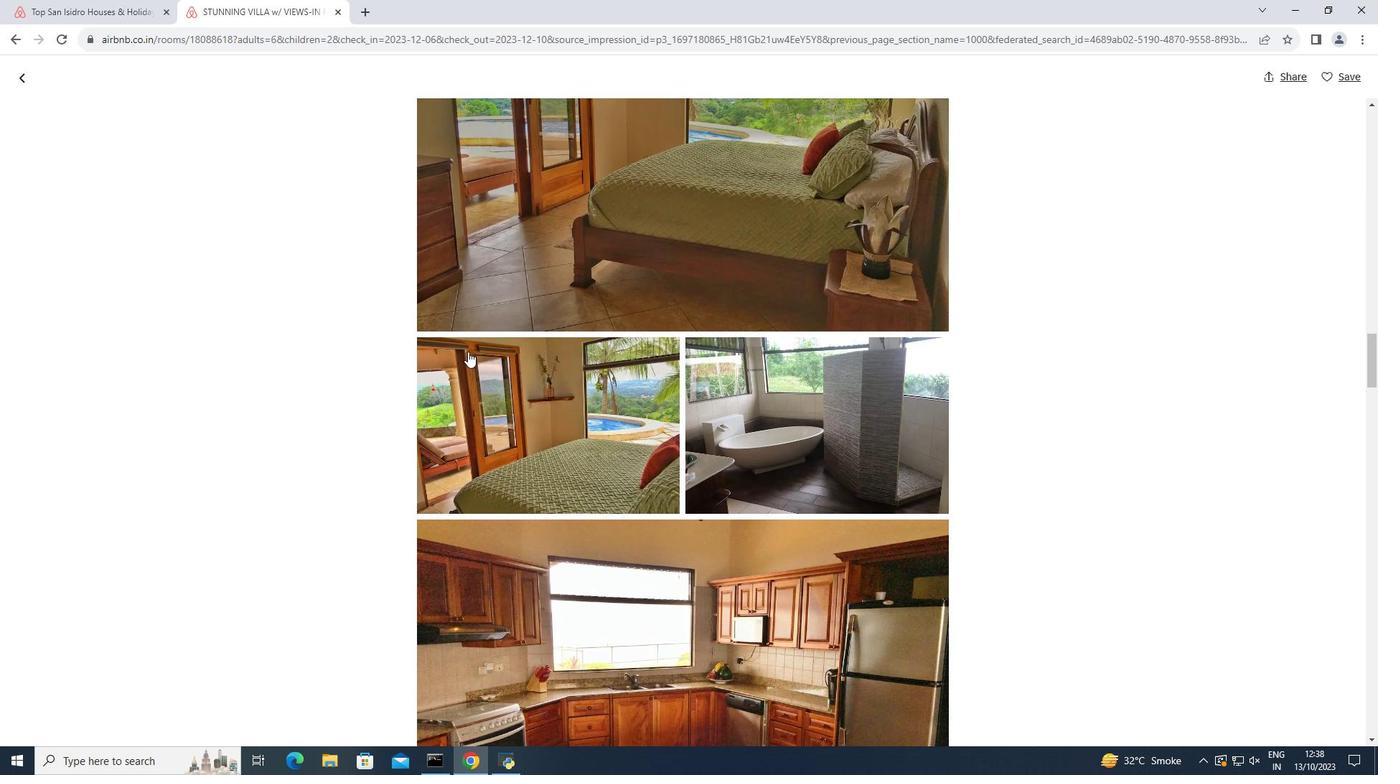 
Action: Mouse scrolled (468, 351) with delta (0, 0)
Screenshot: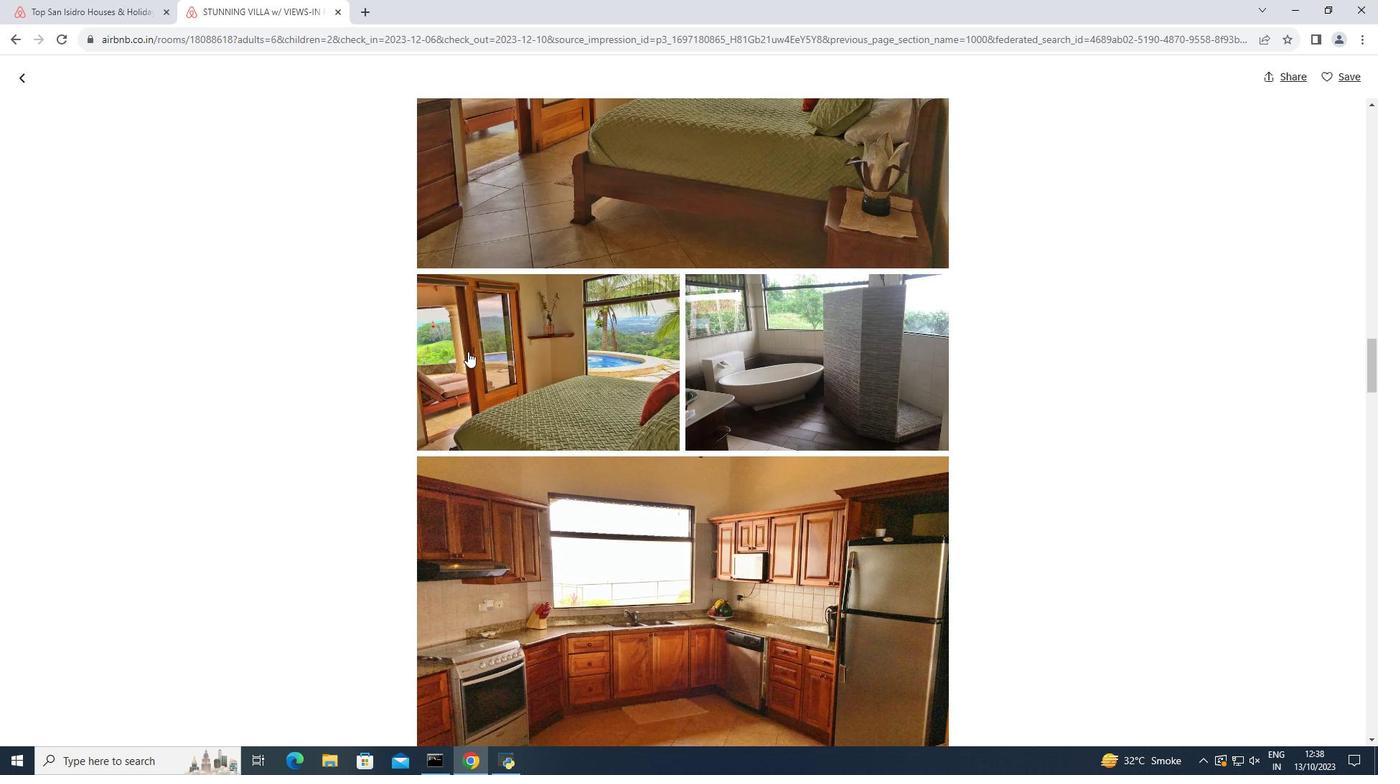 
Action: Mouse scrolled (468, 351) with delta (0, 0)
Screenshot: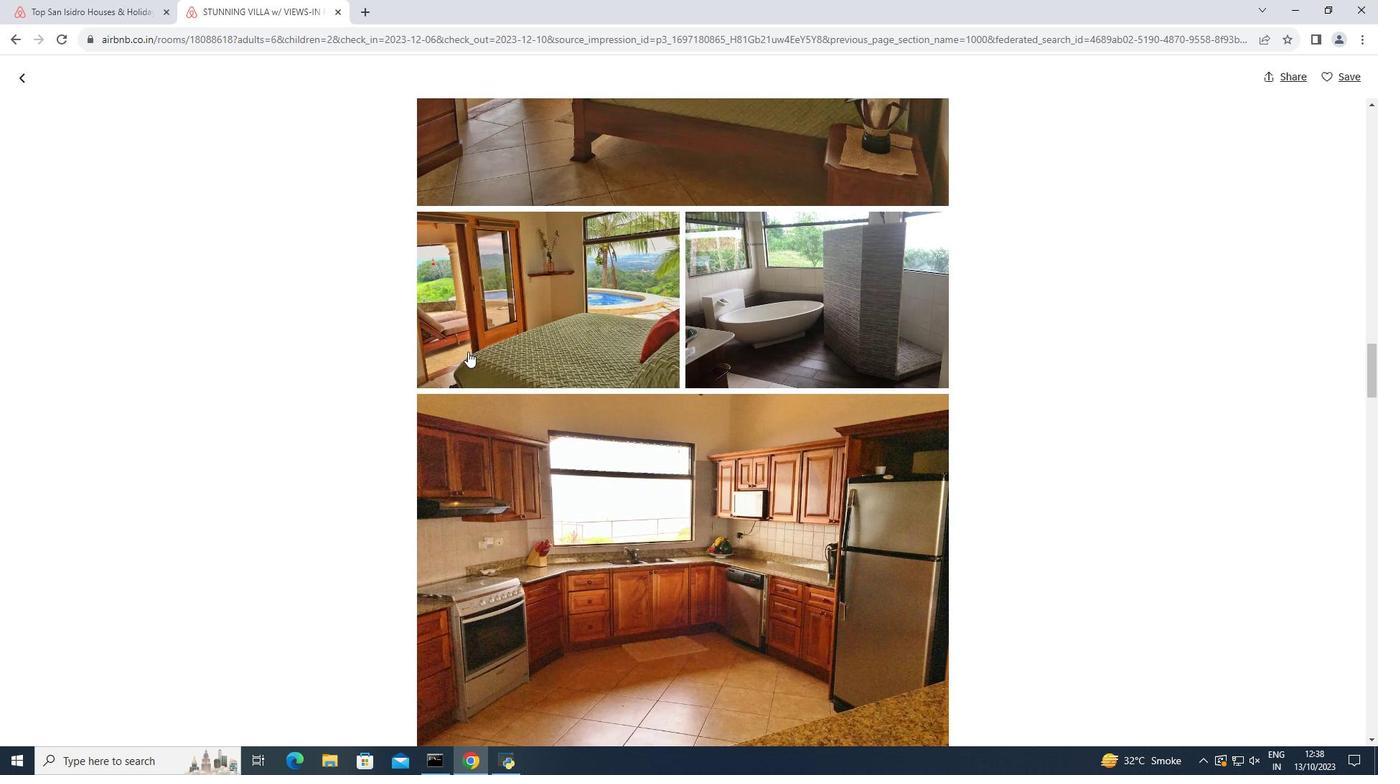 
Action: Mouse moved to (468, 351)
Screenshot: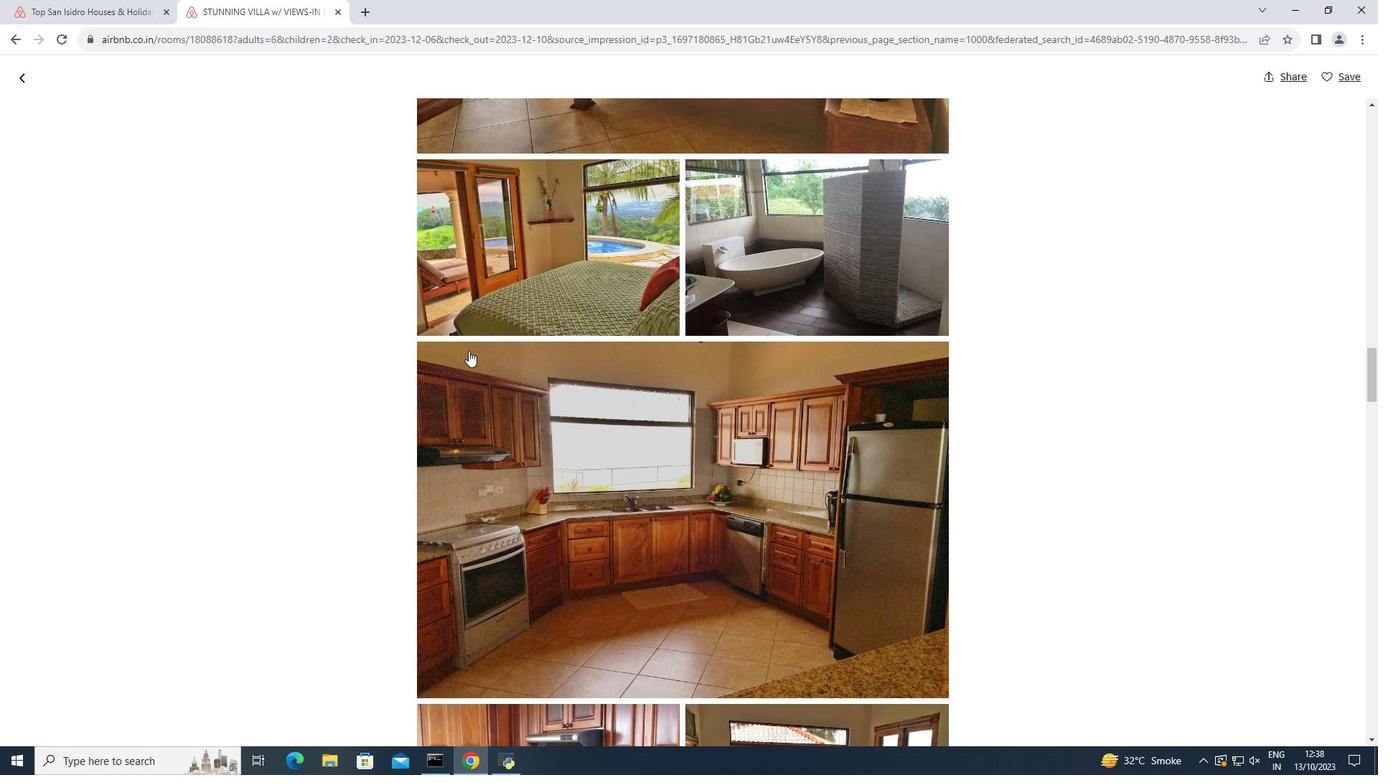 
Action: Mouse scrolled (468, 350) with delta (0, 0)
Screenshot: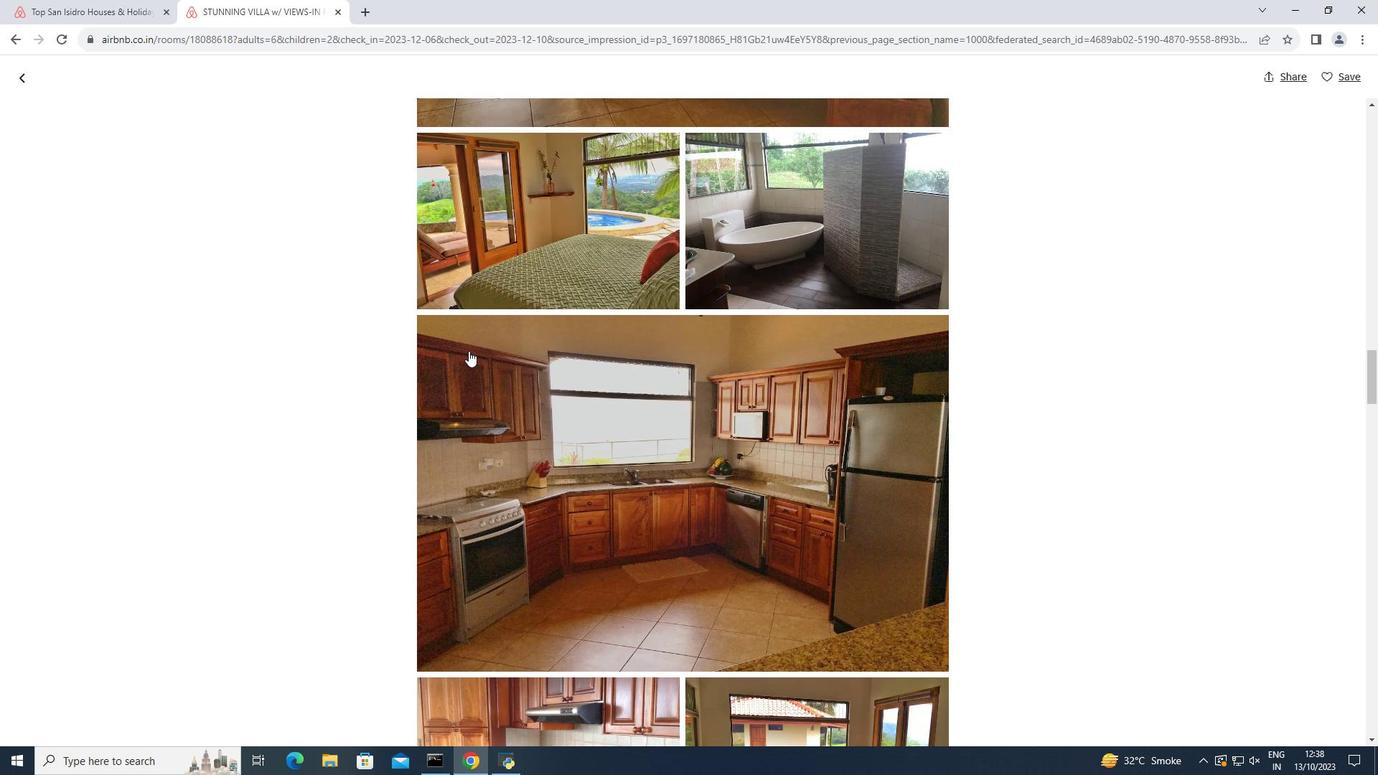 
Action: Mouse scrolled (468, 350) with delta (0, 0)
Screenshot: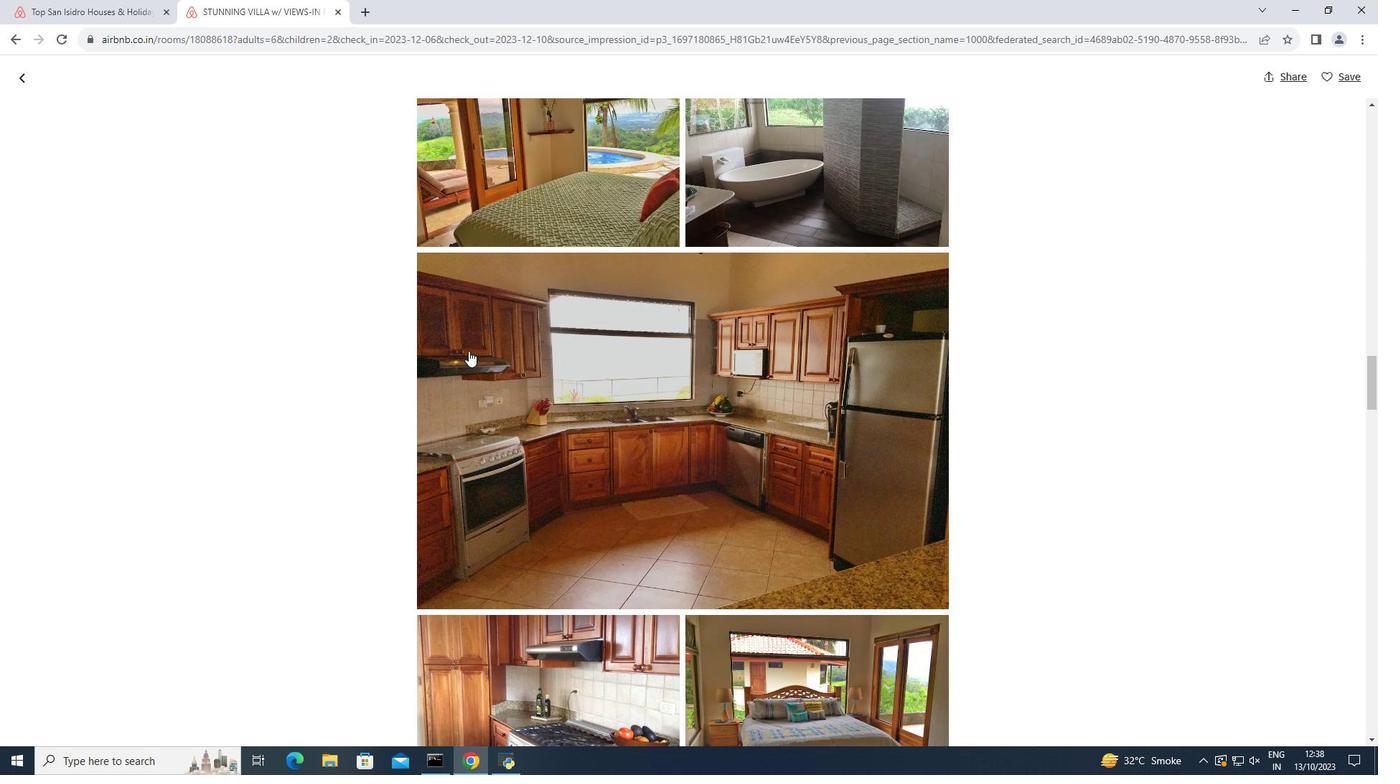 
Action: Mouse moved to (469, 351)
Screenshot: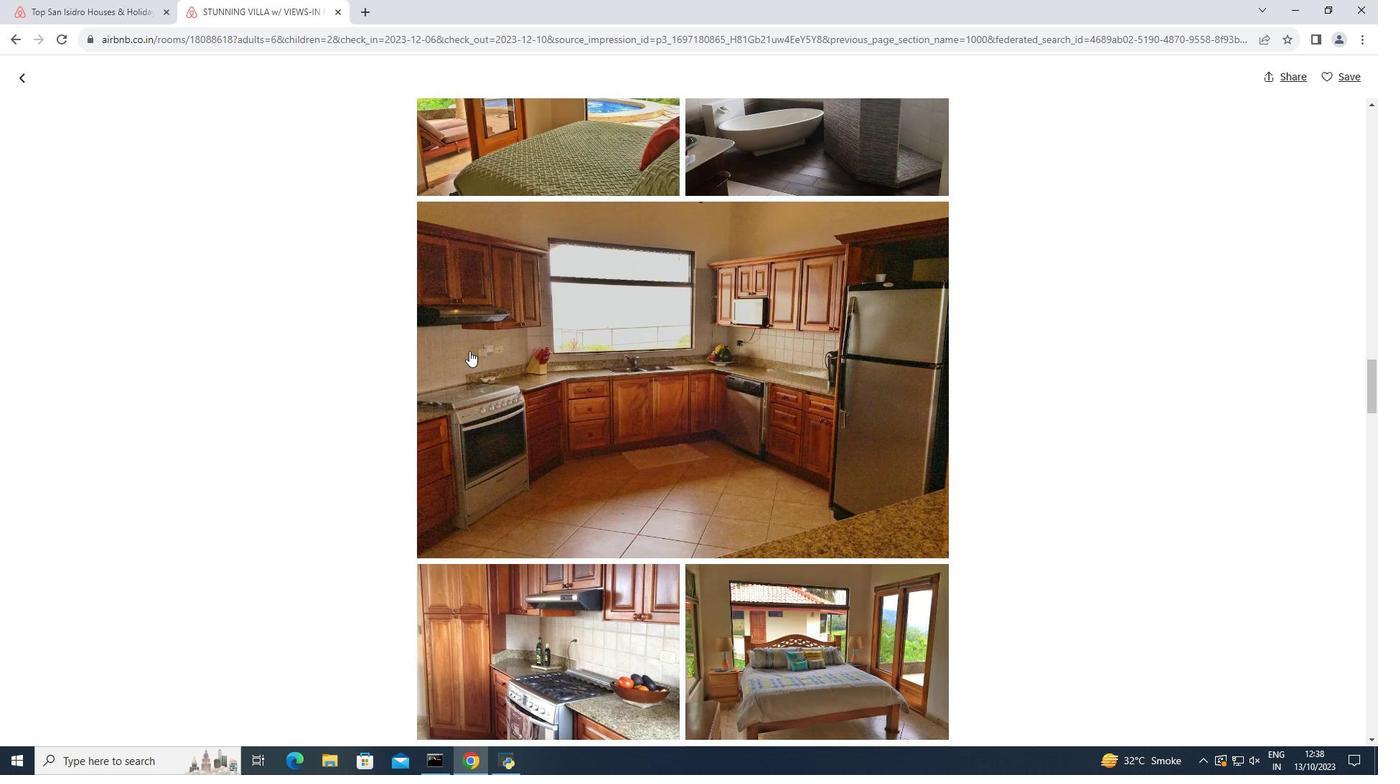 
Action: Mouse scrolled (469, 350) with delta (0, 0)
Screenshot: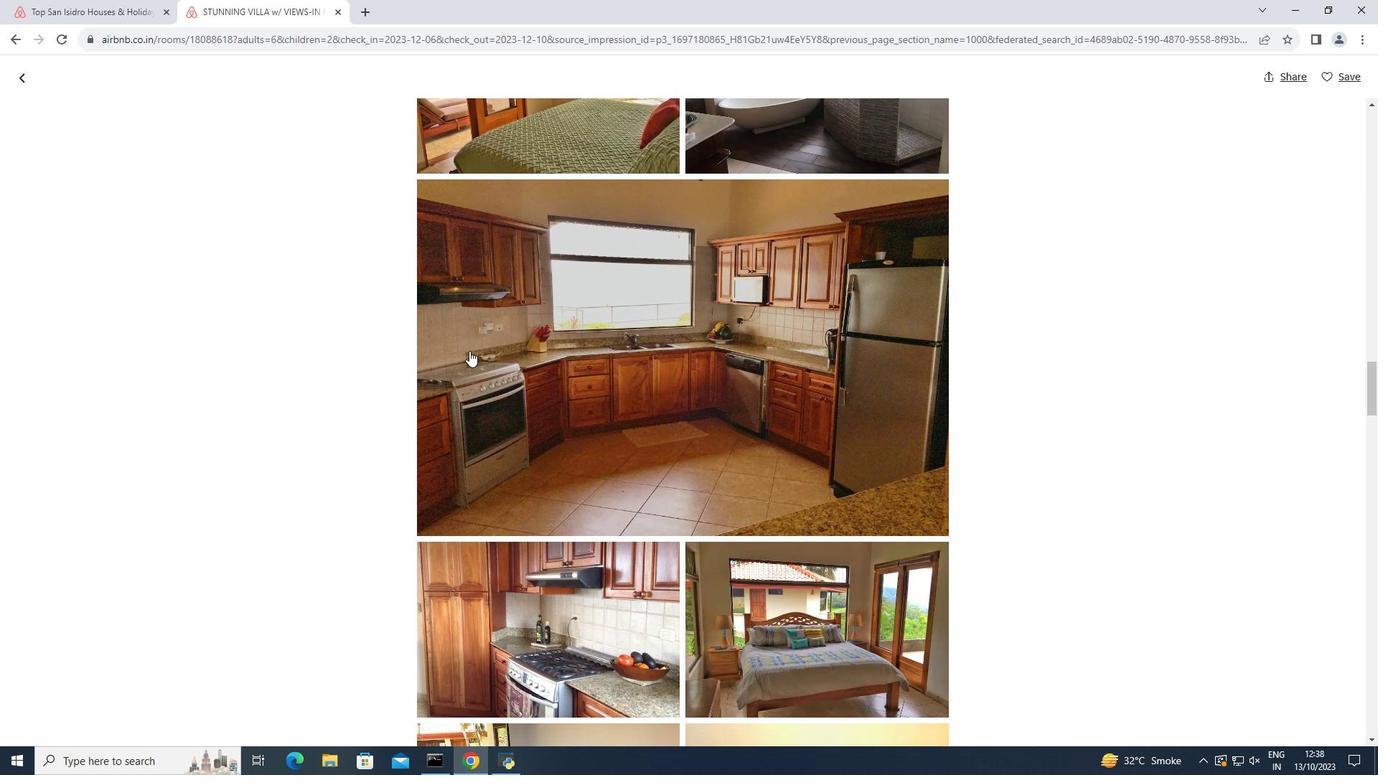 
Action: Mouse moved to (470, 351)
Screenshot: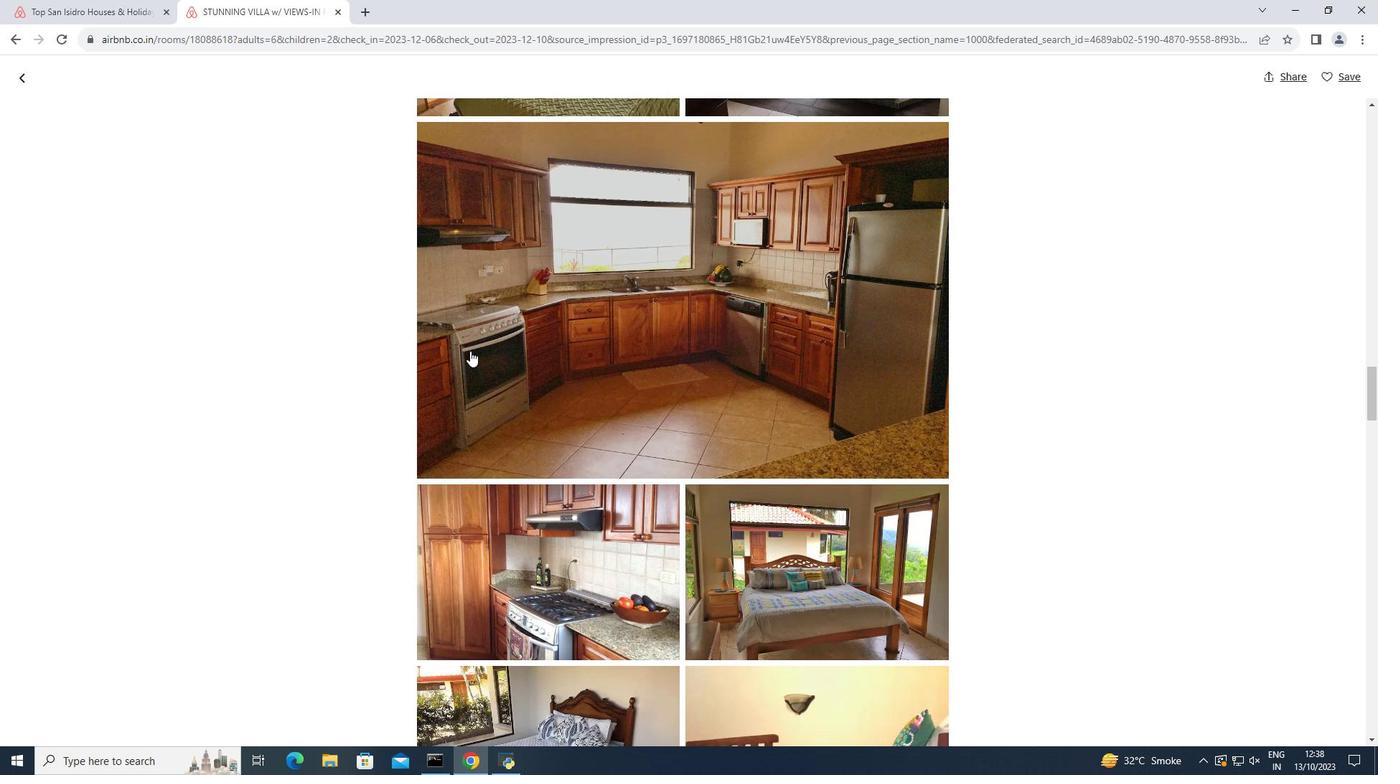 
Action: Mouse scrolled (470, 350) with delta (0, 0)
Screenshot: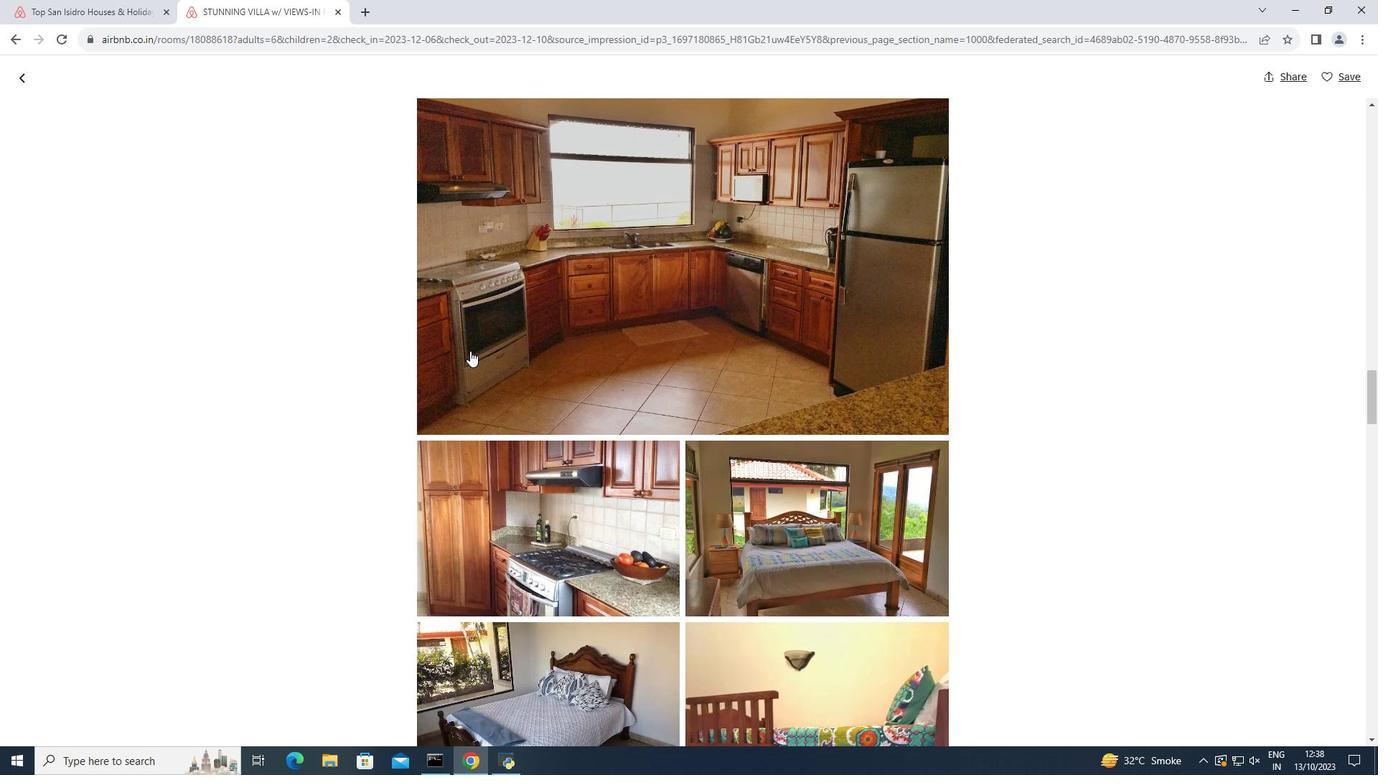 
Action: Mouse scrolled (470, 350) with delta (0, 0)
Screenshot: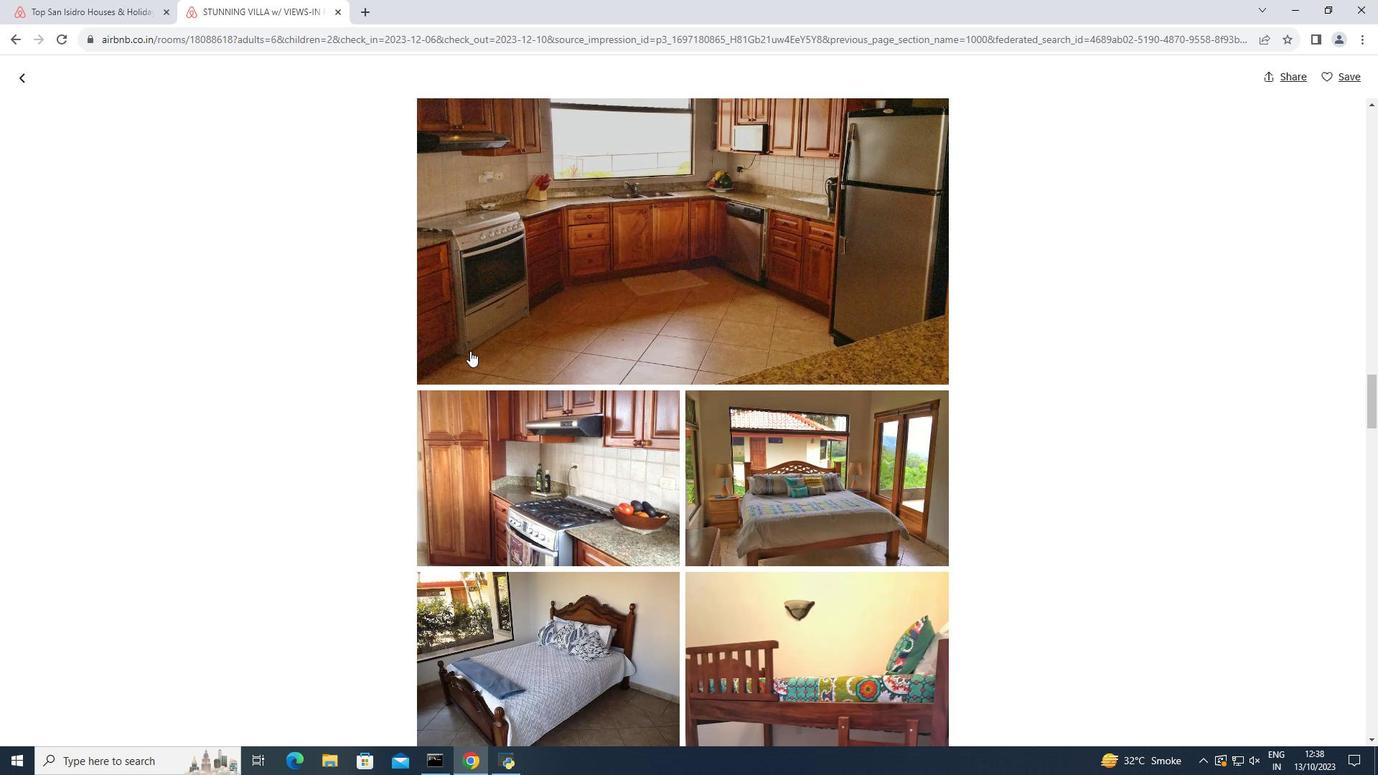 
Action: Mouse scrolled (470, 350) with delta (0, 0)
Screenshot: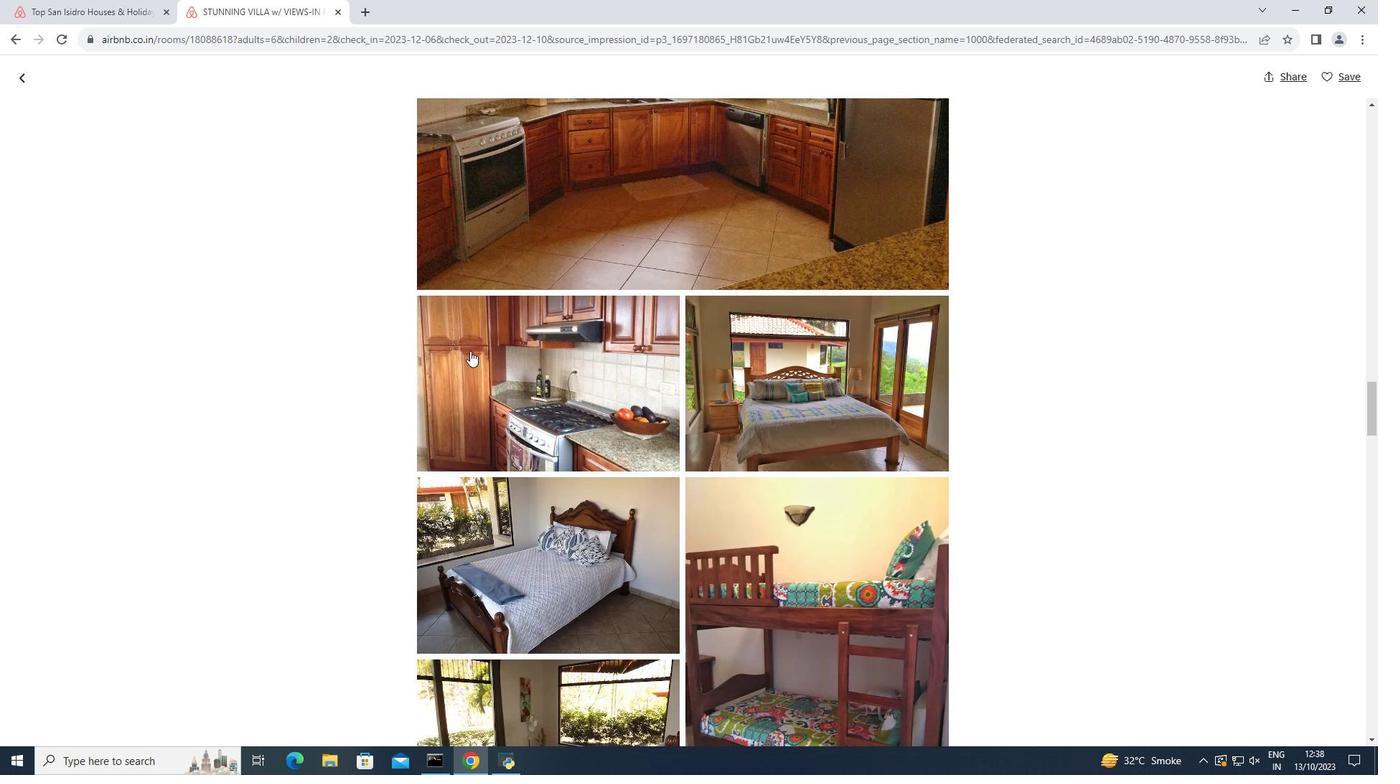 
Action: Mouse scrolled (470, 350) with delta (0, 0)
Screenshot: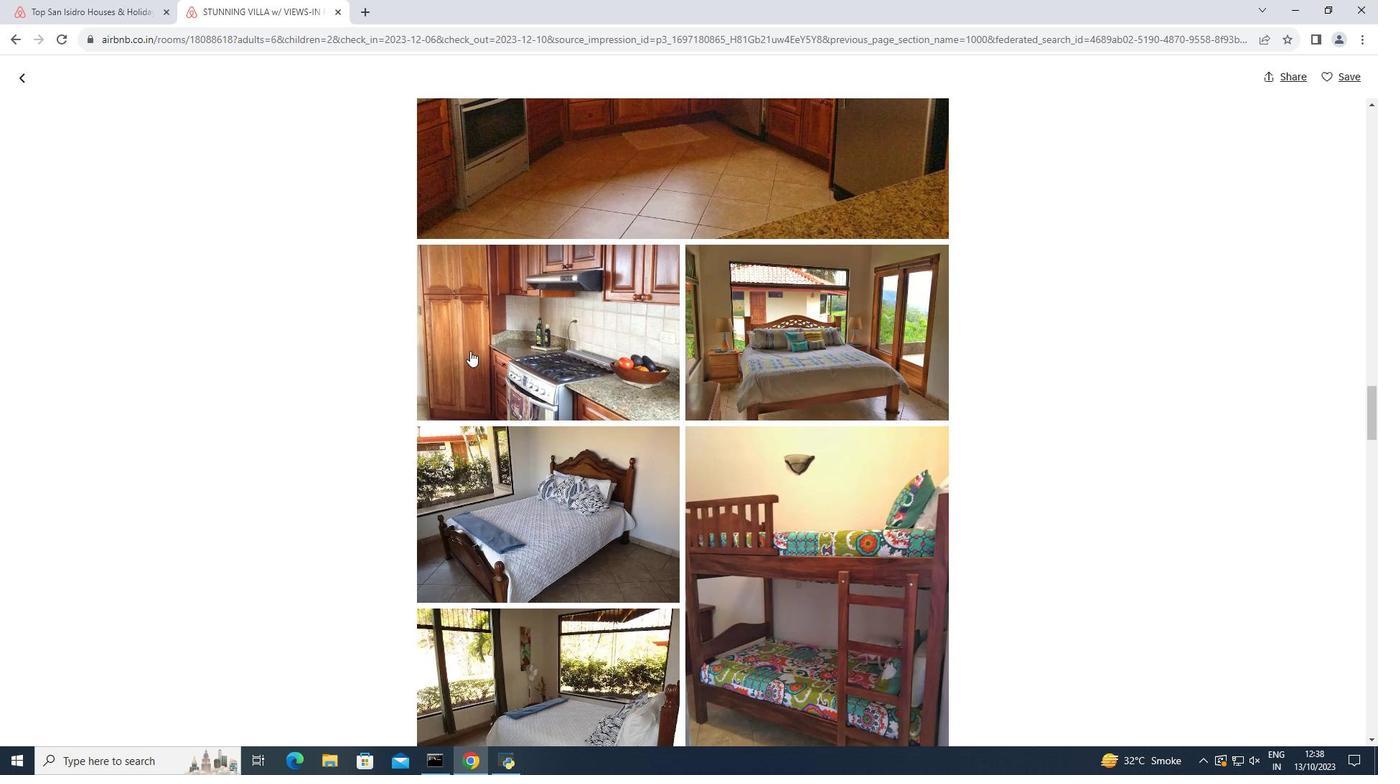 
Action: Mouse scrolled (470, 350) with delta (0, 0)
Screenshot: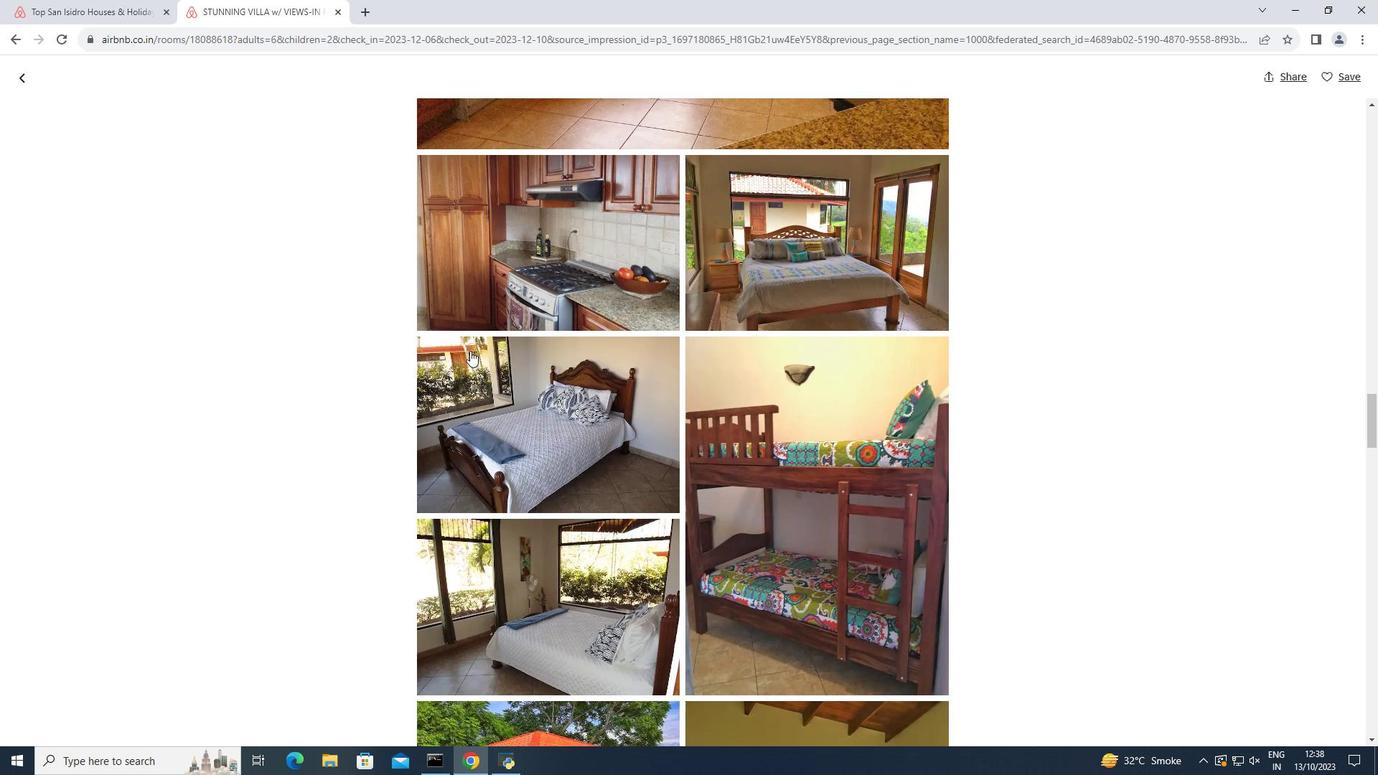 
Action: Mouse scrolled (470, 350) with delta (0, 0)
Screenshot: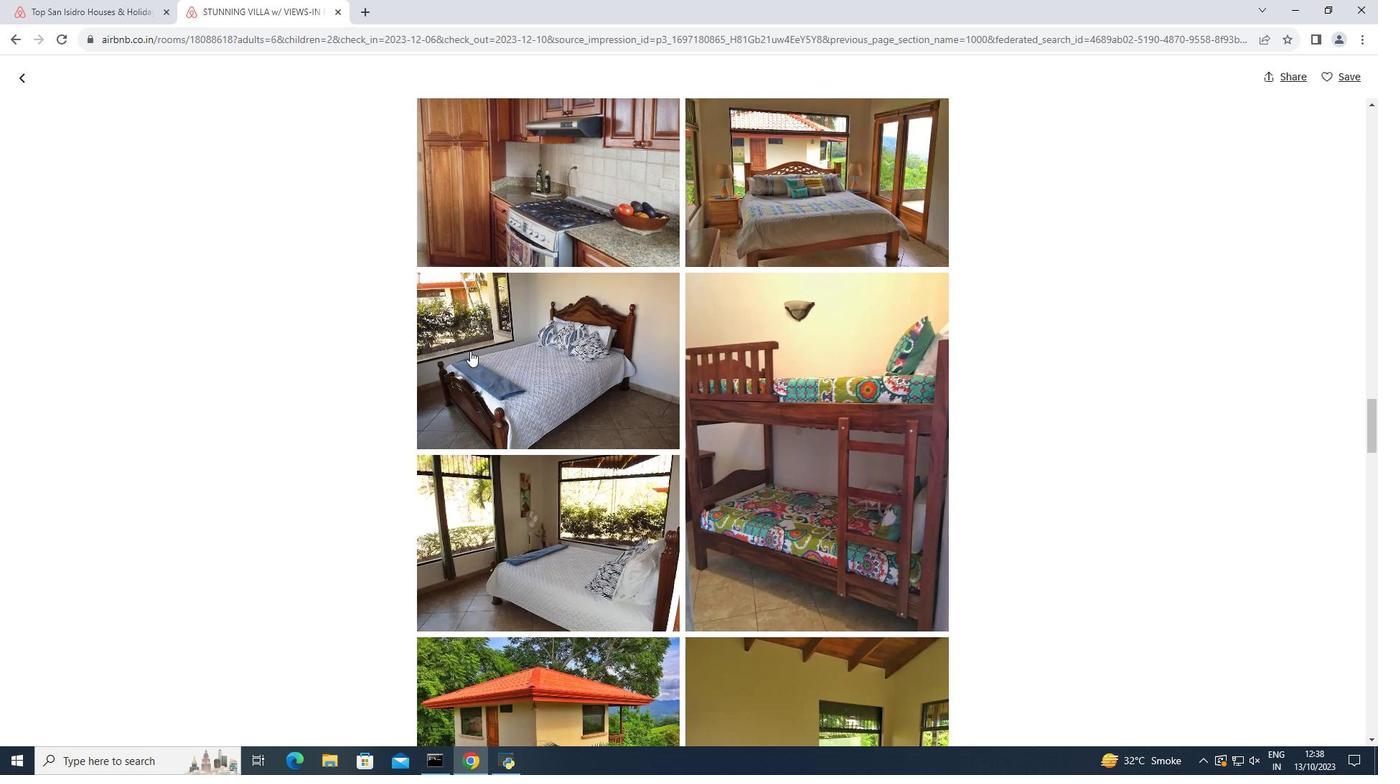 
Action: Mouse scrolled (470, 350) with delta (0, 0)
Screenshot: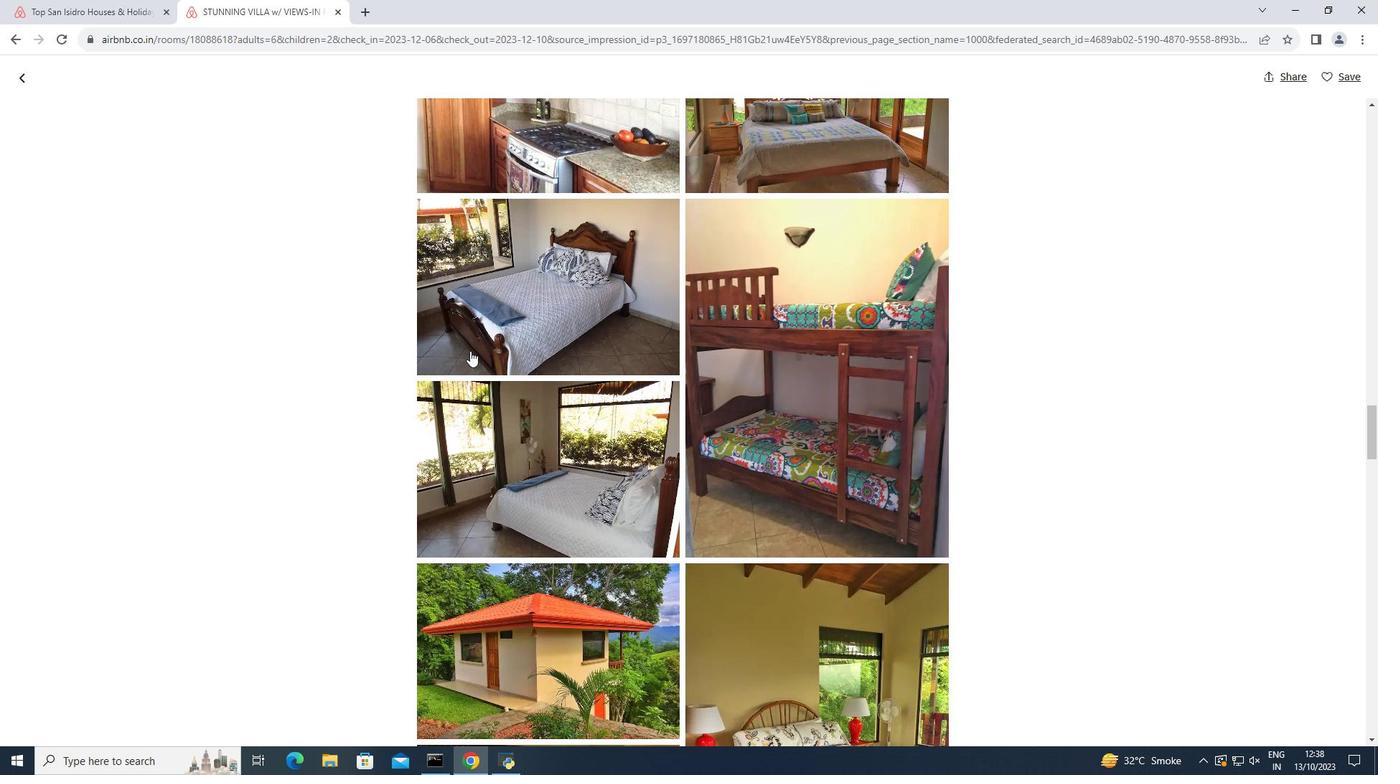 
Action: Mouse scrolled (470, 350) with delta (0, 0)
Screenshot: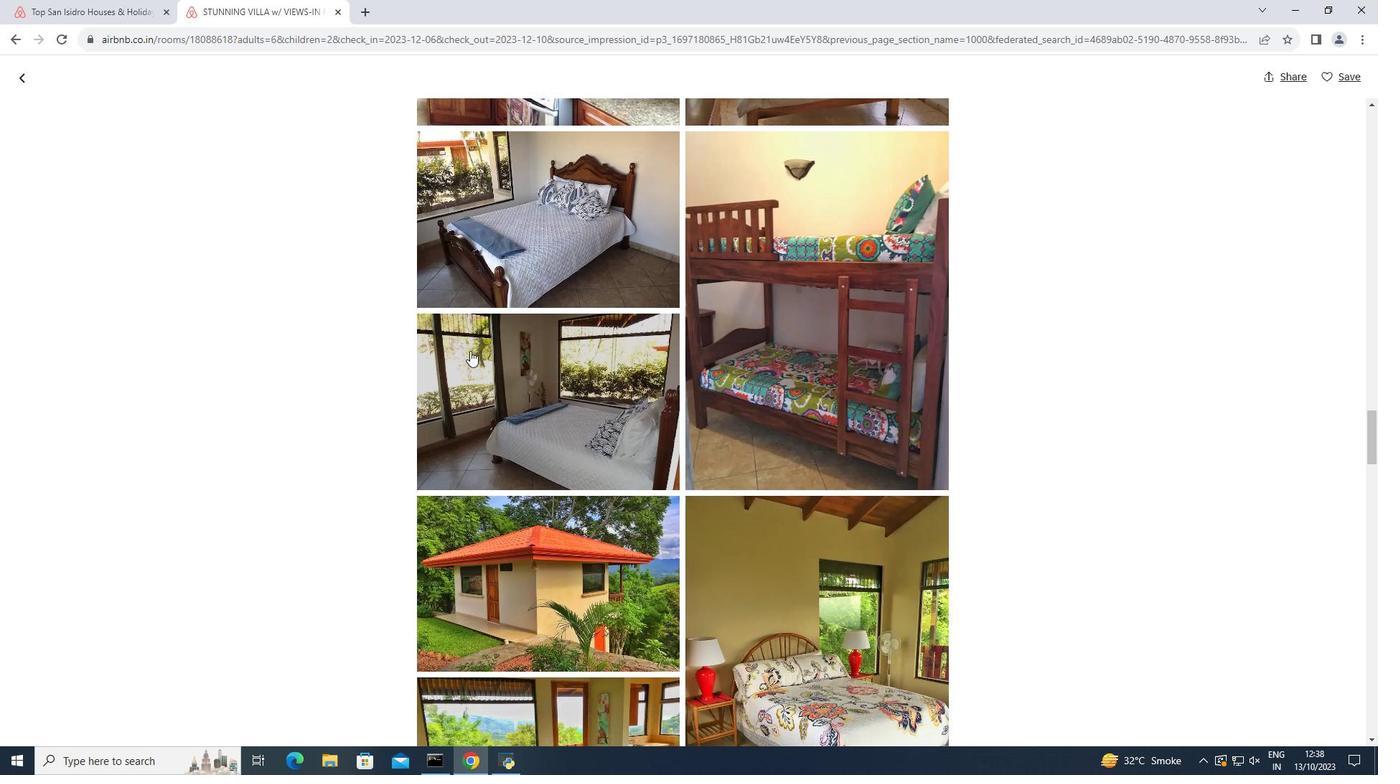 
Action: Mouse scrolled (470, 350) with delta (0, 0)
Screenshot: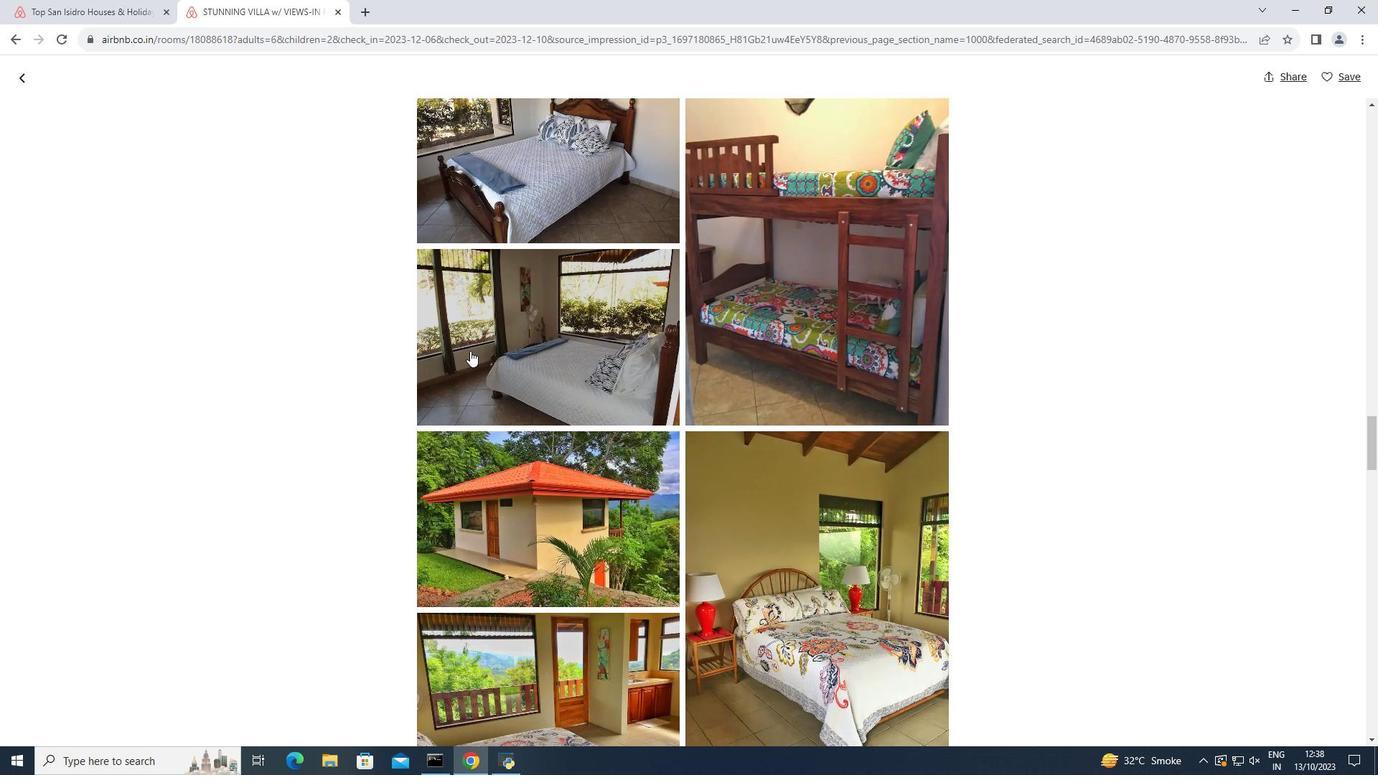 
Action: Mouse scrolled (470, 350) with delta (0, 0)
Screenshot: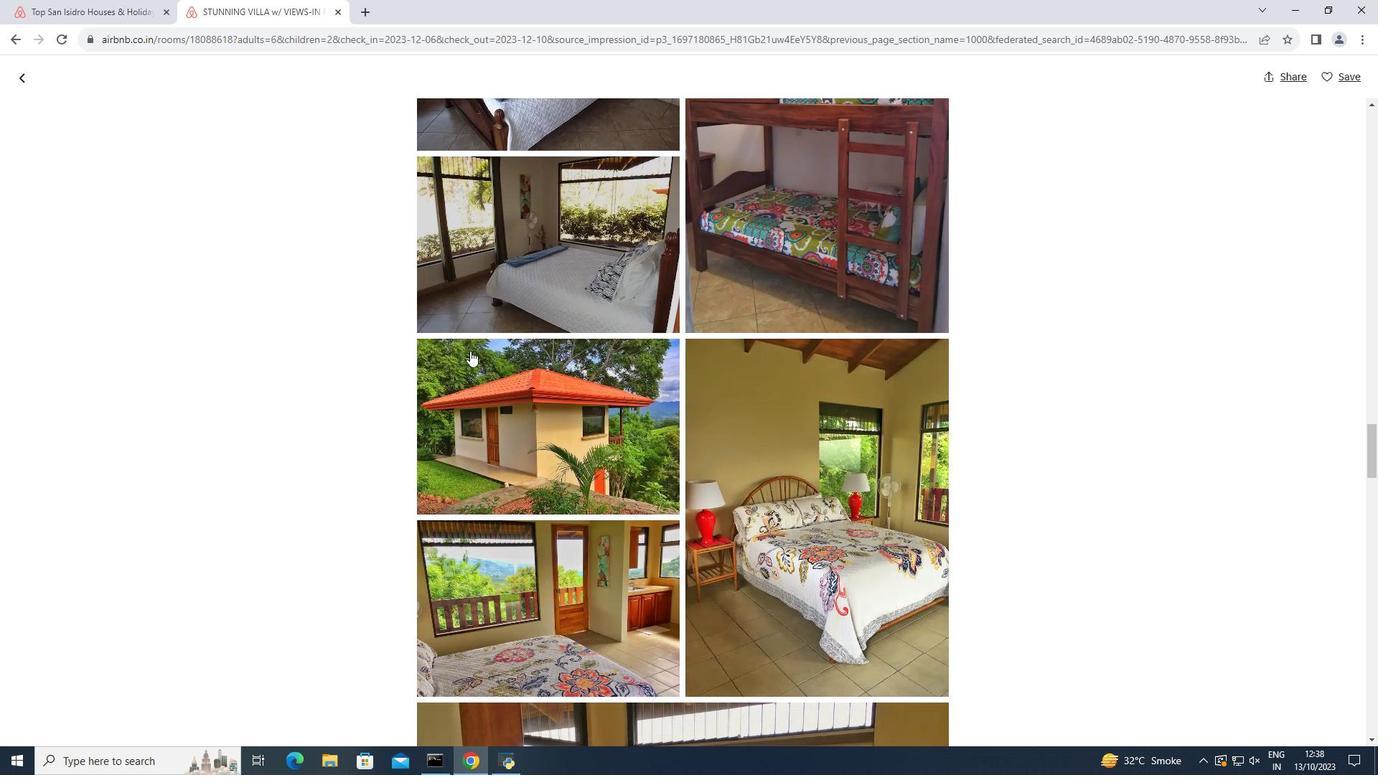 
Action: Mouse scrolled (470, 350) with delta (0, 0)
Screenshot: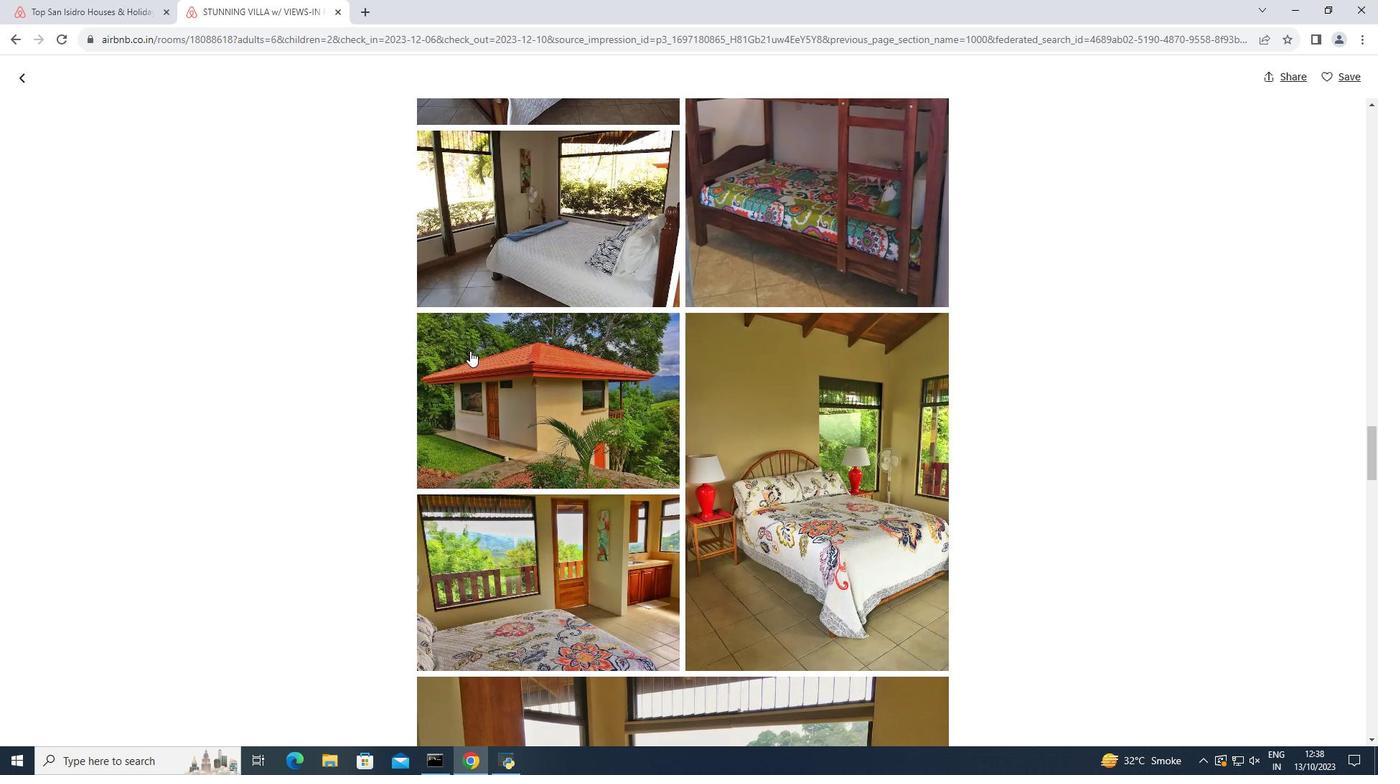 
Action: Mouse scrolled (470, 350) with delta (0, 0)
Screenshot: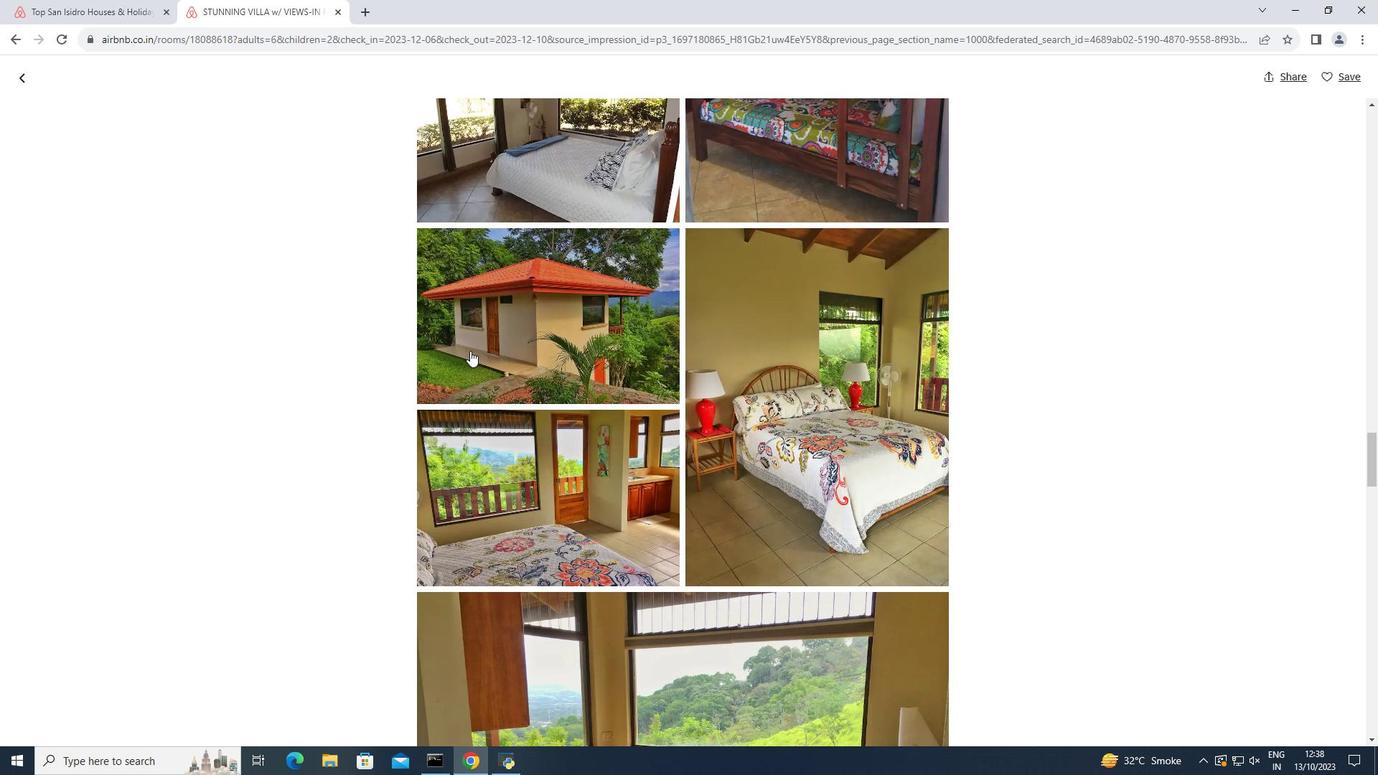 
Action: Mouse scrolled (470, 350) with delta (0, 0)
Screenshot: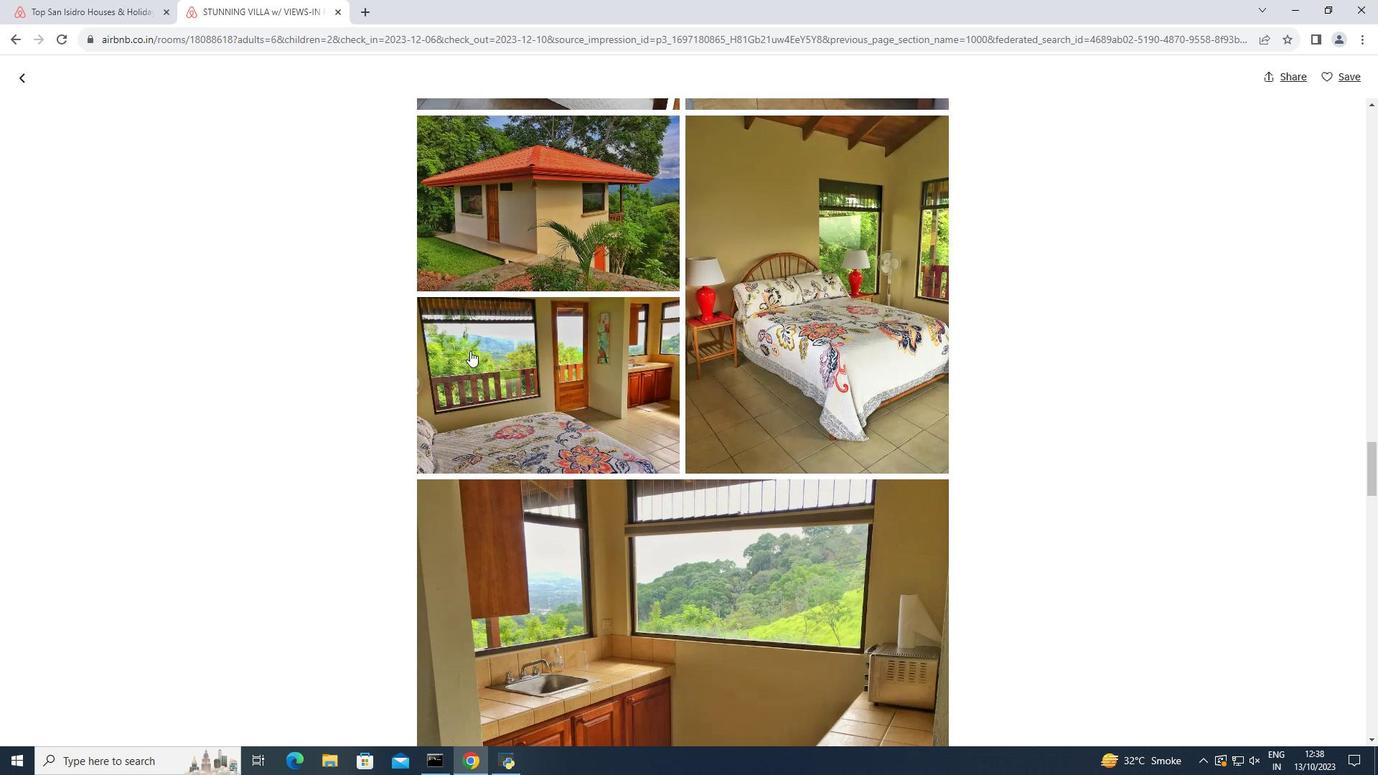 
Action: Mouse scrolled (470, 350) with delta (0, 0)
Screenshot: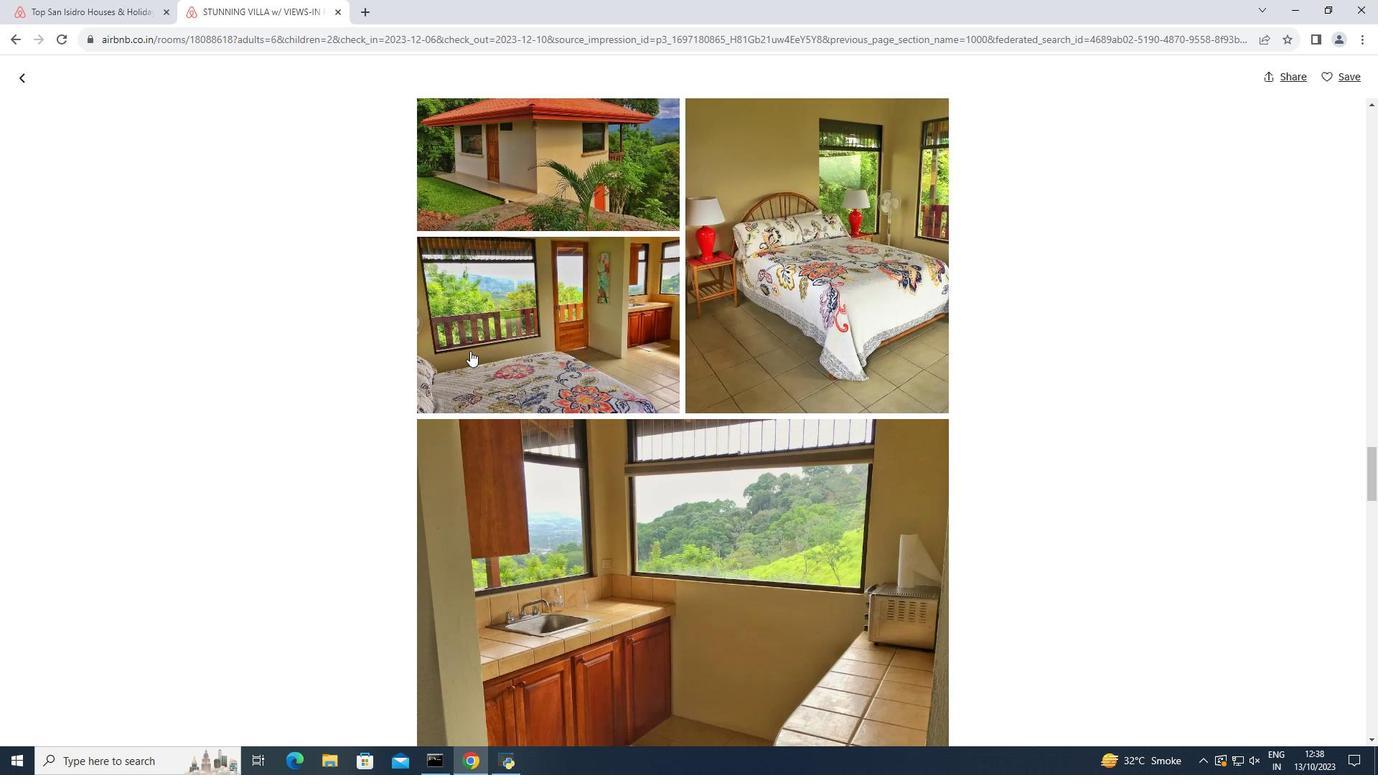 
Action: Mouse scrolled (470, 350) with delta (0, 0)
Screenshot: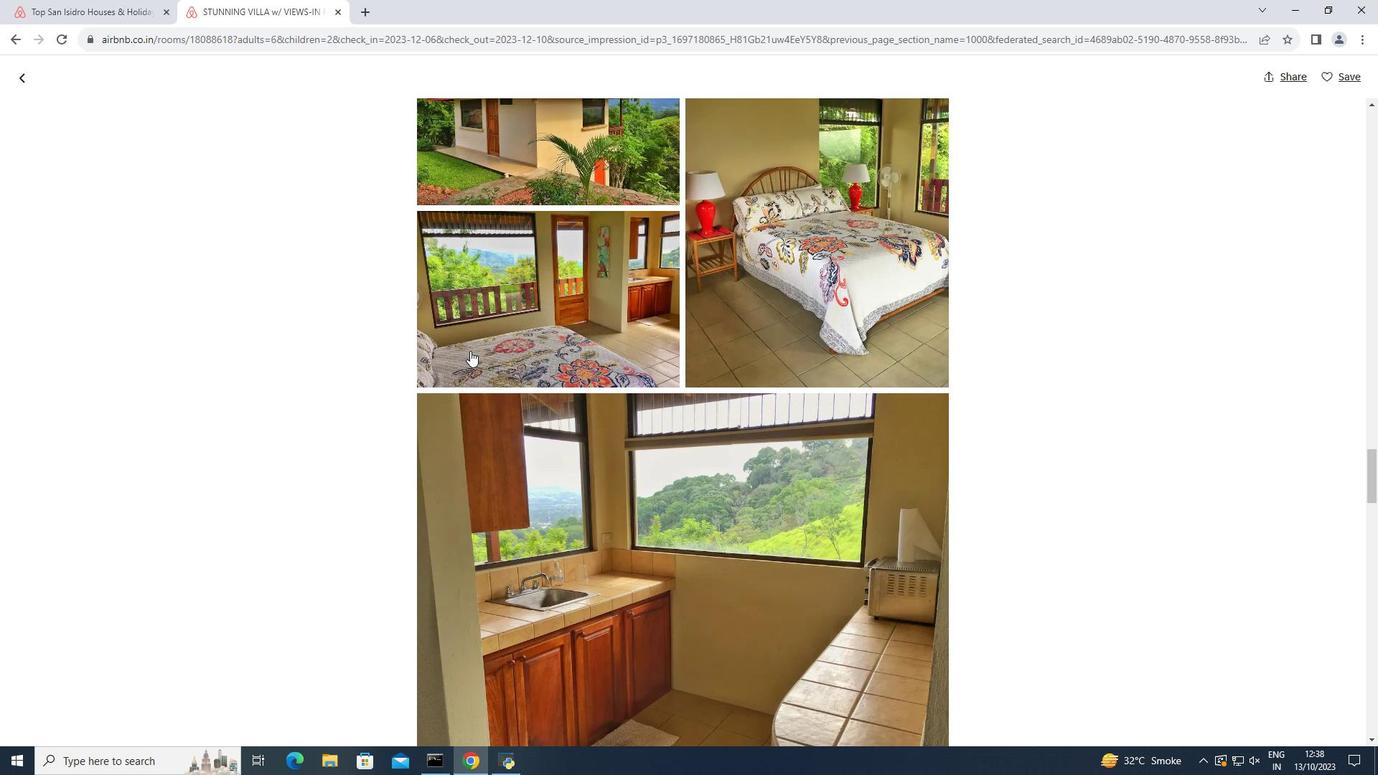 
Action: Mouse scrolled (470, 350) with delta (0, 0)
Screenshot: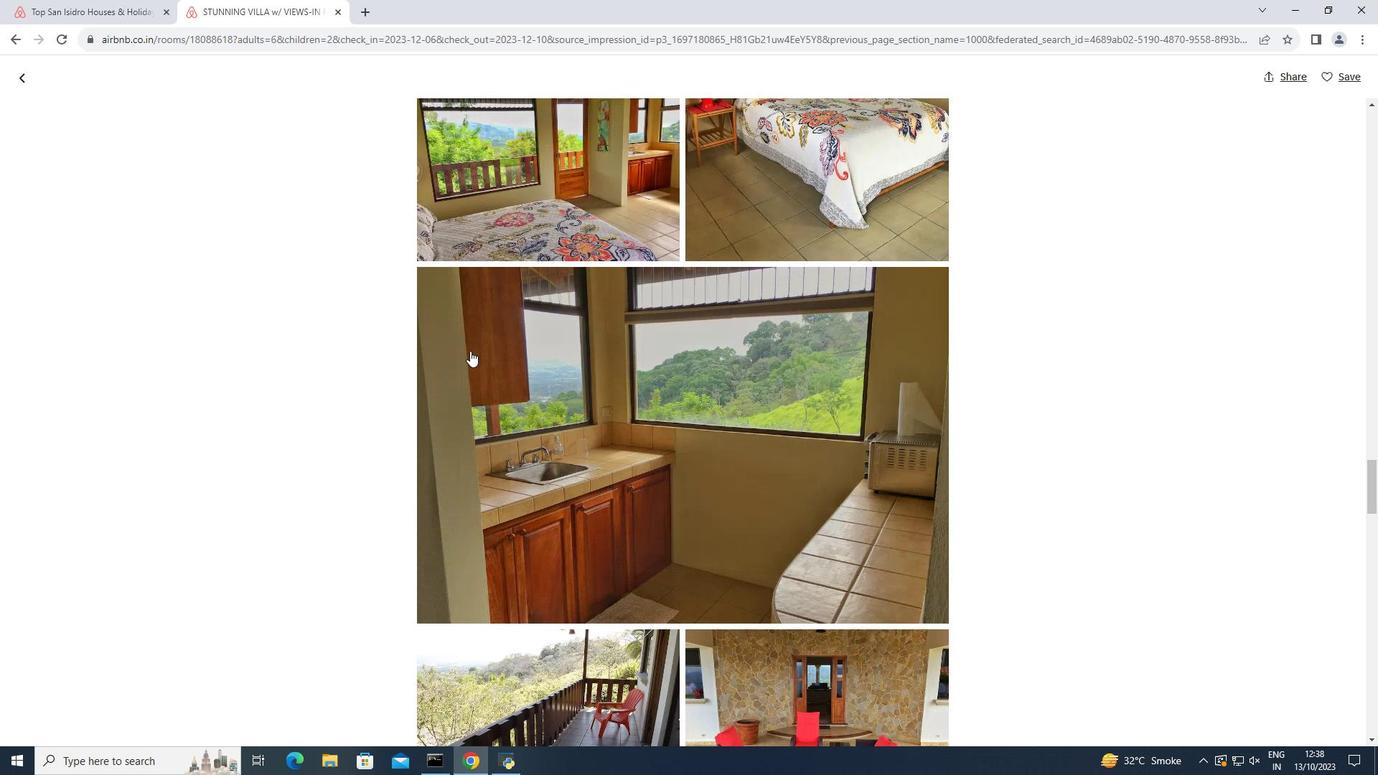 
Action: Mouse scrolled (470, 350) with delta (0, 0)
Screenshot: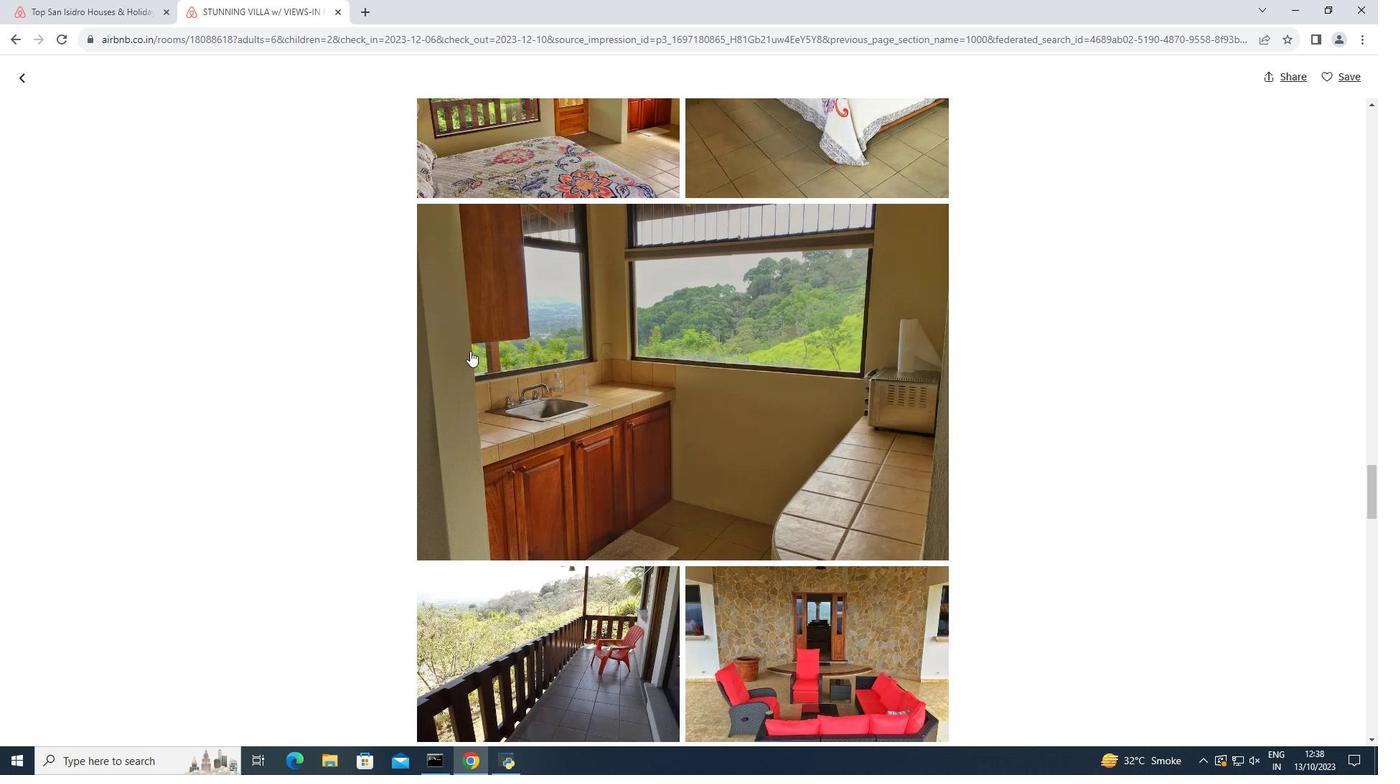 
Action: Mouse scrolled (470, 350) with delta (0, 0)
Screenshot: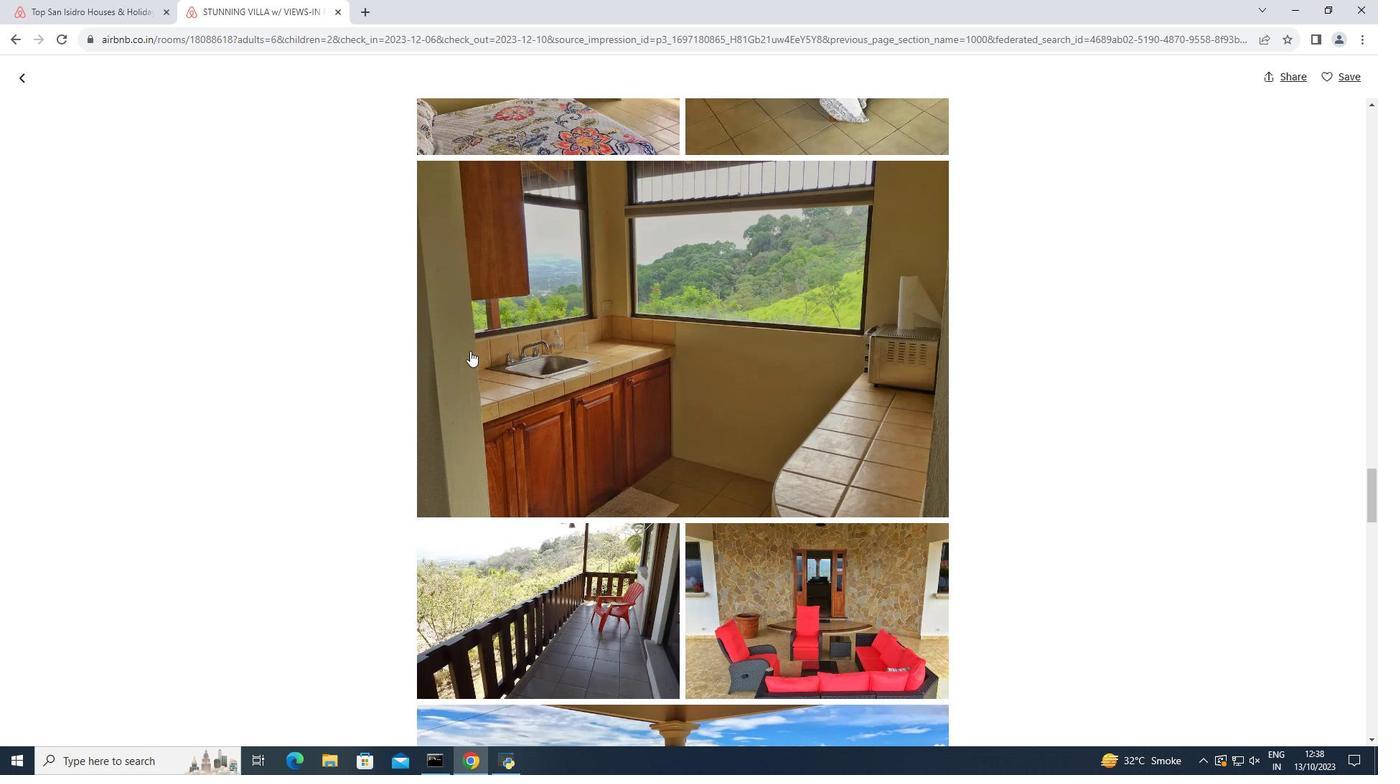 
Action: Mouse scrolled (470, 350) with delta (0, 0)
Screenshot: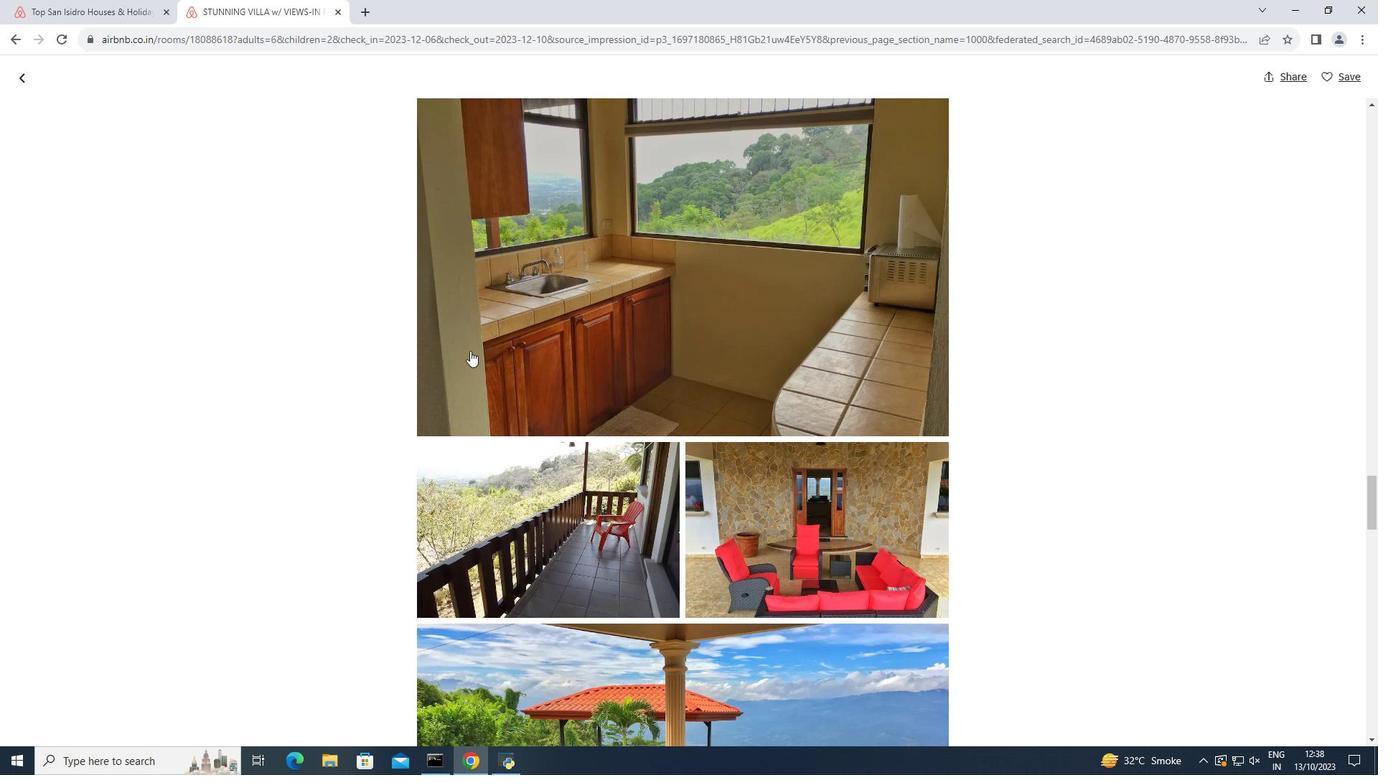 
Action: Mouse scrolled (470, 350) with delta (0, 0)
Screenshot: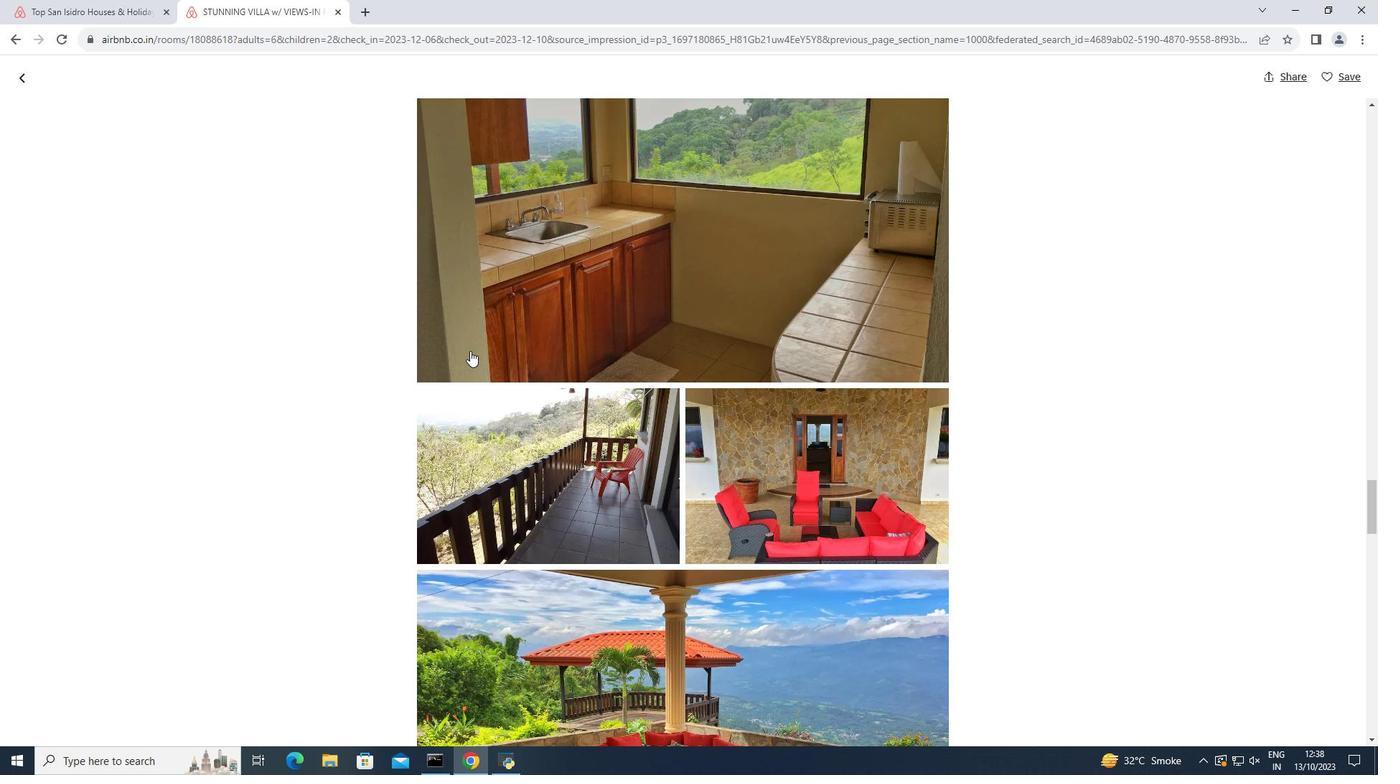 
Action: Mouse scrolled (470, 350) with delta (0, 0)
Screenshot: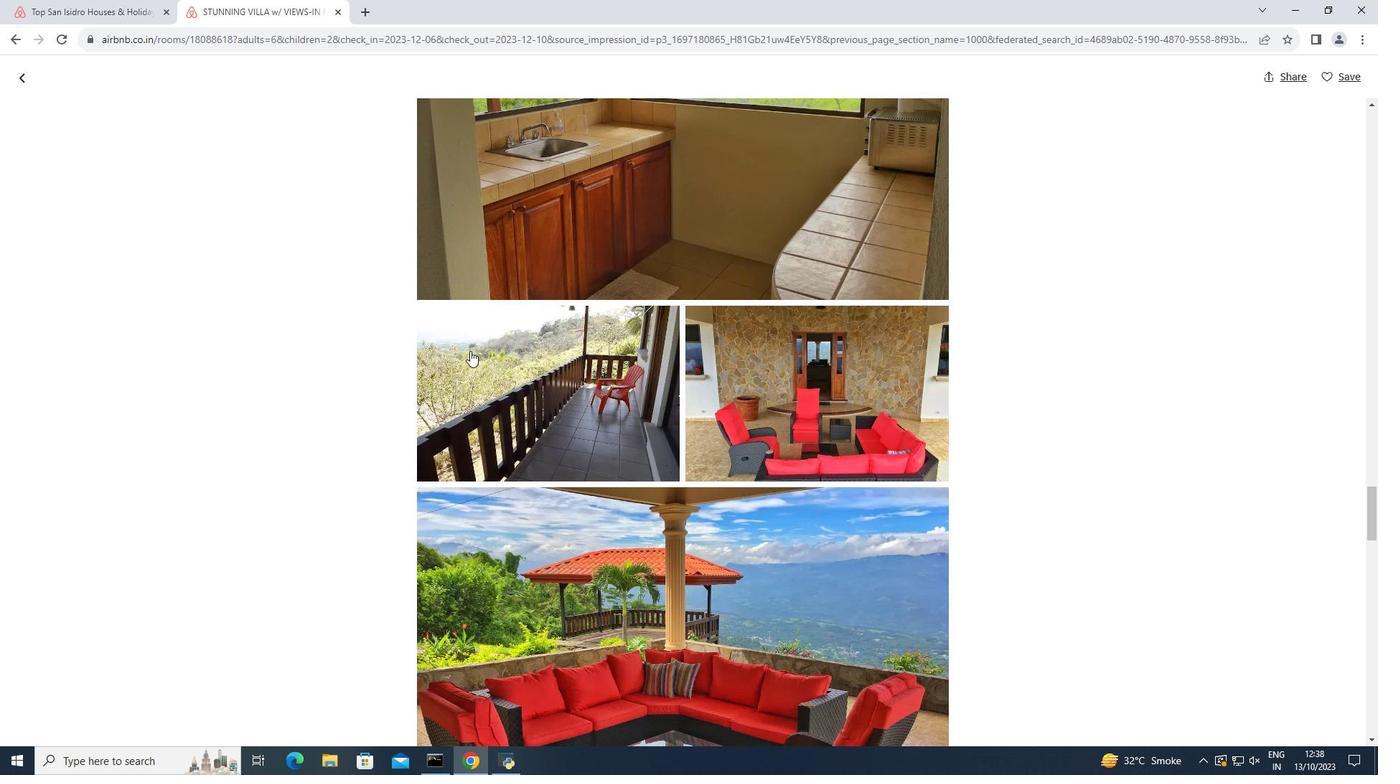 
Action: Mouse scrolled (470, 350) with delta (0, 0)
Screenshot: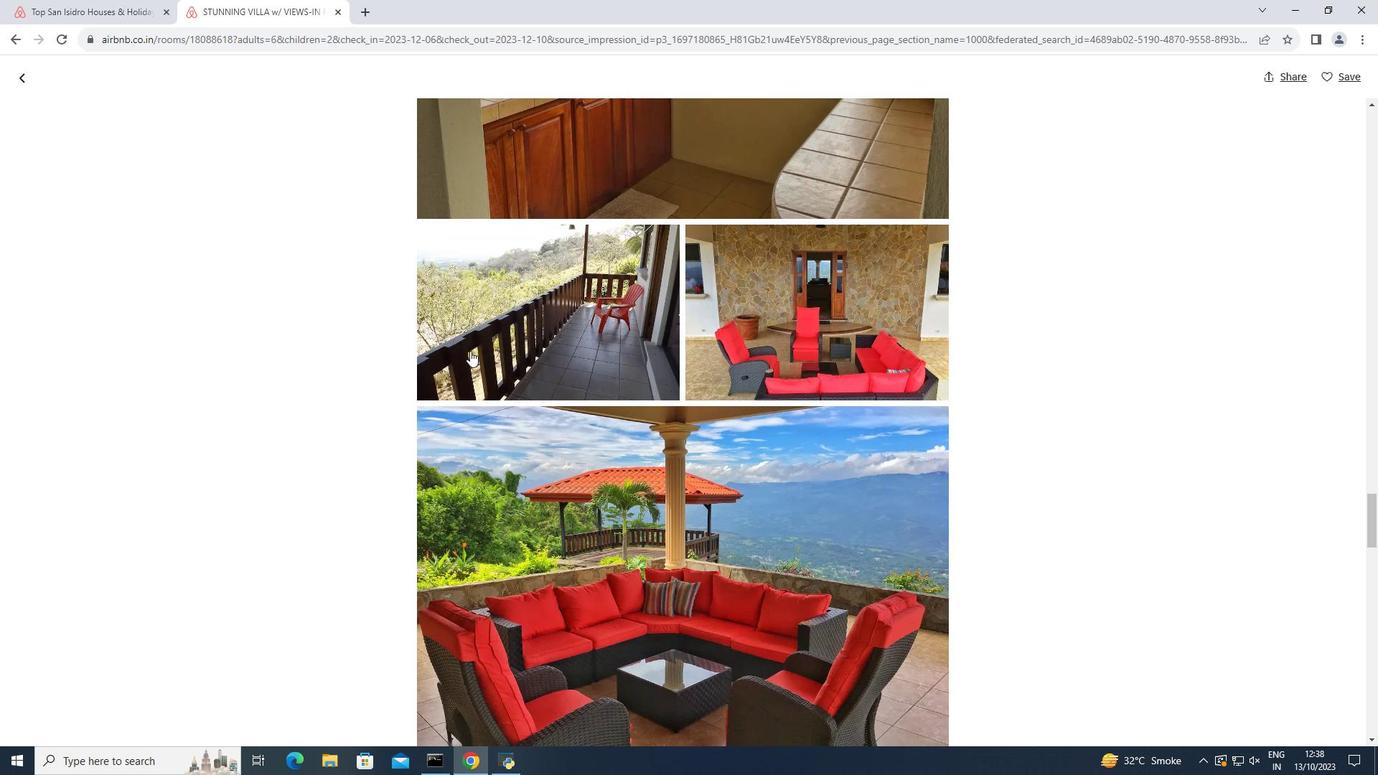 
Action: Mouse scrolled (470, 350) with delta (0, 0)
Screenshot: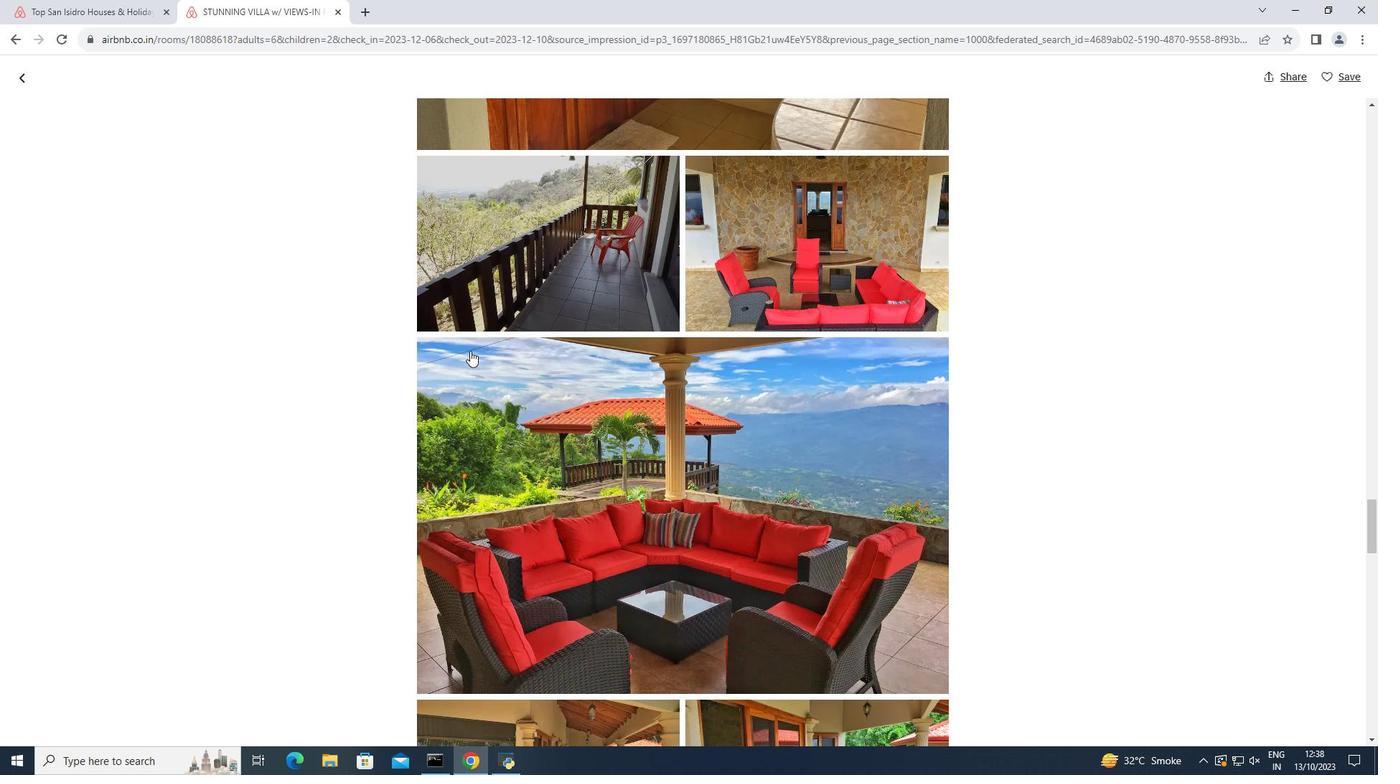 
Action: Mouse scrolled (470, 350) with delta (0, 0)
Screenshot: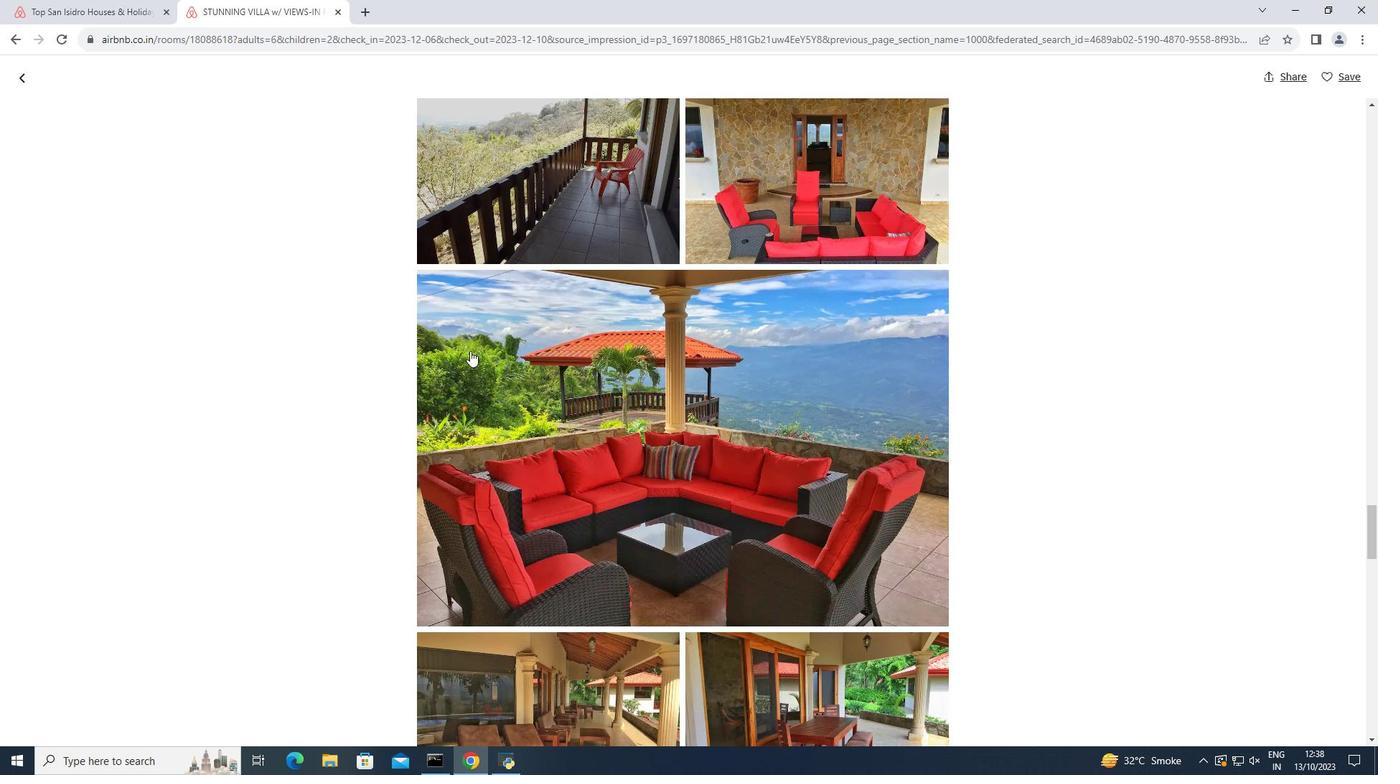 
Action: Mouse scrolled (470, 350) with delta (0, 0)
Screenshot: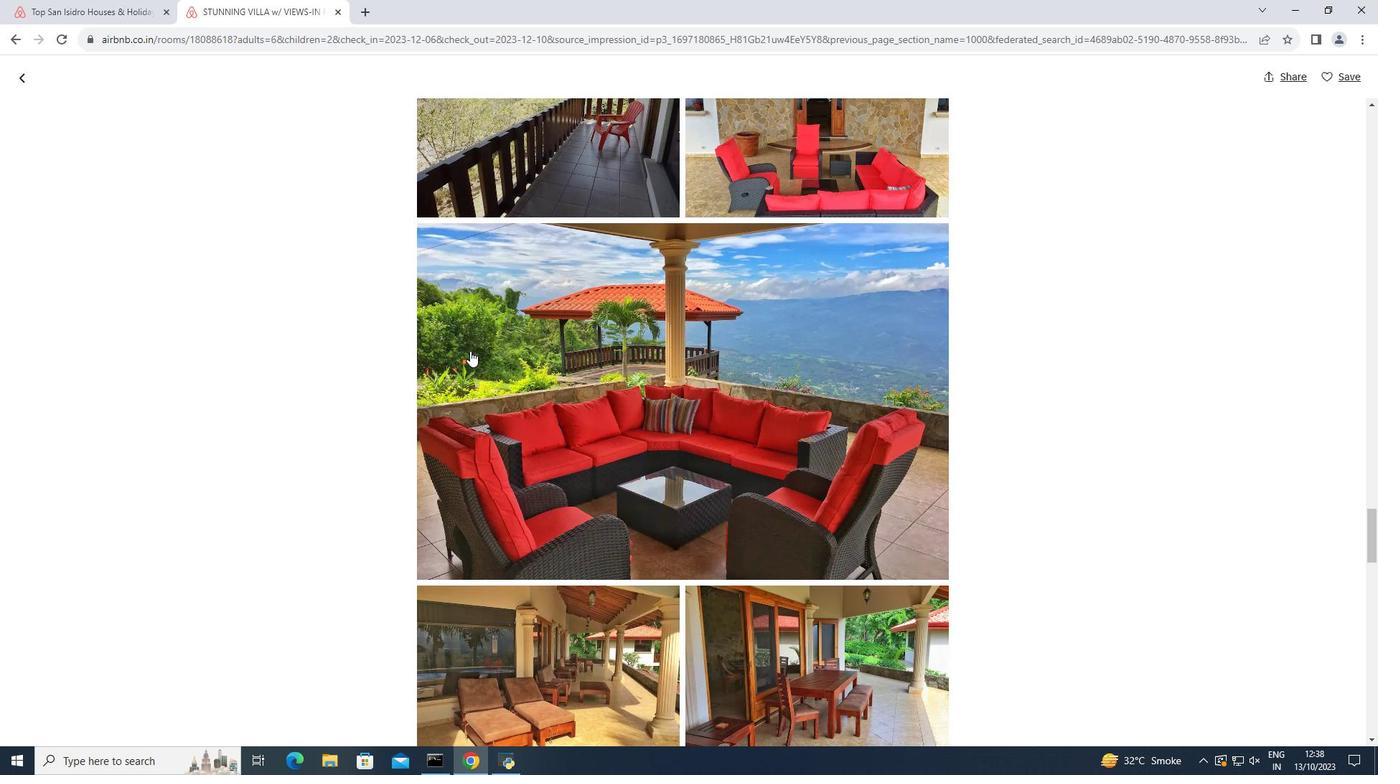 
Action: Mouse scrolled (470, 350) with delta (0, 0)
Screenshot: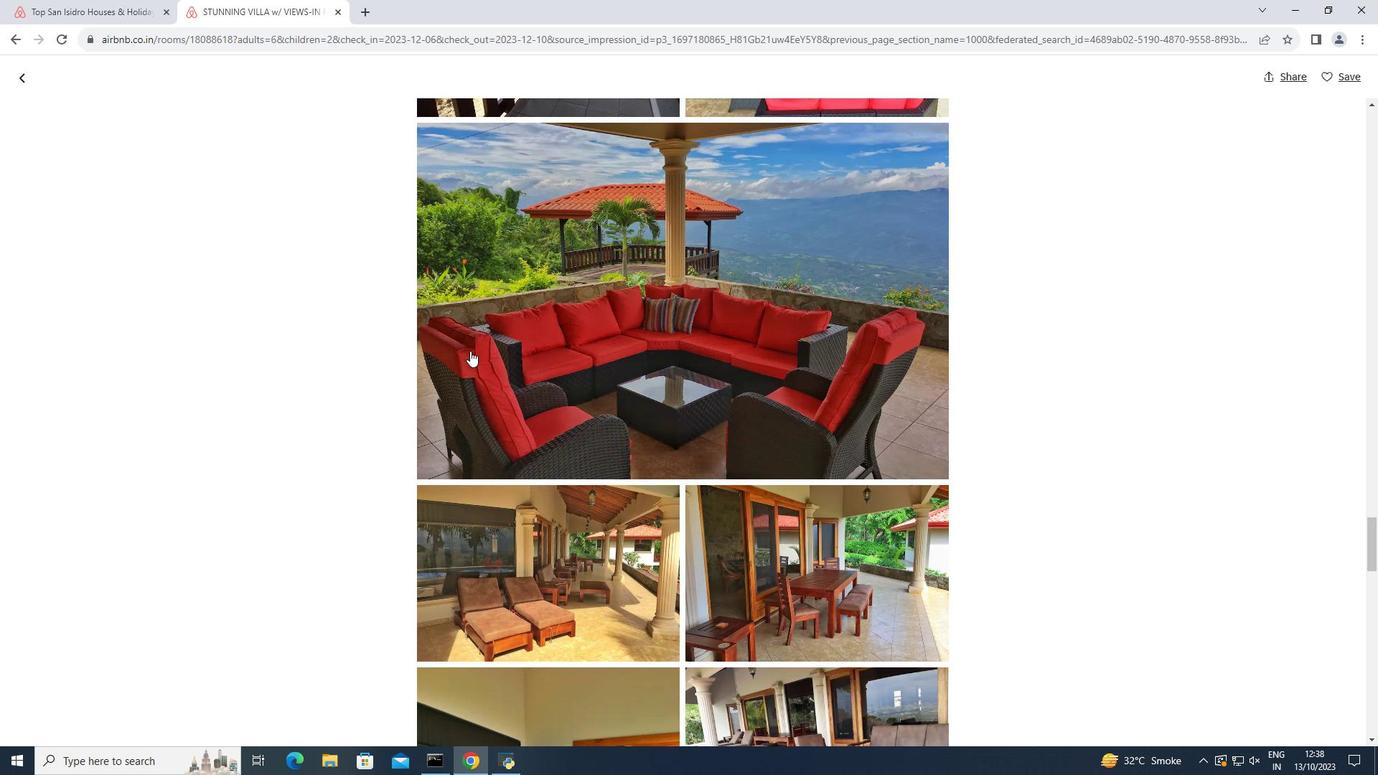 
Action: Mouse scrolled (470, 350) with delta (0, 0)
Screenshot: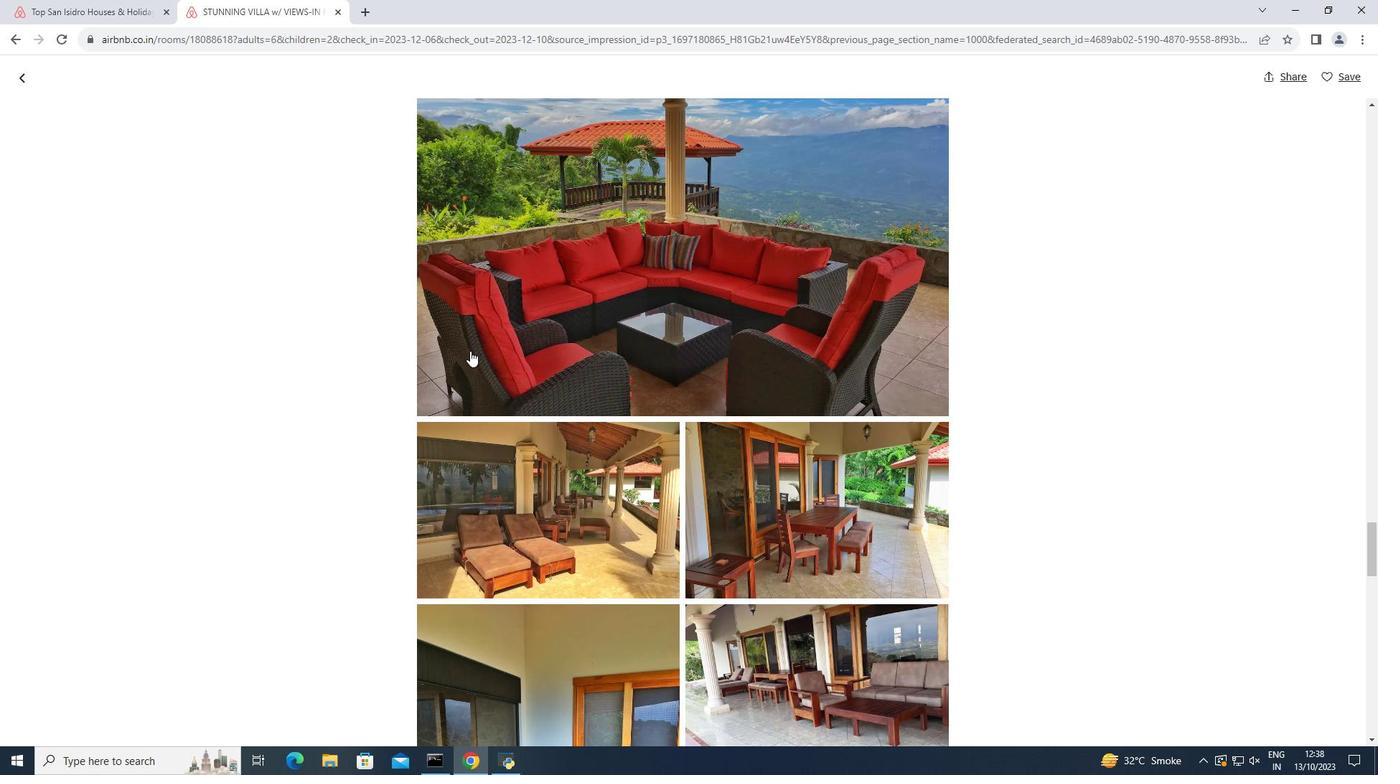 
Action: Mouse scrolled (470, 350) with delta (0, 0)
Screenshot: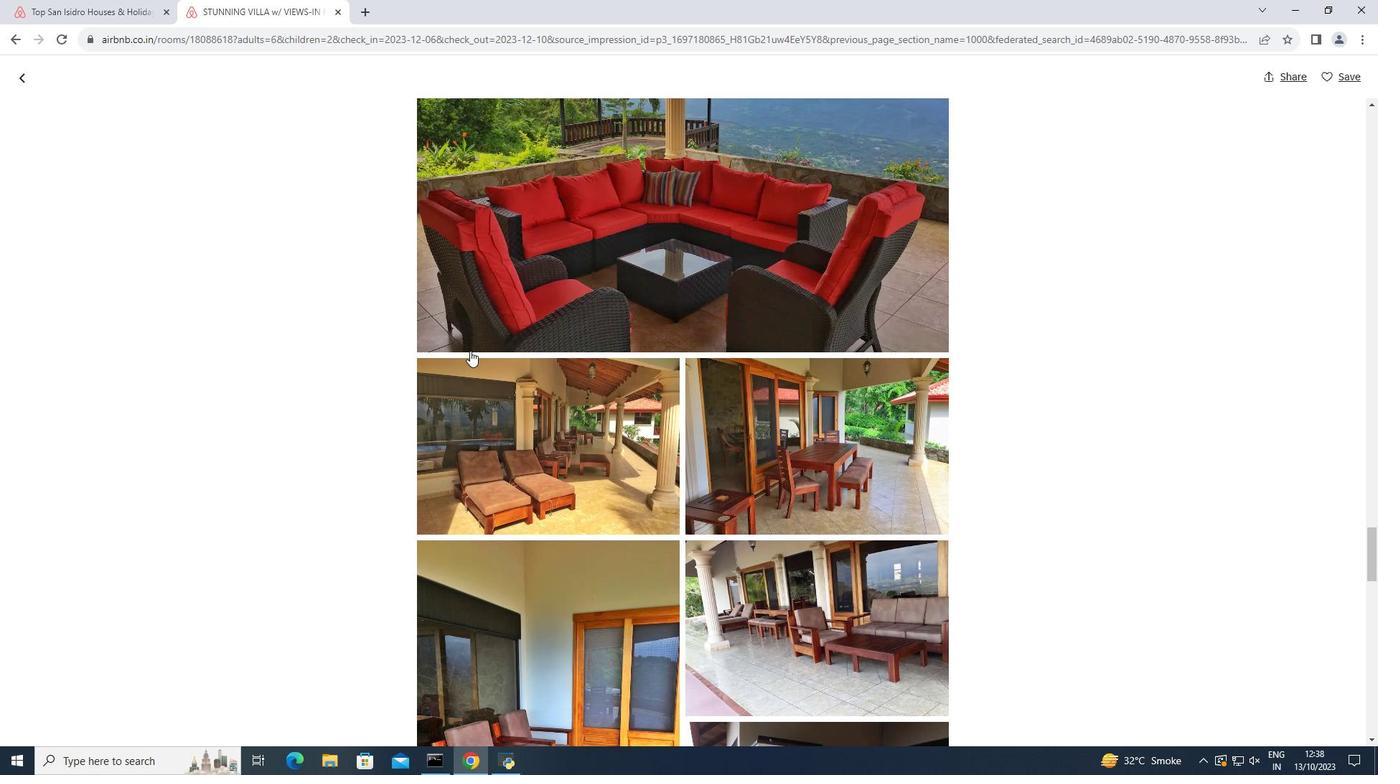 
Action: Mouse moved to (470, 351)
Screenshot: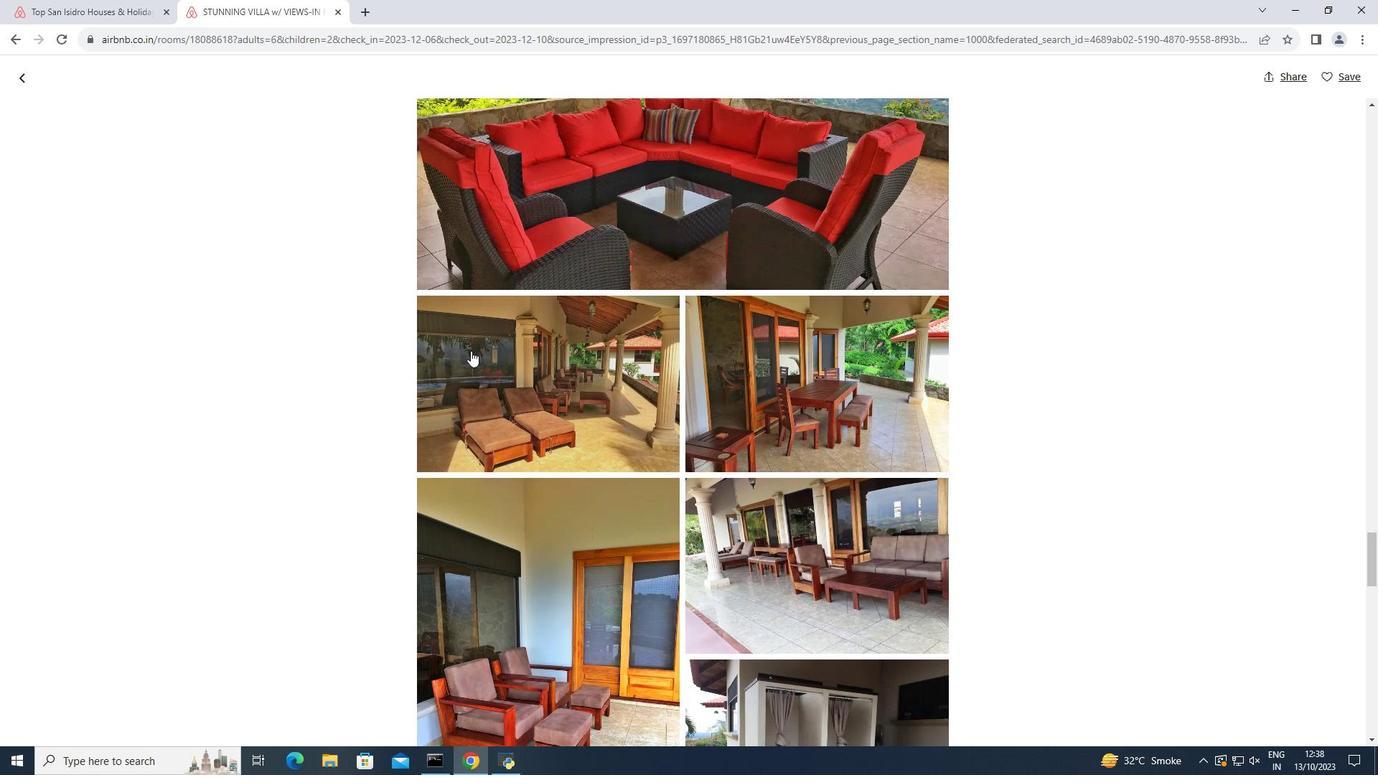 
Action: Mouse scrolled (470, 350) with delta (0, 0)
Screenshot: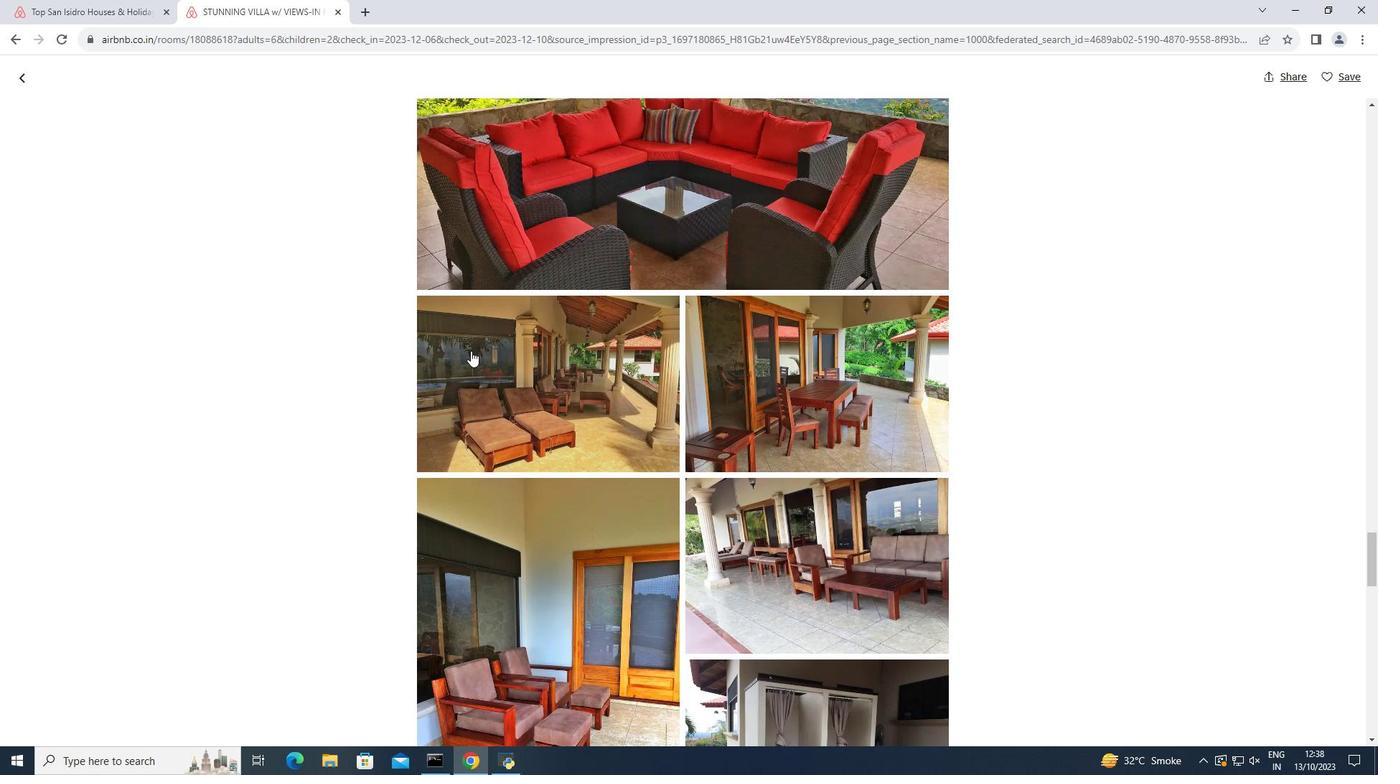 
Action: Mouse moved to (465, 353)
Screenshot: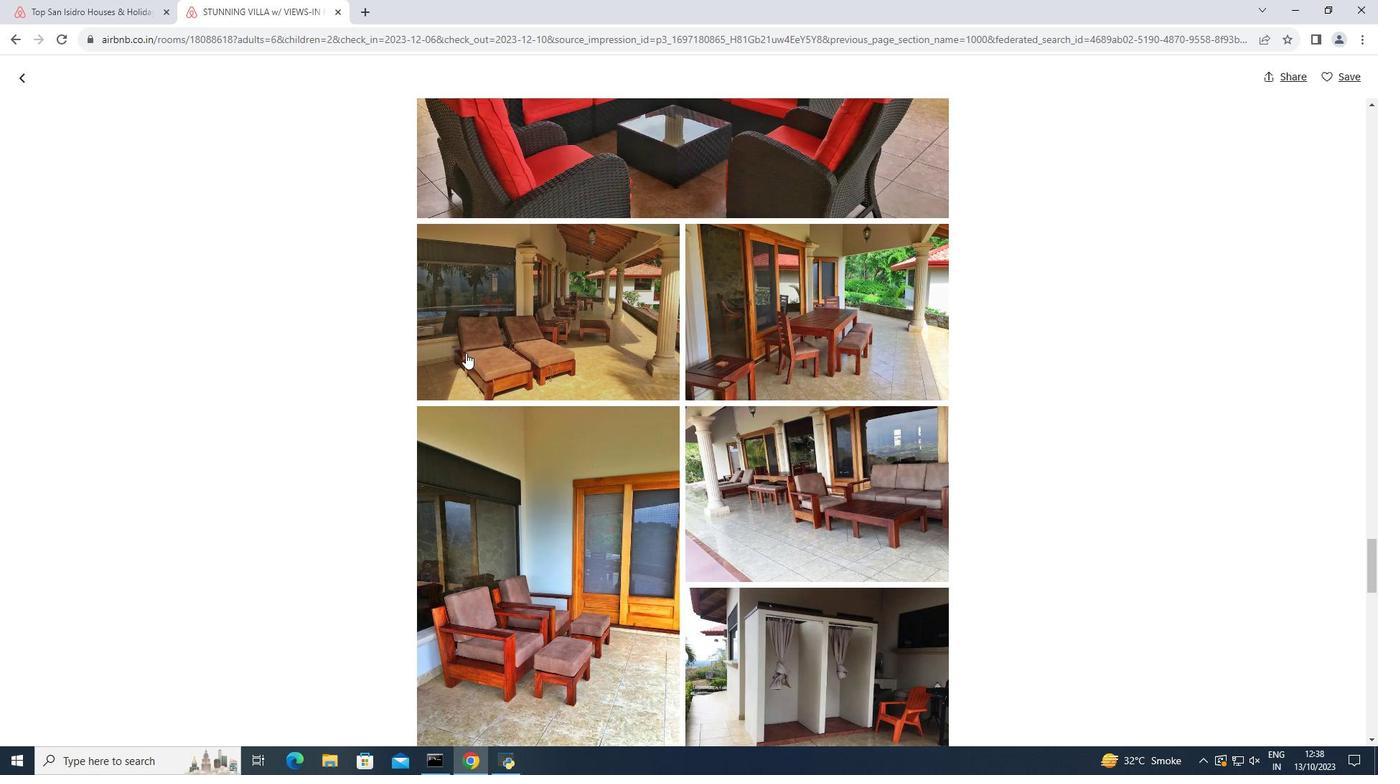 
Action: Mouse scrolled (465, 352) with delta (0, 0)
Screenshot: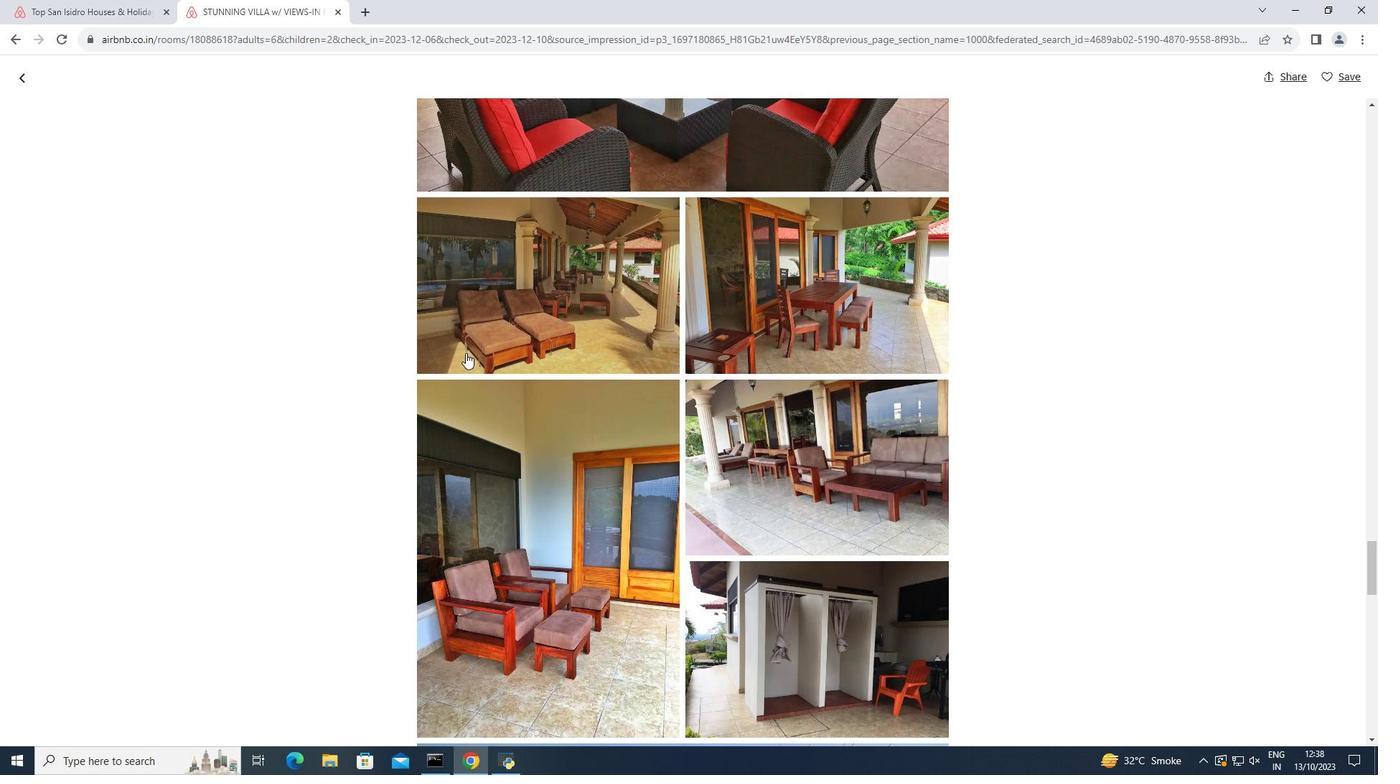 
Action: Mouse scrolled (465, 352) with delta (0, 0)
Screenshot: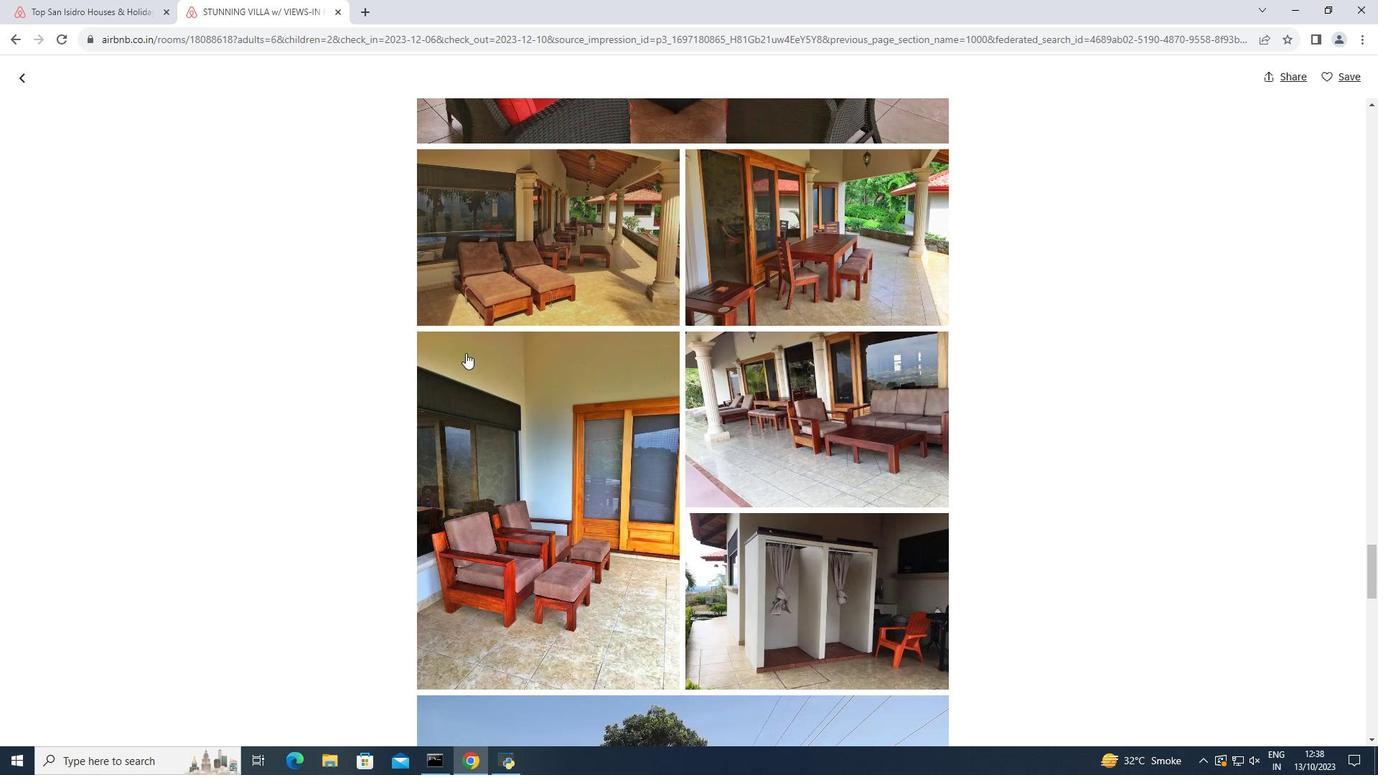 
Action: Mouse scrolled (465, 352) with delta (0, 0)
Screenshot: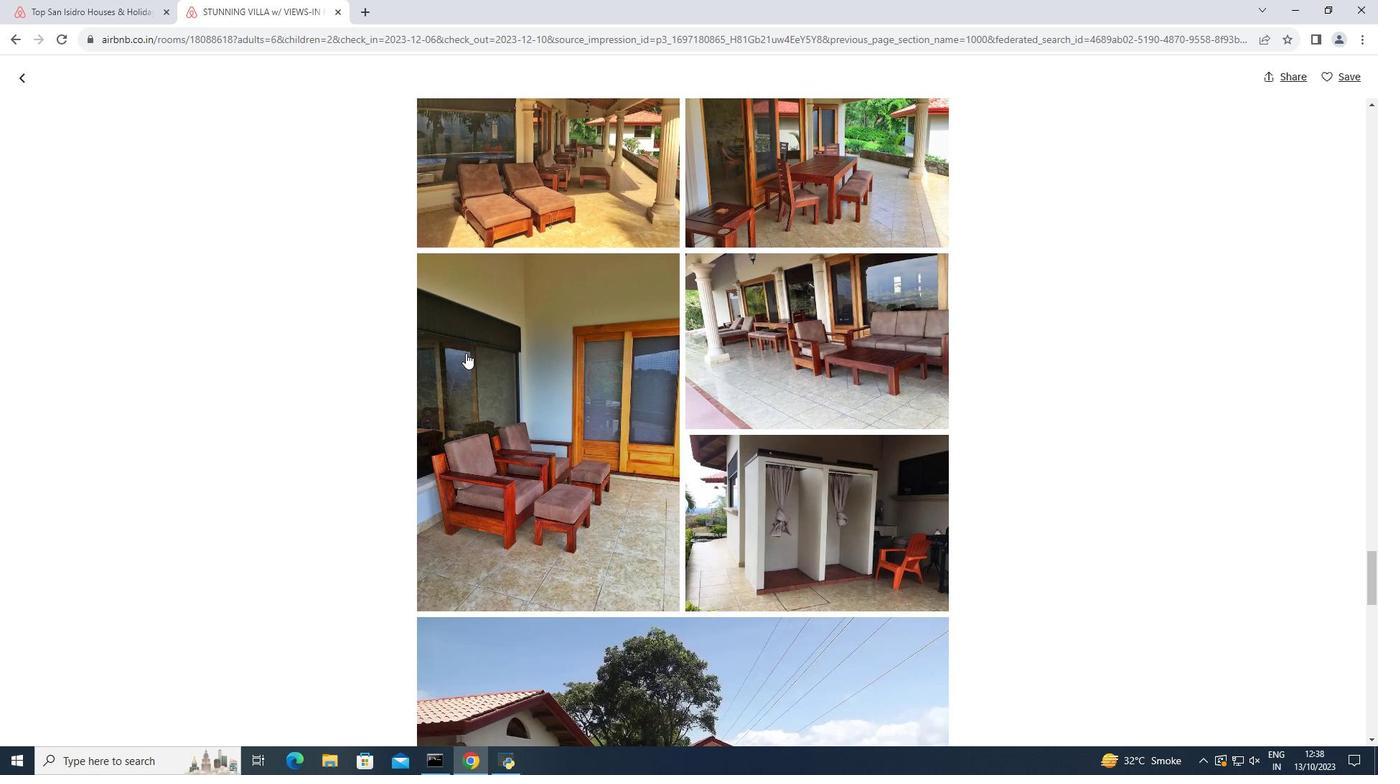
Action: Mouse moved to (465, 353)
Screenshot: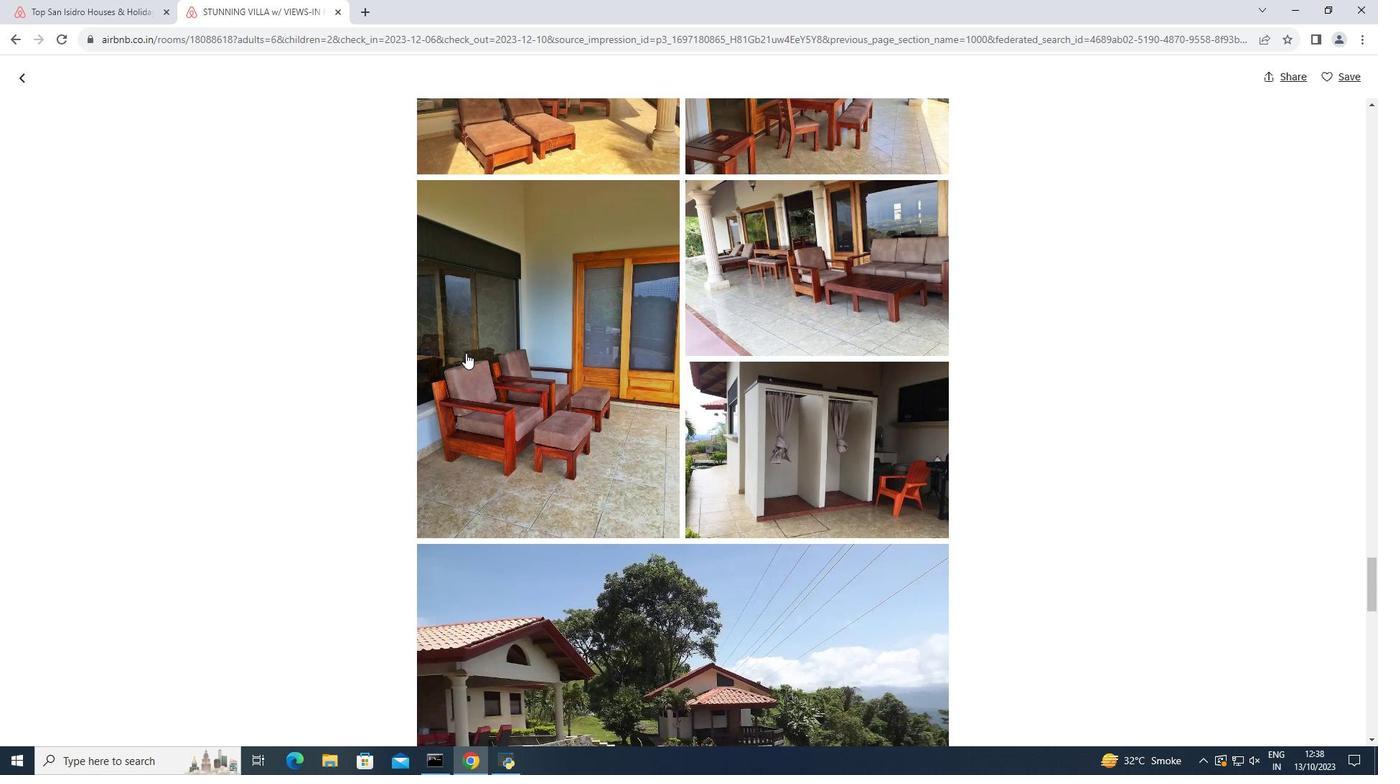 
Action: Mouse scrolled (465, 352) with delta (0, 0)
Screenshot: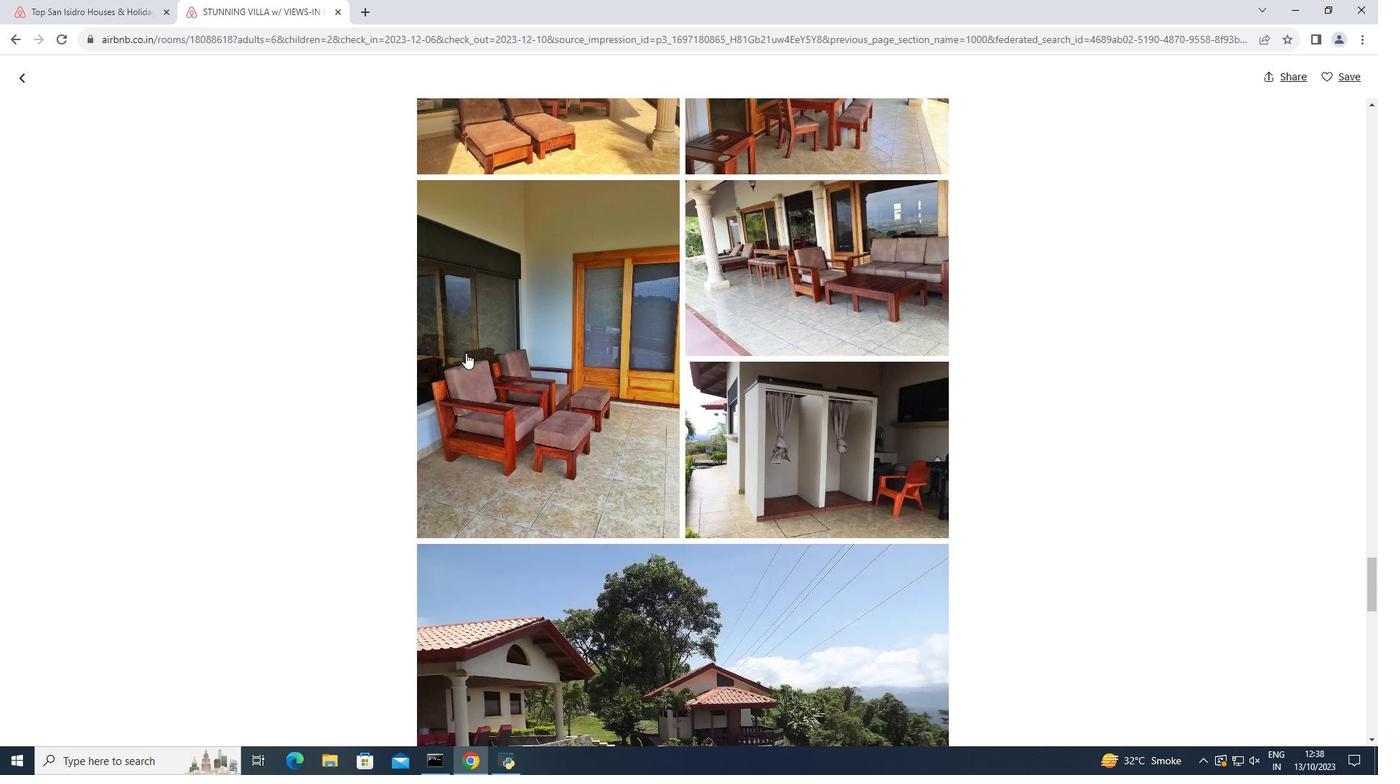 
Action: Mouse moved to (455, 347)
Screenshot: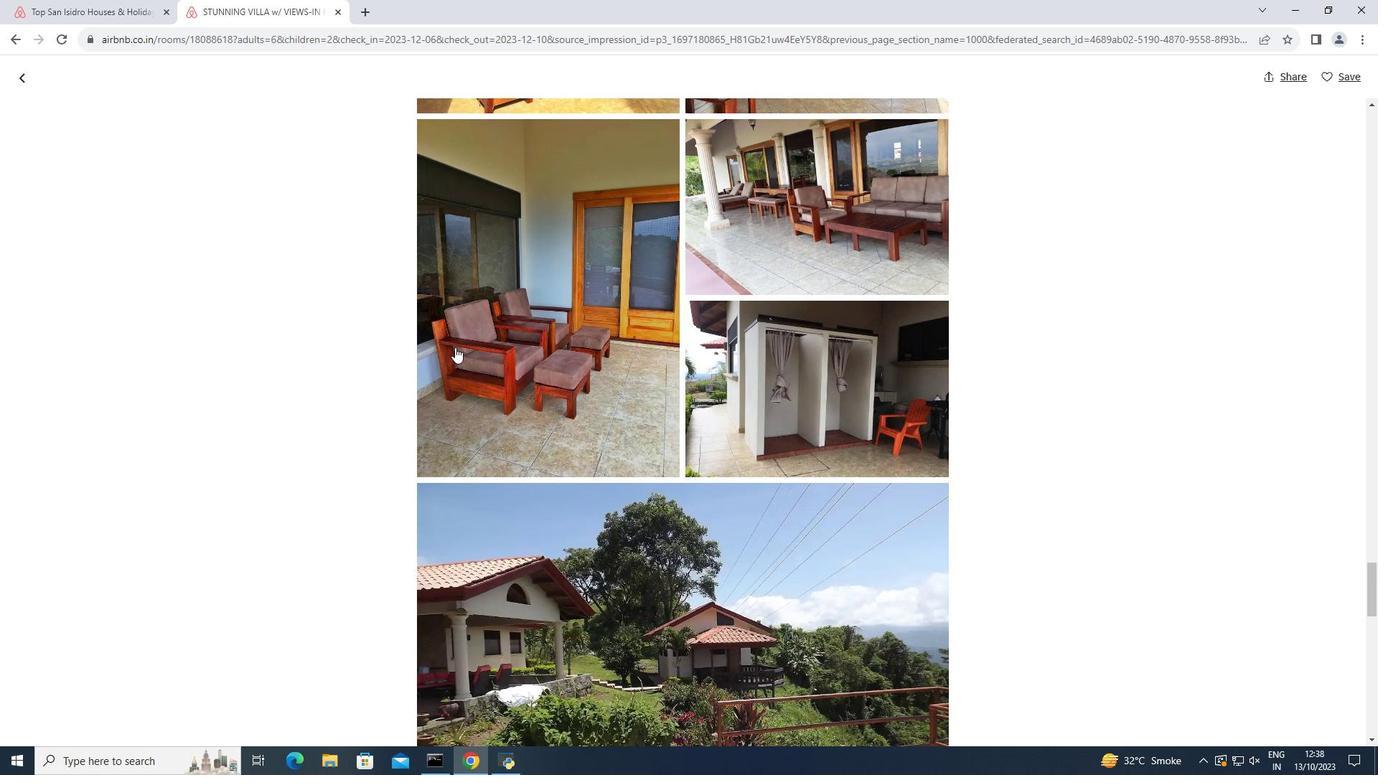 
Action: Mouse scrolled (455, 346) with delta (0, 0)
Screenshot: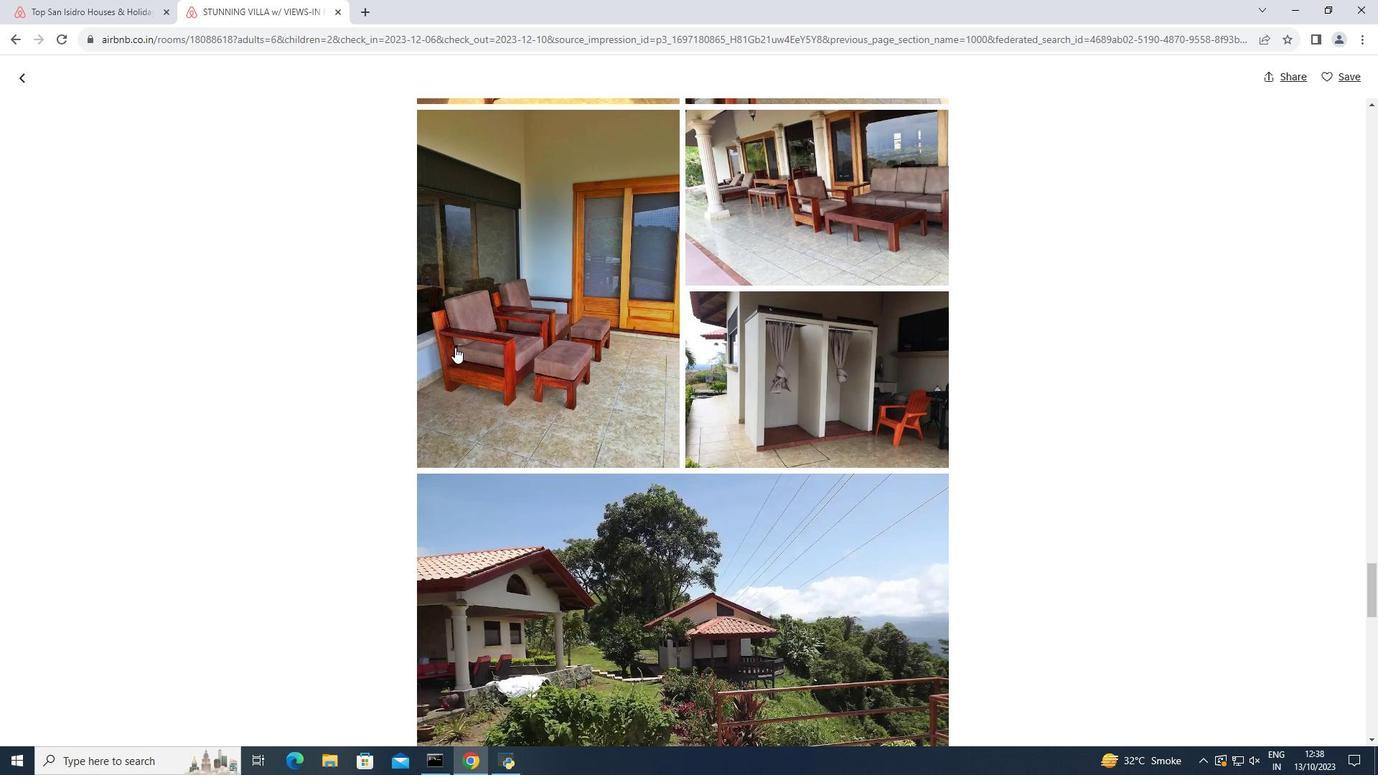 
Action: Mouse scrolled (455, 346) with delta (0, 0)
Screenshot: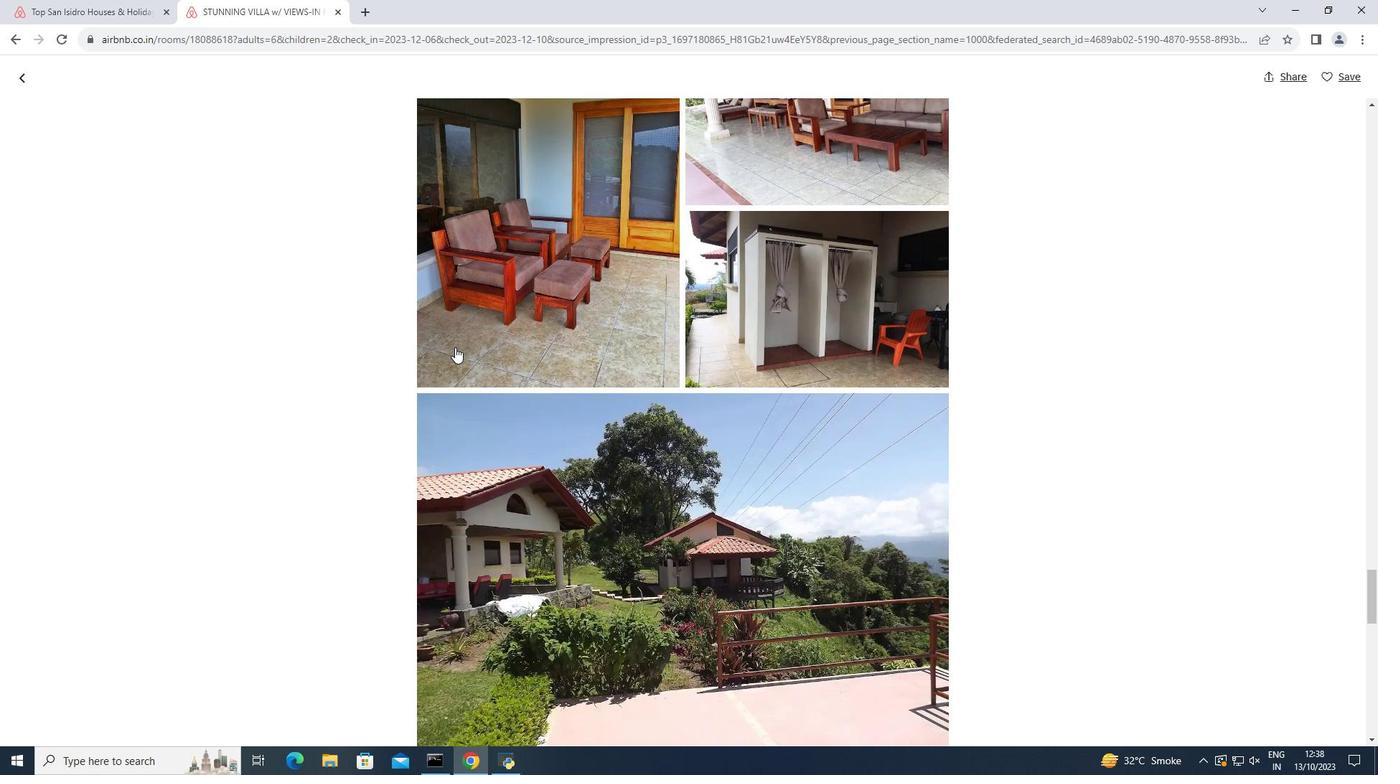 
Action: Mouse moved to (454, 347)
Screenshot: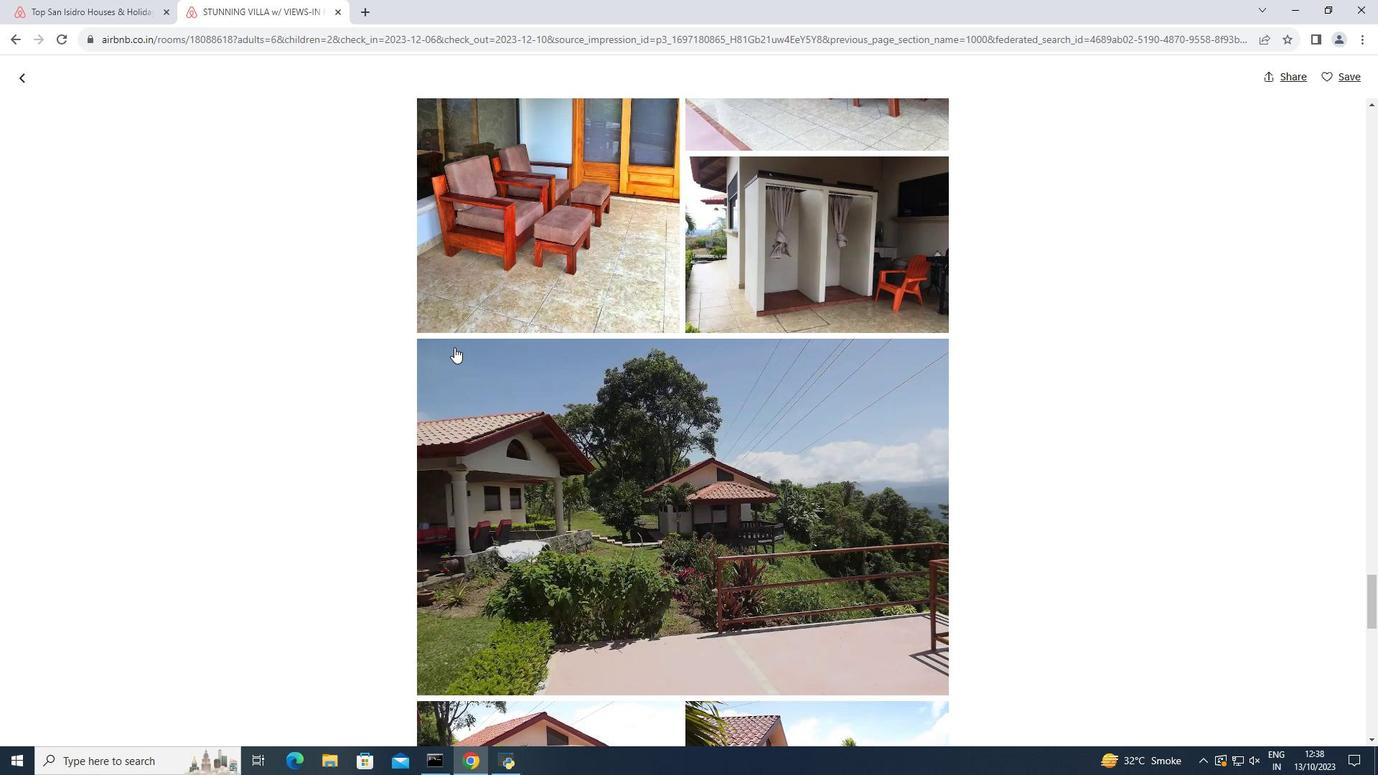 
Action: Mouse scrolled (454, 346) with delta (0, 0)
Screenshot: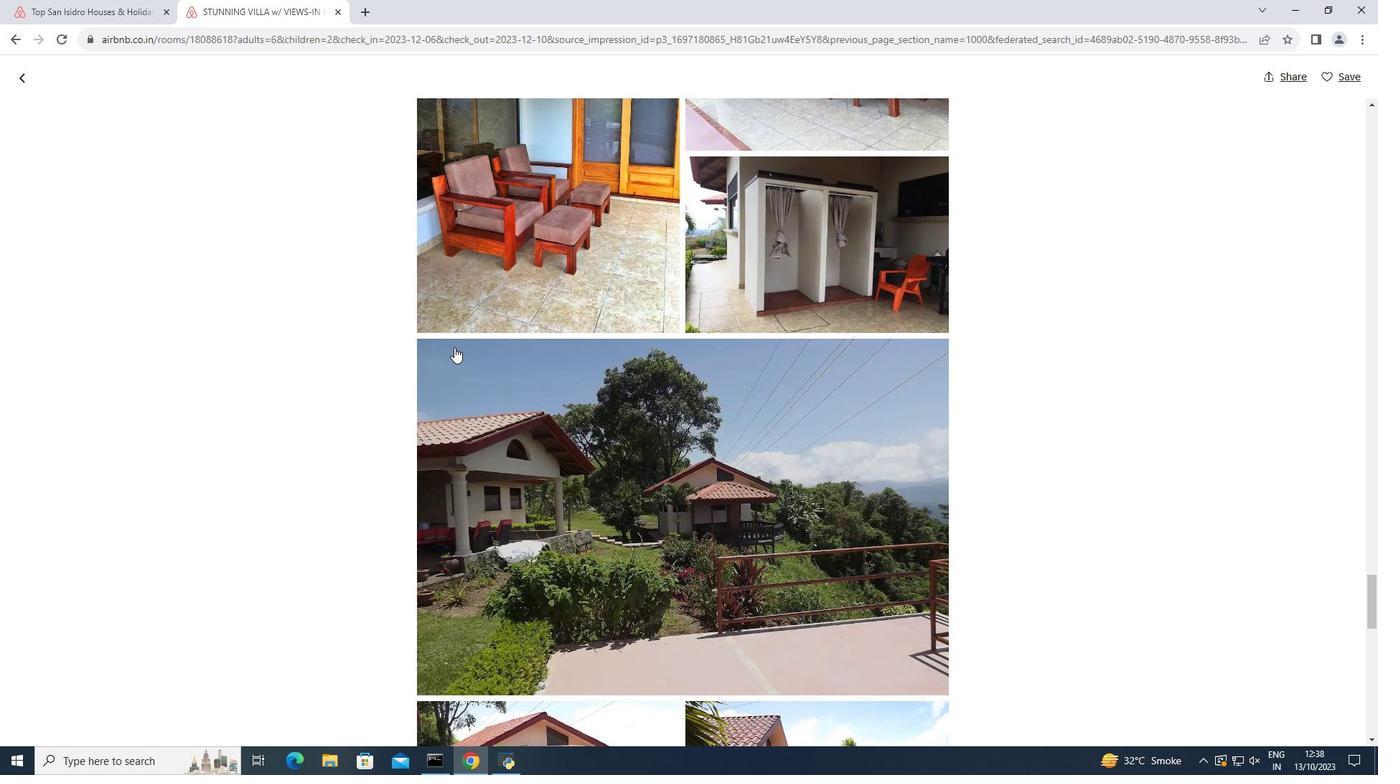 
Action: Mouse scrolled (454, 346) with delta (0, 0)
Screenshot: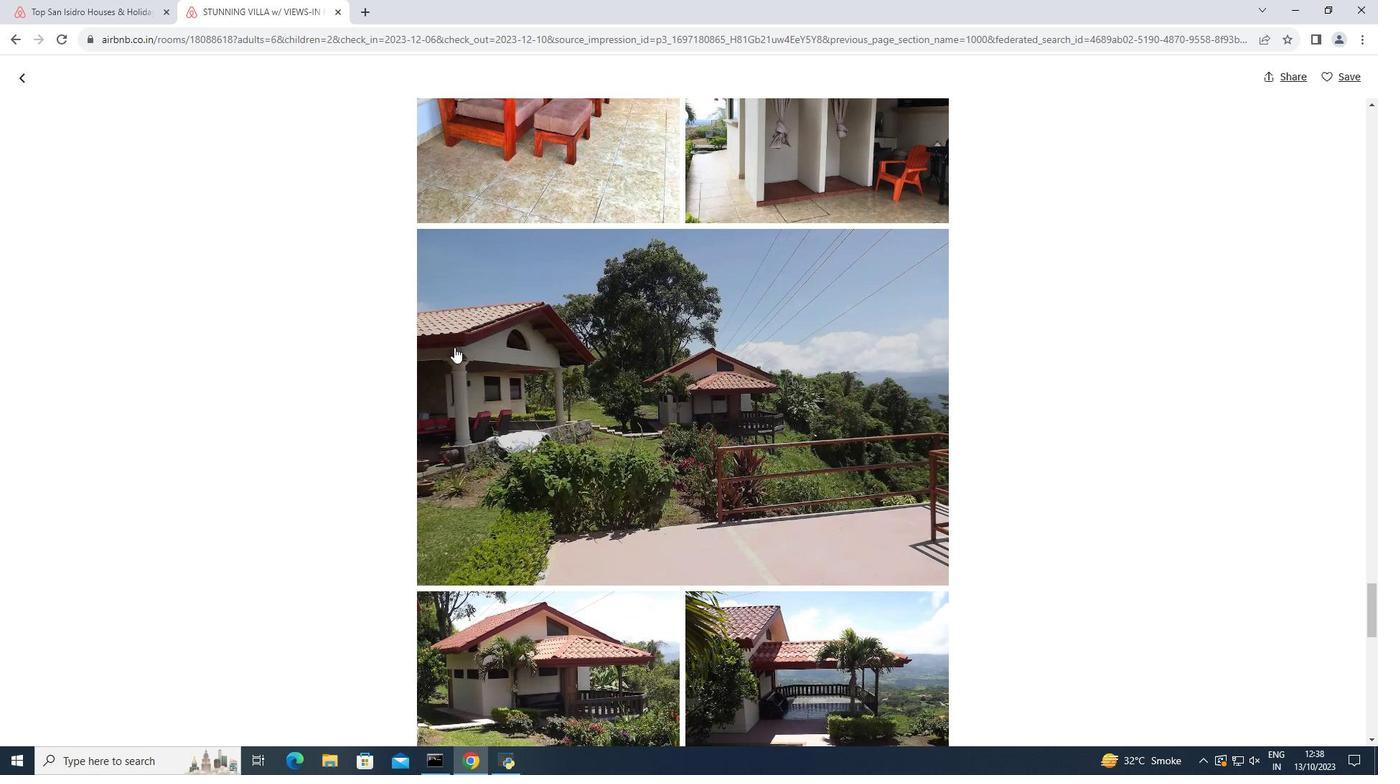 
Action: Mouse scrolled (454, 346) with delta (0, 0)
Screenshot: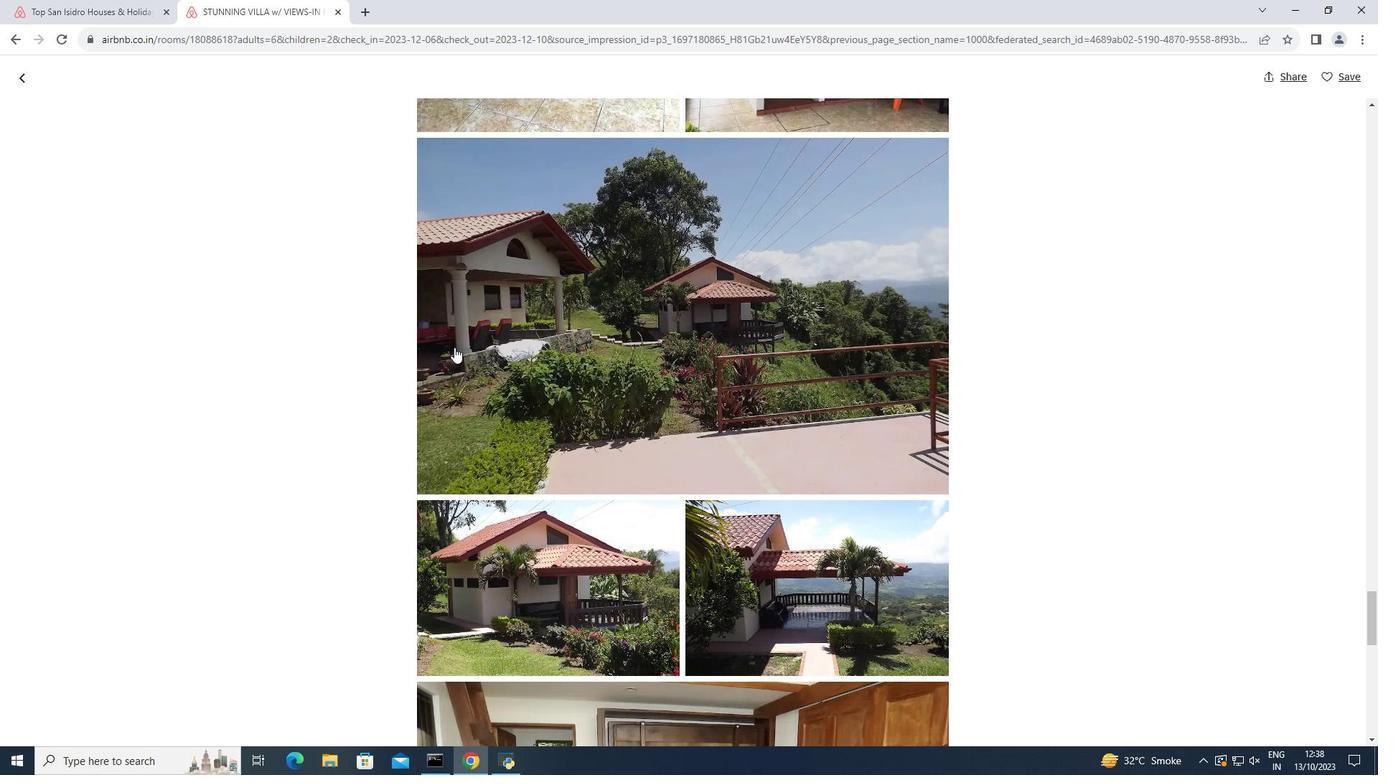 
Action: Mouse scrolled (454, 346) with delta (0, 0)
Screenshot: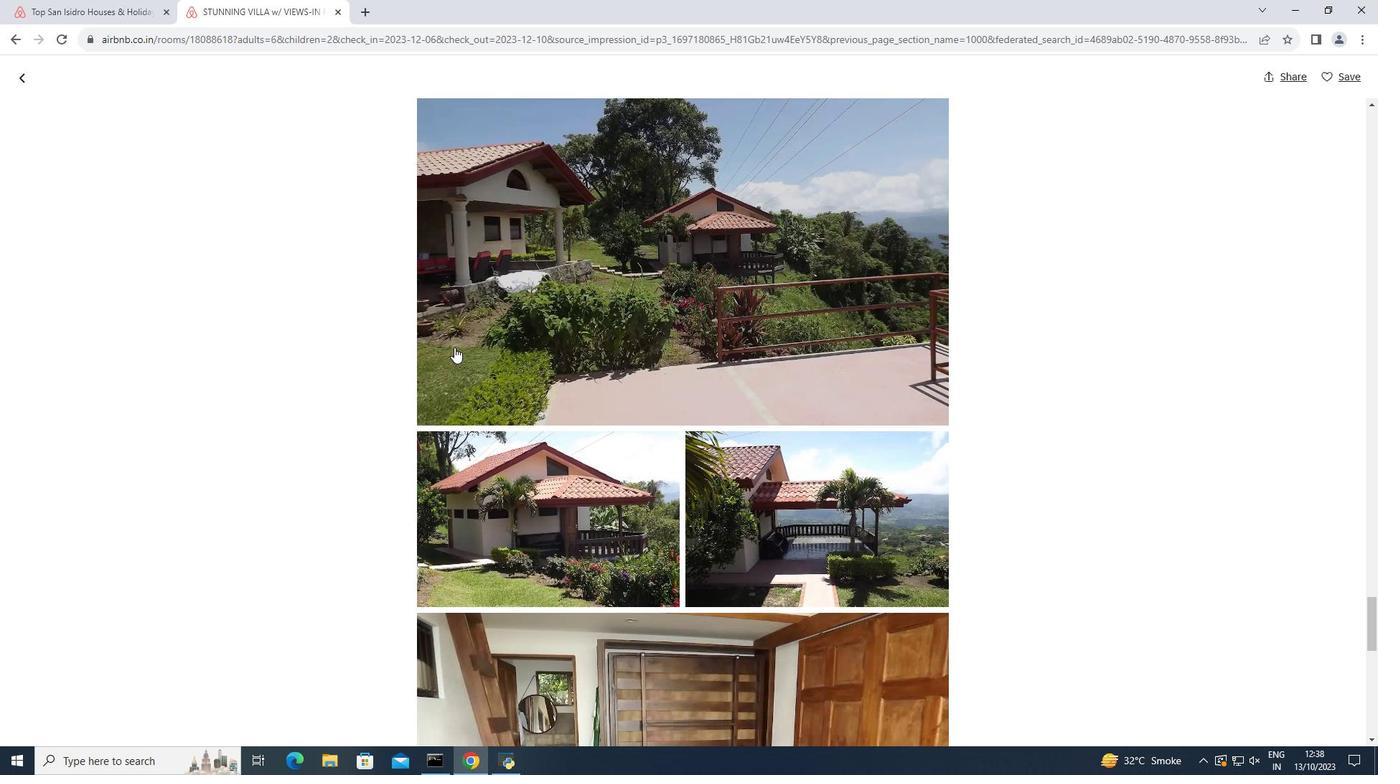 
Action: Mouse scrolled (454, 346) with delta (0, 0)
Screenshot: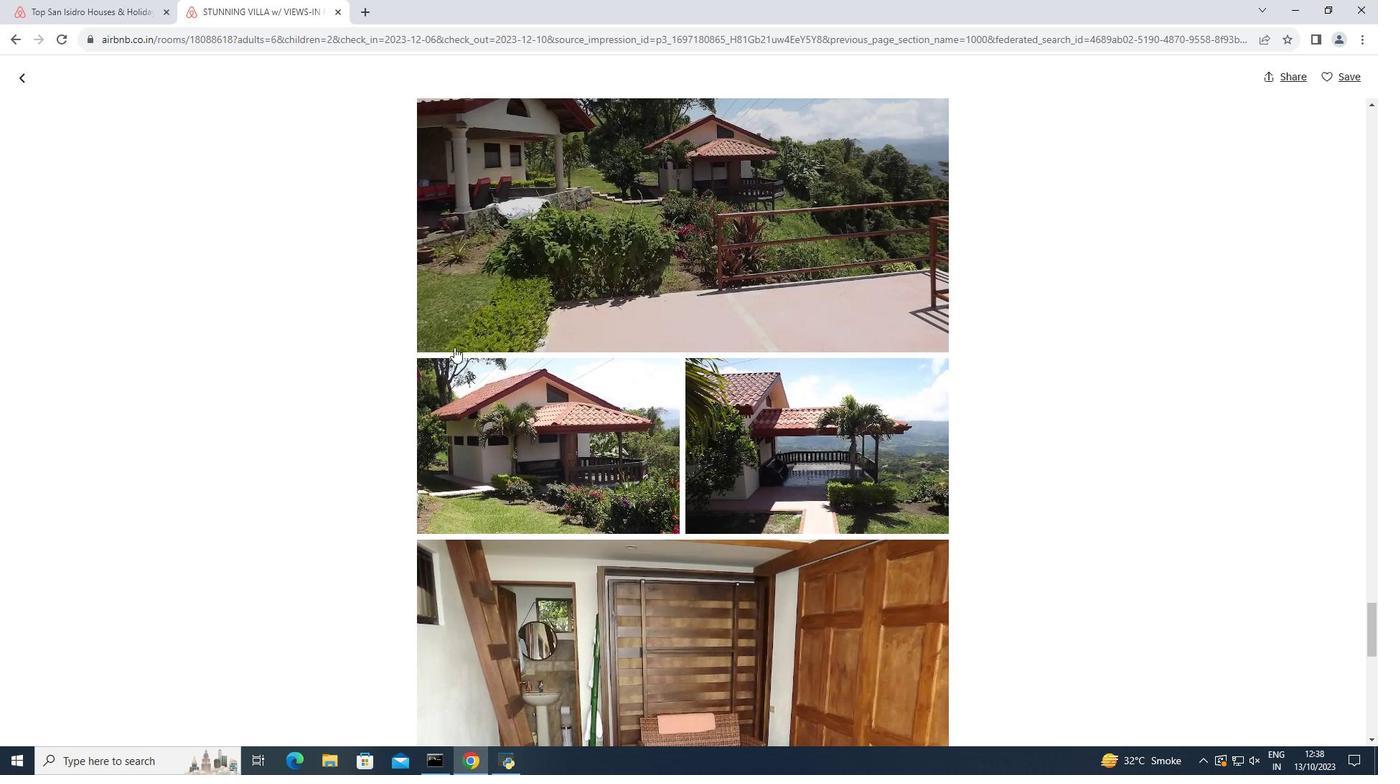 
Action: Mouse scrolled (454, 346) with delta (0, 0)
Screenshot: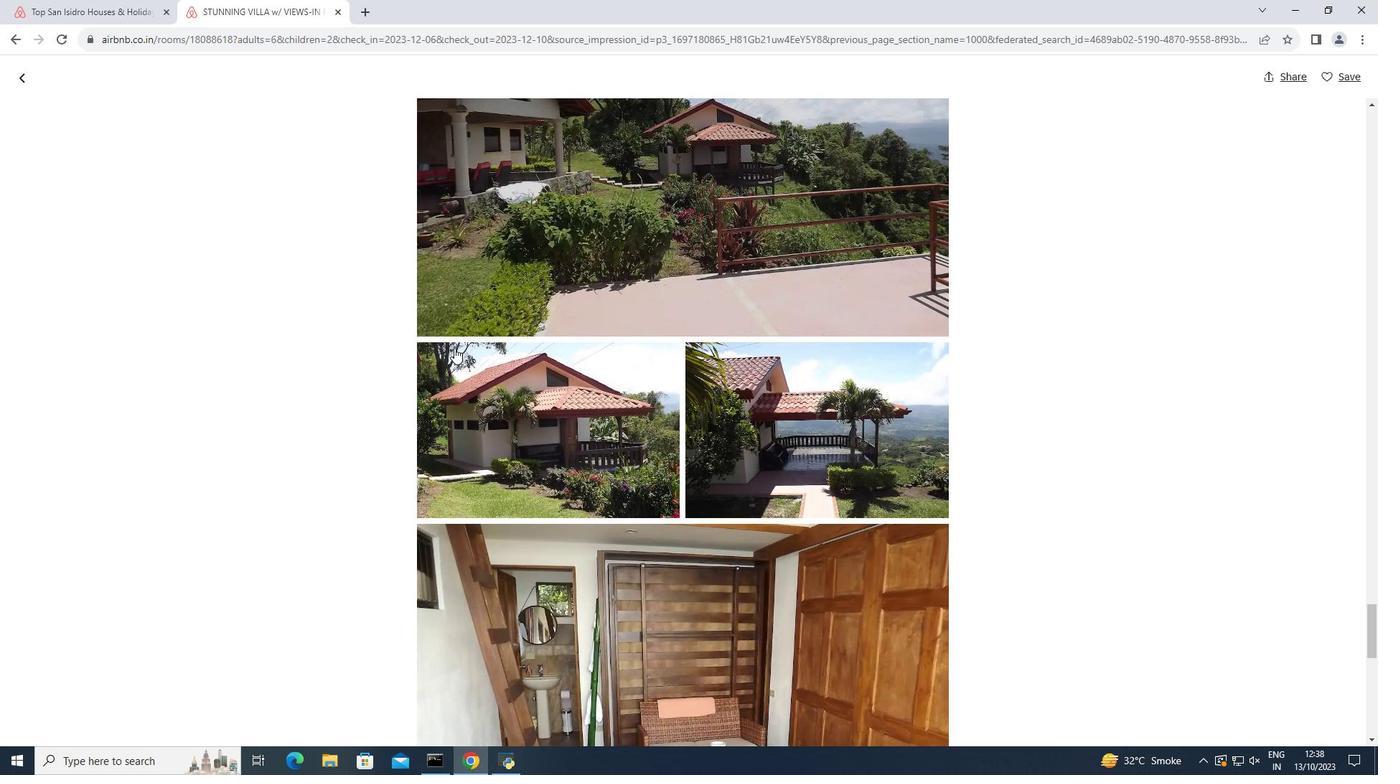 
Action: Mouse moved to (454, 348)
Screenshot: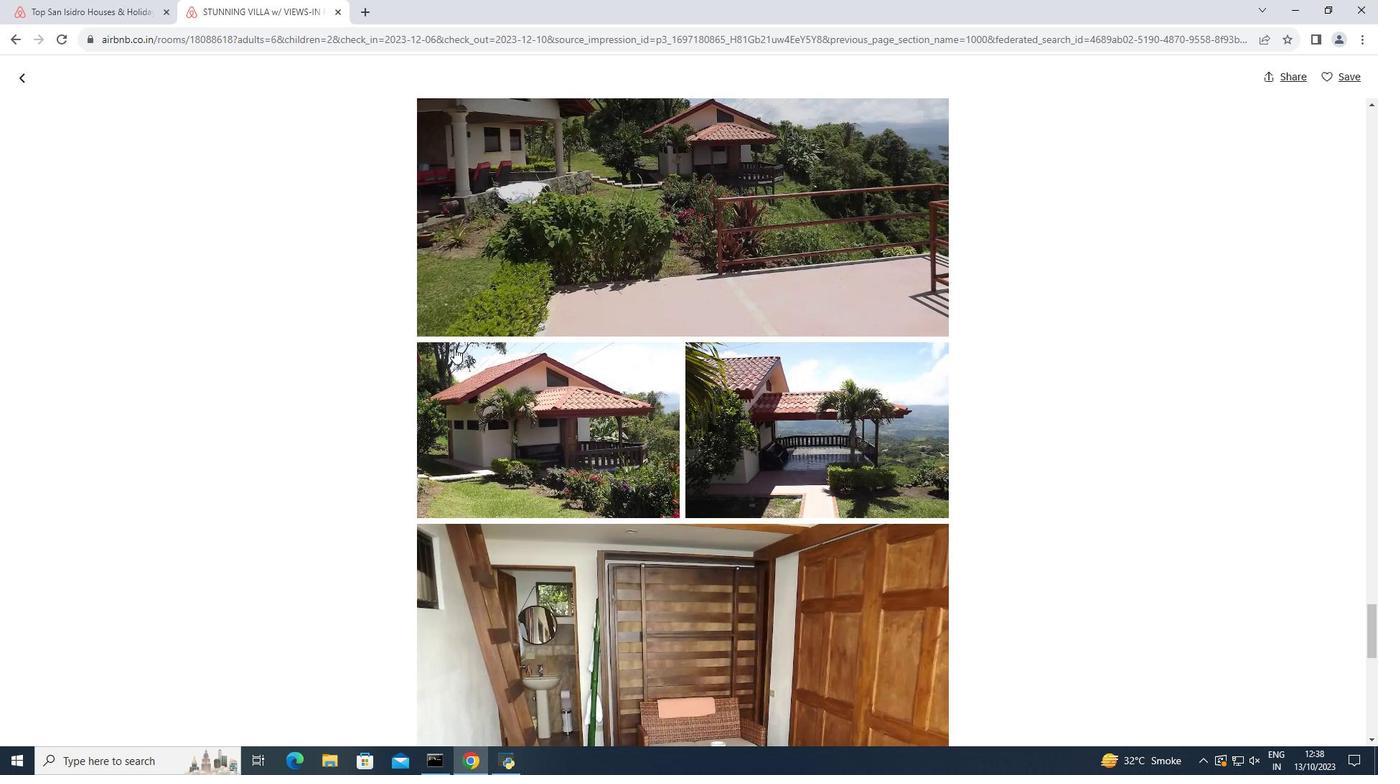 
Action: Mouse scrolled (454, 347) with delta (0, 0)
Screenshot: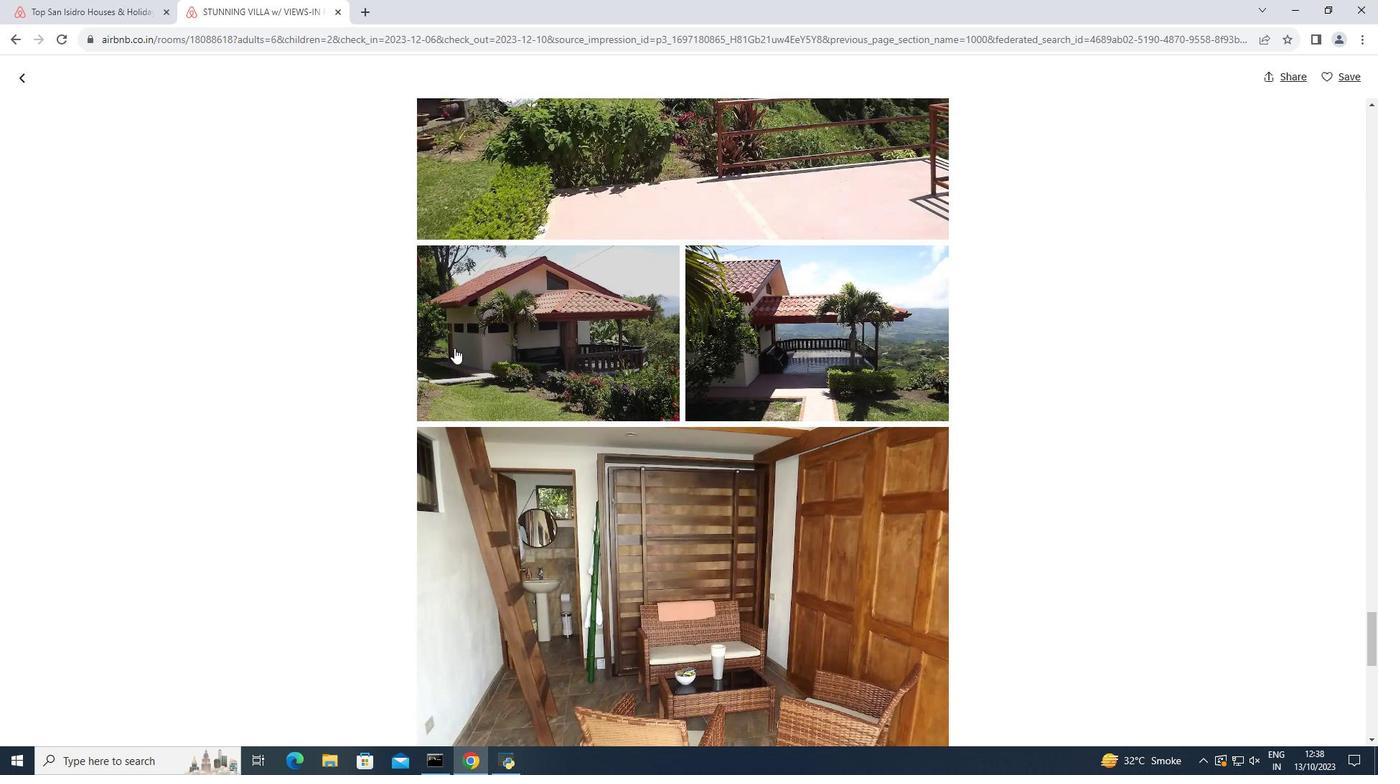 
Action: Mouse scrolled (454, 347) with delta (0, 0)
Screenshot: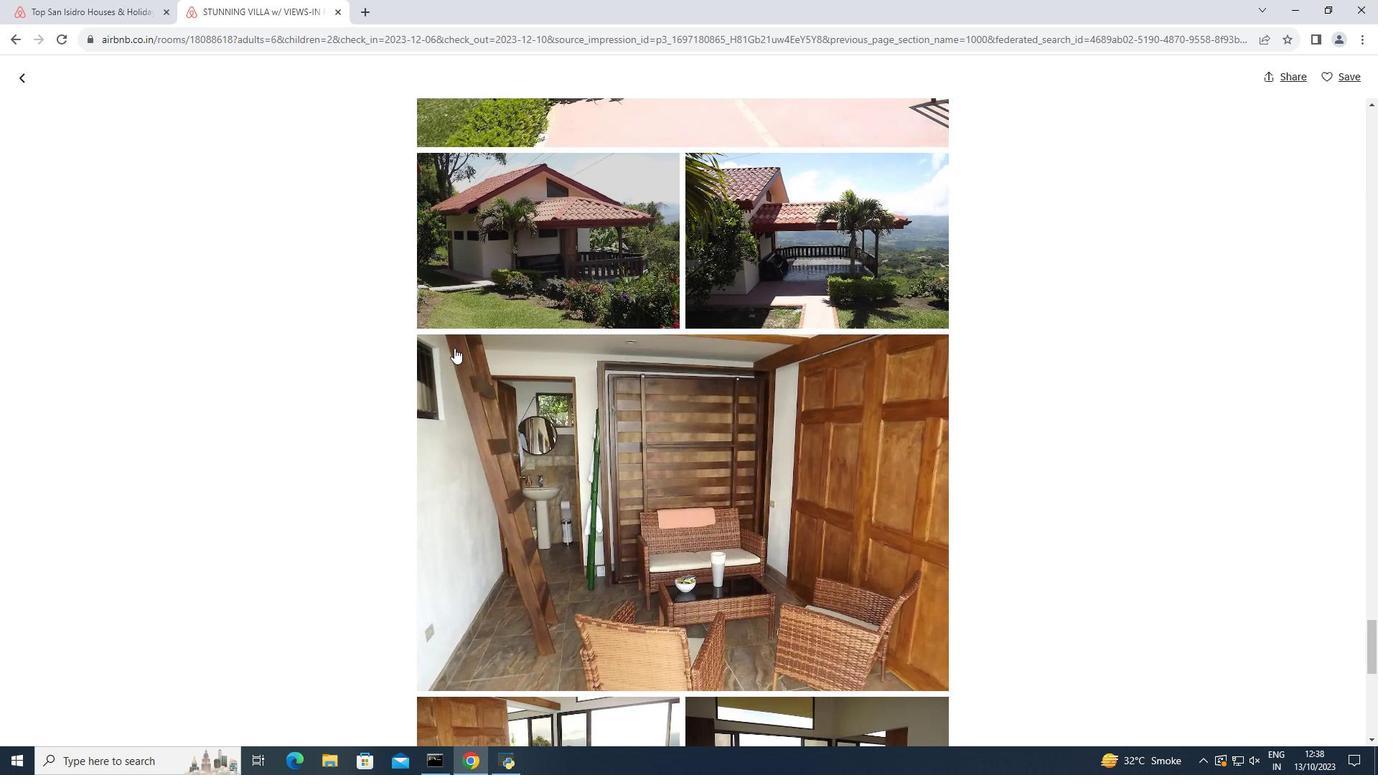 
Action: Mouse scrolled (454, 347) with delta (0, 0)
Screenshot: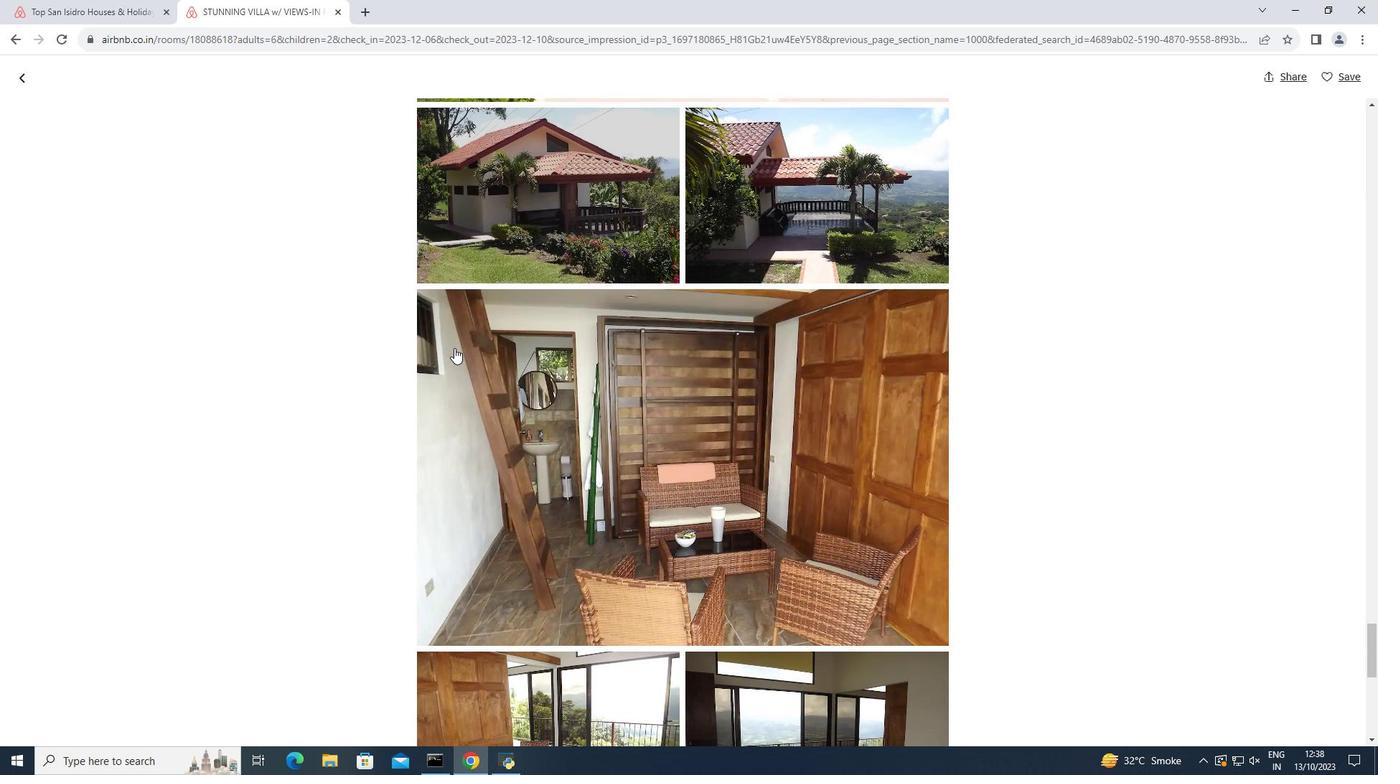 
Action: Mouse scrolled (454, 347) with delta (0, 0)
Screenshot: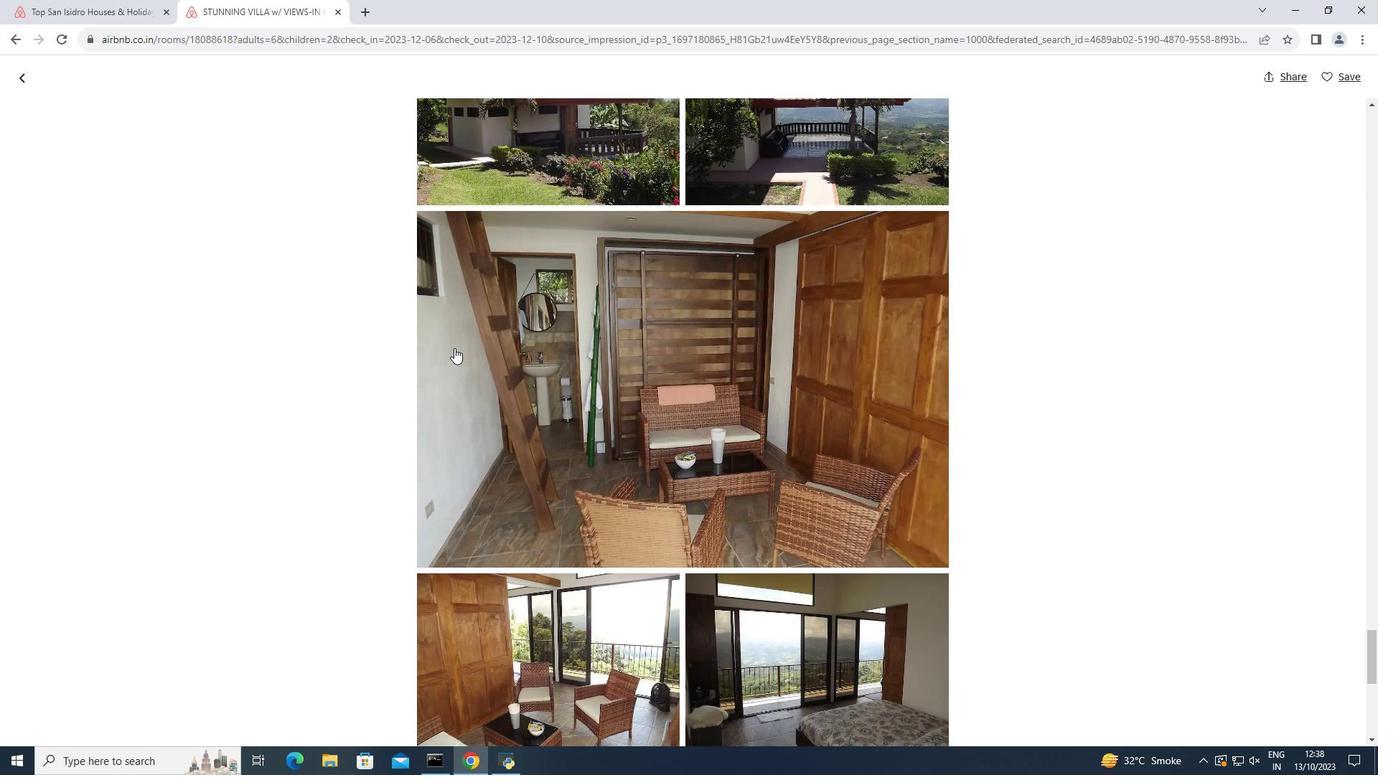 
Action: Mouse scrolled (454, 347) with delta (0, 0)
Screenshot: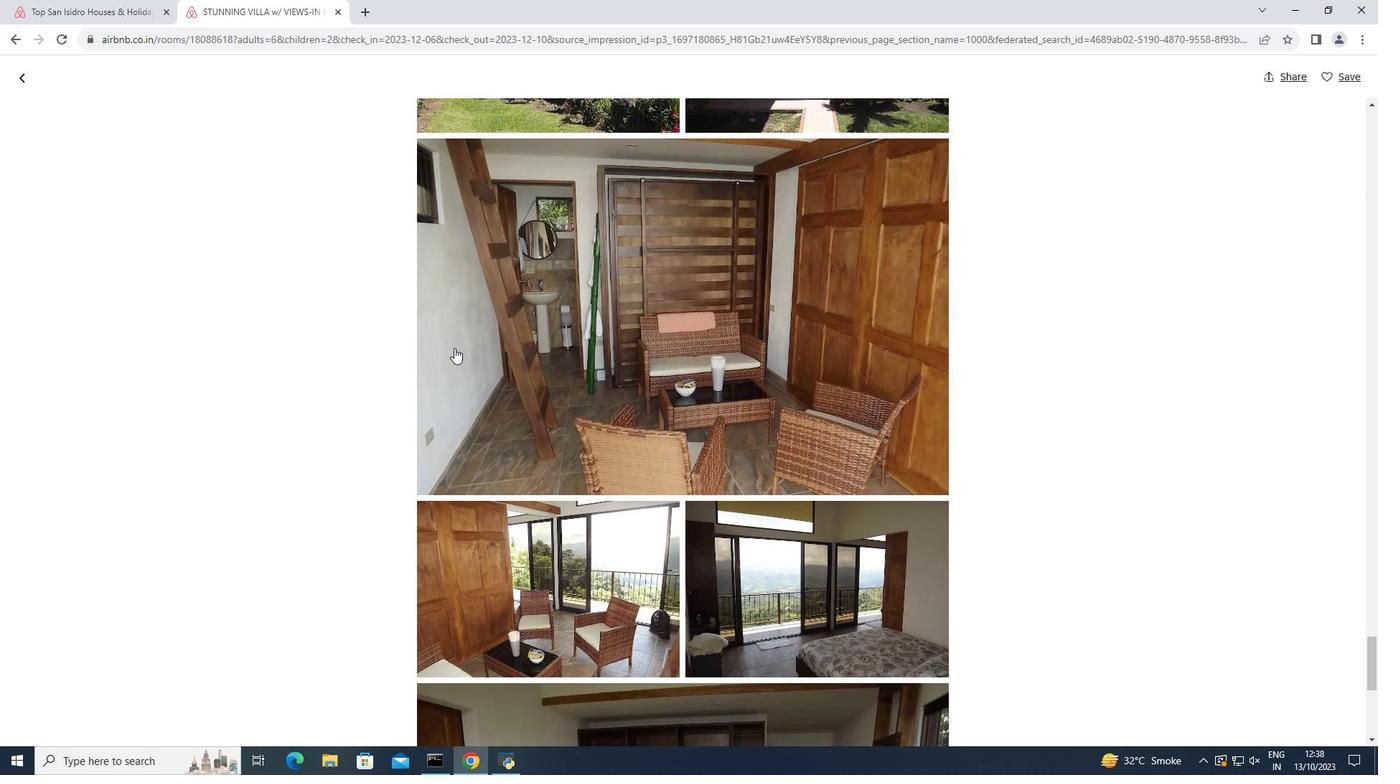 
Action: Mouse scrolled (454, 347) with delta (0, 0)
Screenshot: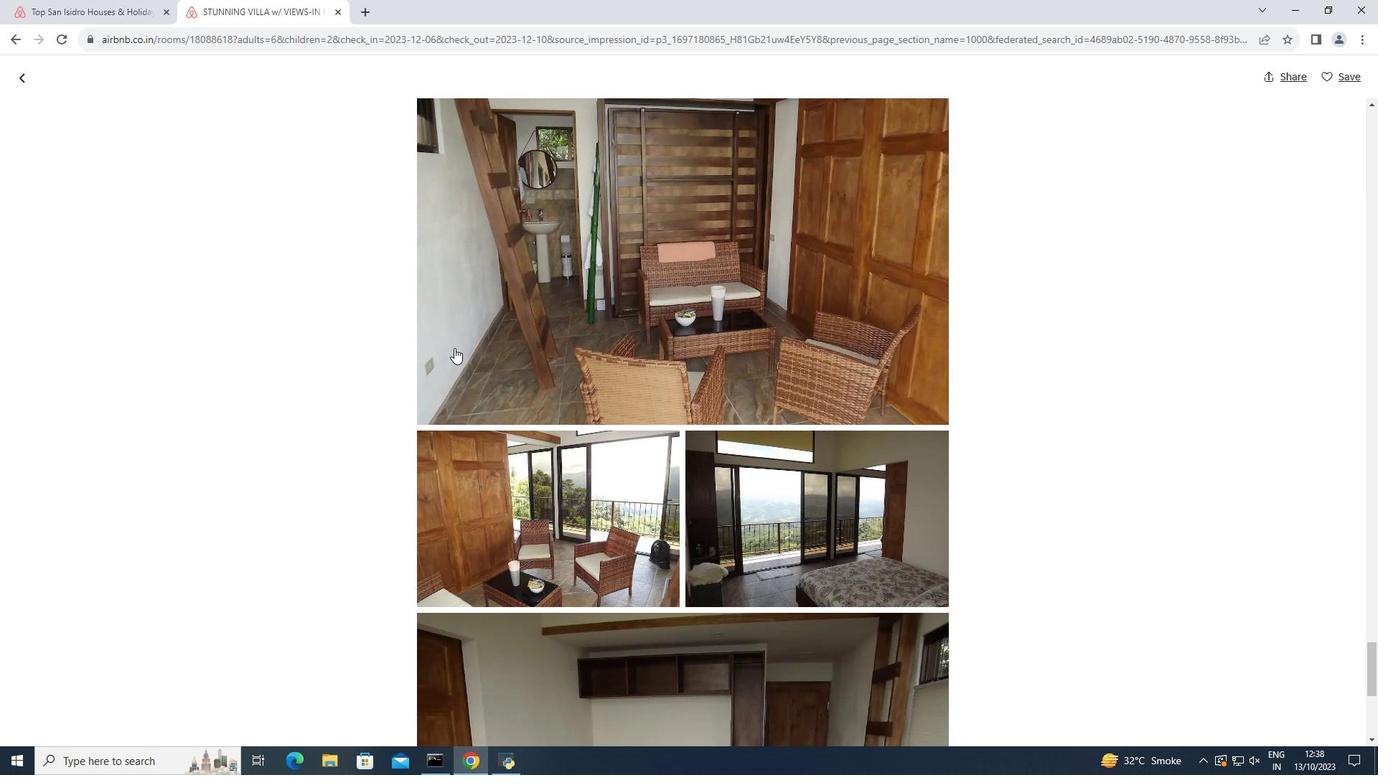 
Action: Mouse scrolled (454, 347) with delta (0, 0)
Screenshot: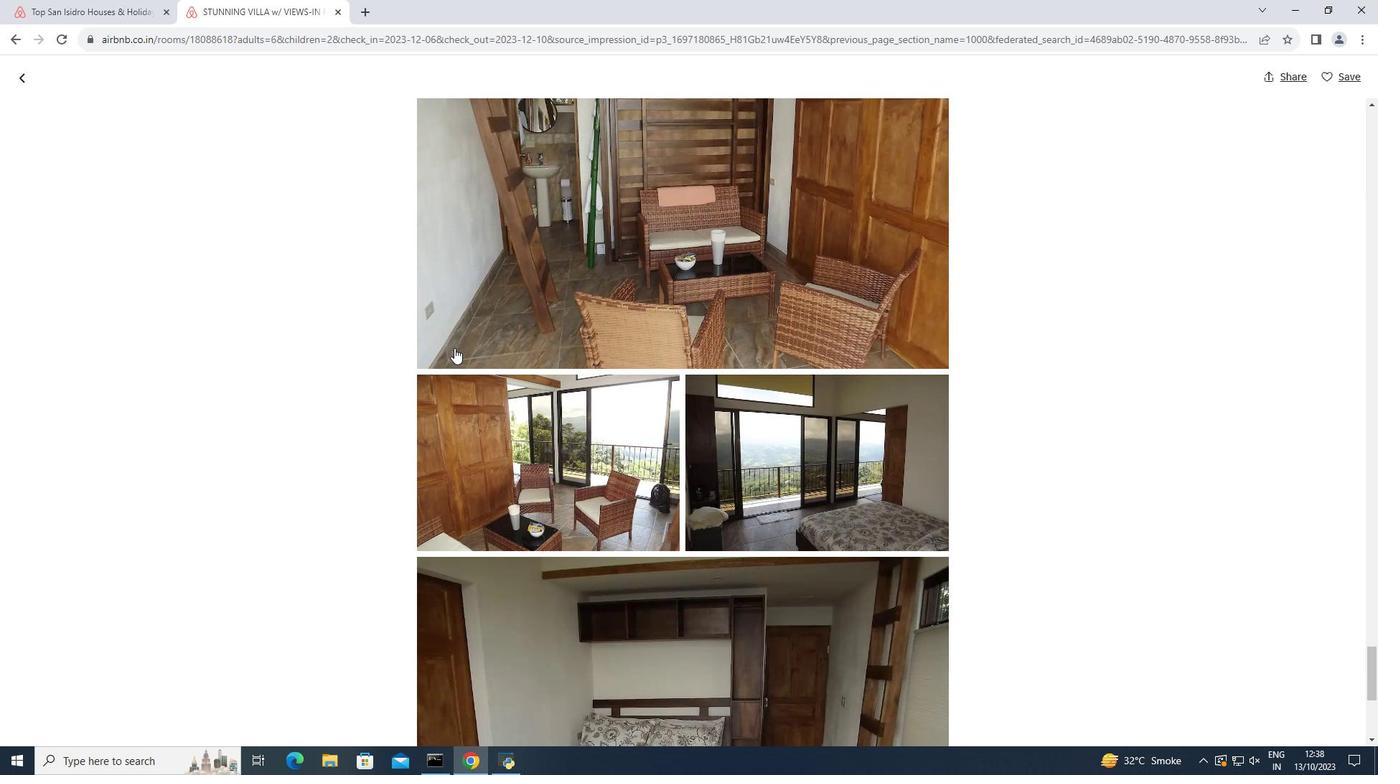 
Action: Mouse scrolled (454, 347) with delta (0, 0)
Screenshot: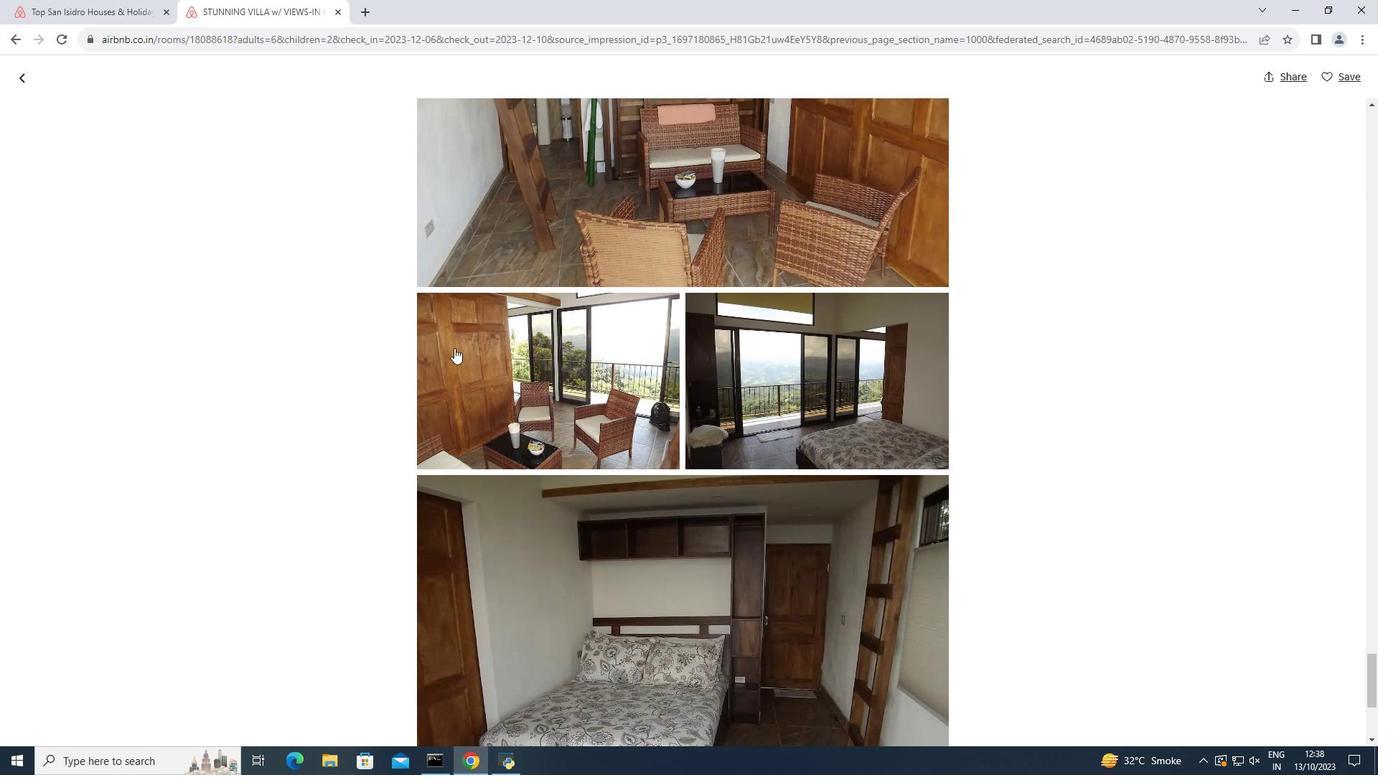 
Action: Mouse scrolled (454, 347) with delta (0, 0)
Screenshot: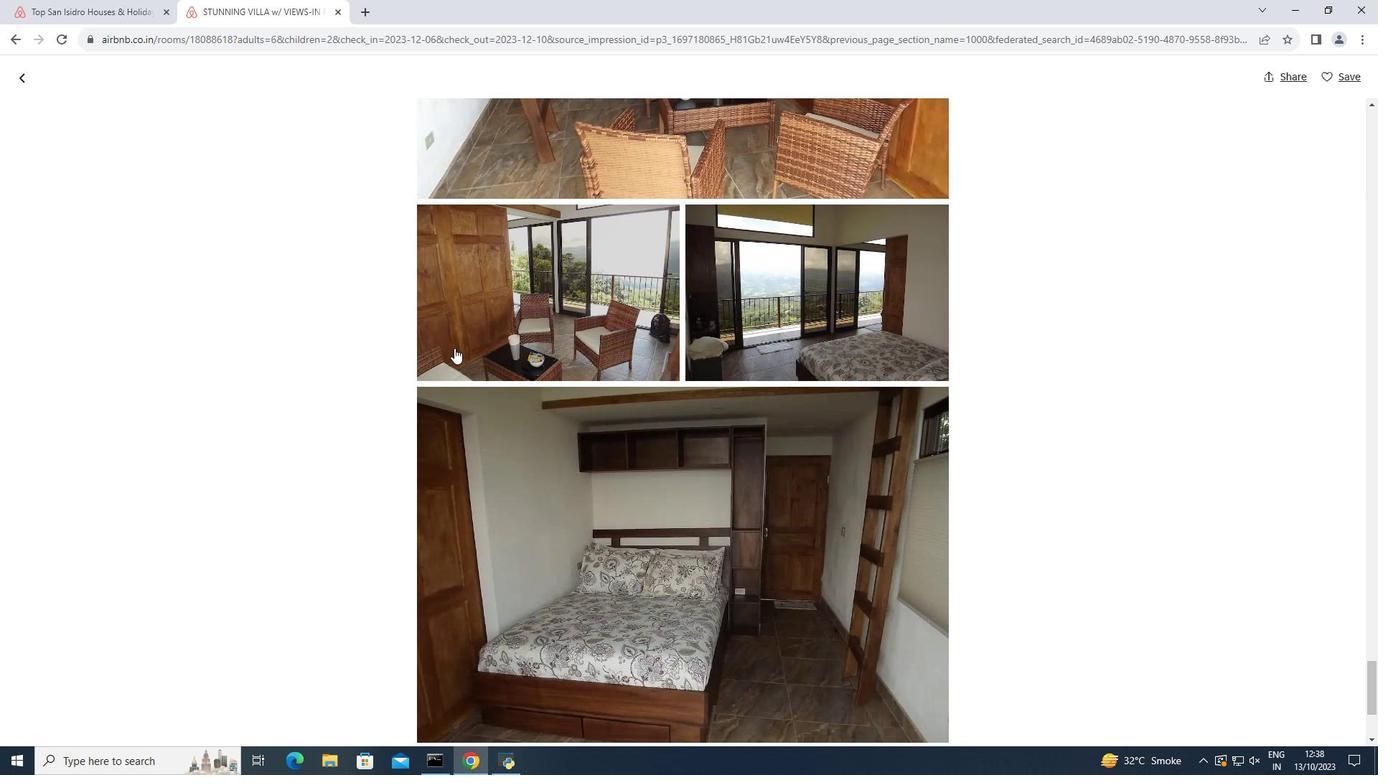 
Action: Mouse scrolled (454, 347) with delta (0, 0)
Screenshot: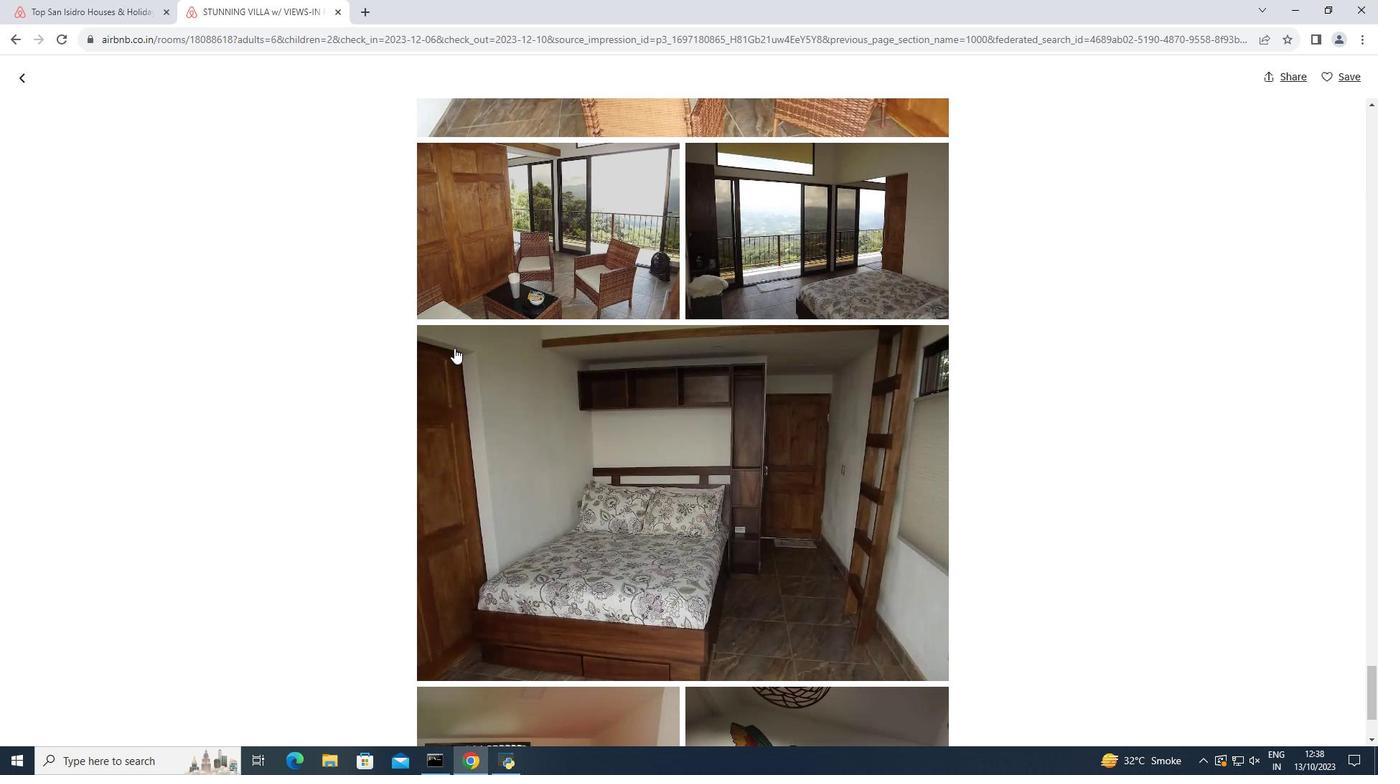 
Action: Mouse scrolled (454, 347) with delta (0, 0)
Screenshot: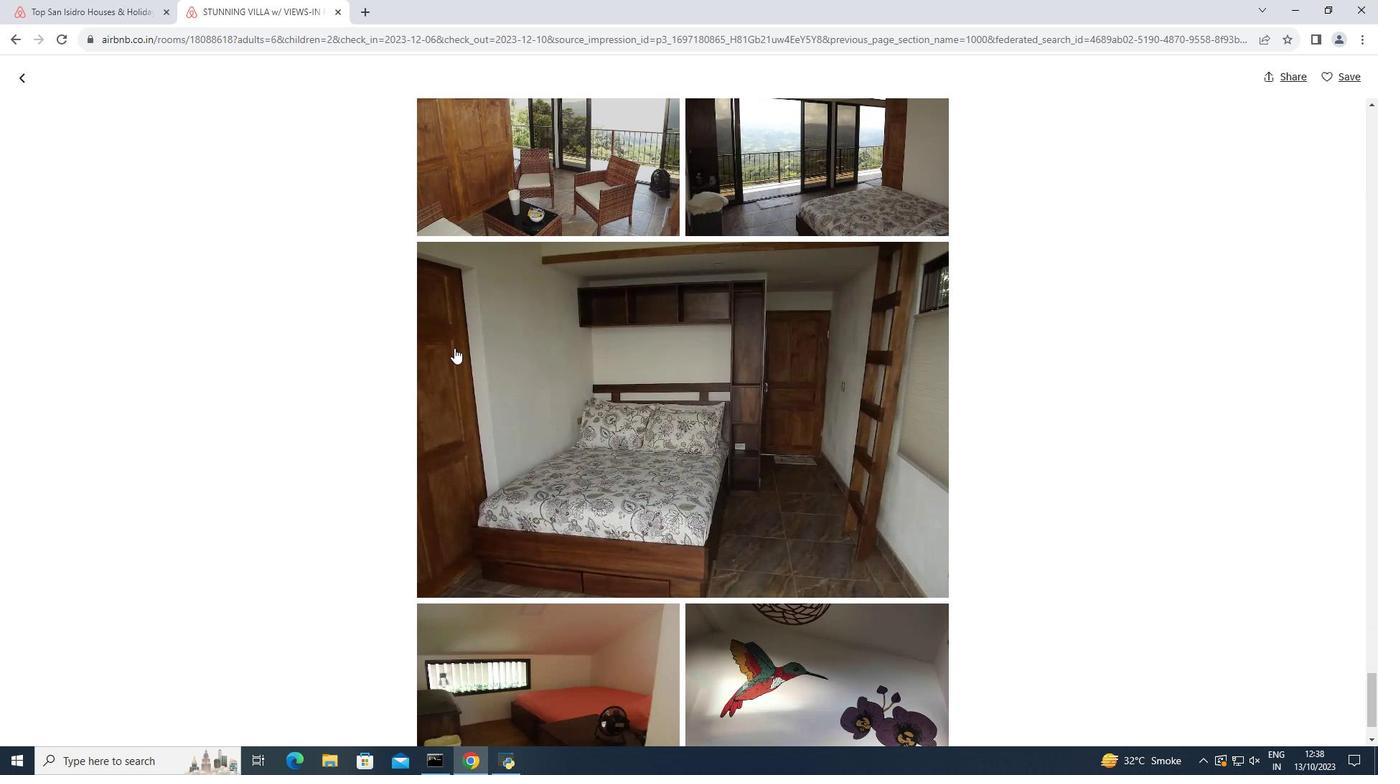 
Action: Mouse scrolled (454, 347) with delta (0, 0)
Screenshot: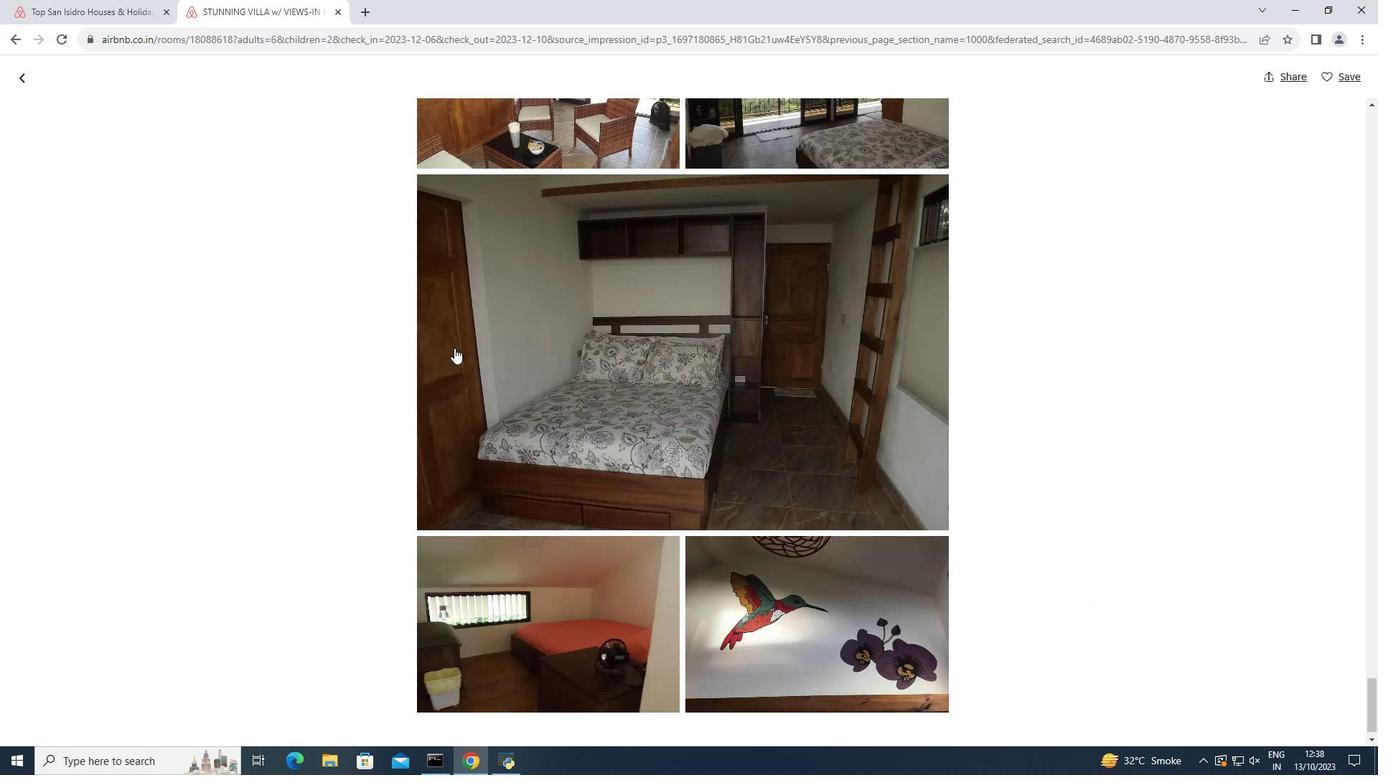 
Action: Mouse scrolled (454, 347) with delta (0, 0)
Screenshot: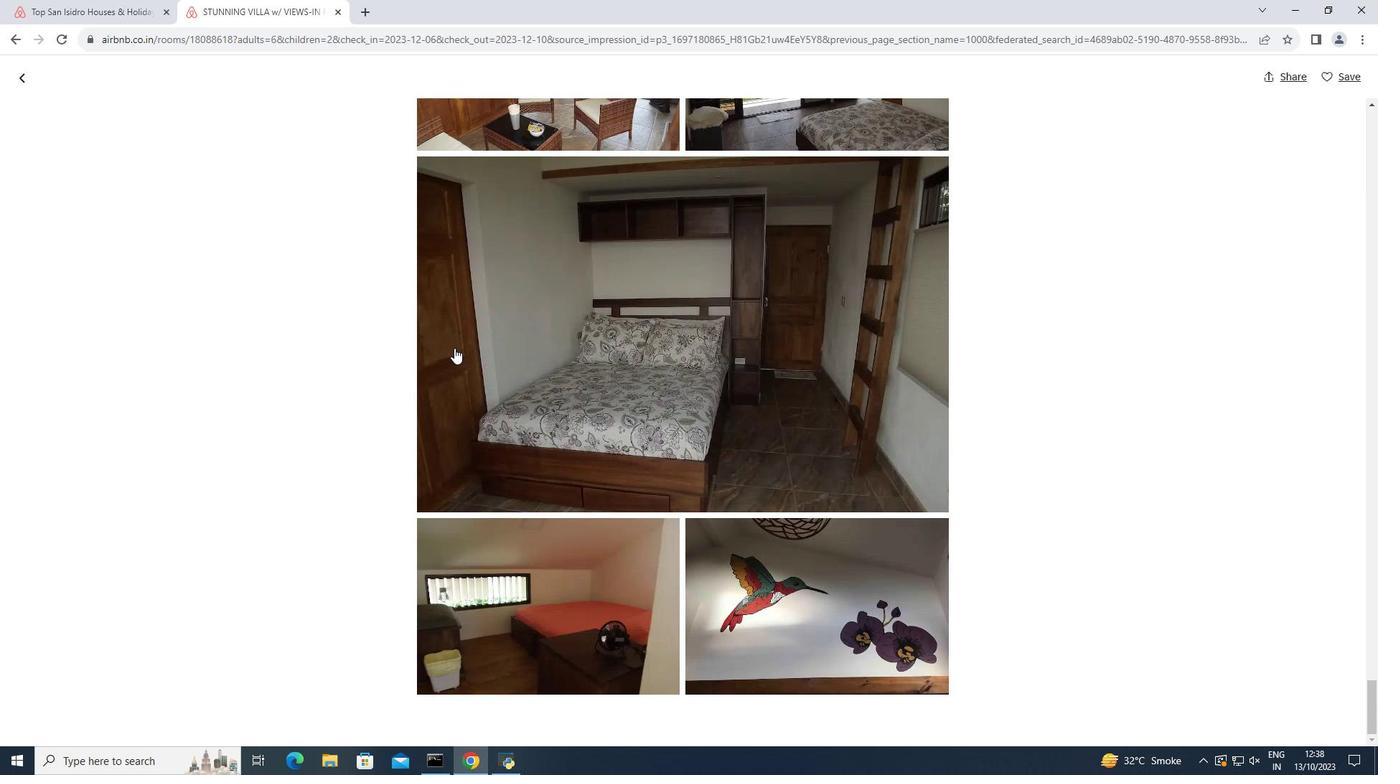 
Action: Mouse scrolled (454, 347) with delta (0, 0)
Screenshot: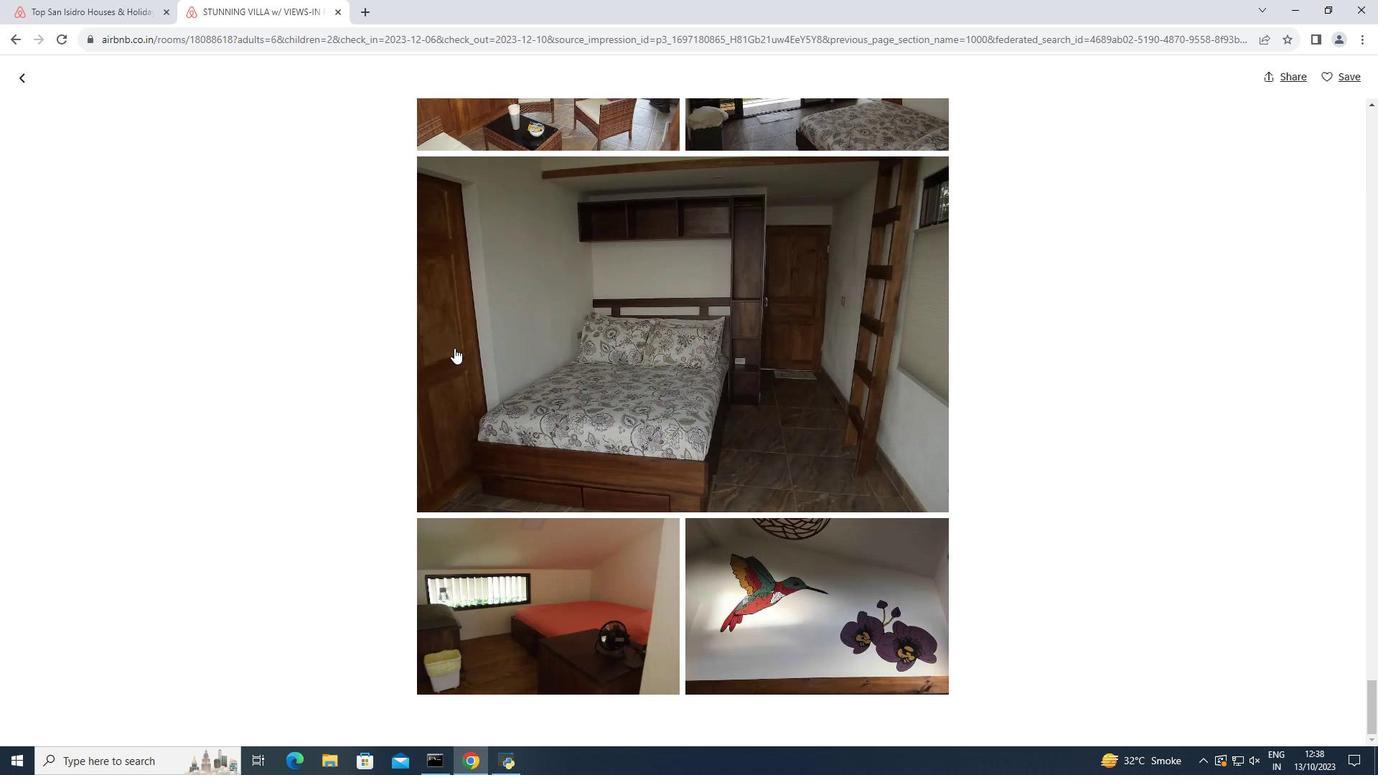 
Action: Mouse moved to (21, 71)
Screenshot: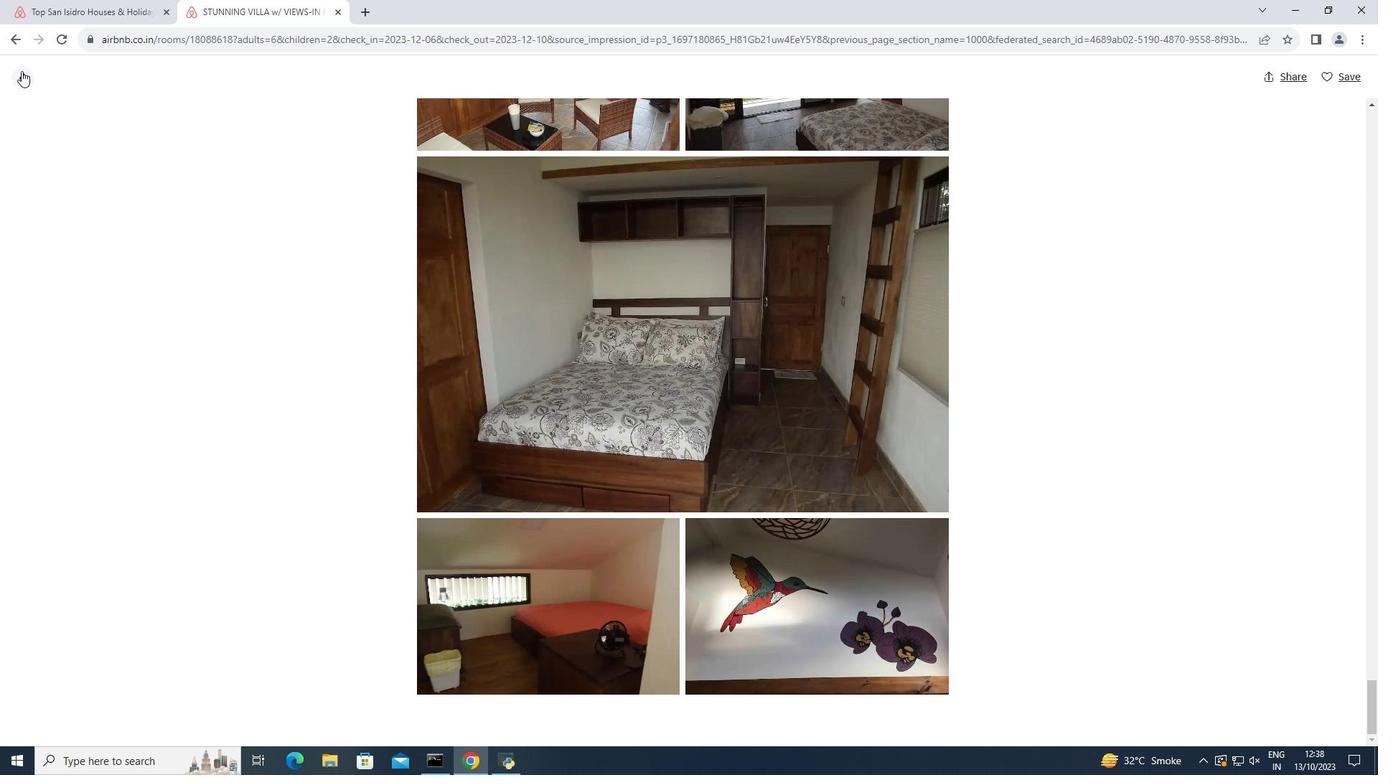 
Action: Mouse pressed left at (21, 71)
Screenshot: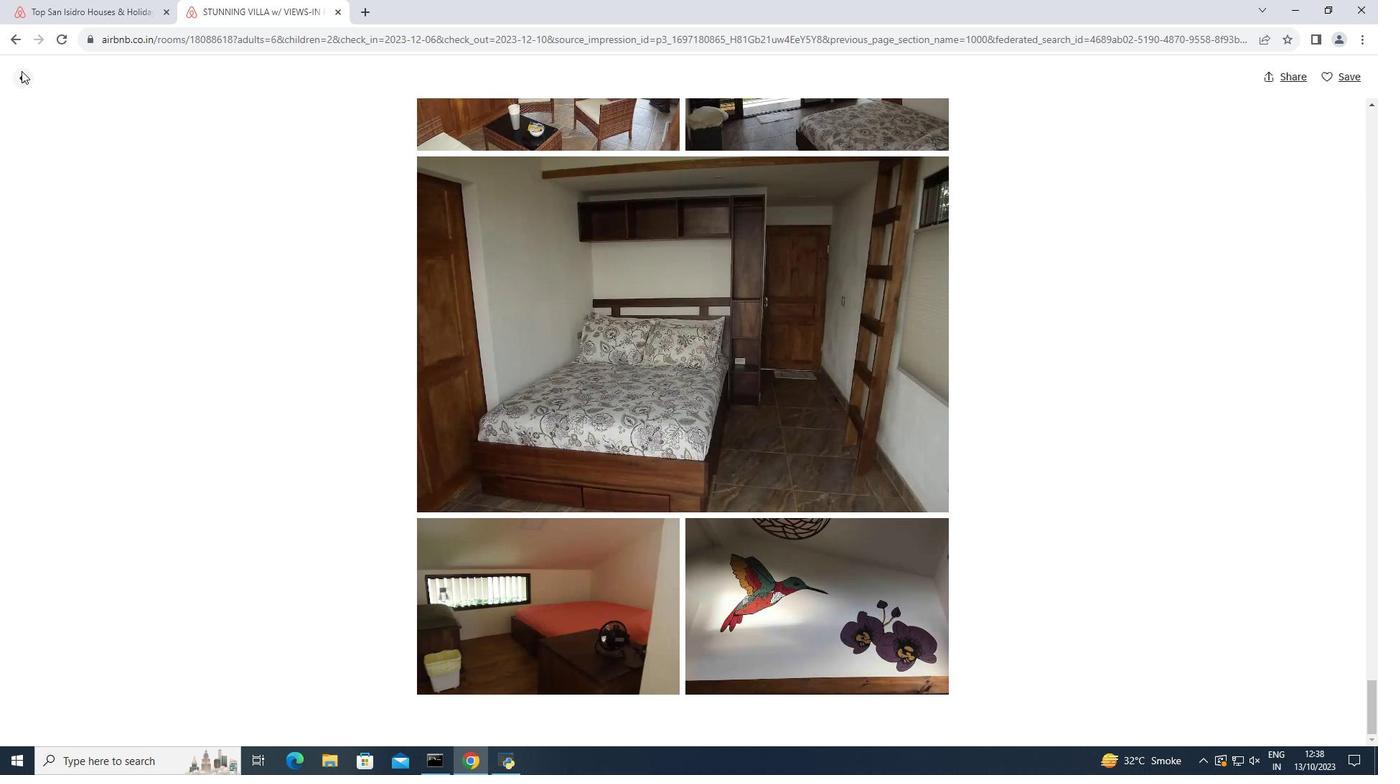 
Action: Mouse moved to (257, 290)
Screenshot: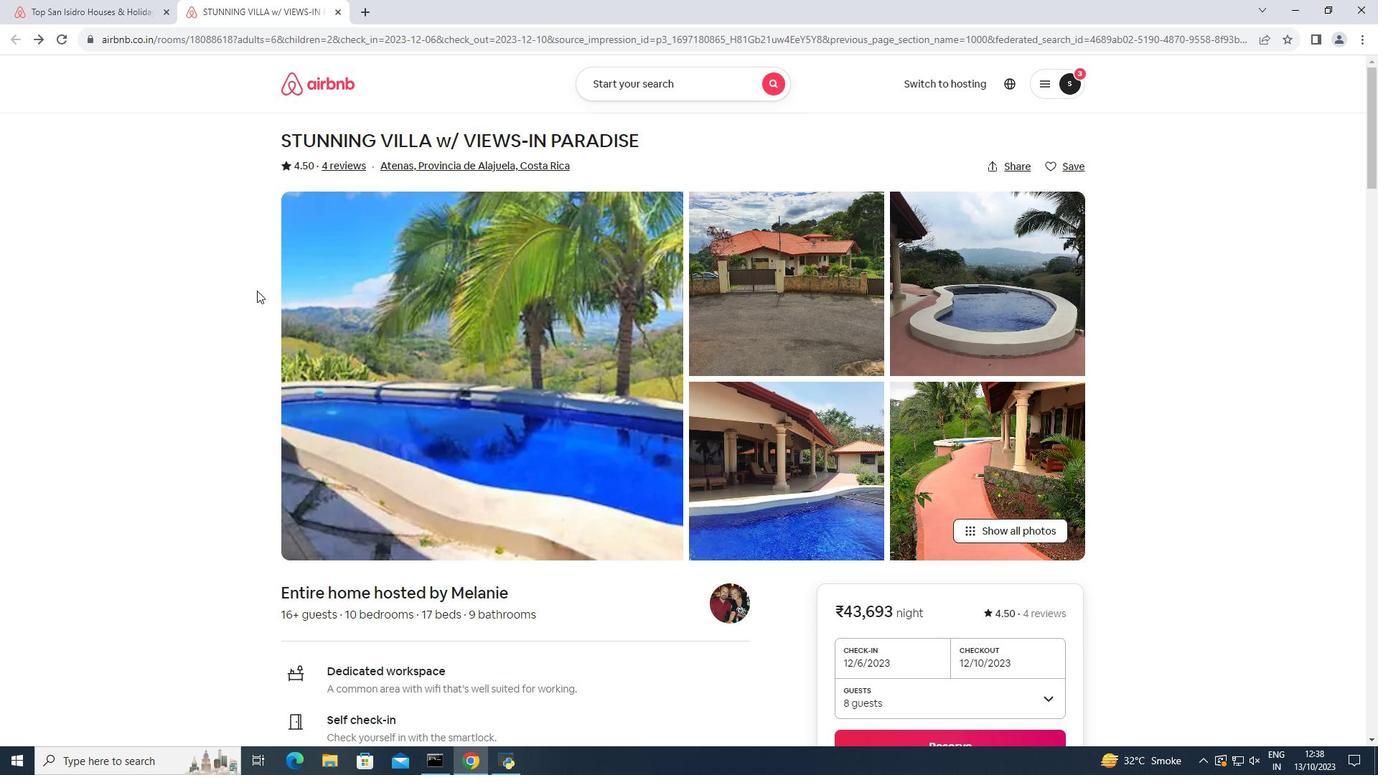
Action: Mouse scrolled (257, 290) with delta (0, 0)
Screenshot: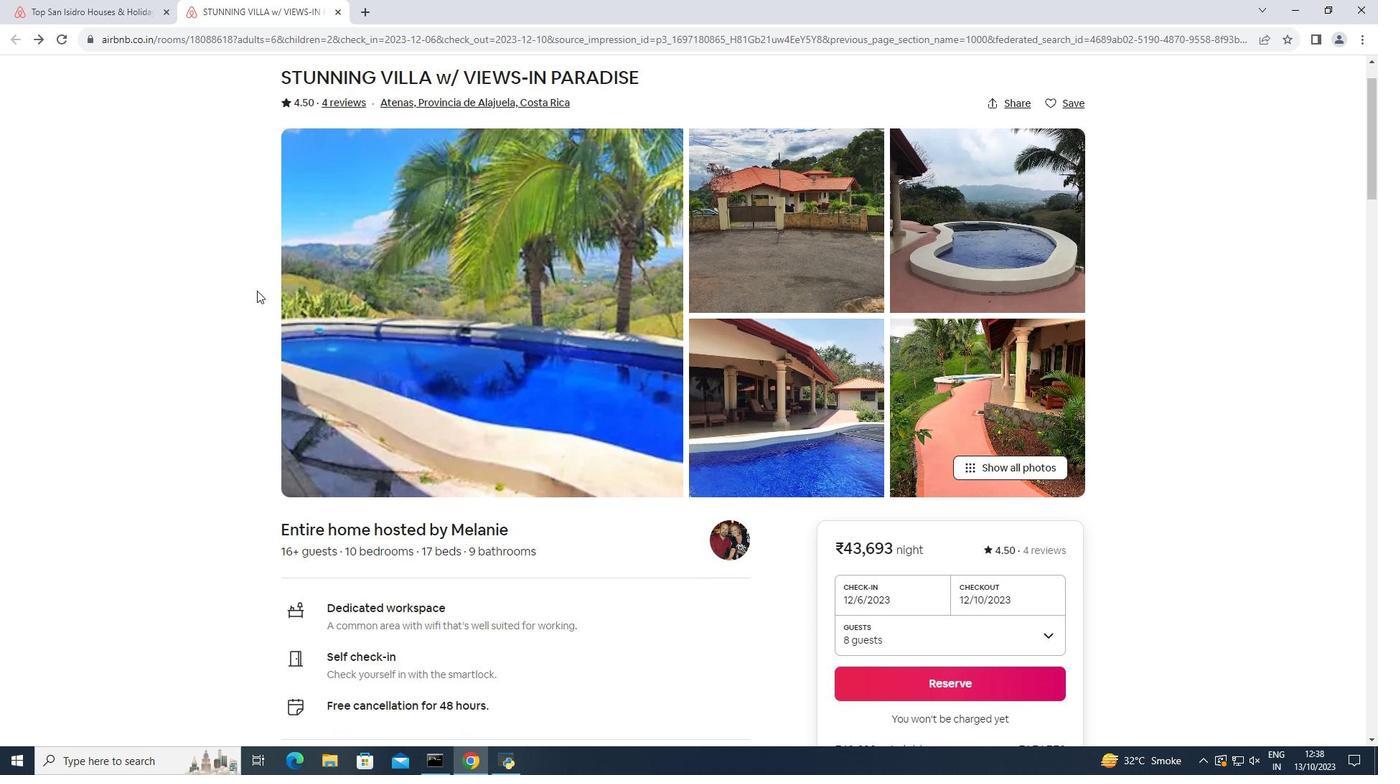 
Action: Mouse scrolled (257, 290) with delta (0, 0)
Screenshot: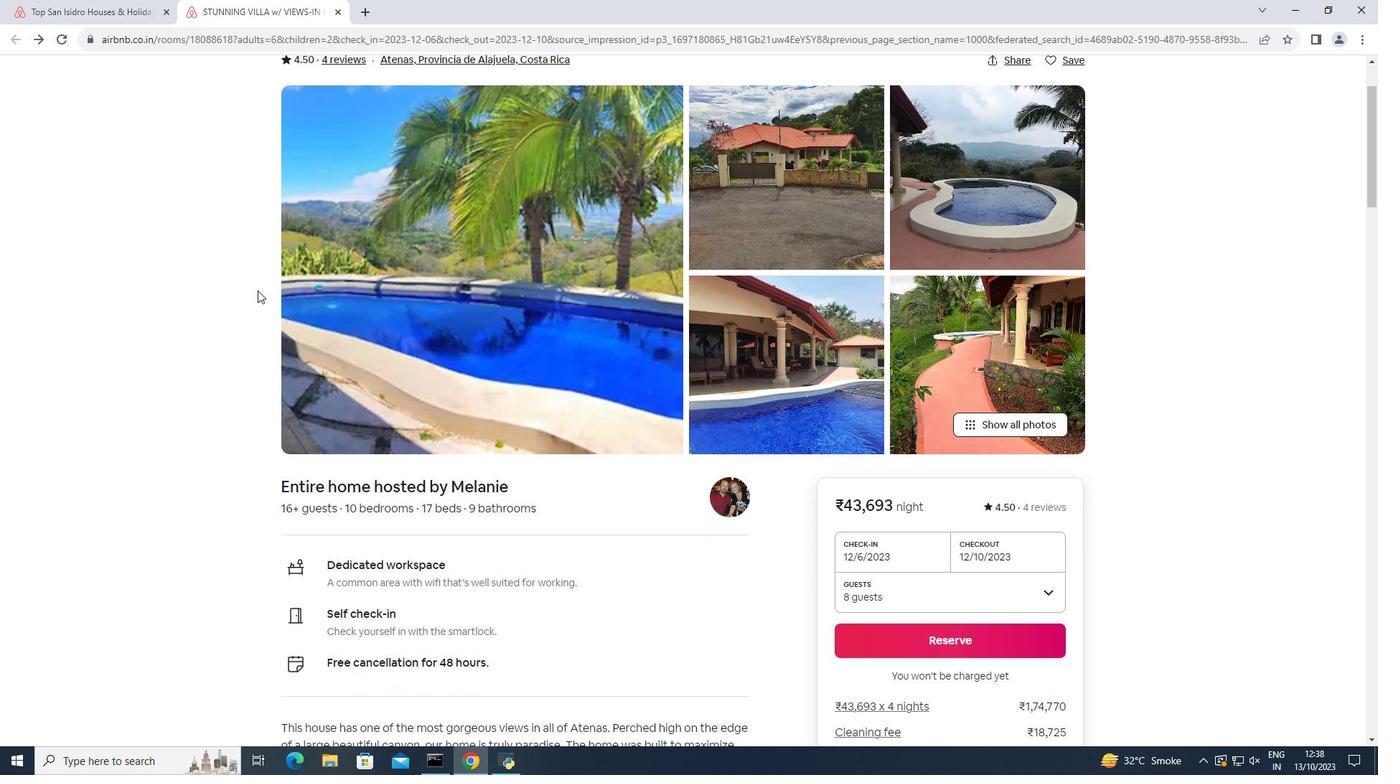 
Action: Mouse moved to (257, 290)
Screenshot: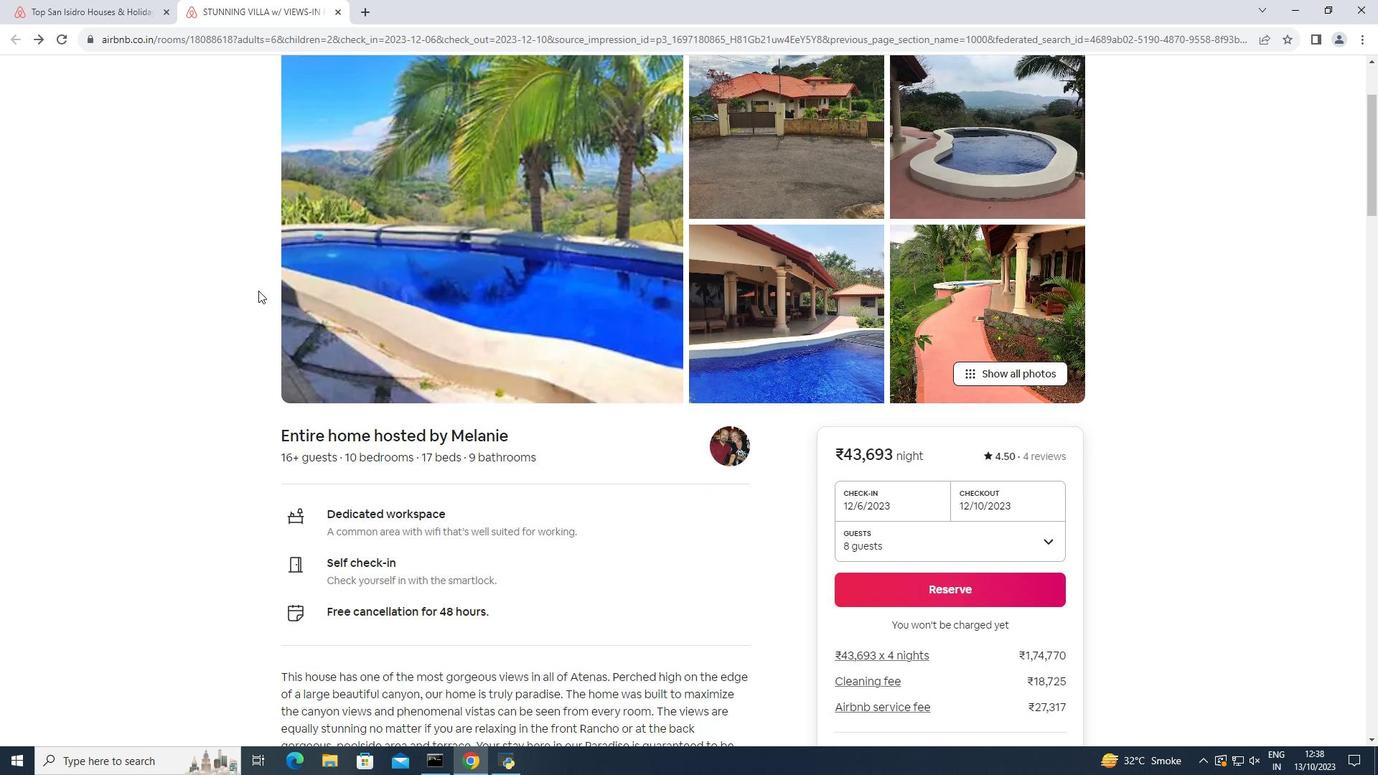 
Action: Mouse scrolled (257, 290) with delta (0, 0)
Screenshot: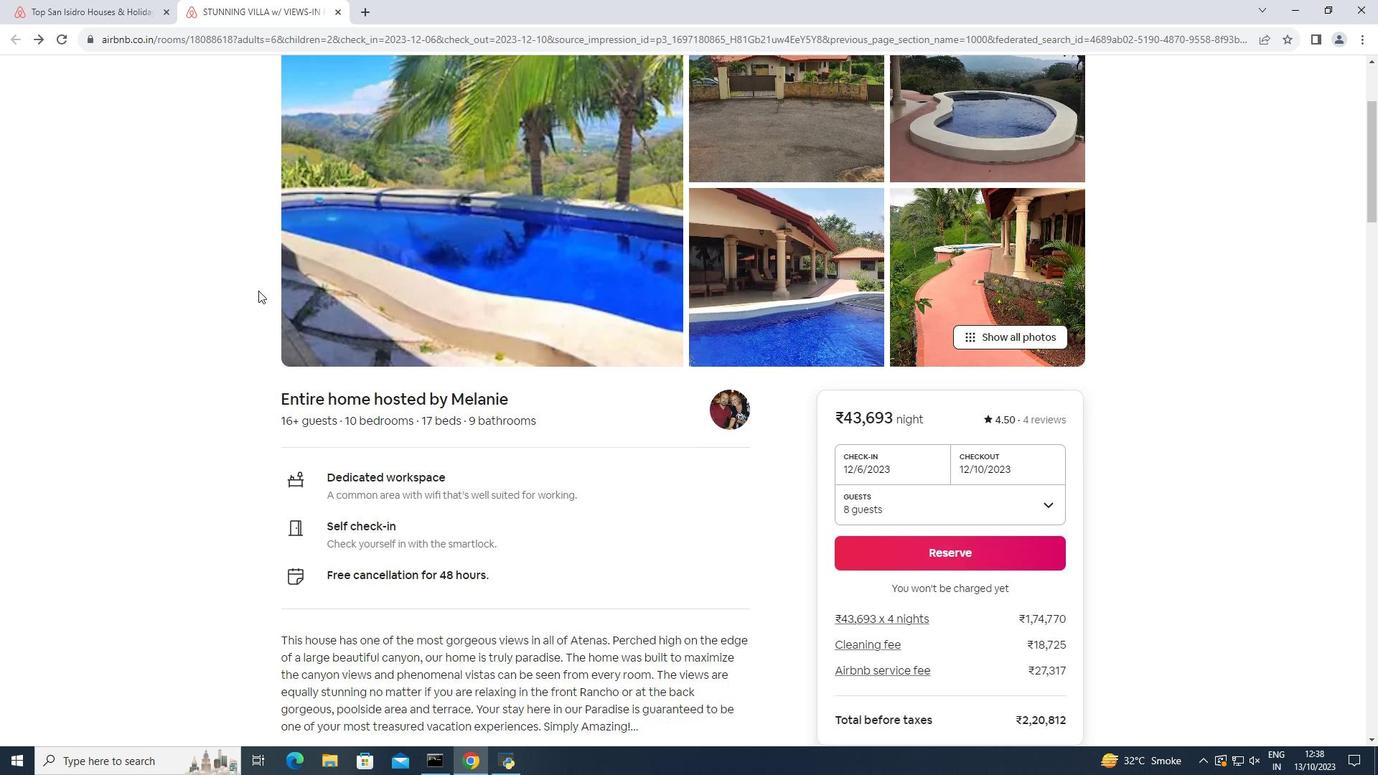 
Action: Mouse moved to (258, 290)
Screenshot: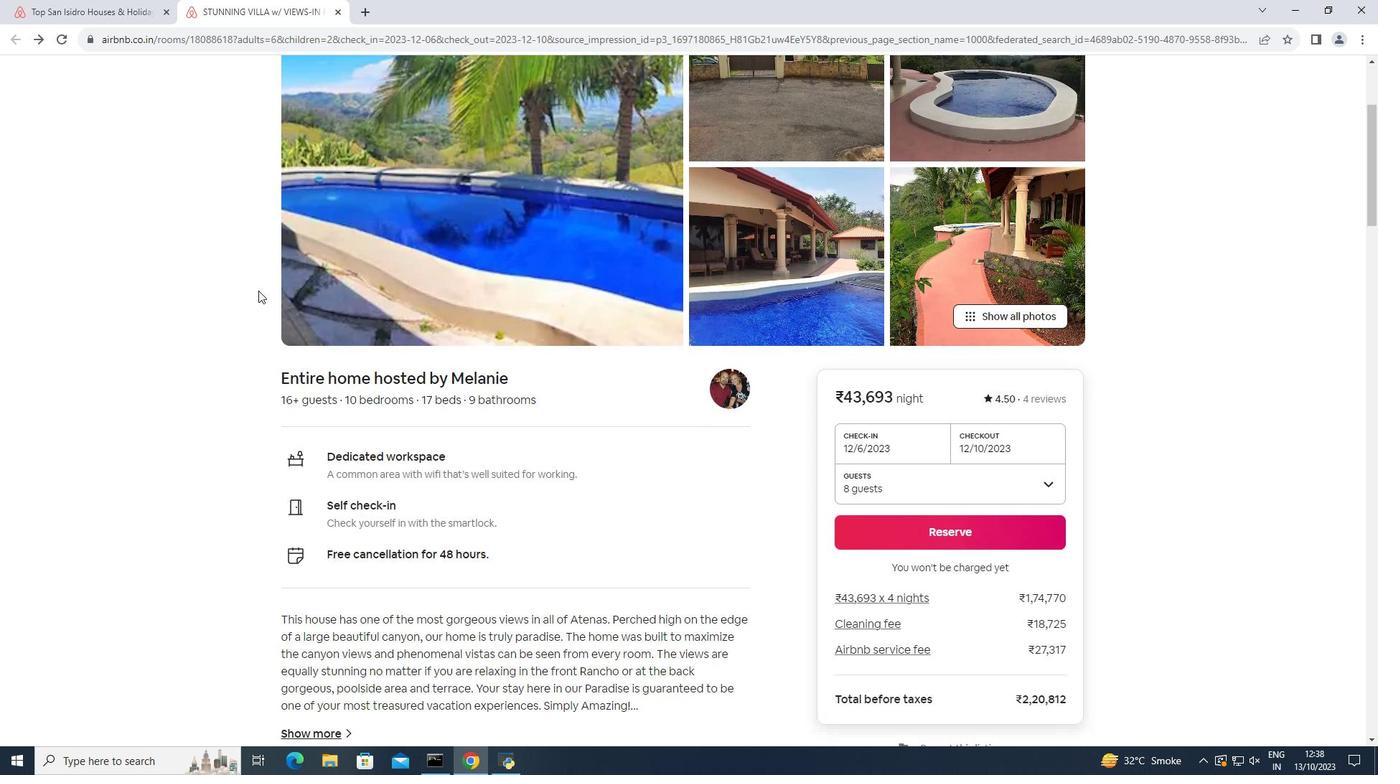 
Action: Mouse scrolled (258, 290) with delta (0, 0)
Screenshot: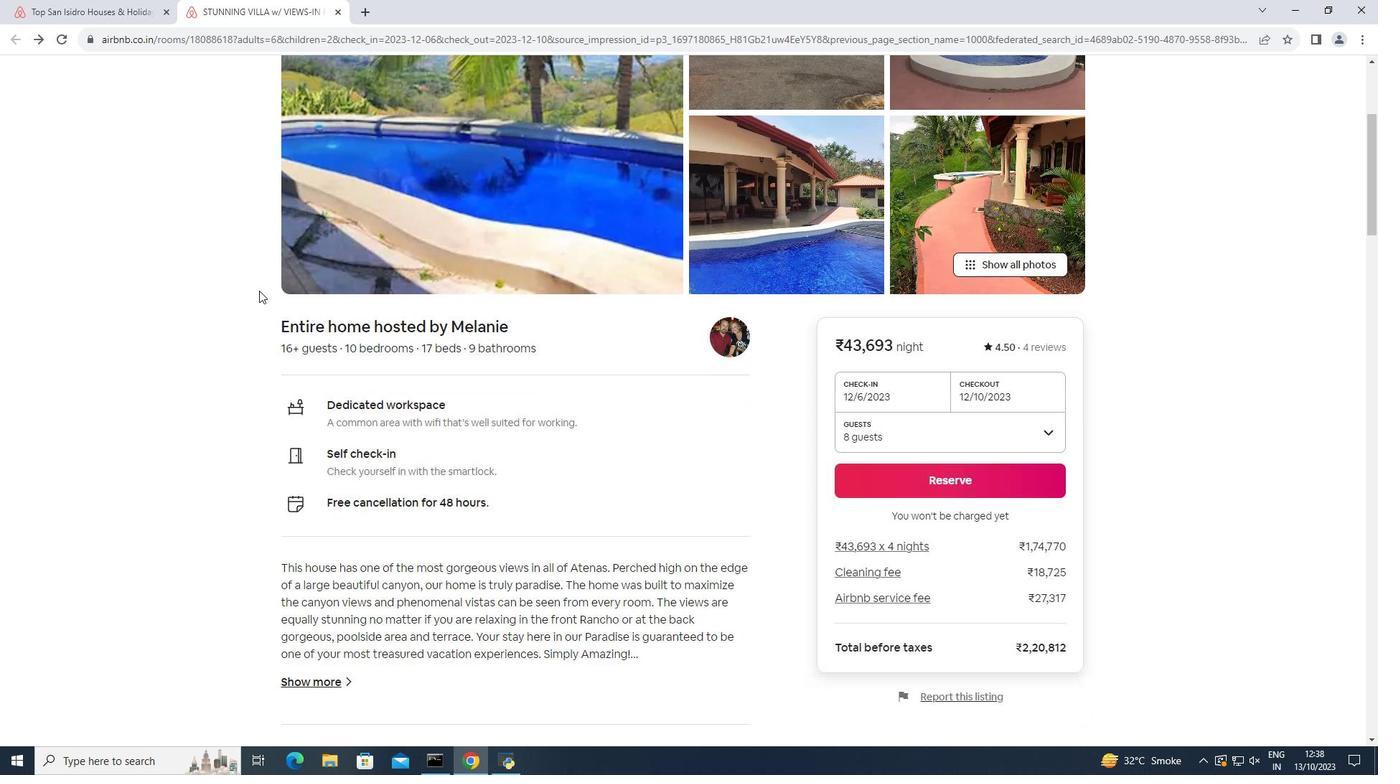 
Action: Mouse moved to (259, 290)
Screenshot: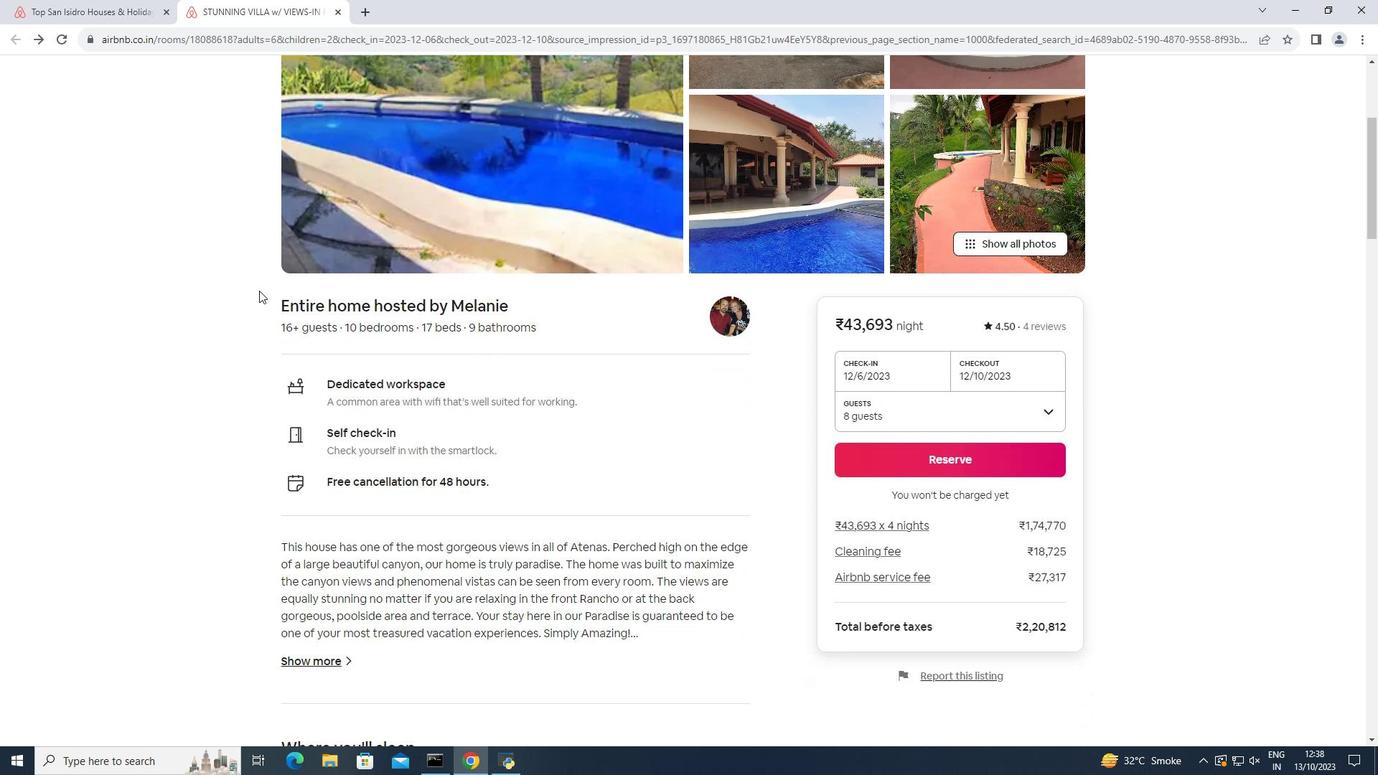 
Action: Mouse scrolled (259, 290) with delta (0, 0)
Screenshot: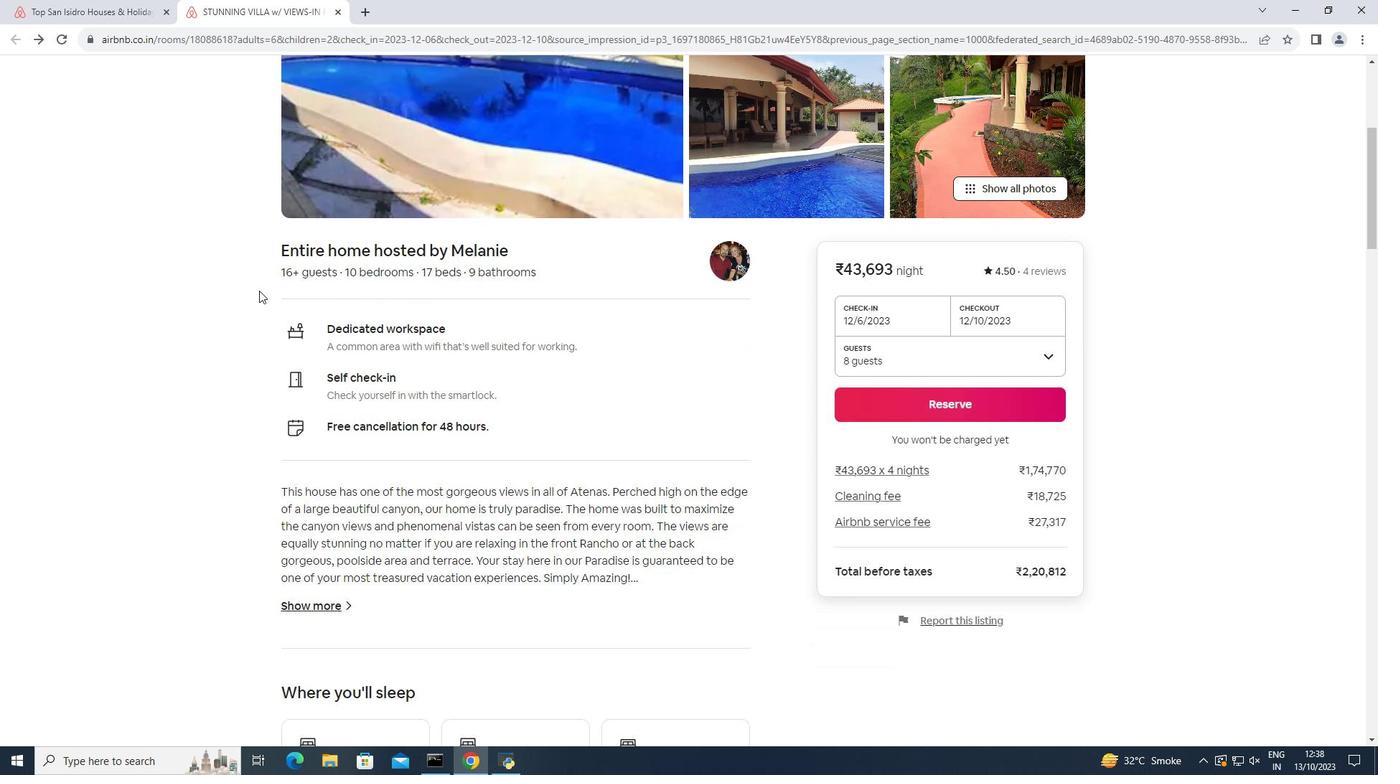 
Action: Mouse scrolled (259, 290) with delta (0, 0)
Screenshot: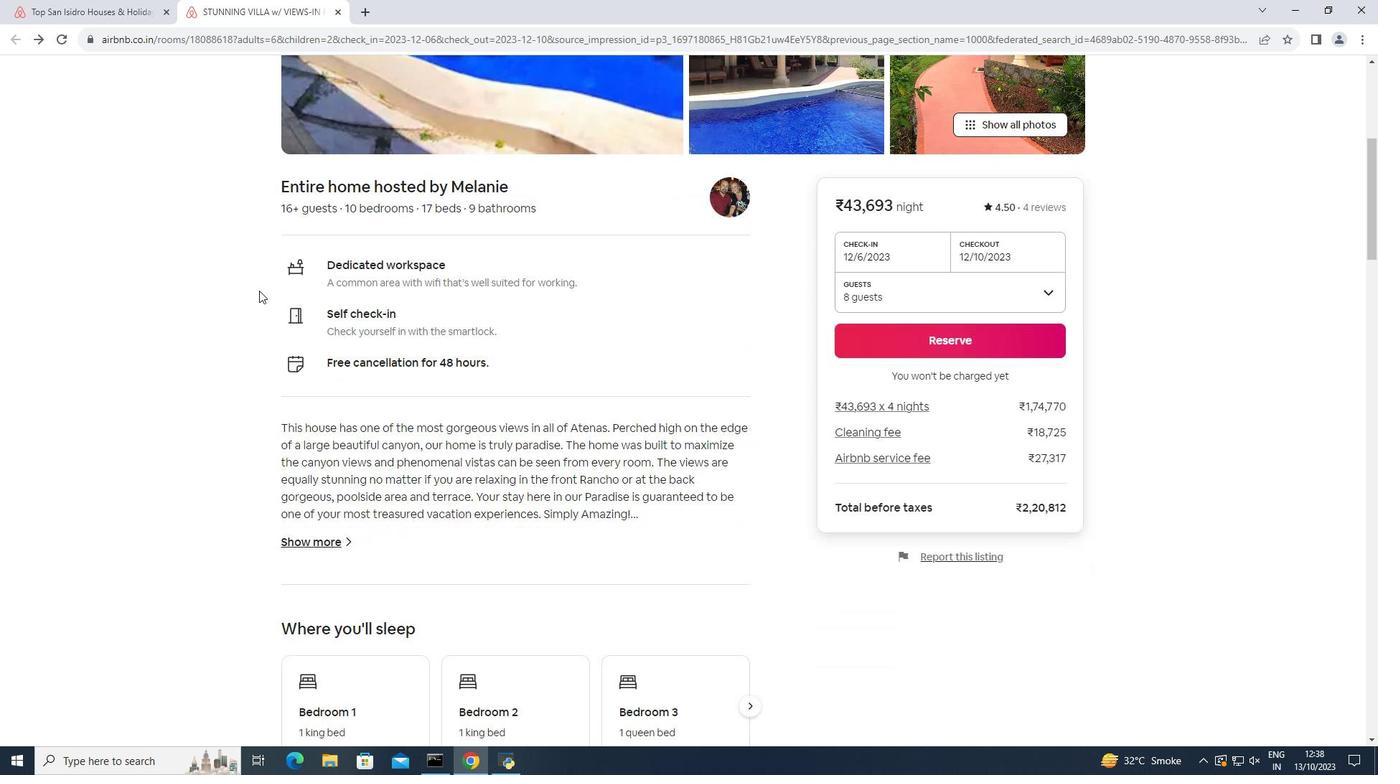 
Action: Mouse moved to (259, 291)
Screenshot: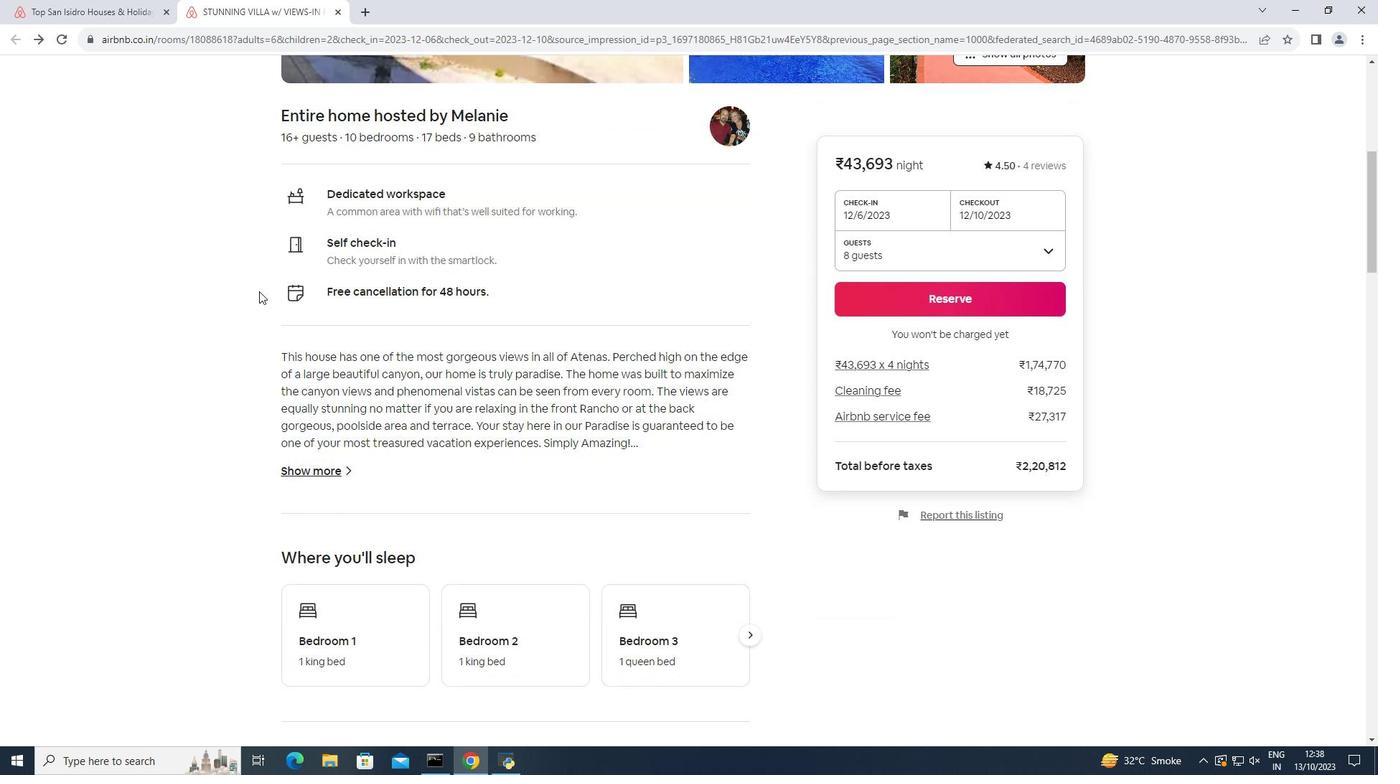 
Action: Mouse scrolled (259, 290) with delta (0, 0)
Screenshot: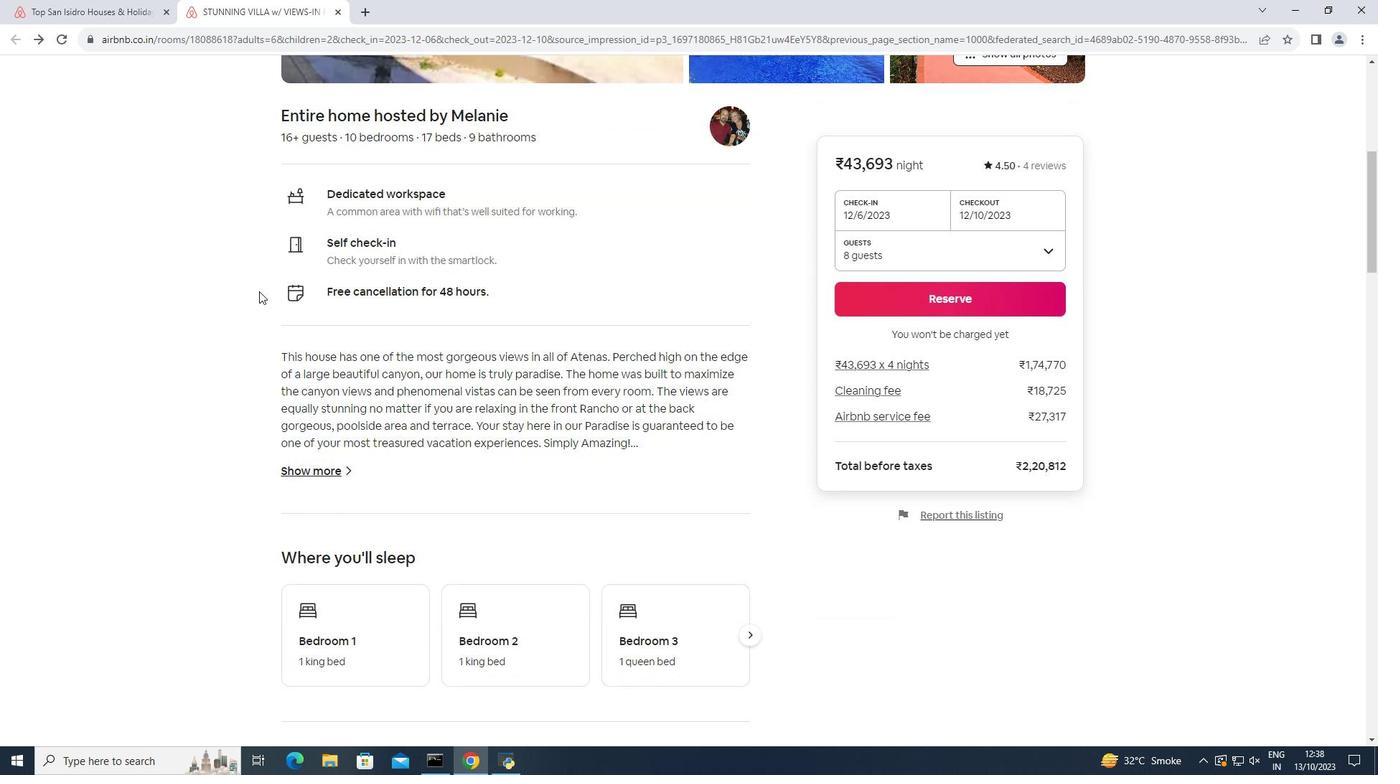 
Action: Mouse scrolled (259, 290) with delta (0, 0)
Screenshot: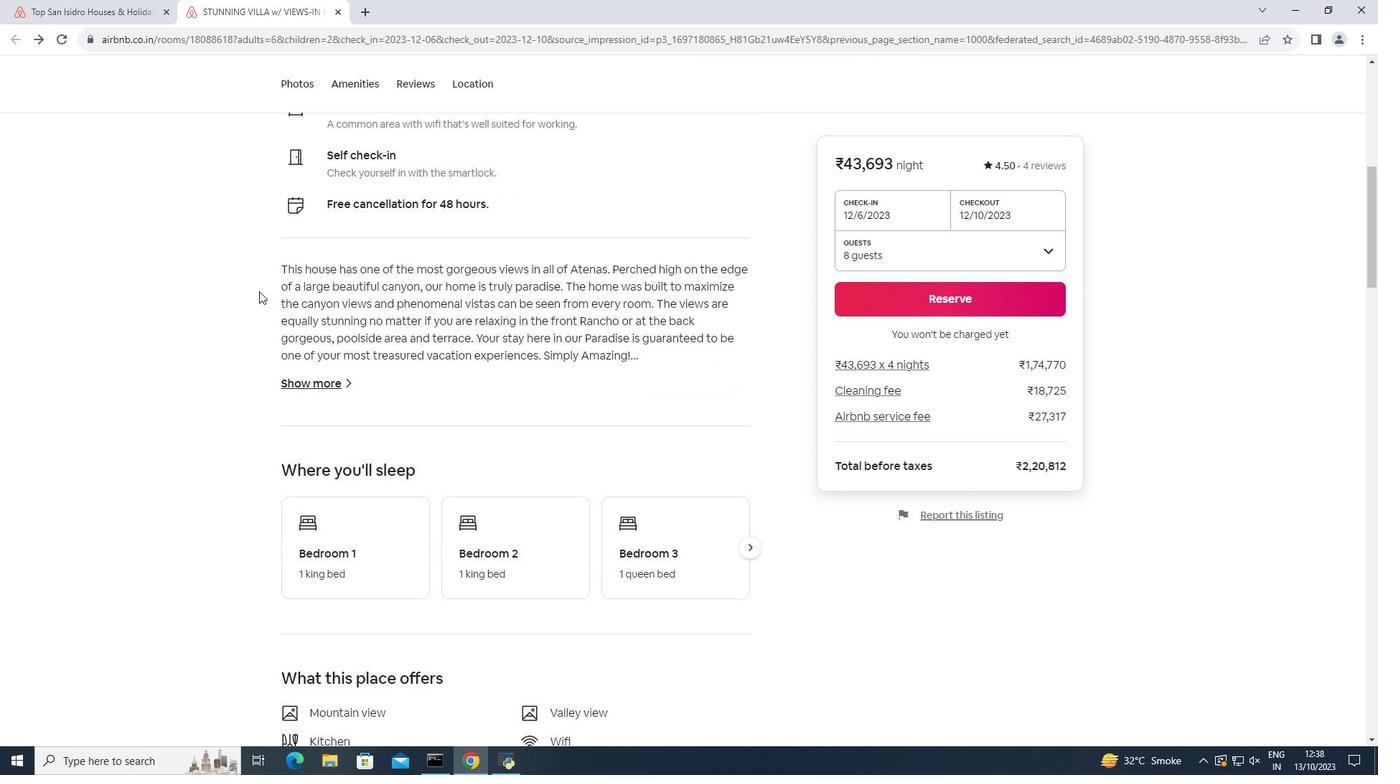
Action: Mouse moved to (301, 377)
Screenshot: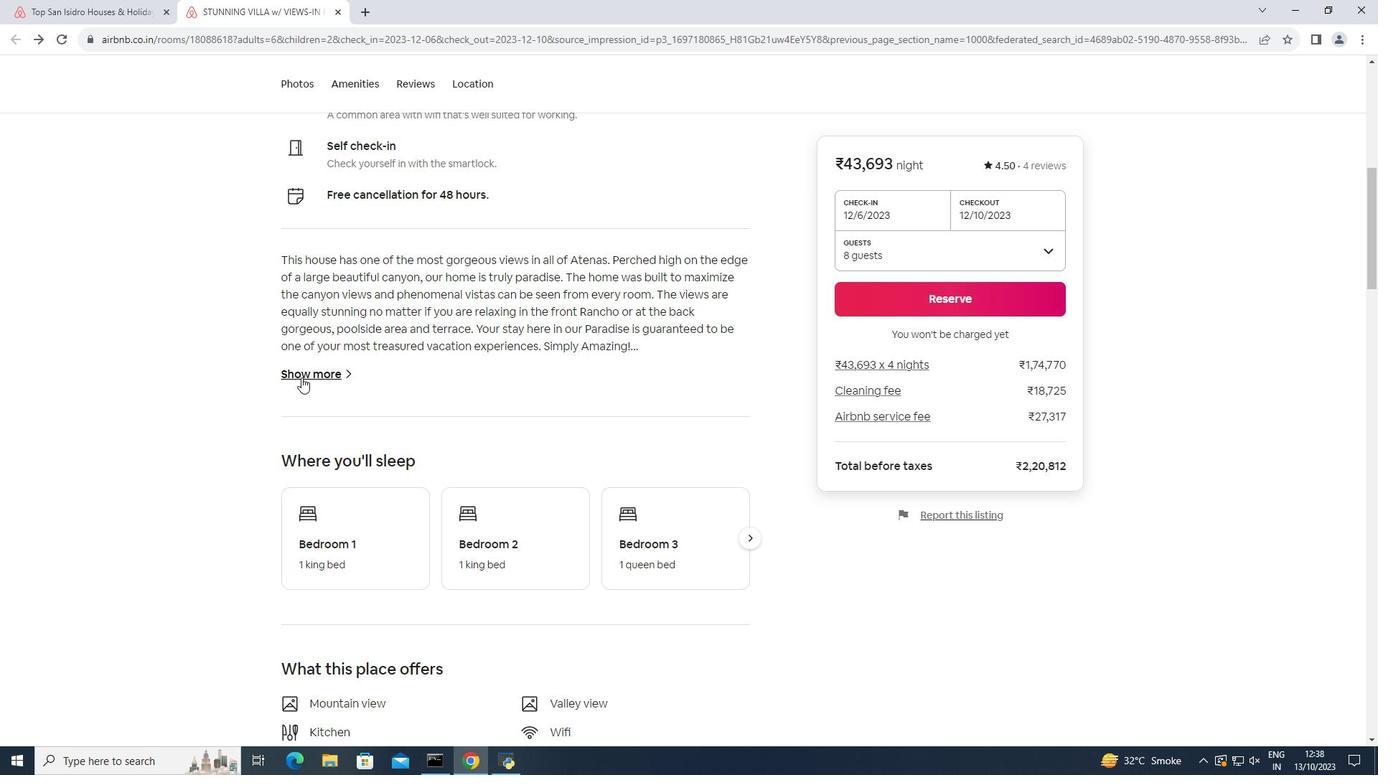 
Action: Mouse pressed left at (301, 377)
Screenshot: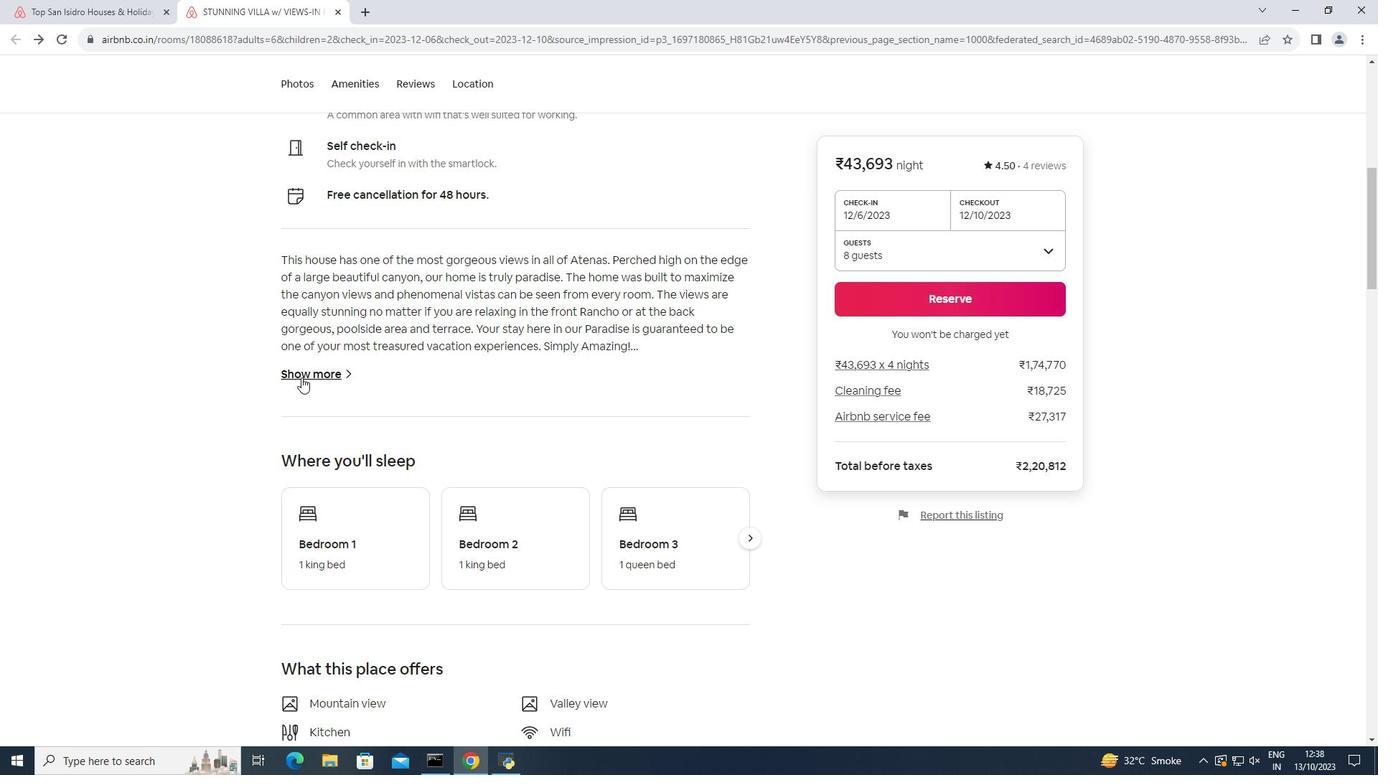 
Action: Mouse moved to (487, 376)
Screenshot: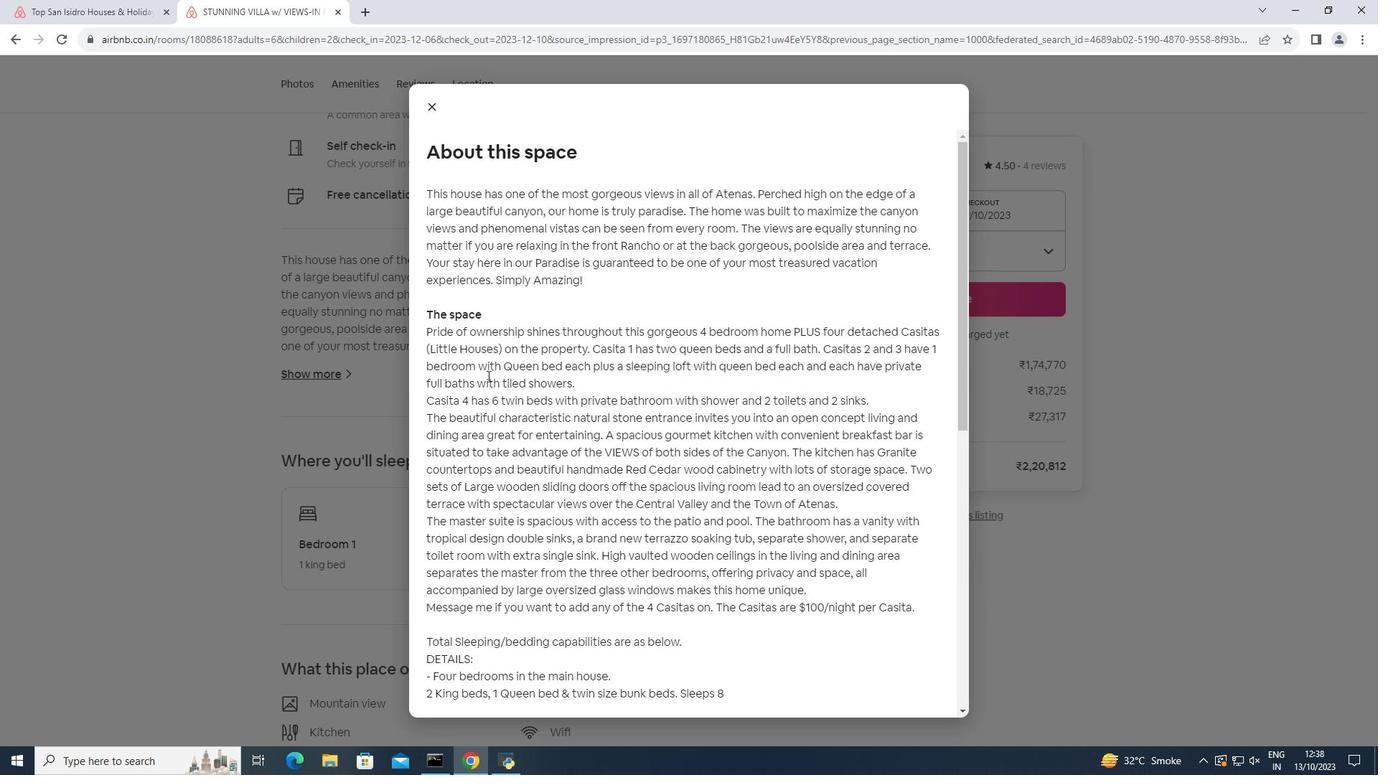 
Action: Mouse scrolled (487, 375) with delta (0, 0)
Screenshot: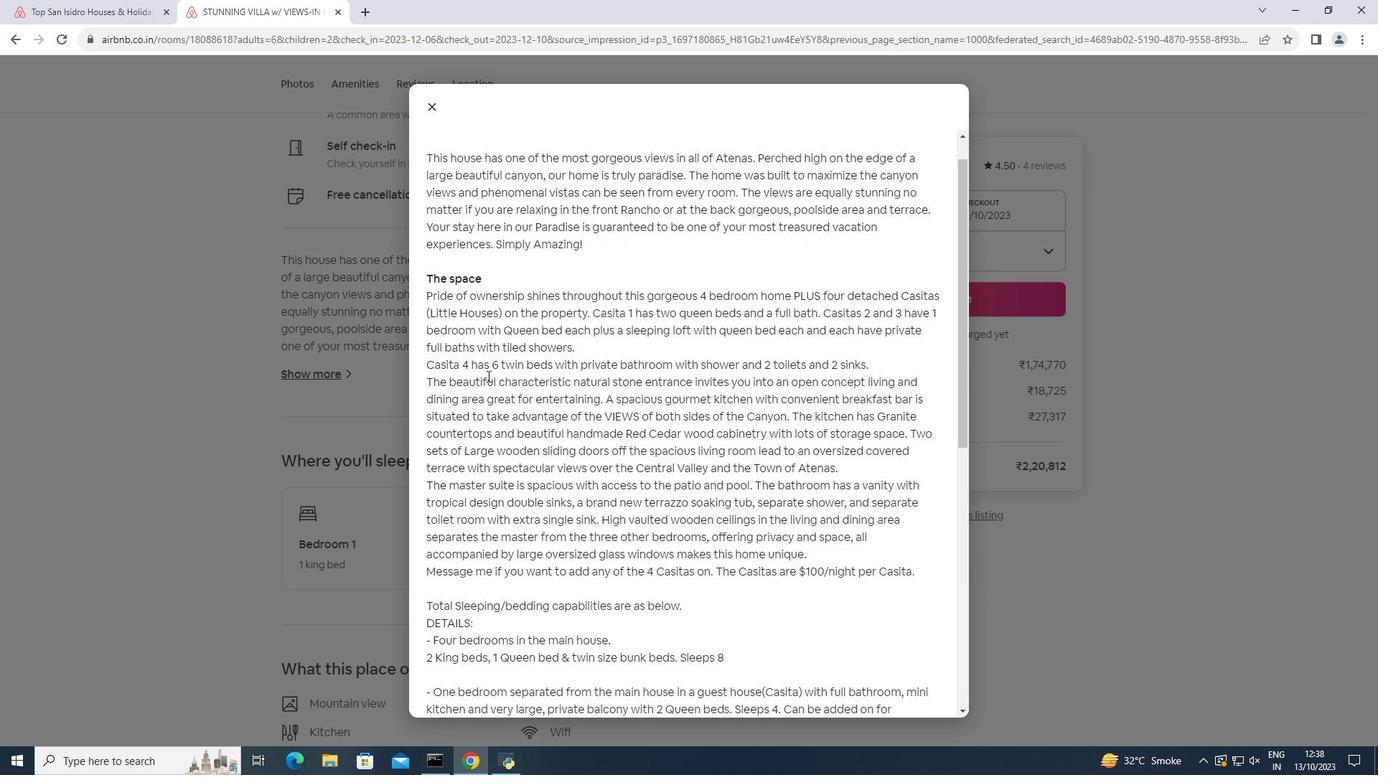
Action: Mouse scrolled (487, 375) with delta (0, 0)
Screenshot: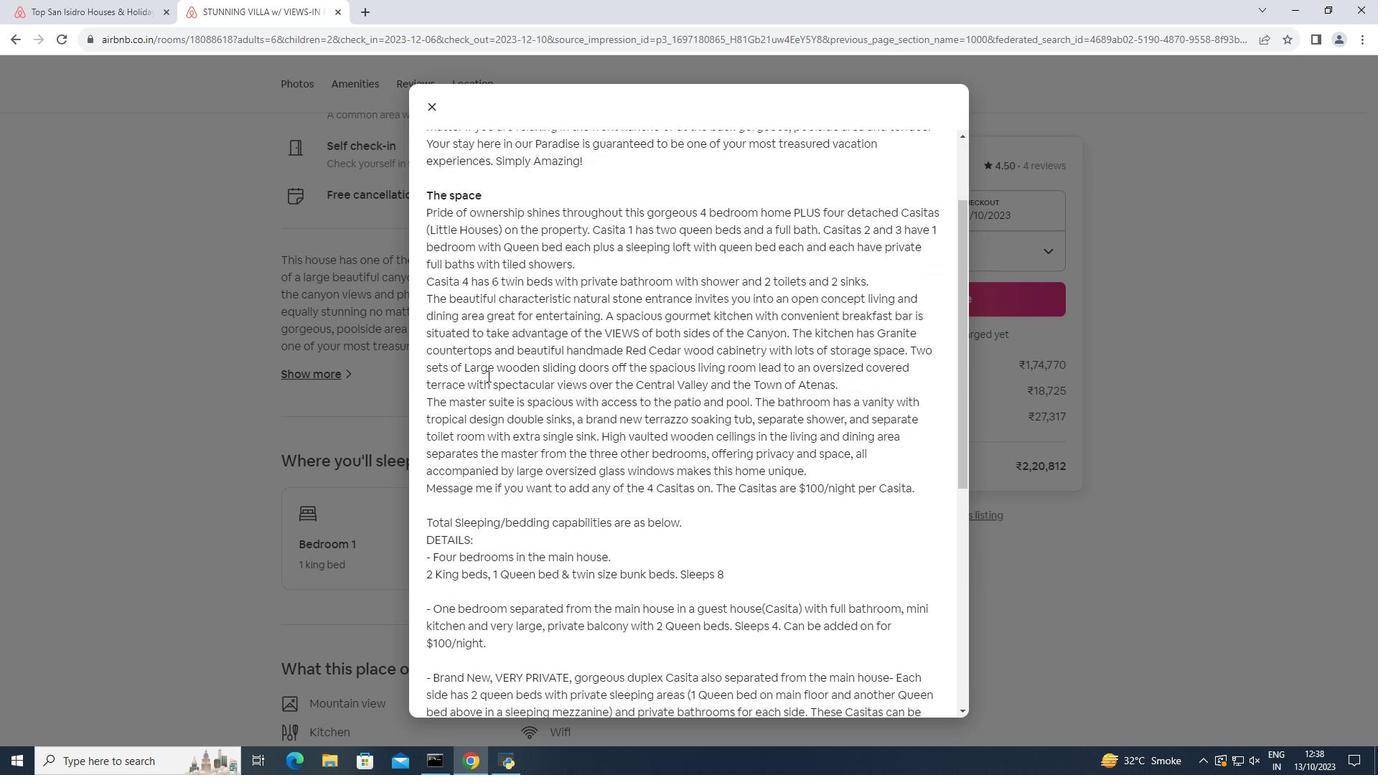 
Action: Mouse scrolled (487, 375) with delta (0, 0)
Screenshot: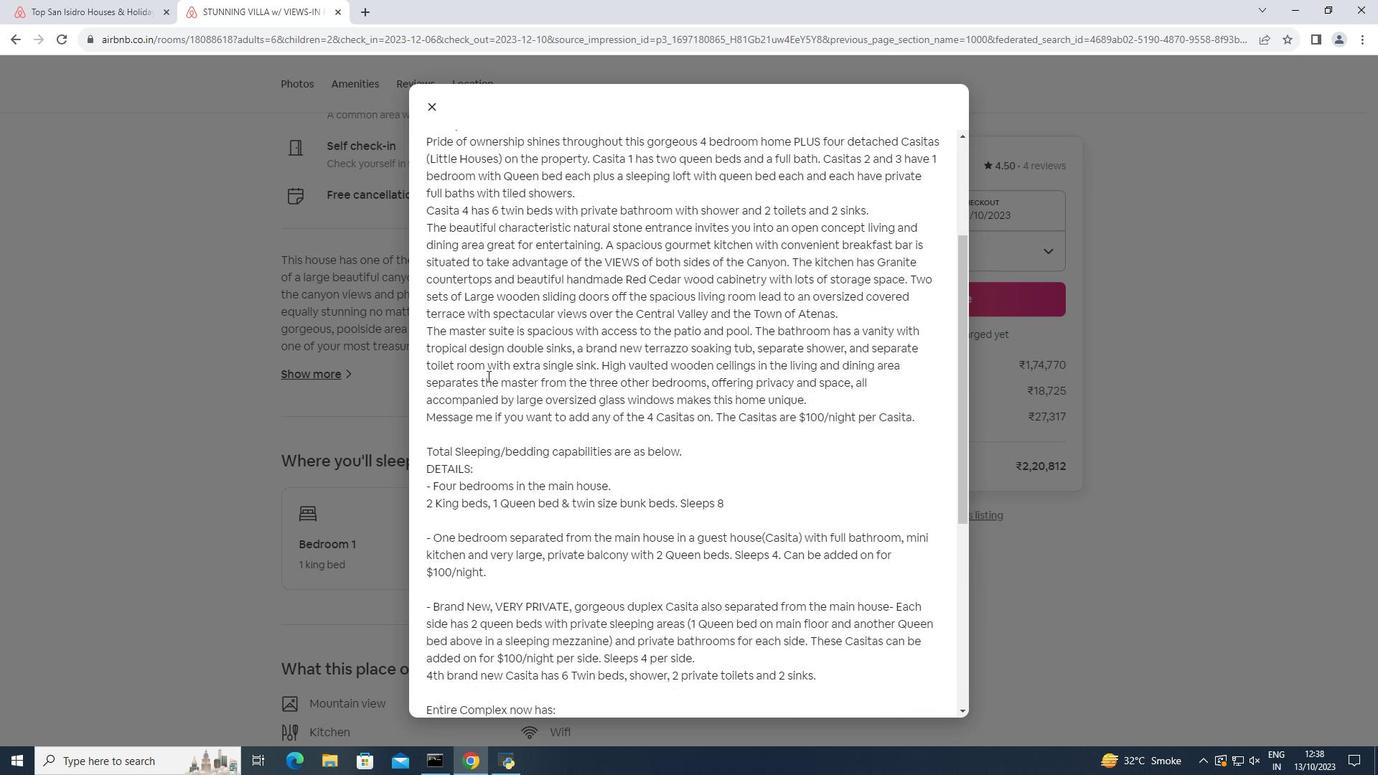 
Action: Mouse scrolled (487, 375) with delta (0, 0)
Screenshot: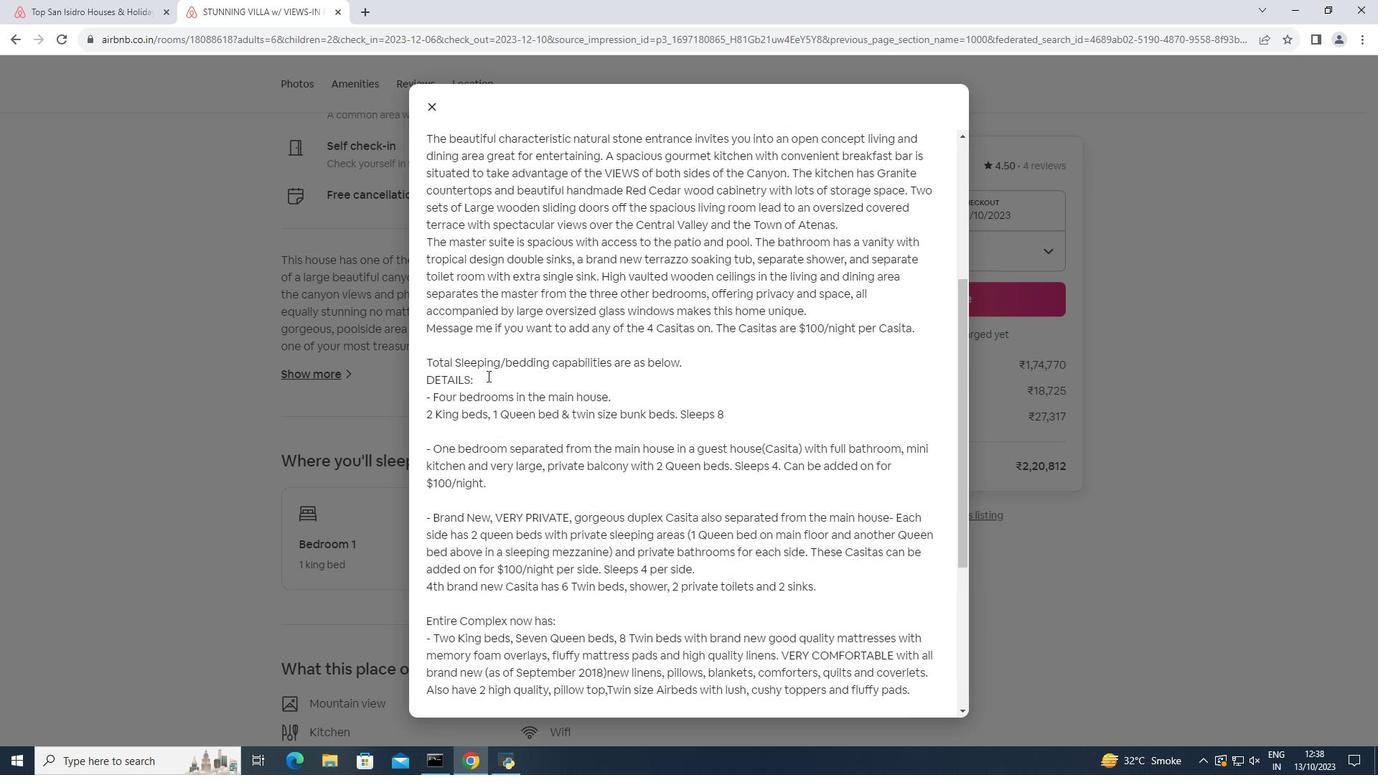 
Action: Mouse scrolled (487, 375) with delta (0, 0)
Screenshot: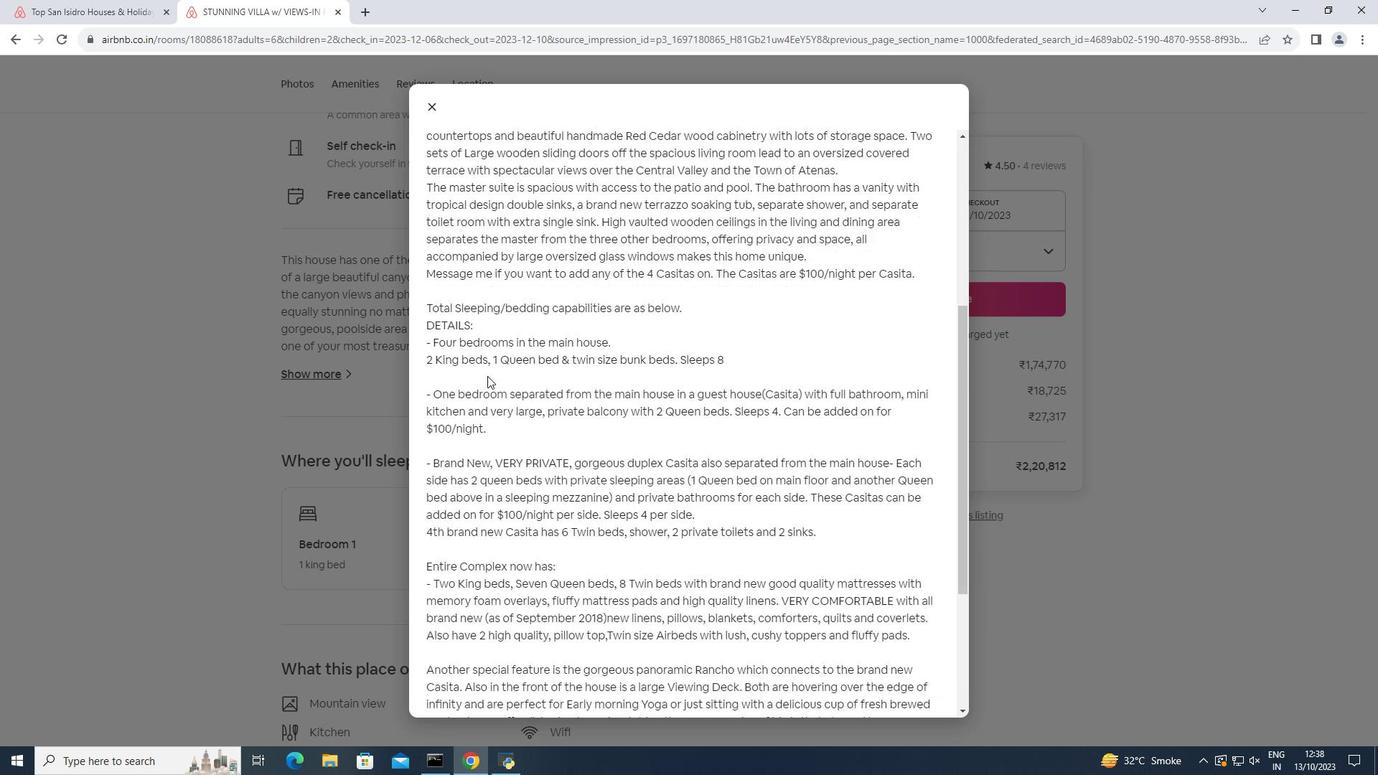 
Action: Mouse scrolled (487, 375) with delta (0, 0)
Screenshot: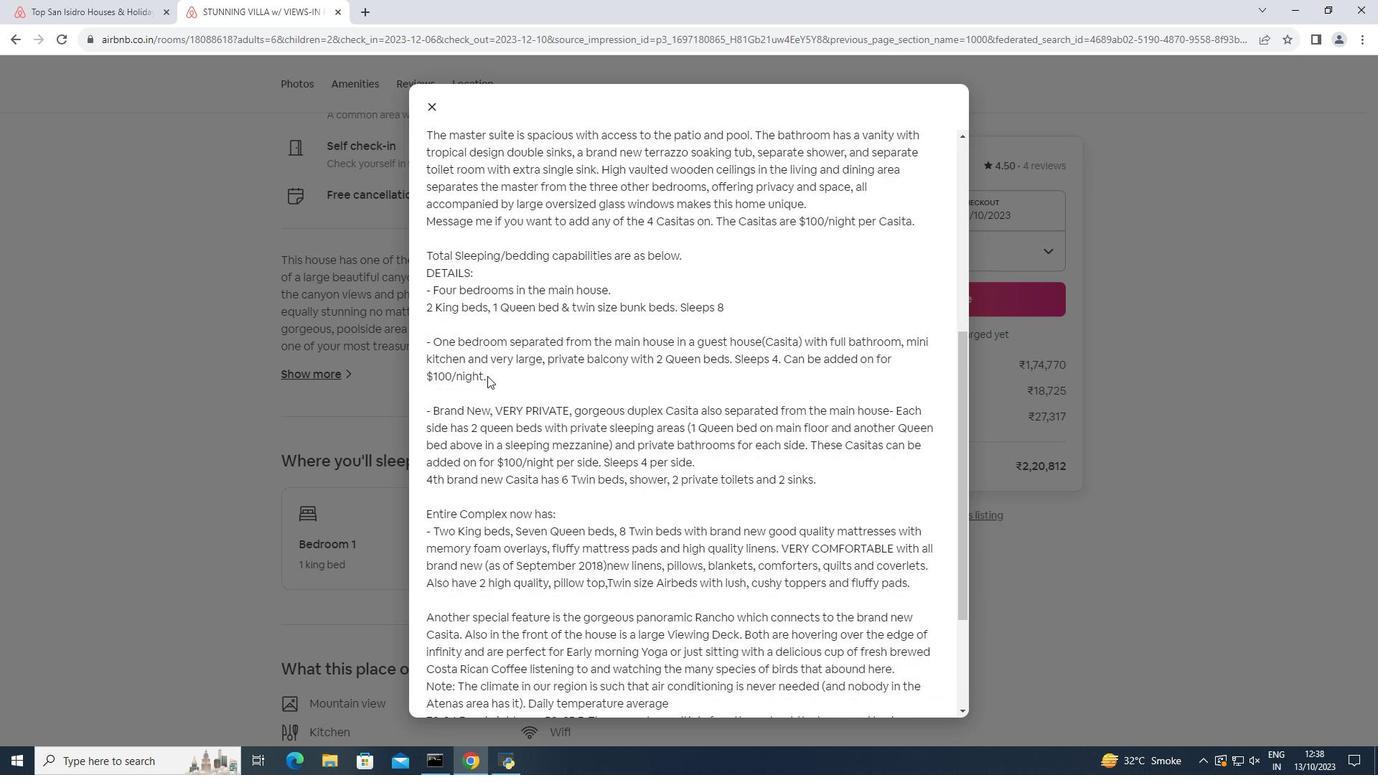 
Action: Mouse scrolled (487, 375) with delta (0, 0)
Screenshot: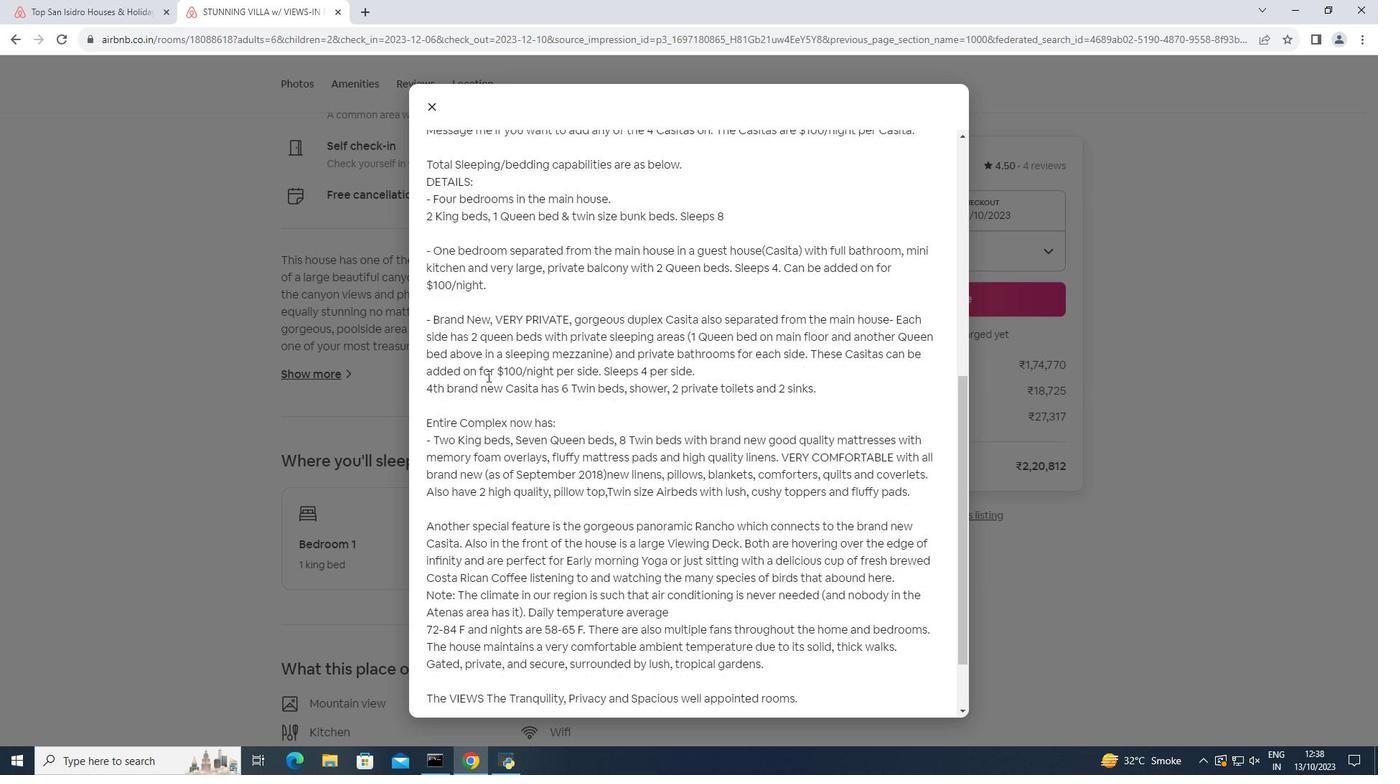 
Action: Mouse scrolled (487, 375) with delta (0, 0)
Screenshot: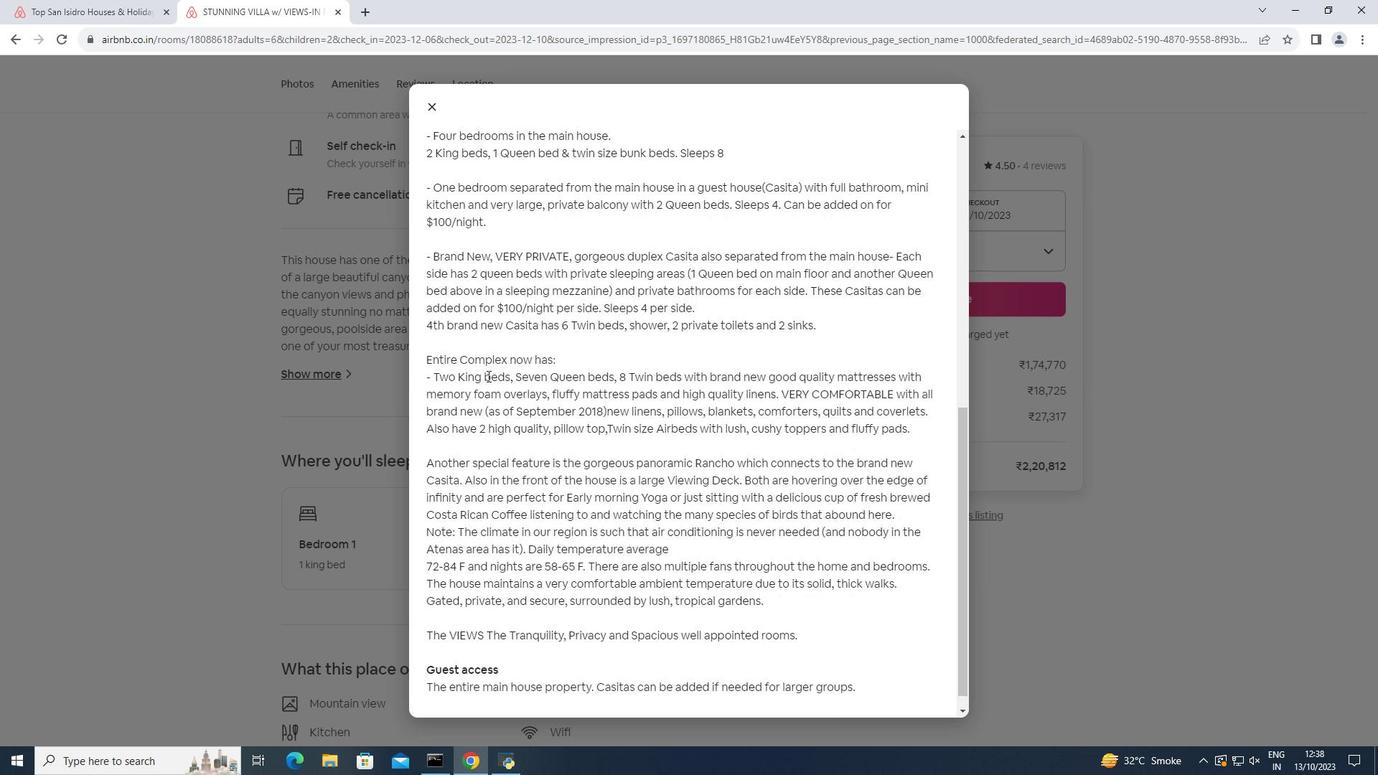 
Action: Mouse moved to (427, 106)
Screenshot: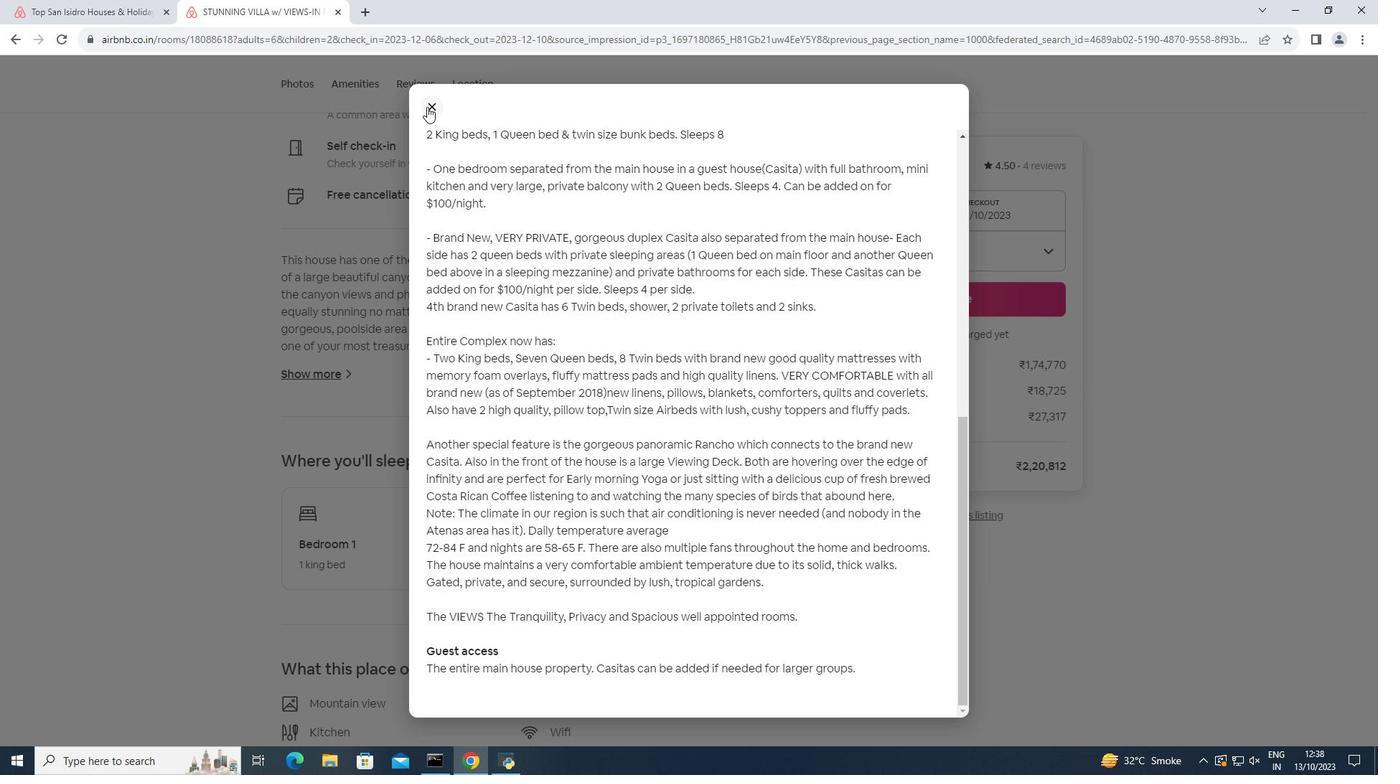 
Action: Mouse pressed left at (427, 106)
Screenshot: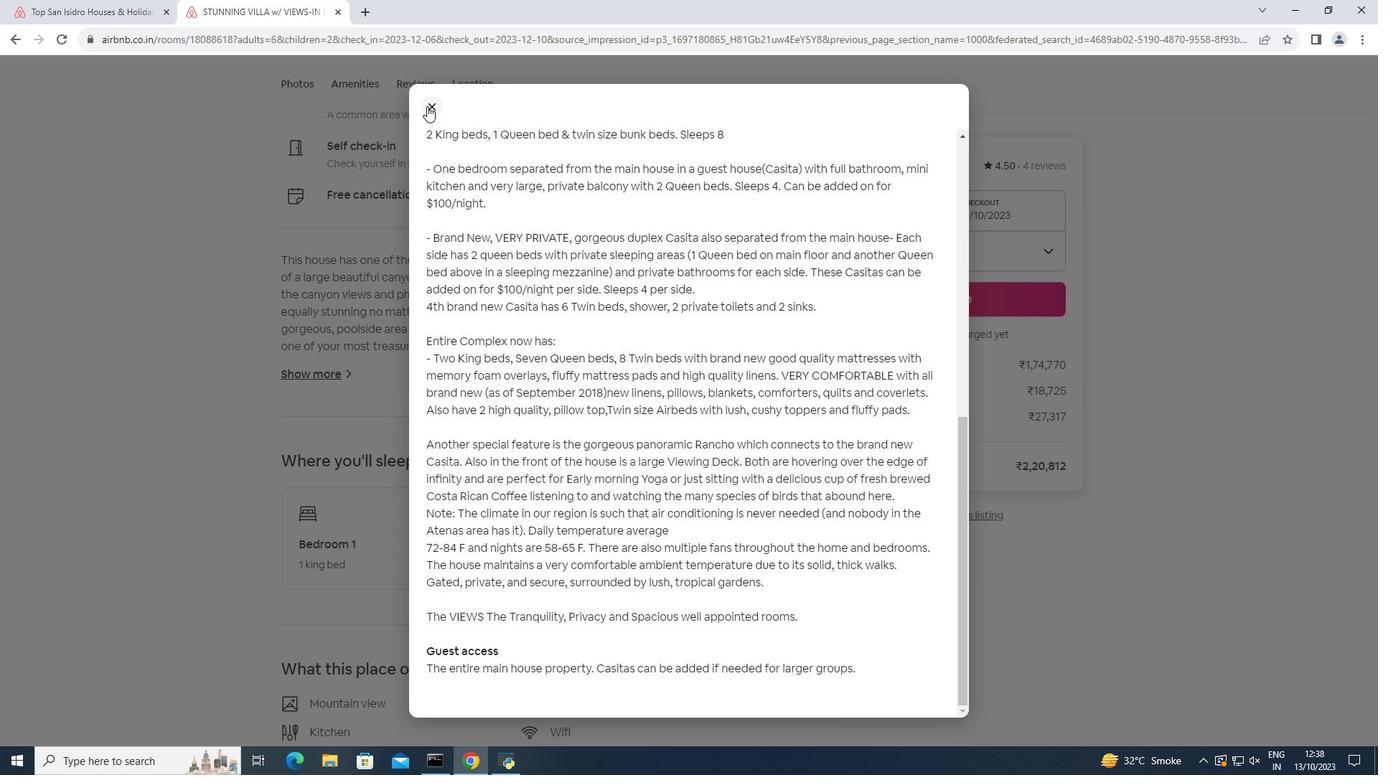 
Action: Mouse moved to (417, 393)
Screenshot: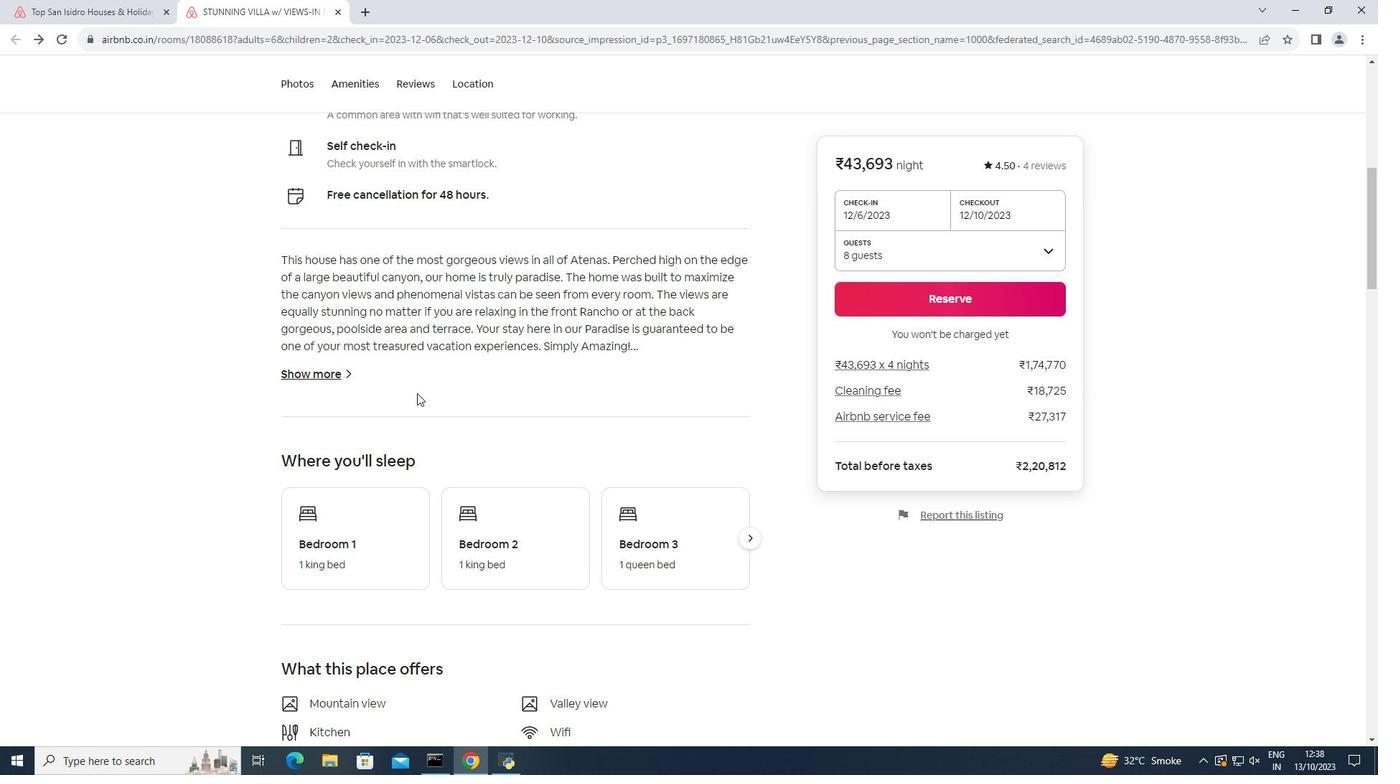 
Action: Mouse scrolled (417, 392) with delta (0, 0)
Screenshot: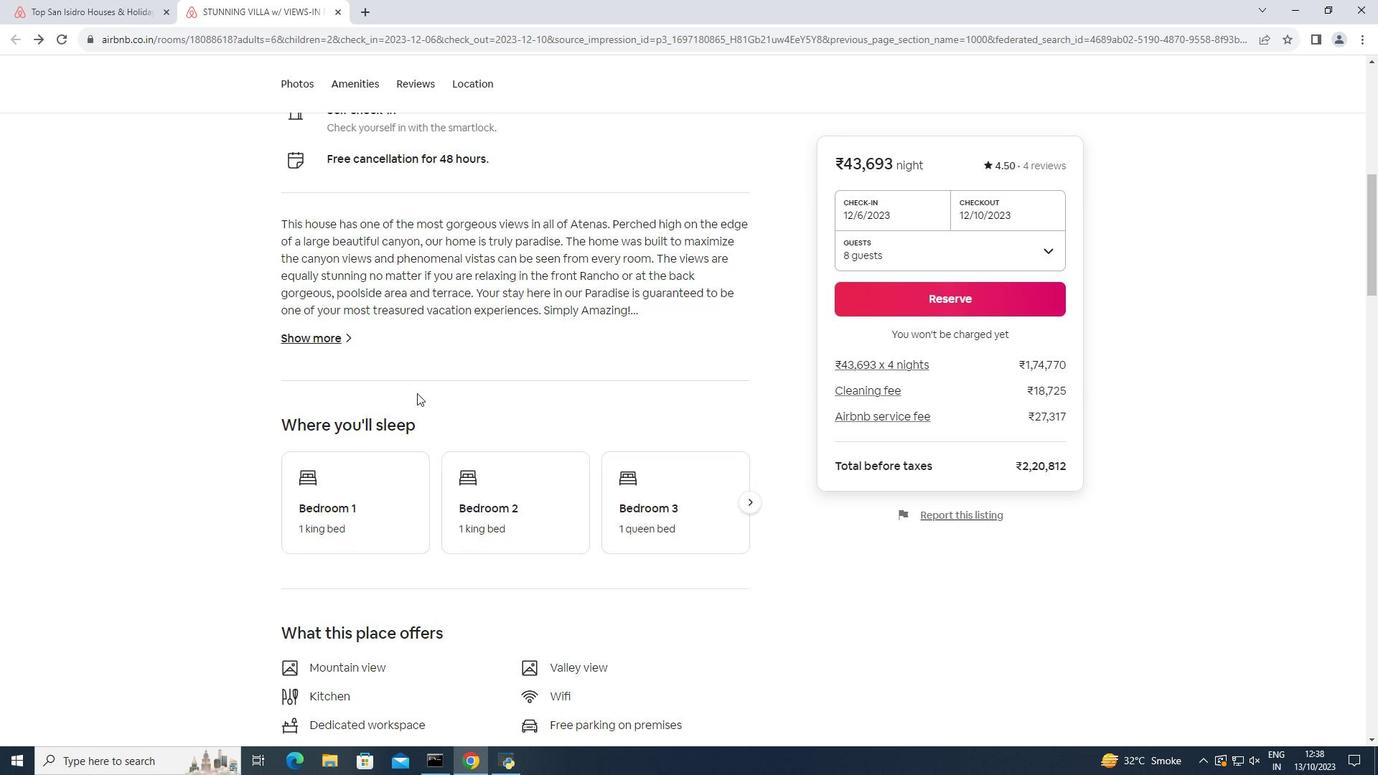 
Action: Mouse scrolled (417, 392) with delta (0, 0)
Screenshot: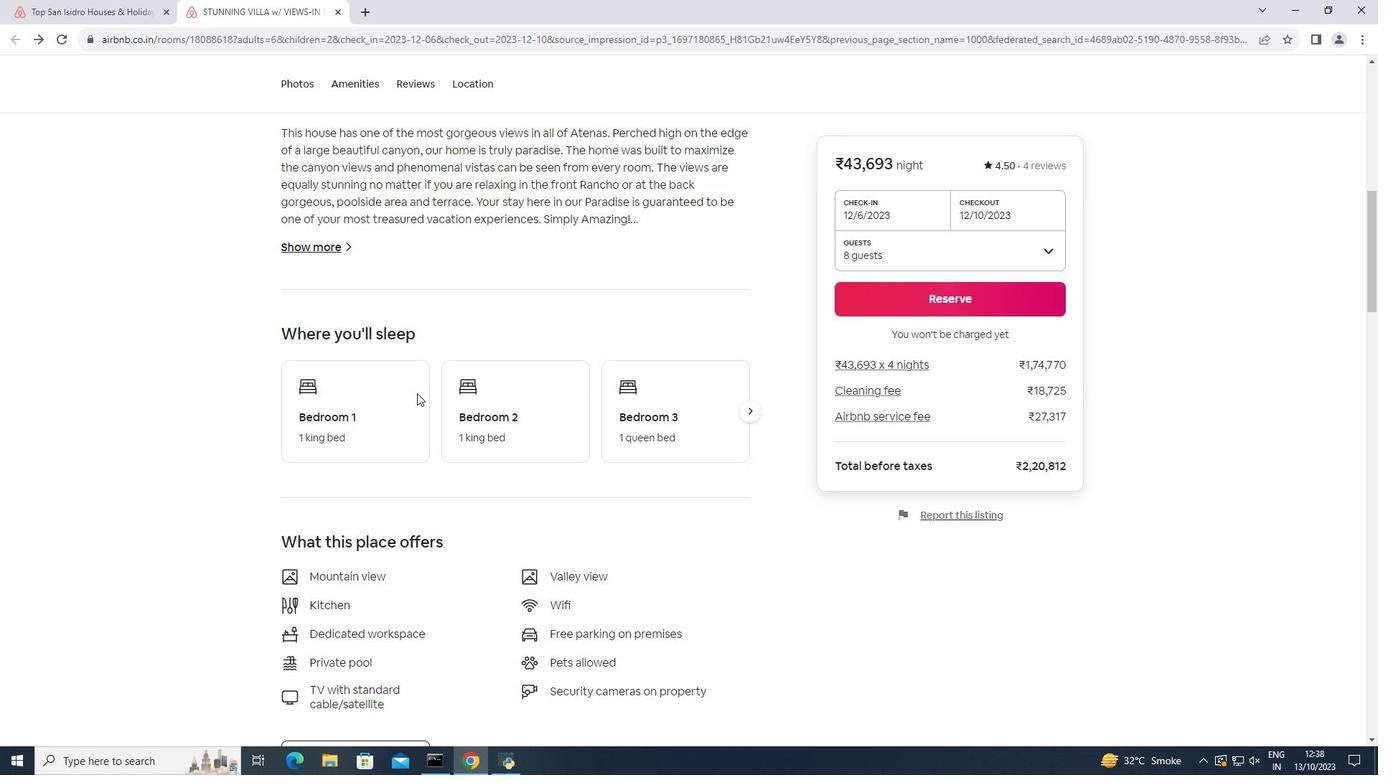 
Action: Mouse scrolled (417, 392) with delta (0, 0)
Screenshot: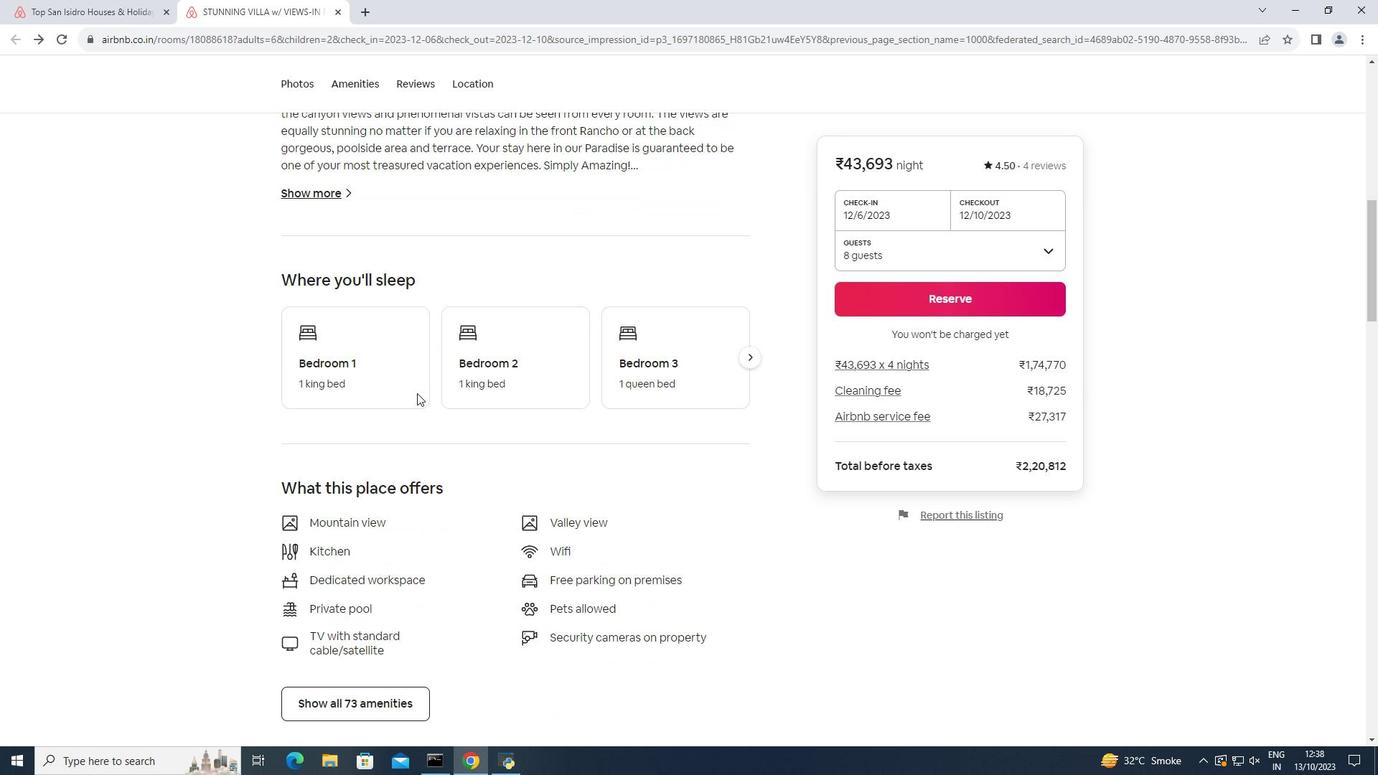 
Action: Mouse scrolled (417, 392) with delta (0, 0)
Screenshot: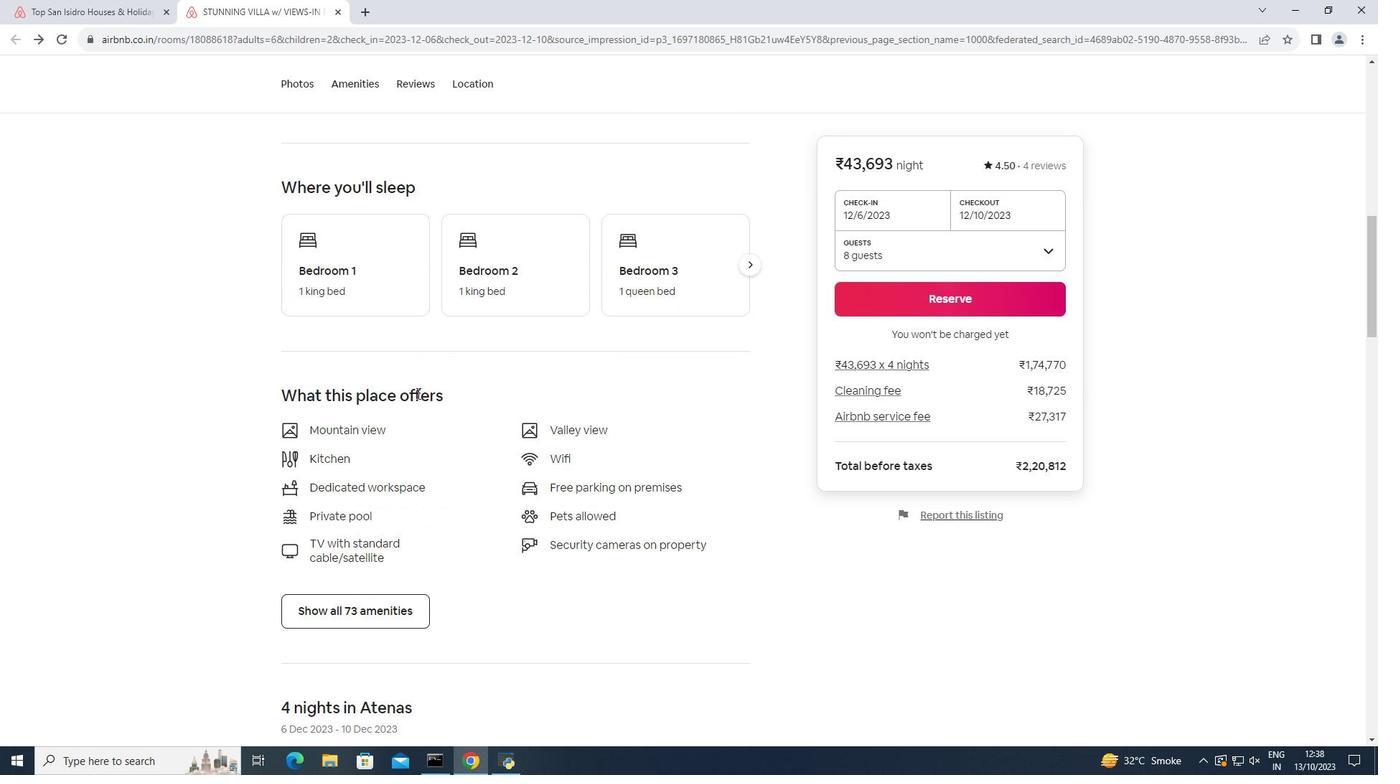 
Action: Mouse moved to (417, 393)
Screenshot: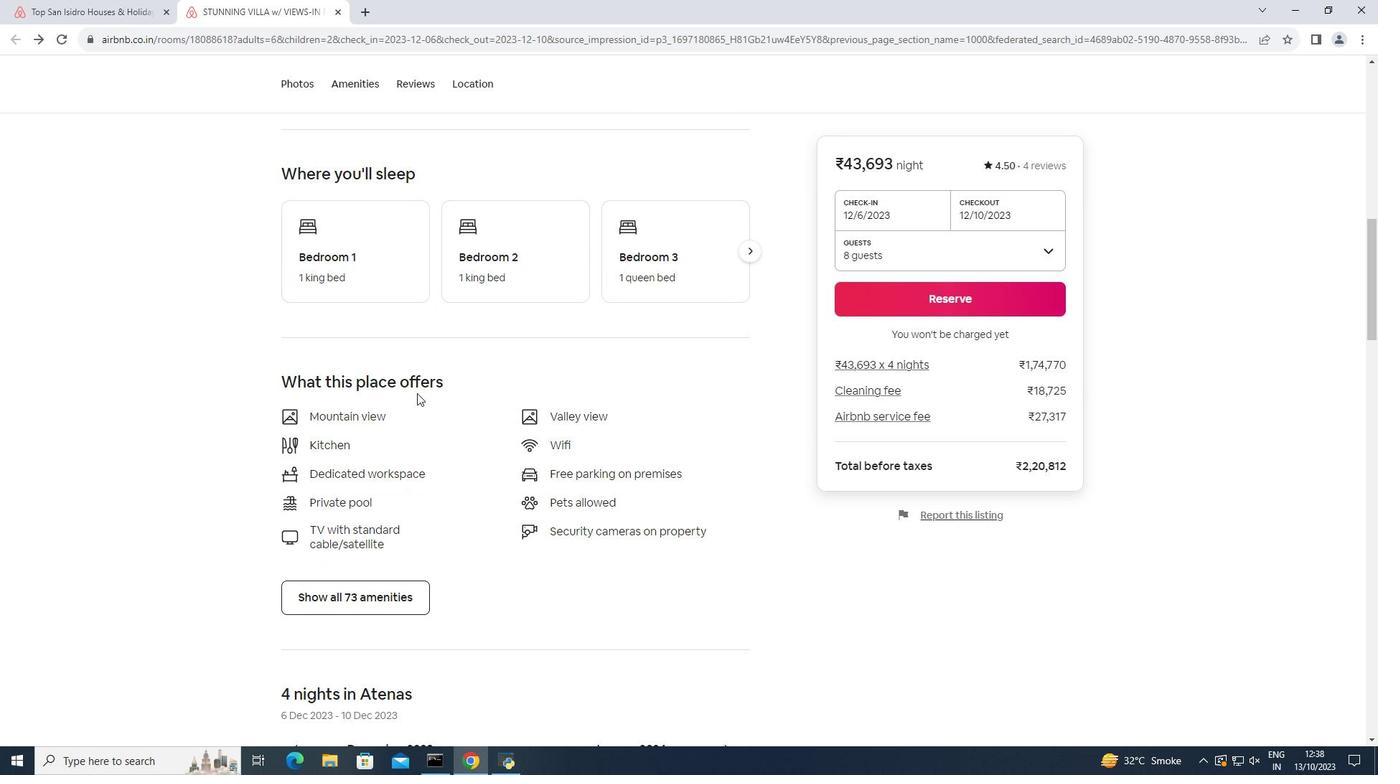 
Action: Mouse scrolled (417, 392) with delta (0, 0)
Screenshot: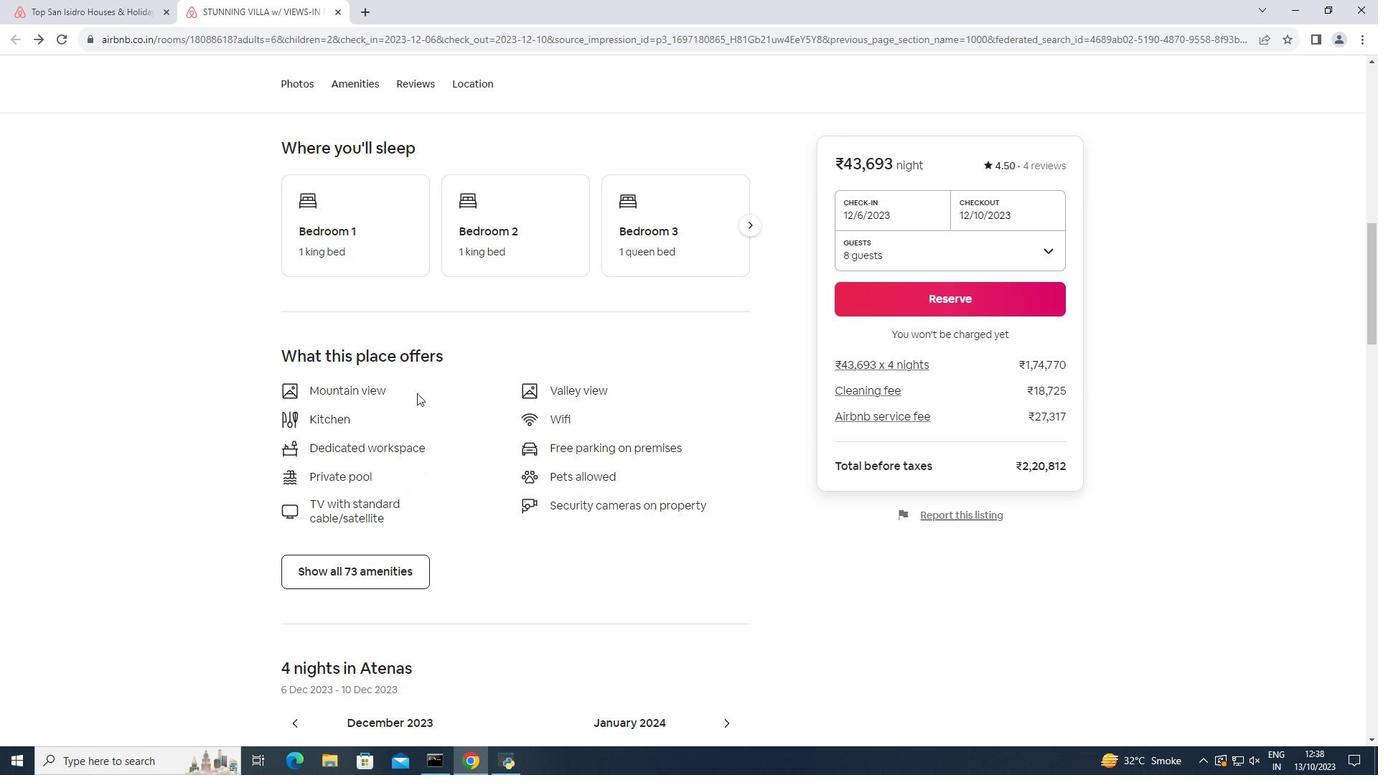 
Action: Mouse scrolled (417, 392) with delta (0, 0)
Screenshot: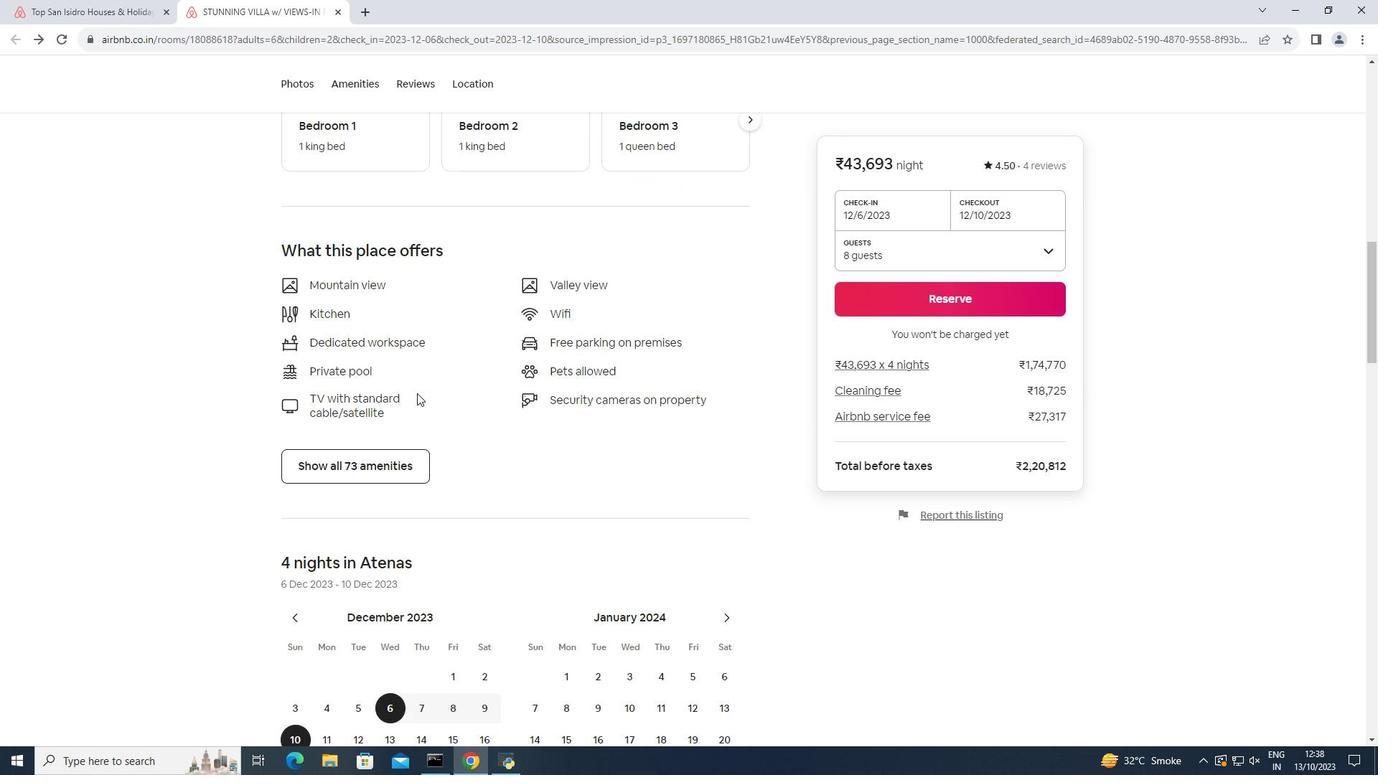 
Action: Mouse scrolled (417, 392) with delta (0, 0)
Screenshot: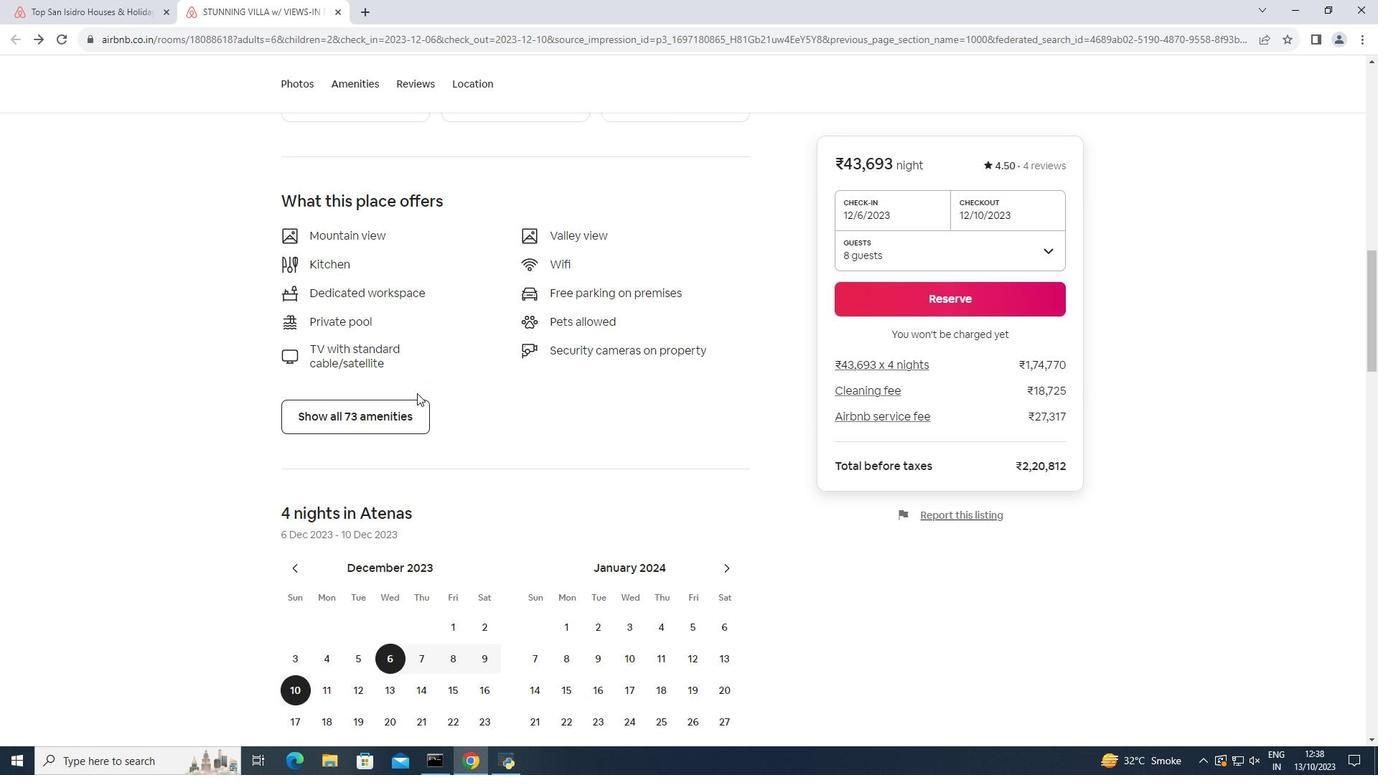 
Action: Mouse moved to (381, 379)
Screenshot: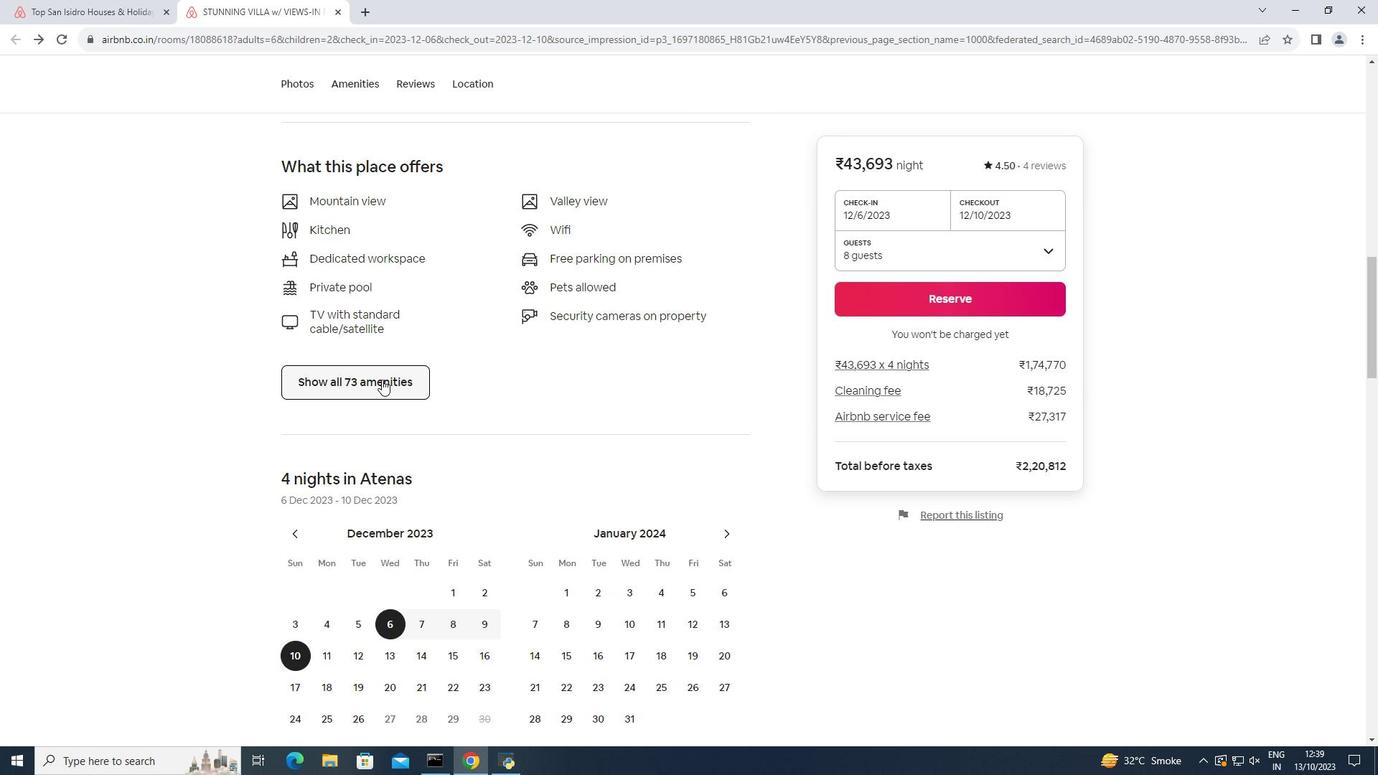 
Action: Mouse pressed left at (381, 379)
Screenshot: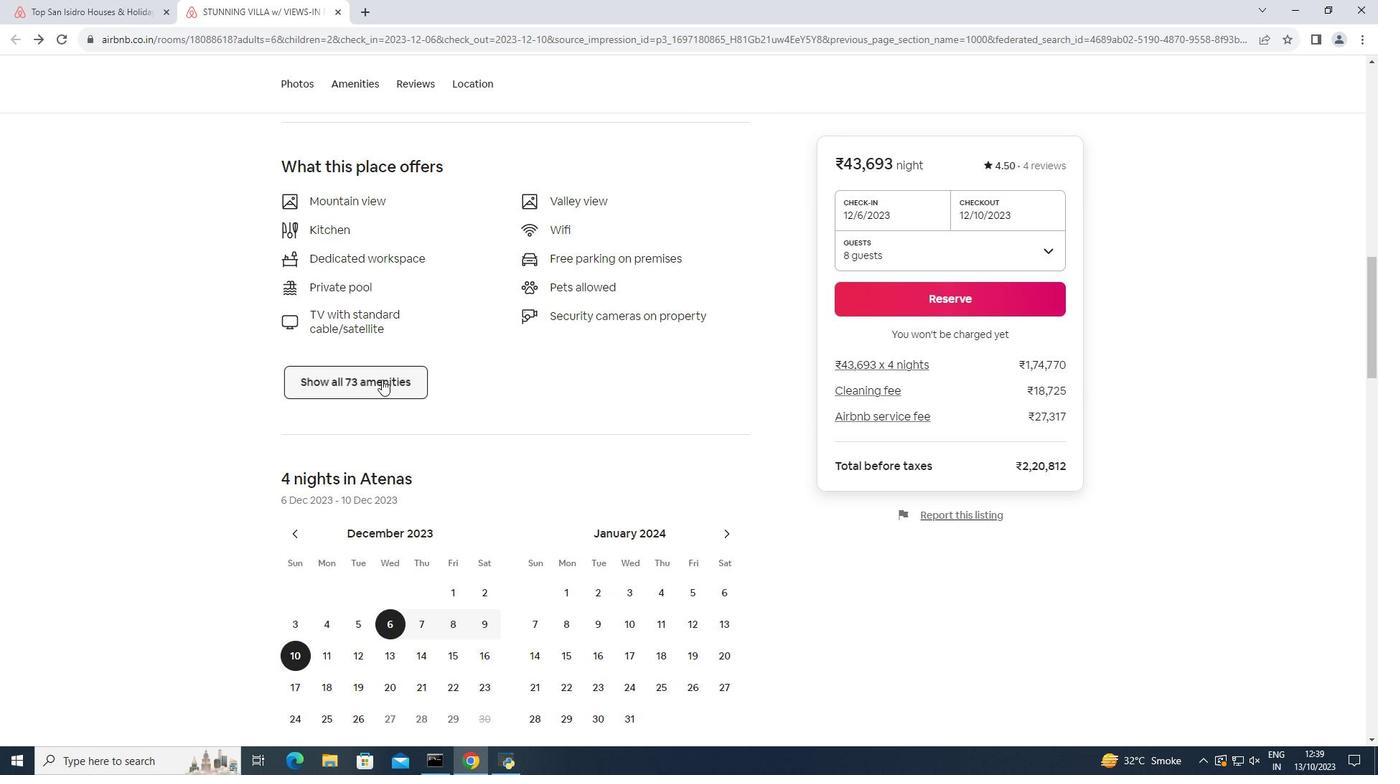 
Action: Mouse moved to (454, 377)
Screenshot: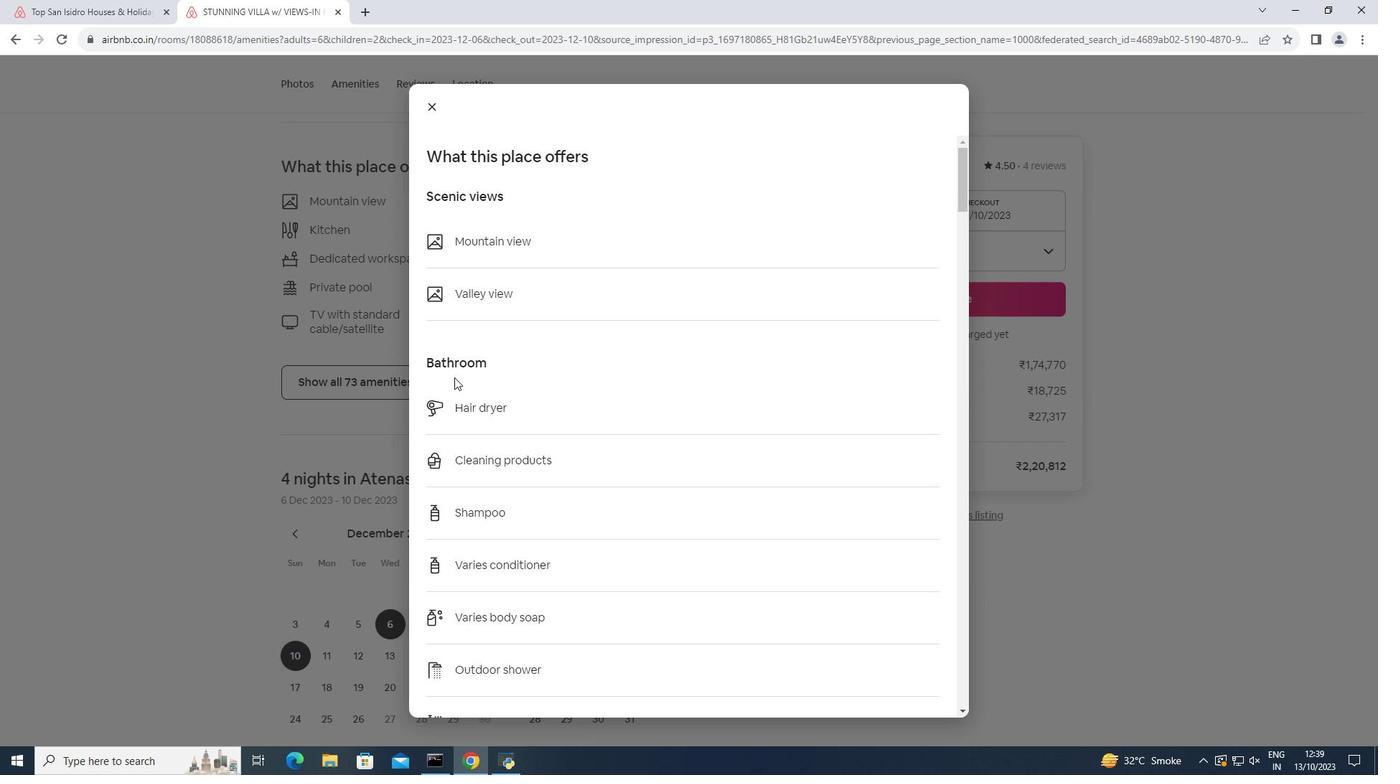 
Action: Mouse scrolled (454, 376) with delta (0, 0)
Screenshot: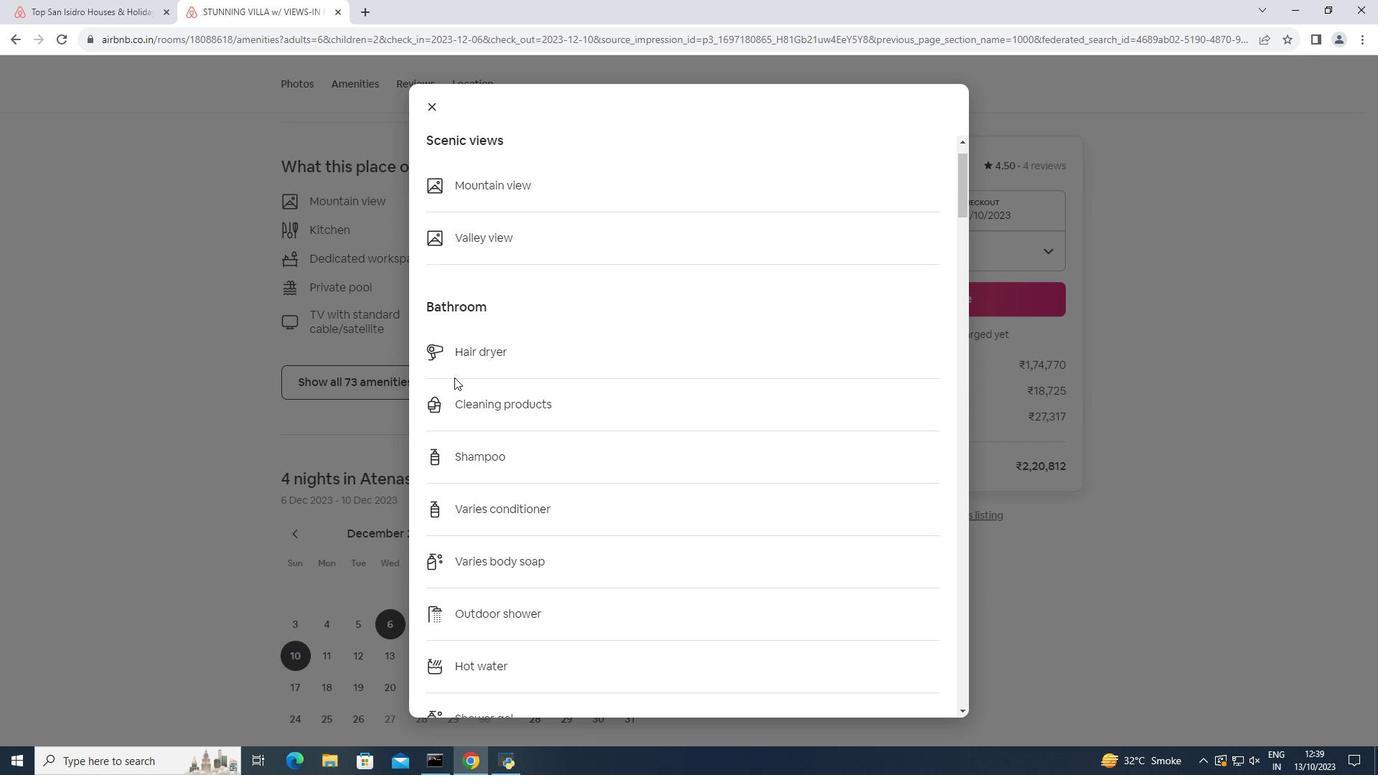 
Action: Mouse scrolled (454, 376) with delta (0, 0)
Screenshot: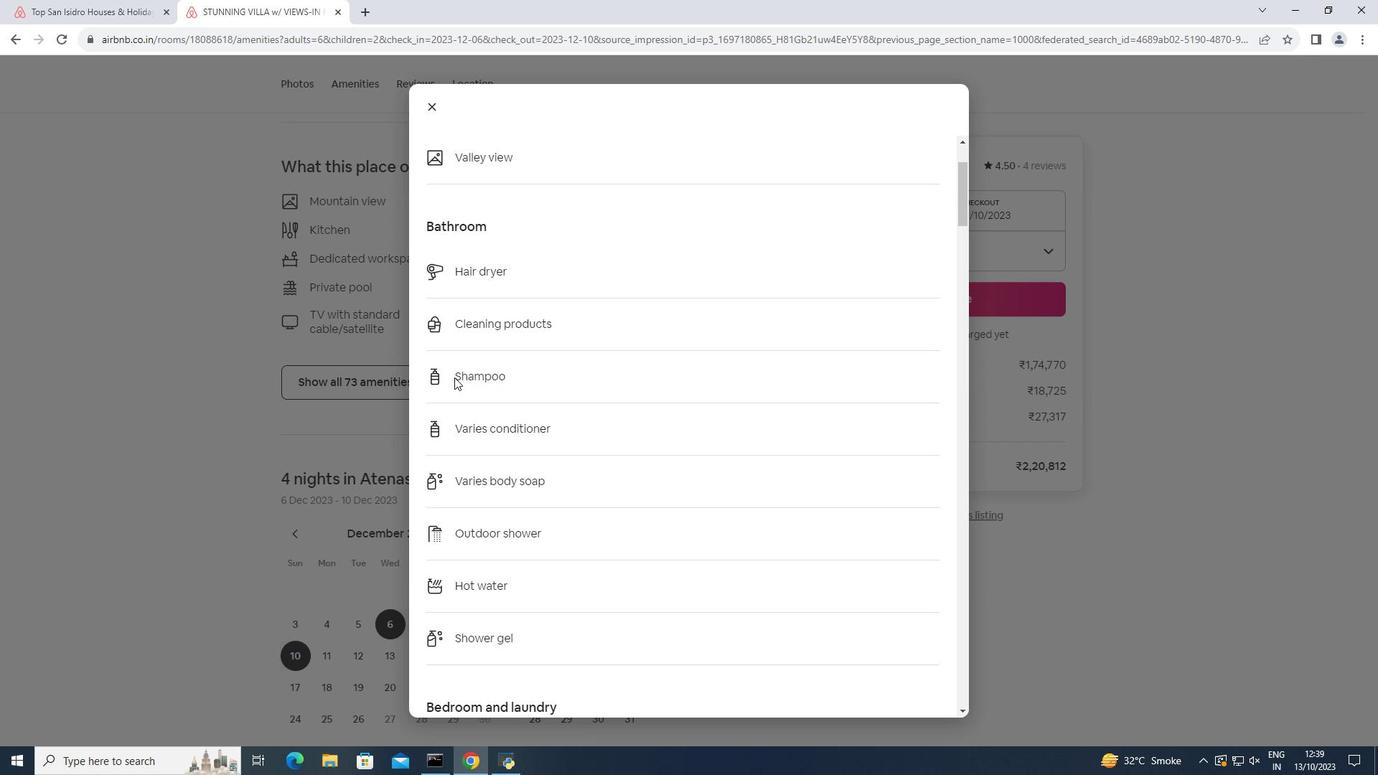 
Action: Mouse scrolled (454, 376) with delta (0, 0)
Screenshot: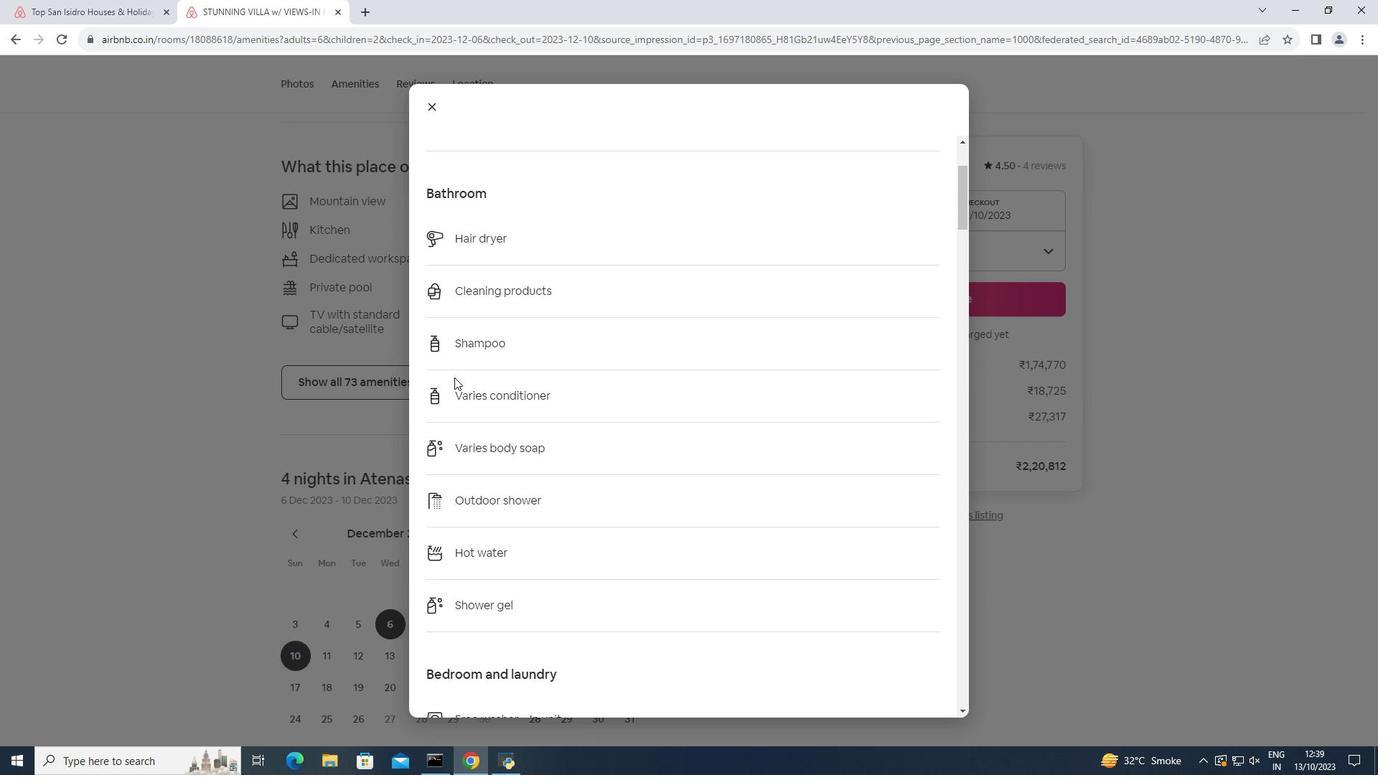 
Action: Mouse scrolled (454, 376) with delta (0, 0)
Screenshot: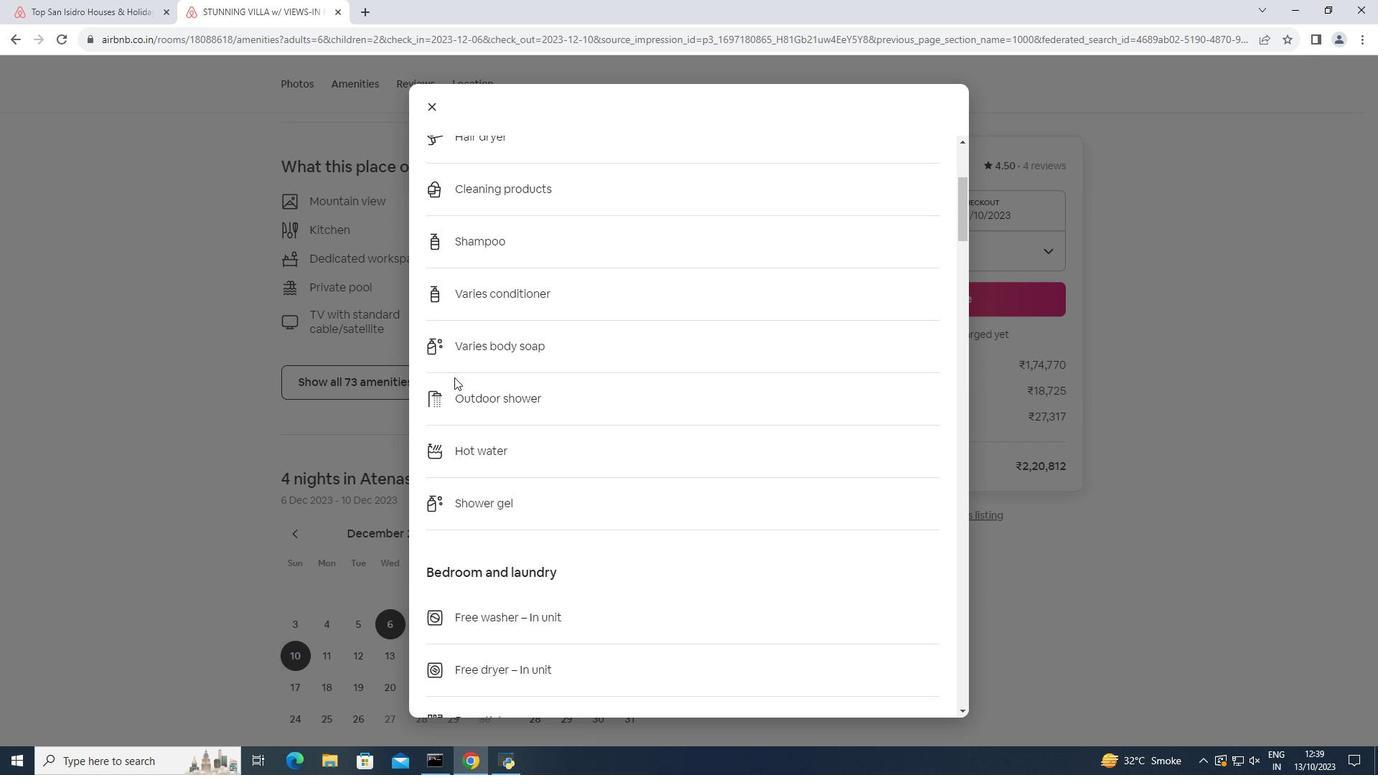
Action: Mouse scrolled (454, 376) with delta (0, 0)
Screenshot: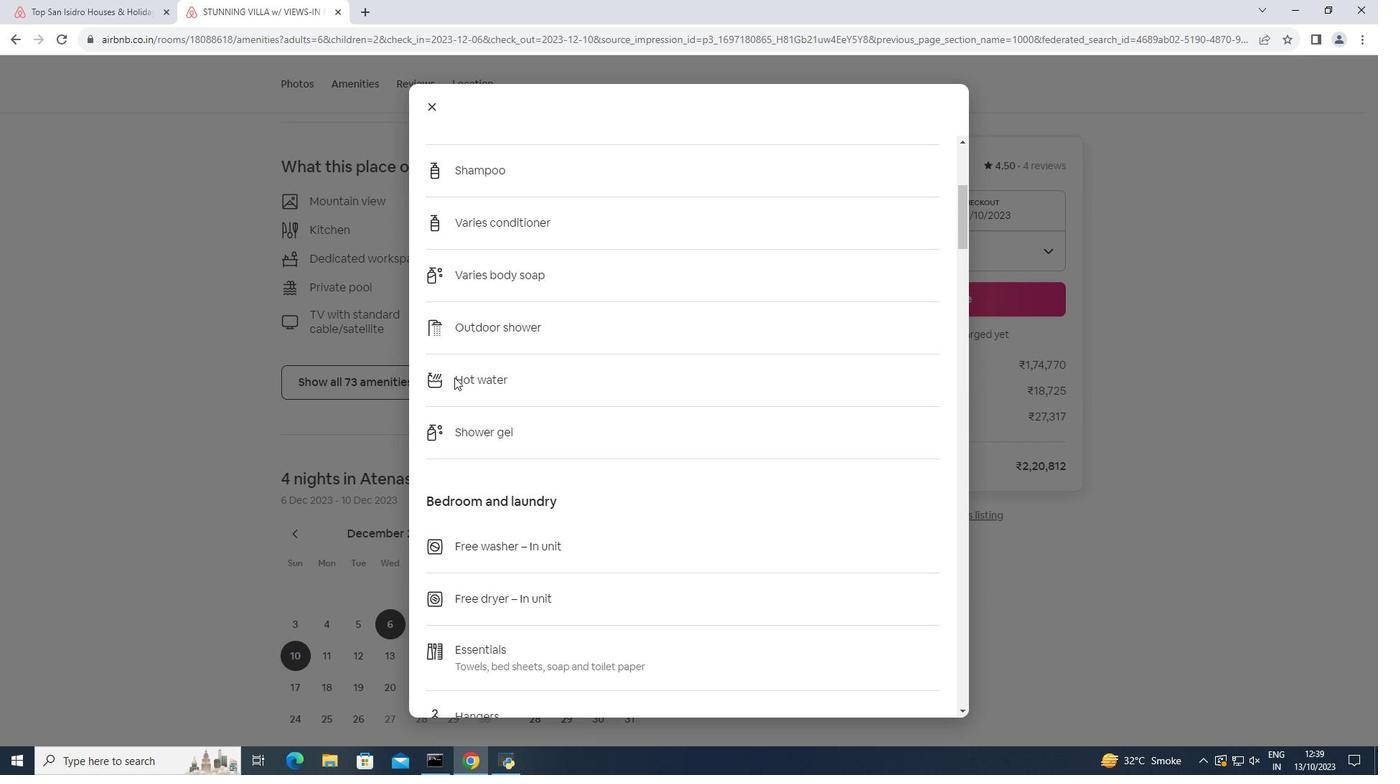 
Action: Mouse scrolled (454, 376) with delta (0, 0)
Screenshot: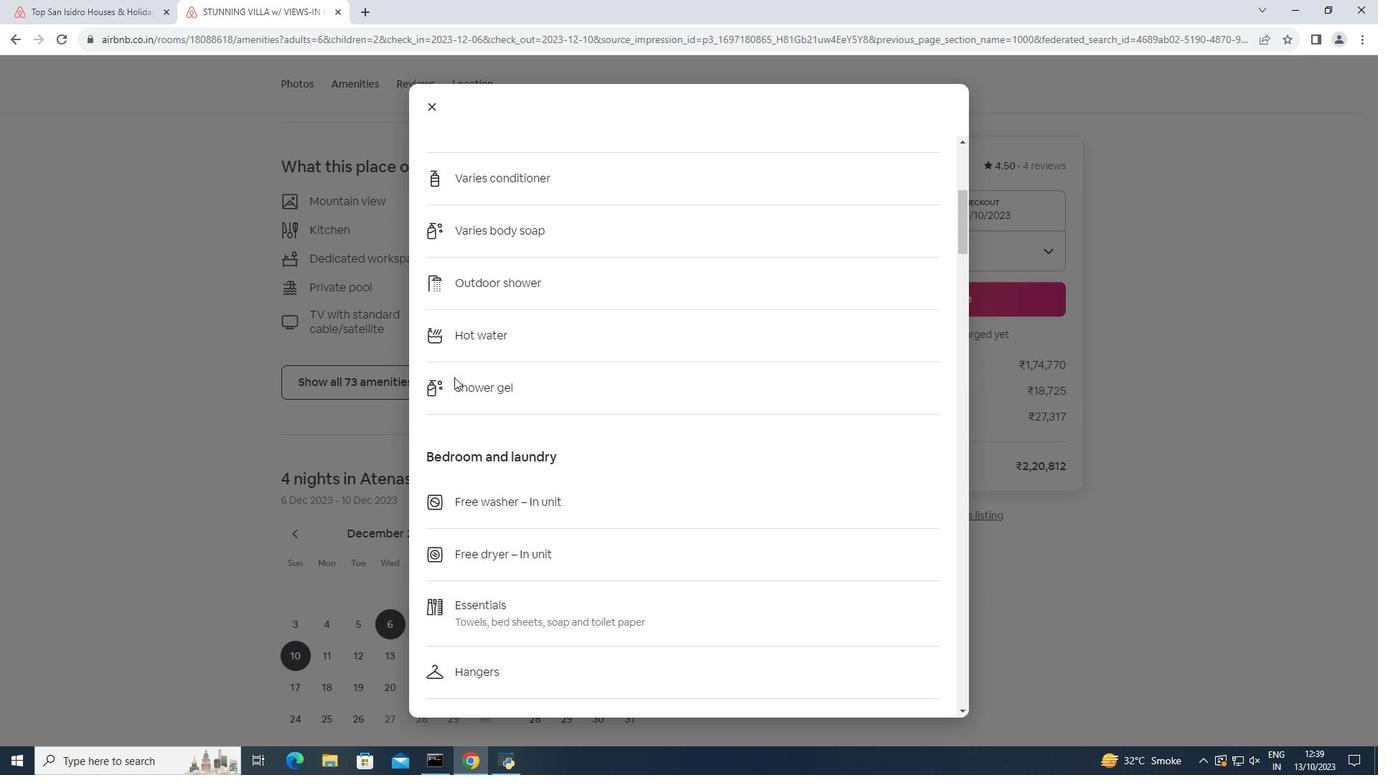 
Action: Mouse scrolled (454, 376) with delta (0, 0)
Screenshot: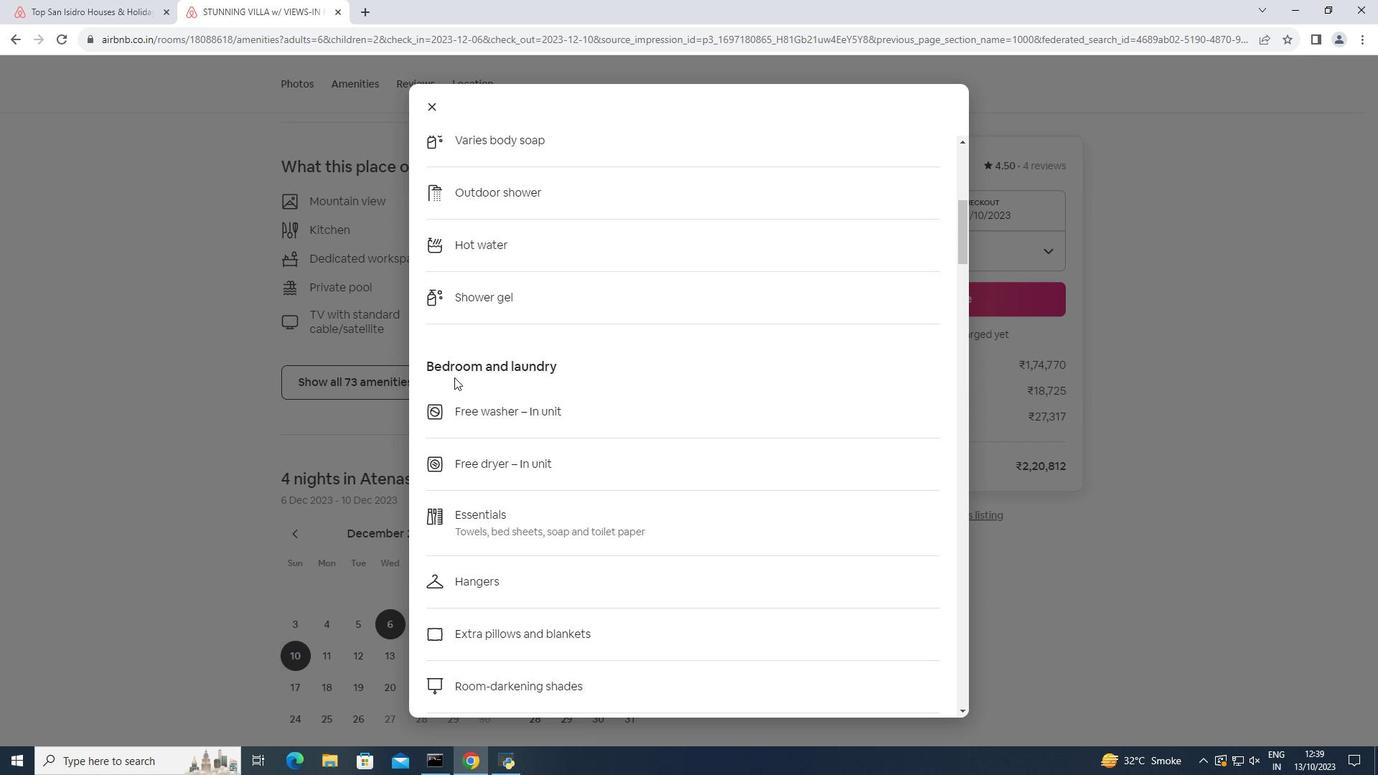 
Action: Mouse scrolled (454, 376) with delta (0, 0)
Screenshot: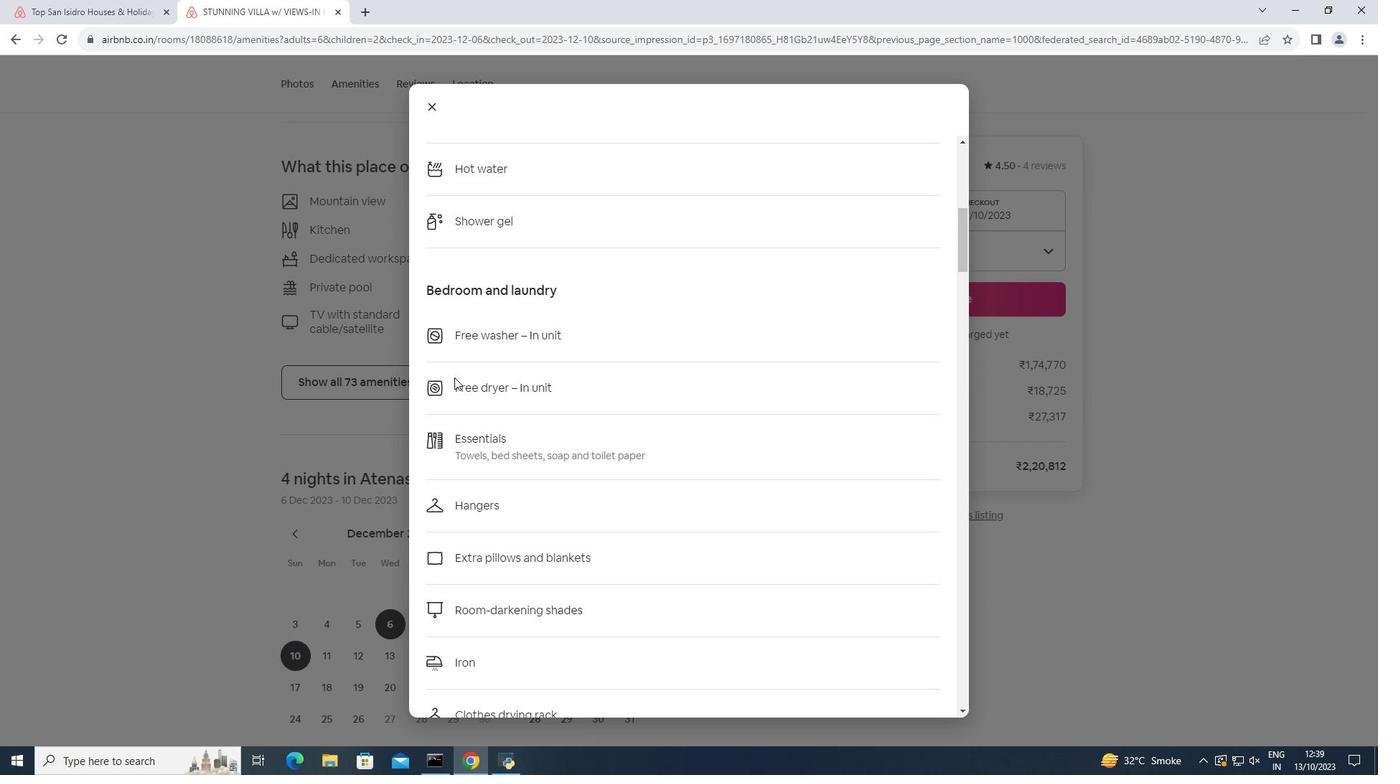 
Action: Mouse scrolled (454, 376) with delta (0, 0)
Screenshot: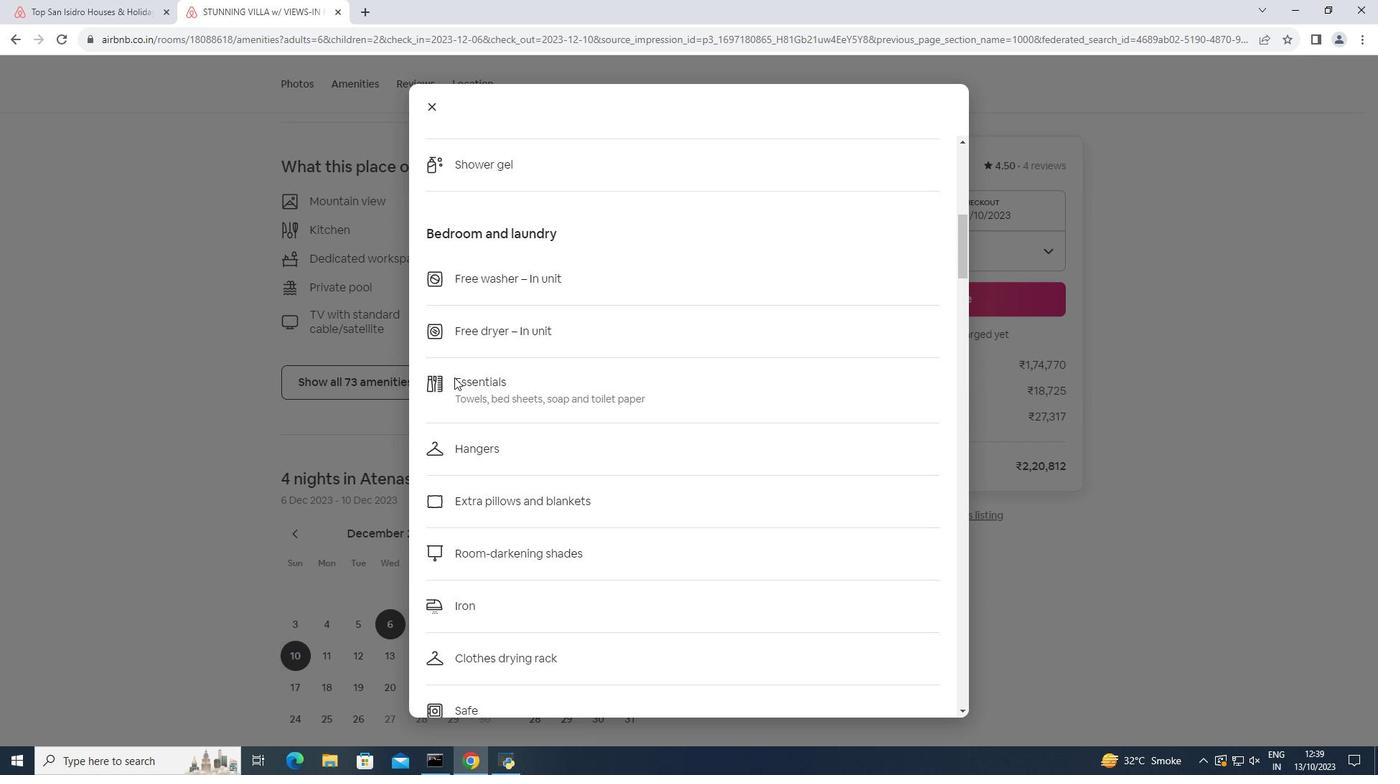 
Action: Mouse scrolled (454, 376) with delta (0, 0)
Screenshot: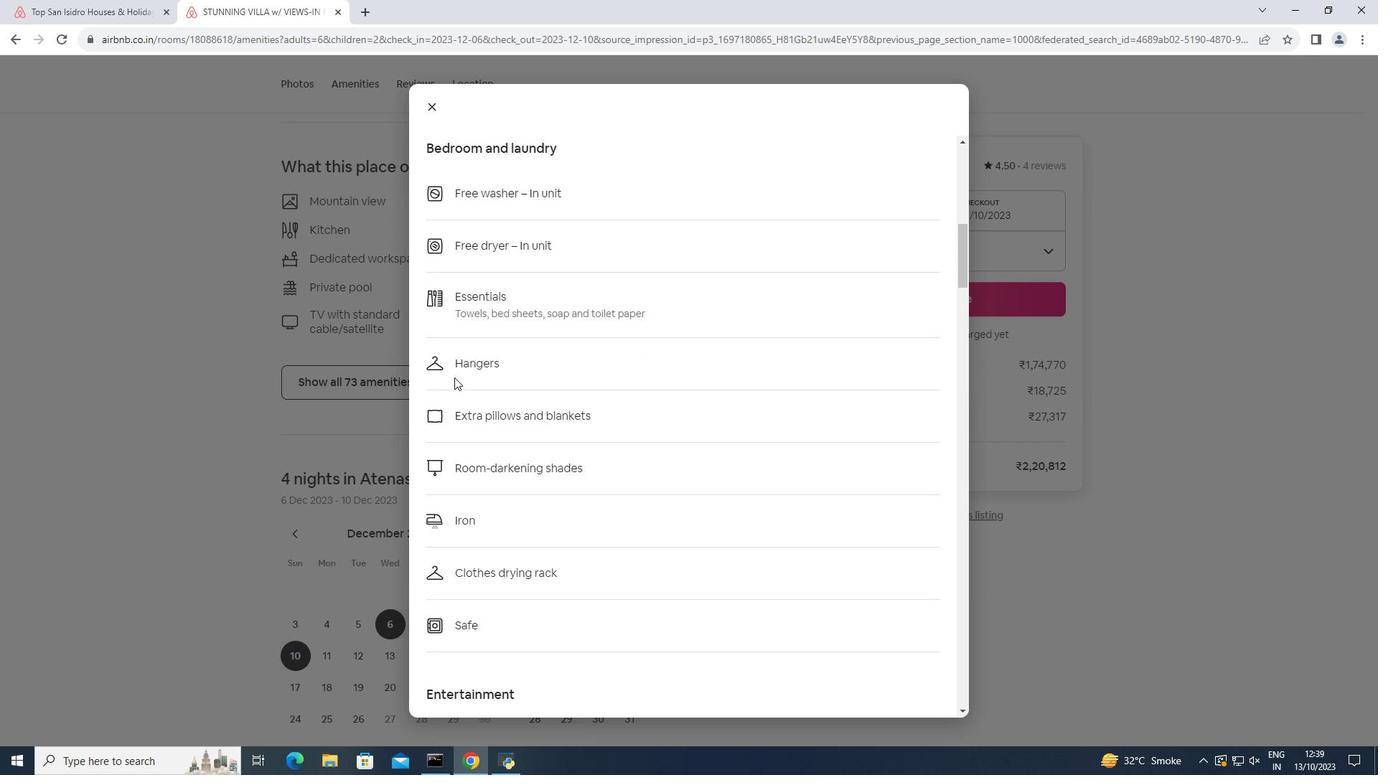 
Action: Mouse scrolled (454, 376) with delta (0, 0)
Screenshot: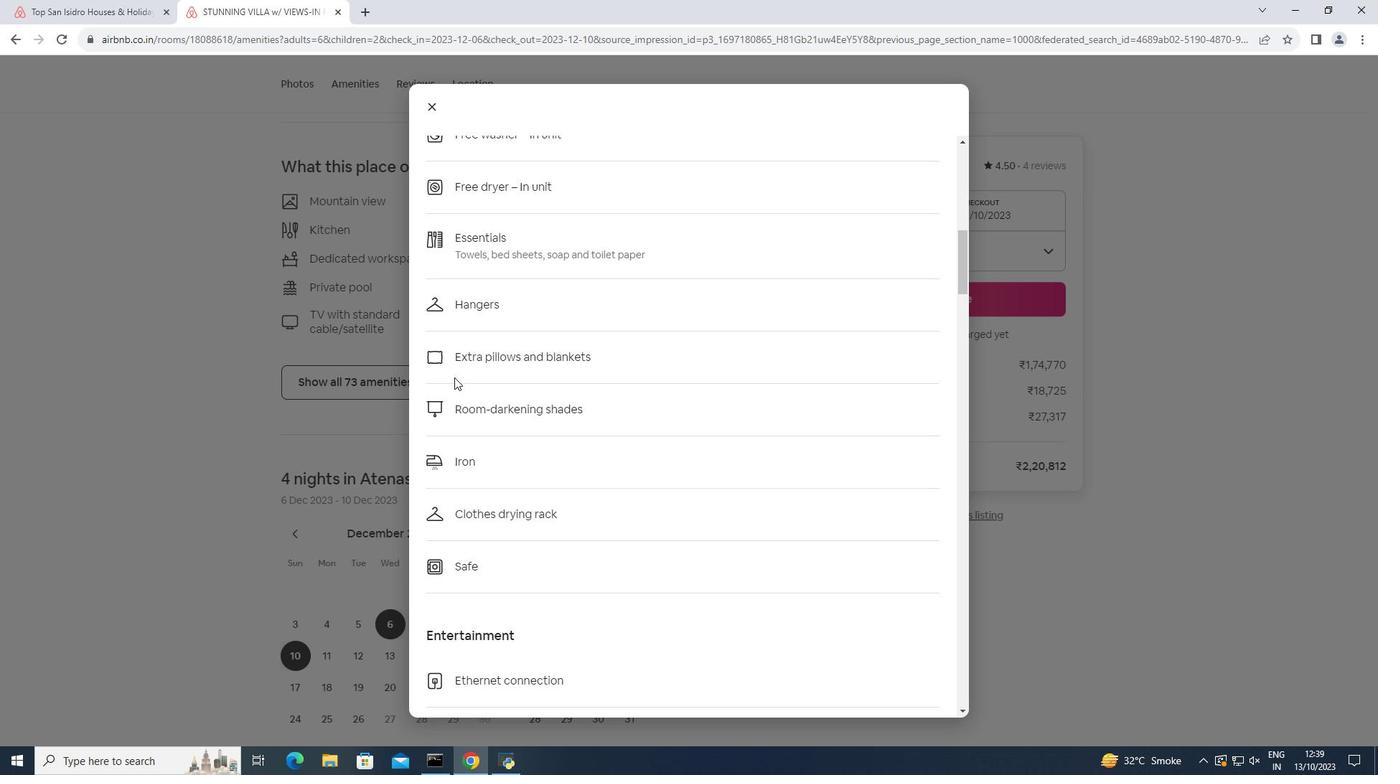 
Action: Mouse scrolled (454, 376) with delta (0, 0)
Screenshot: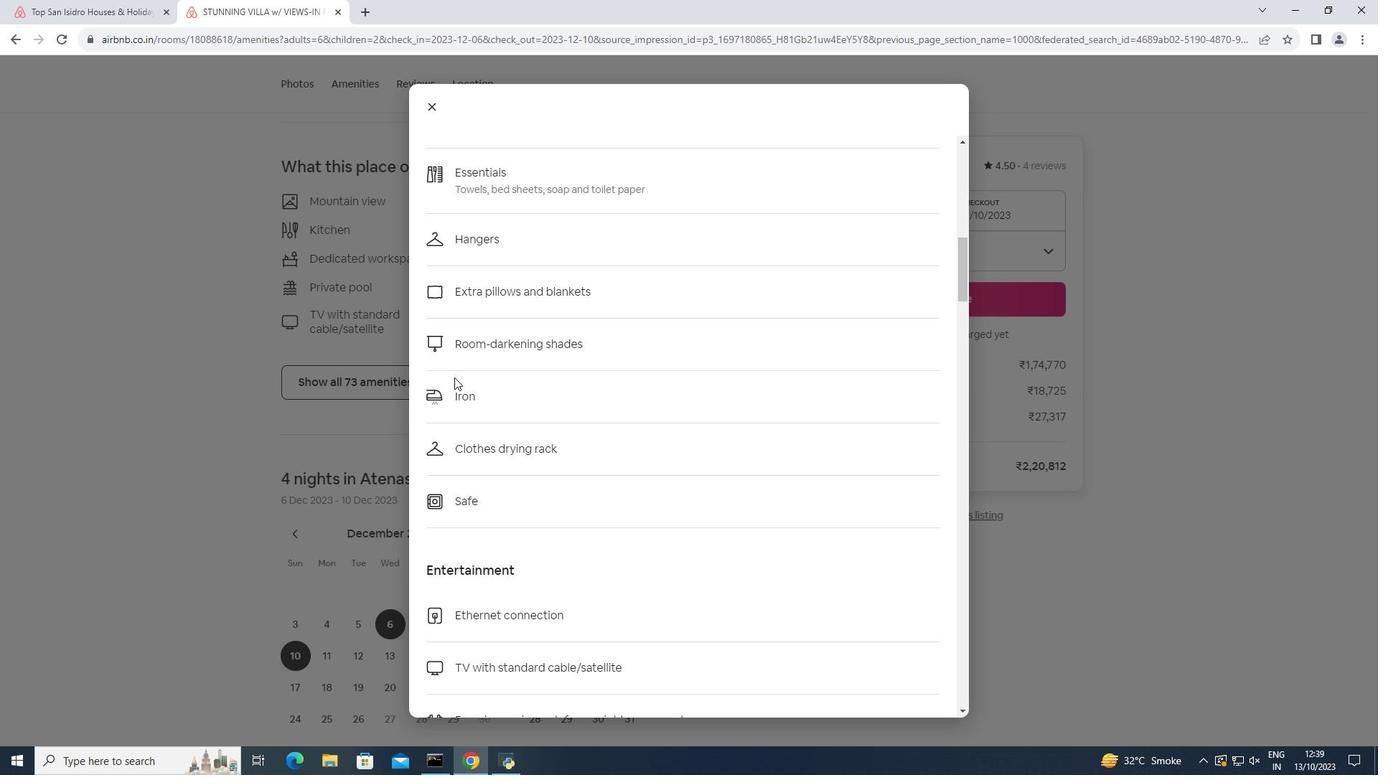 
Action: Mouse scrolled (454, 376) with delta (0, 0)
Screenshot: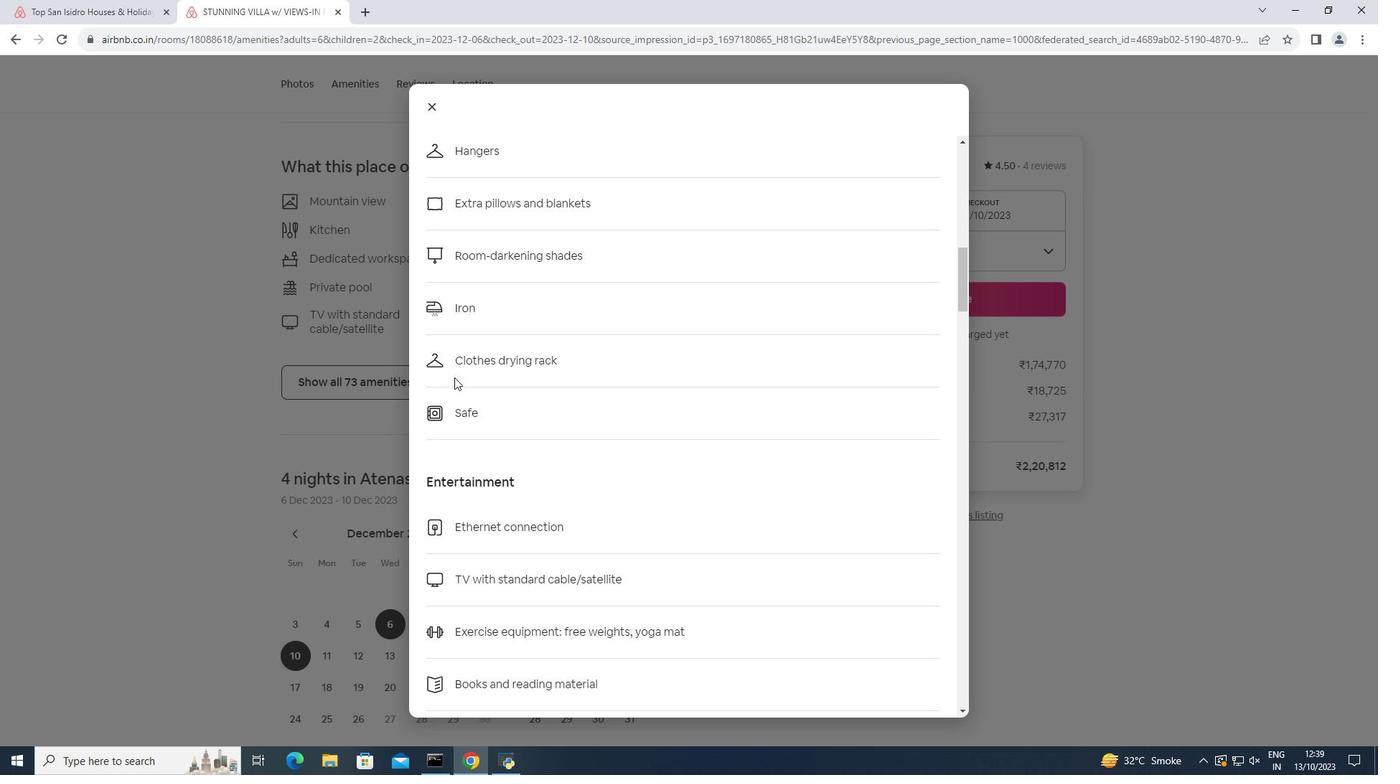 
Action: Mouse scrolled (454, 376) with delta (0, 0)
